 Task: Organize and update the GNIMT tasks on the Trello board by adding labels and editing descriptions.
Action: Mouse moved to (545, 347)
Screenshot: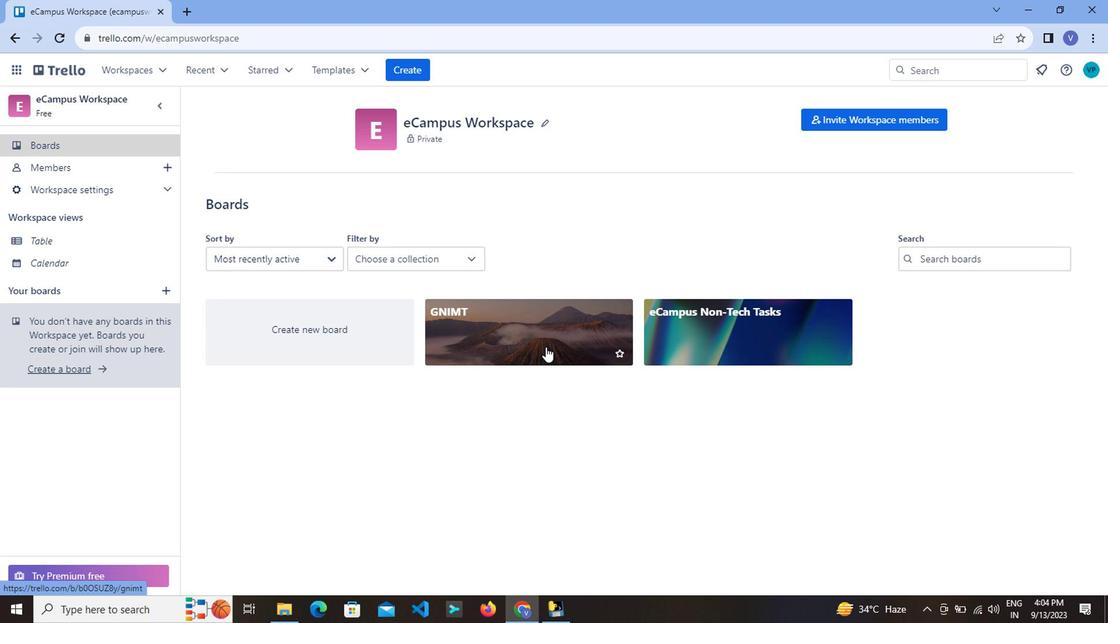 
Action: Mouse pressed left at (545, 347)
Screenshot: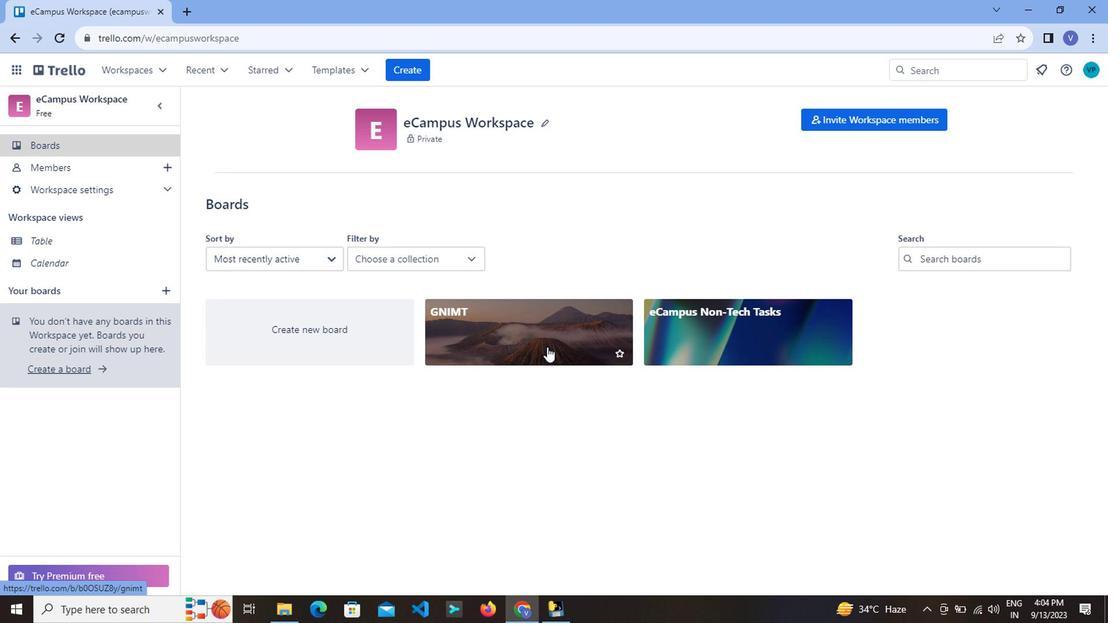 
Action: Mouse moved to (229, 180)
Screenshot: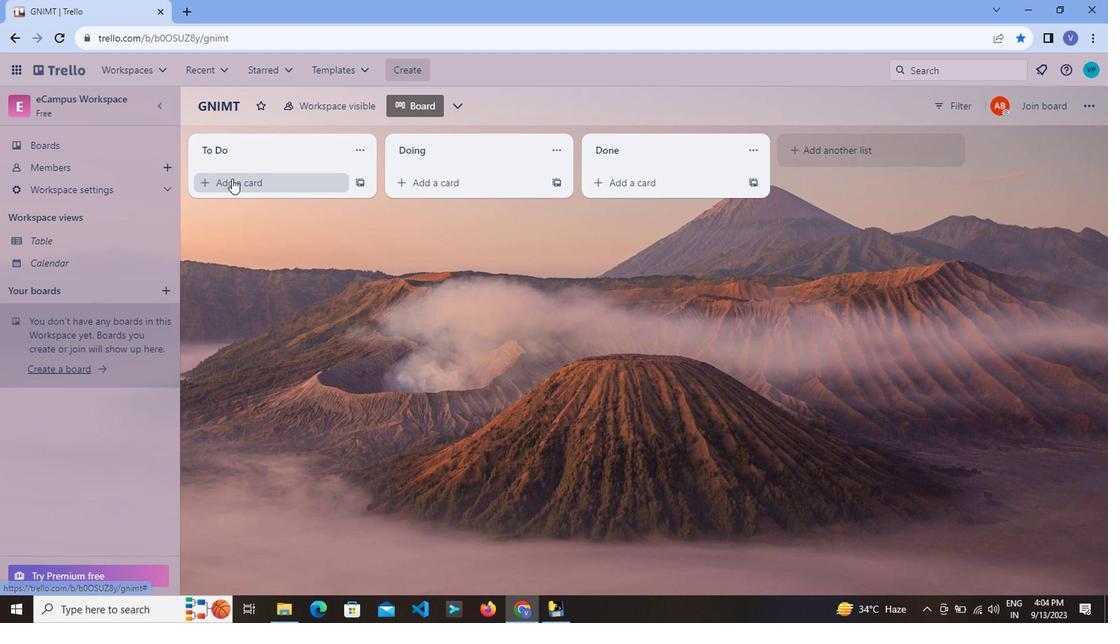 
Action: Mouse pressed left at (229, 180)
Screenshot: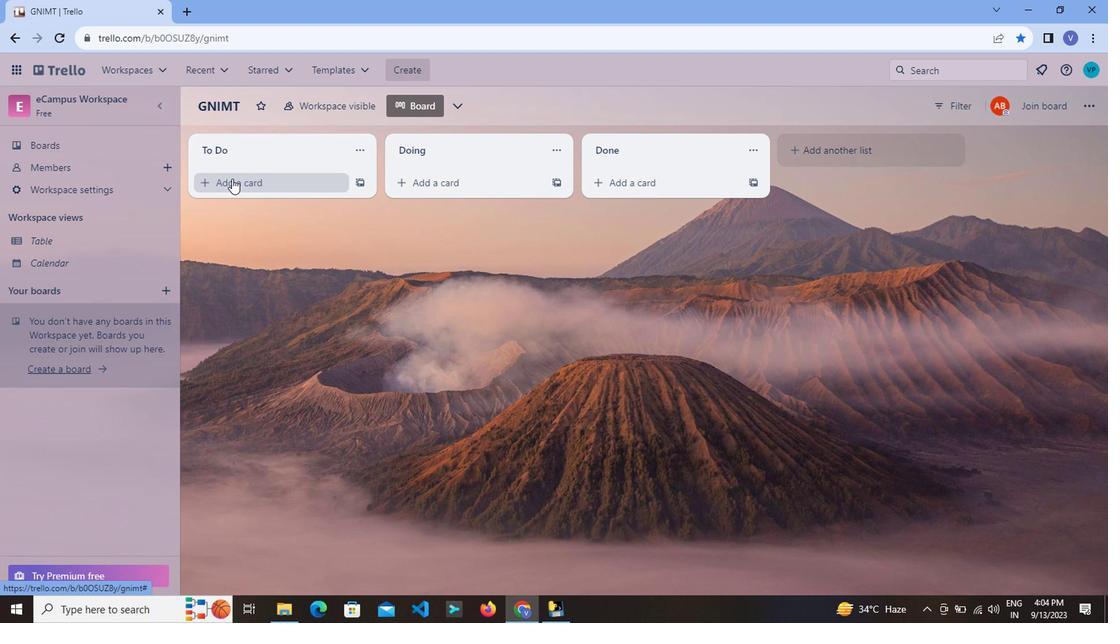 
Action: Mouse moved to (226, 207)
Screenshot: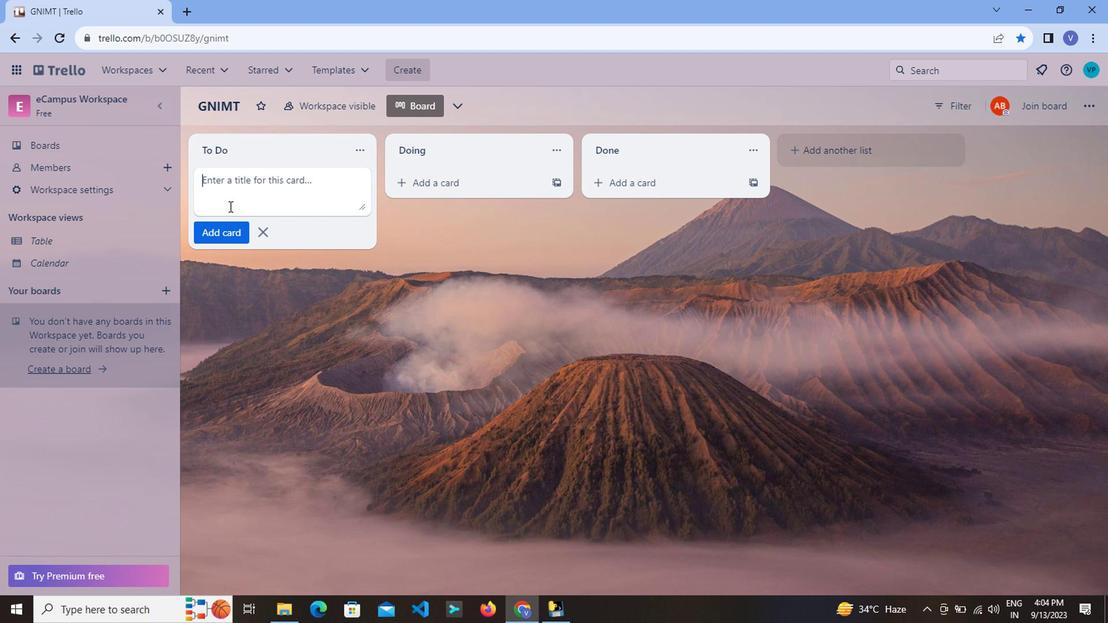 
Action: Key pressed <Key.caps_lock><Key.caps_lock>t<Key.caps_lock>AK<Key.backspace>SK<Key.space>-<Key.space><Key.backspace>1<Key.space><Key.space><Key.space><Key.space>.<Key.backspace><Key.caps_lock>gnimt<Key.space><Key.backspace><Key.shift><Key.shift><Key.shift><Key.shift><Key.shift><Key.shift><Key.shift><Key.shift><Key.shift><Key.shift><Key.shift><Key.shift><Key.shift><Key.shift><Key.shift><Key.shift><Key.shift><Key.shift><Key.shift><Key.shift><Key.shift><Key.shift><Key.space><Key.shift>>><Key.space><Key.caps_lock>
Screenshot: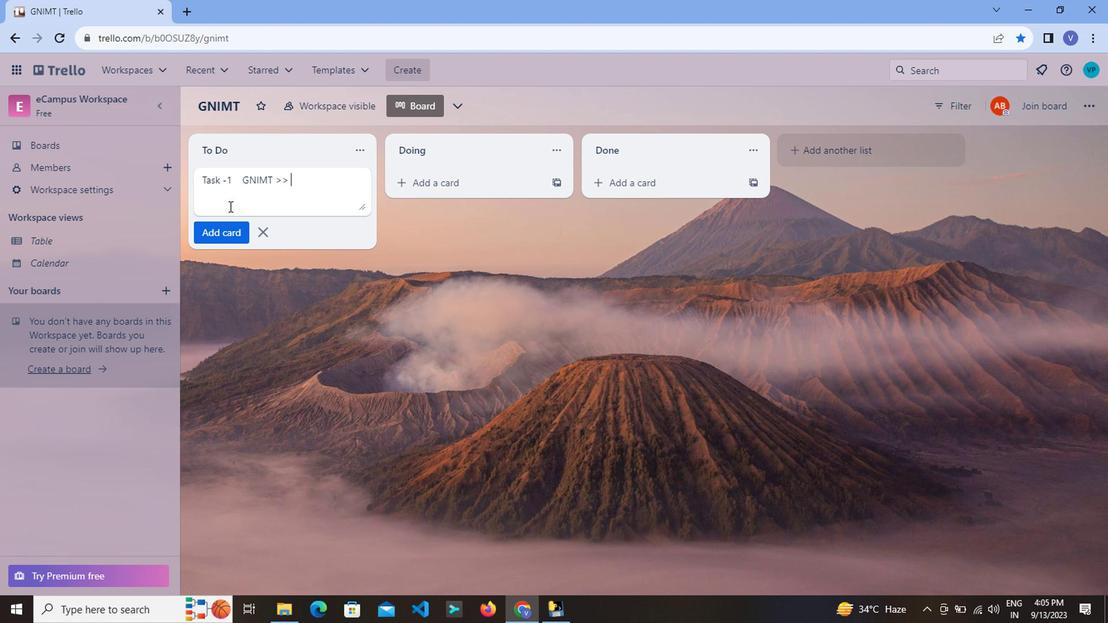 
Action: Mouse moved to (447, 327)
Screenshot: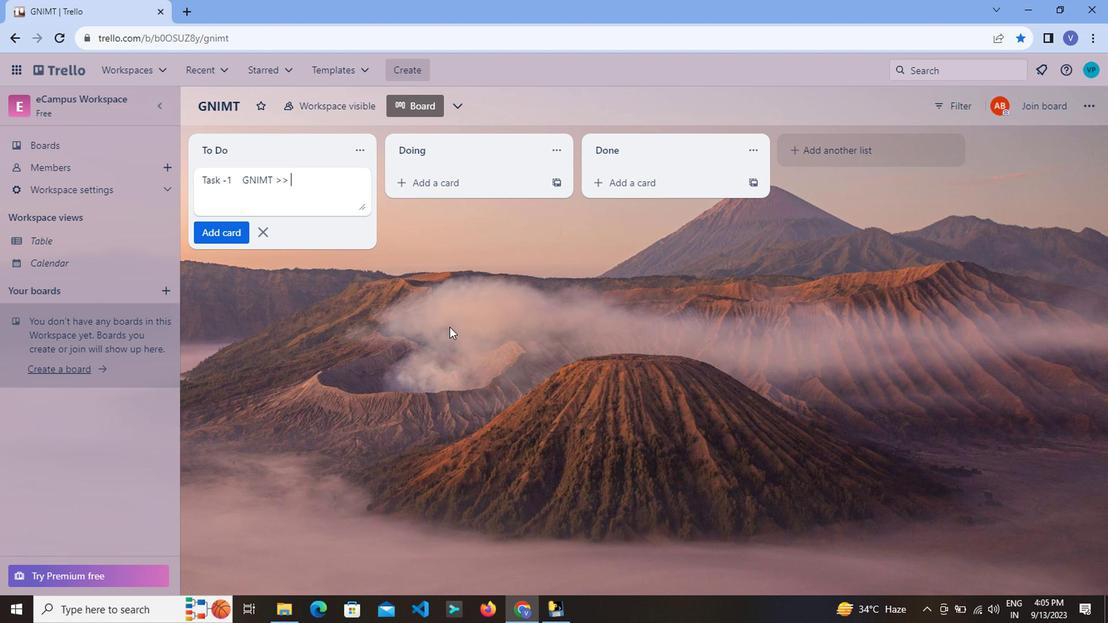 
Action: Key pressed <Key.caps_lock>m<Key.caps_lock>AKE<Key.space>STUDENT<Key.space><Key.caps_lock>lms<Key.space><Key.caps_lock>TAB<Key.space>DISABLE<Key.space><Key.enter>
Screenshot: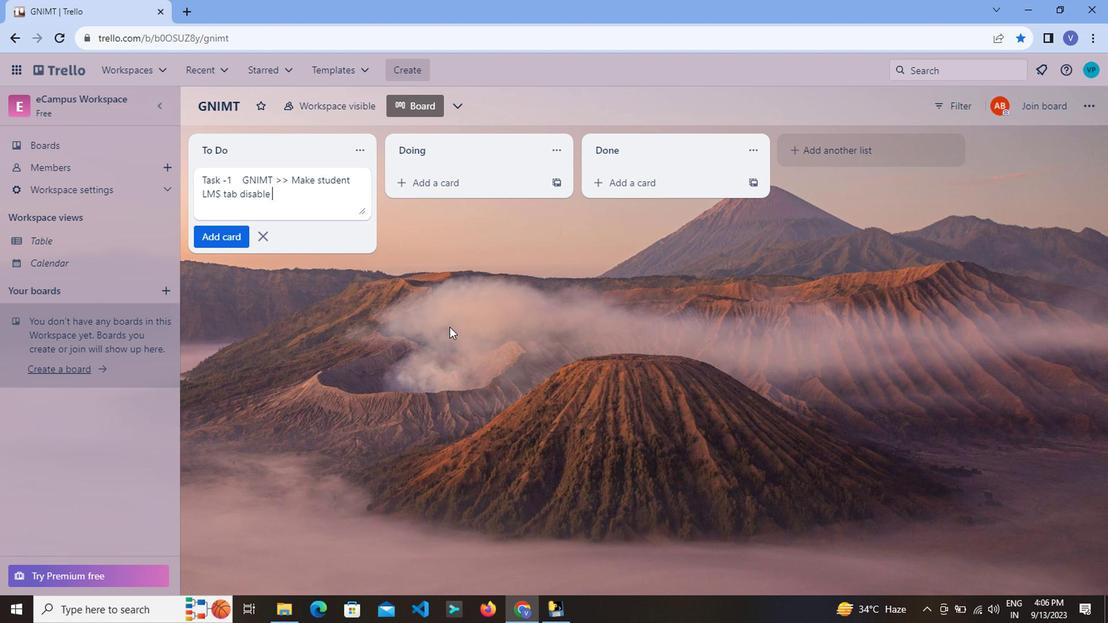 
Action: Mouse moved to (354, 180)
Screenshot: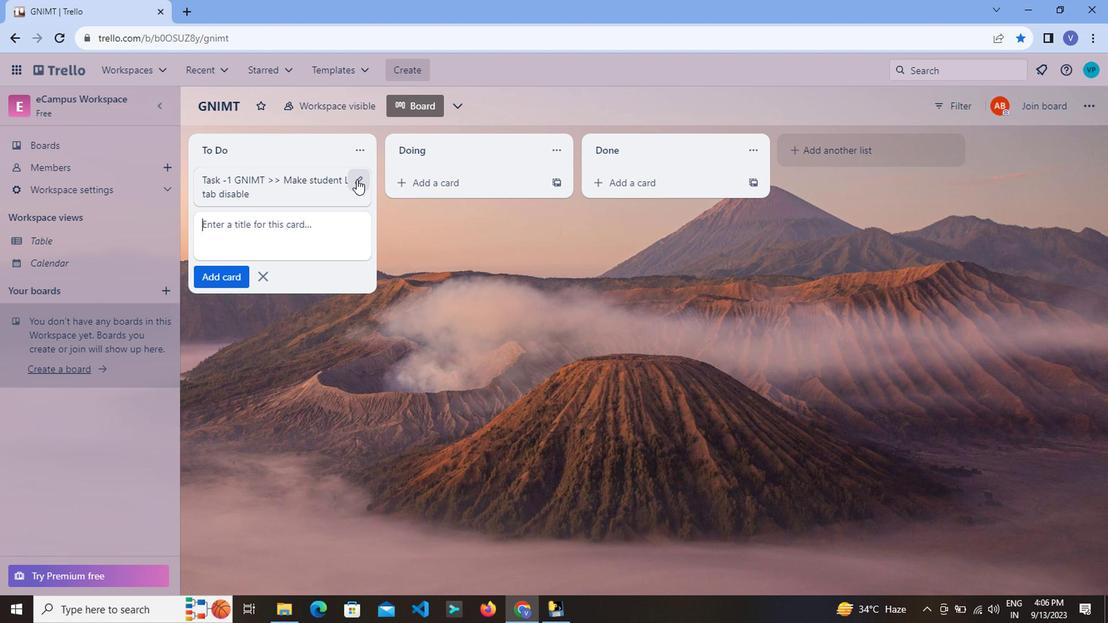 
Action: Mouse pressed left at (354, 180)
Screenshot: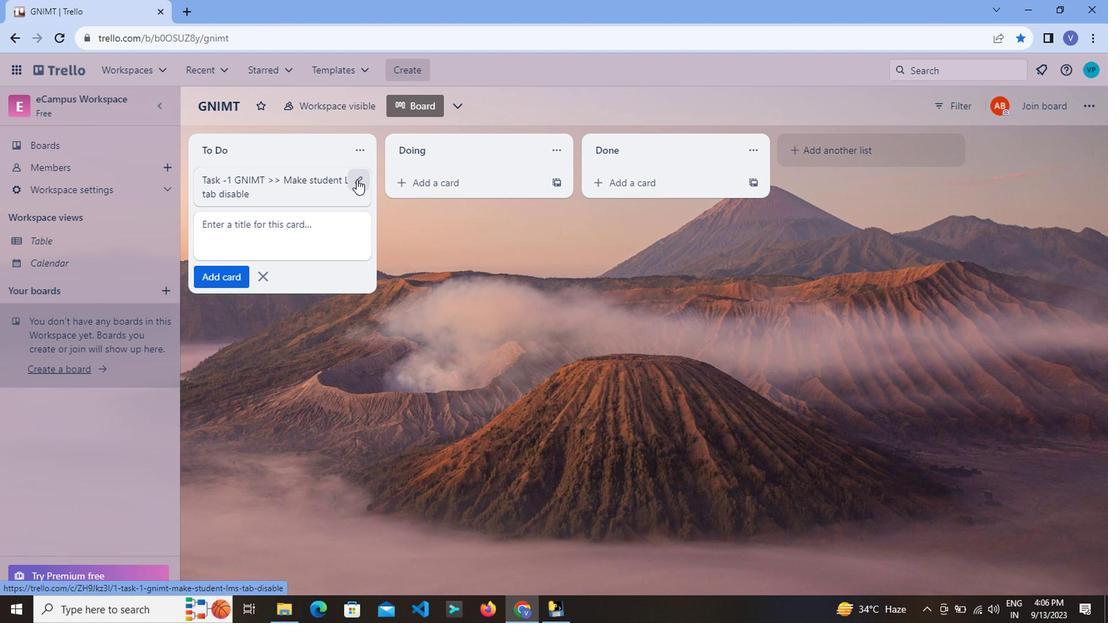 
Action: Mouse moved to (275, 209)
Screenshot: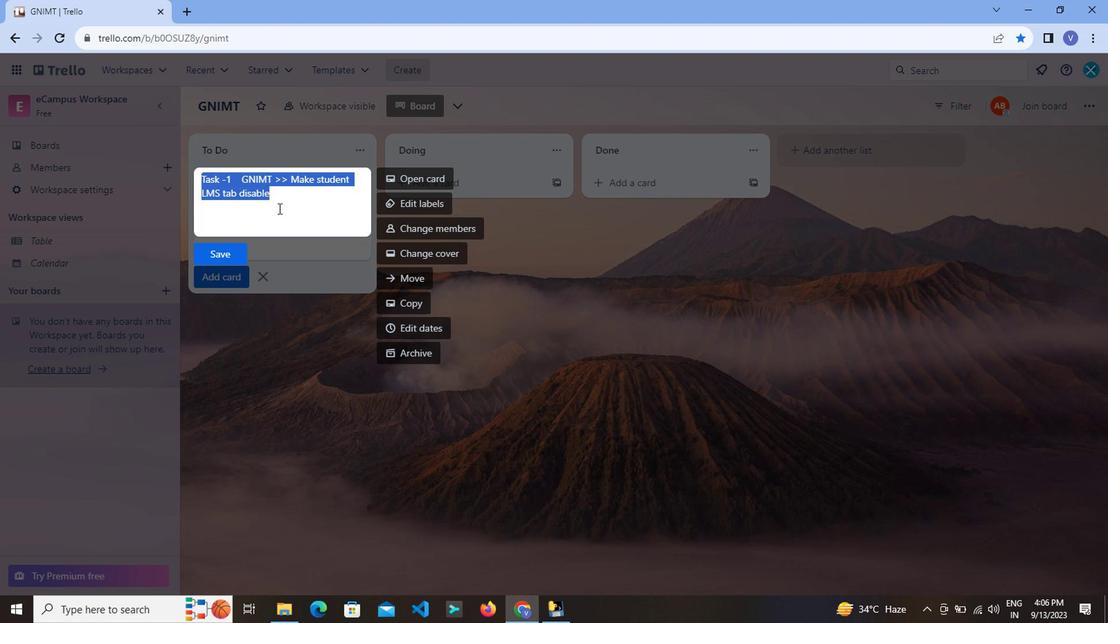 
Action: Mouse pressed left at (275, 209)
Screenshot: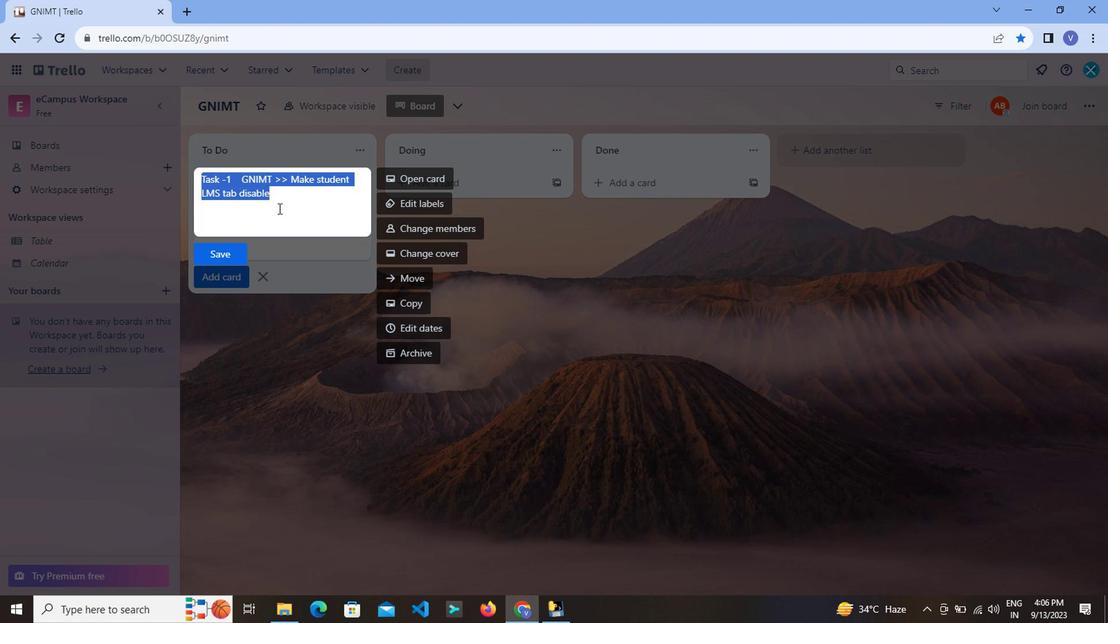 
Action: Mouse moved to (401, 206)
Screenshot: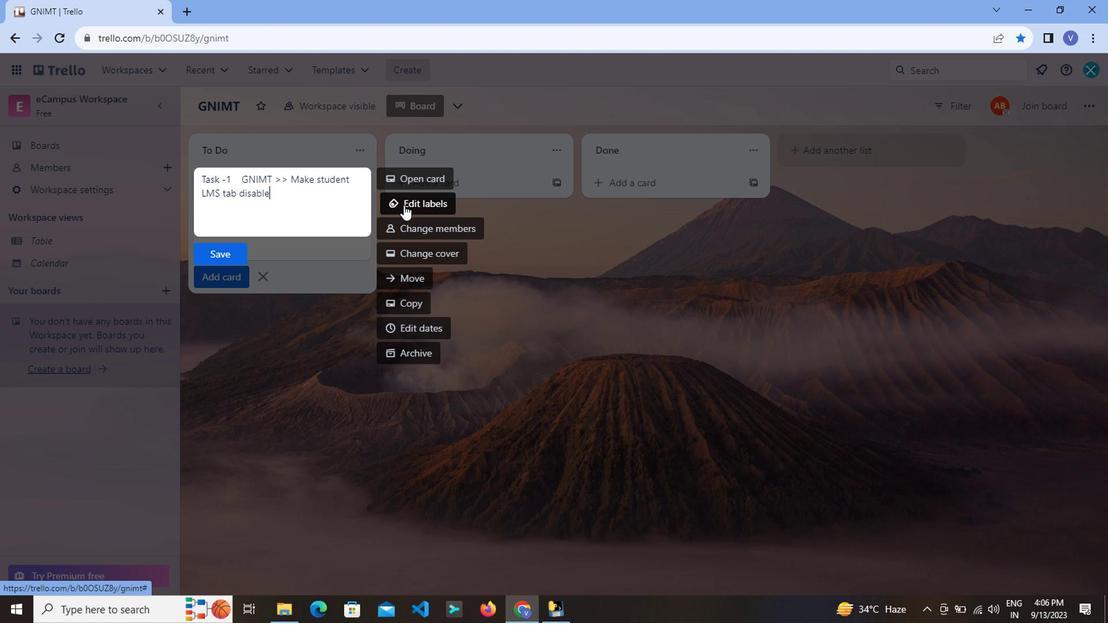 
Action: Mouse pressed left at (401, 206)
Screenshot: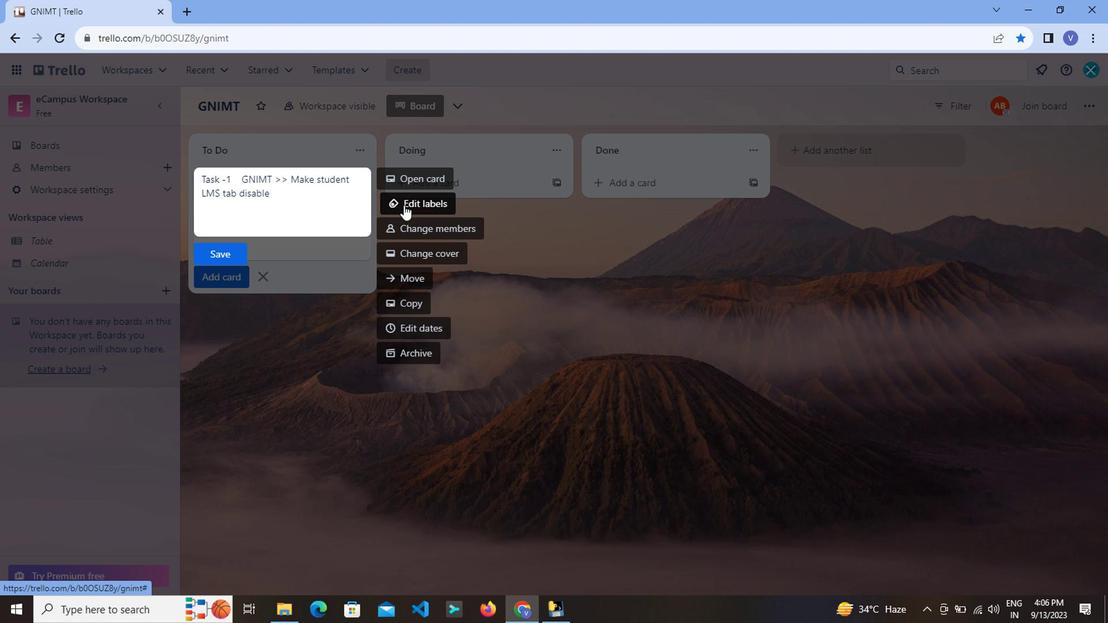 
Action: Mouse moved to (571, 240)
Screenshot: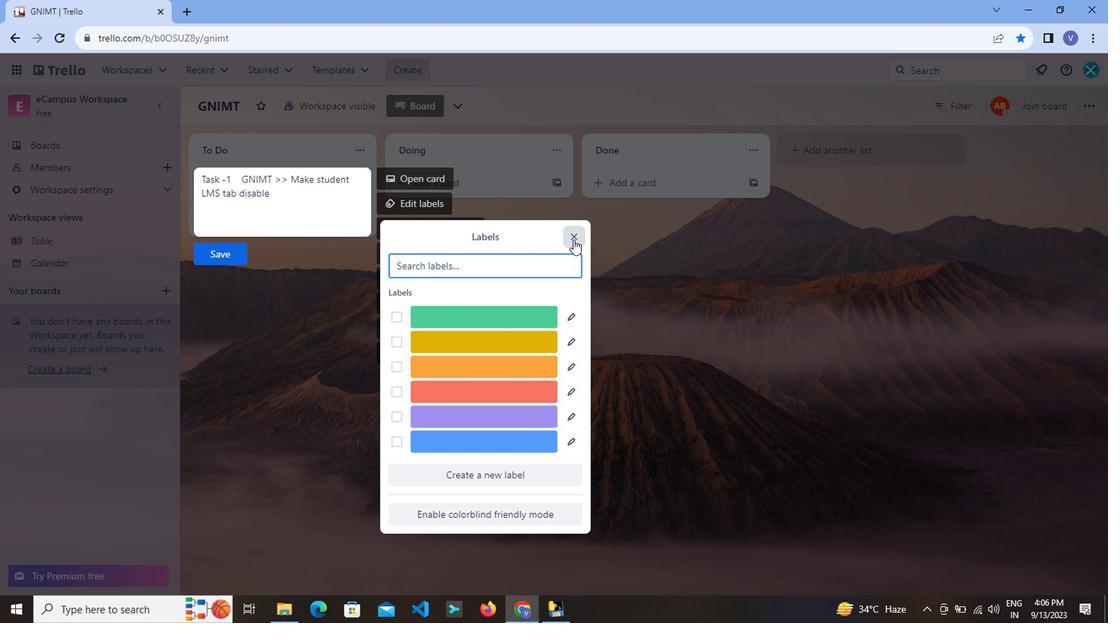 
Action: Mouse pressed left at (571, 240)
Screenshot: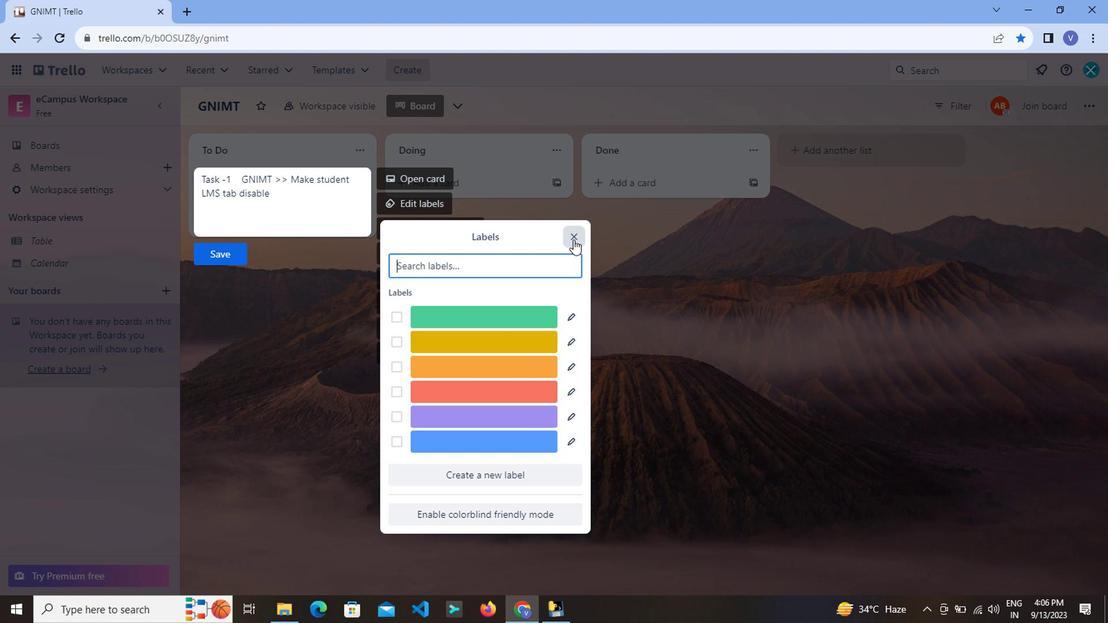 
Action: Mouse moved to (296, 200)
Screenshot: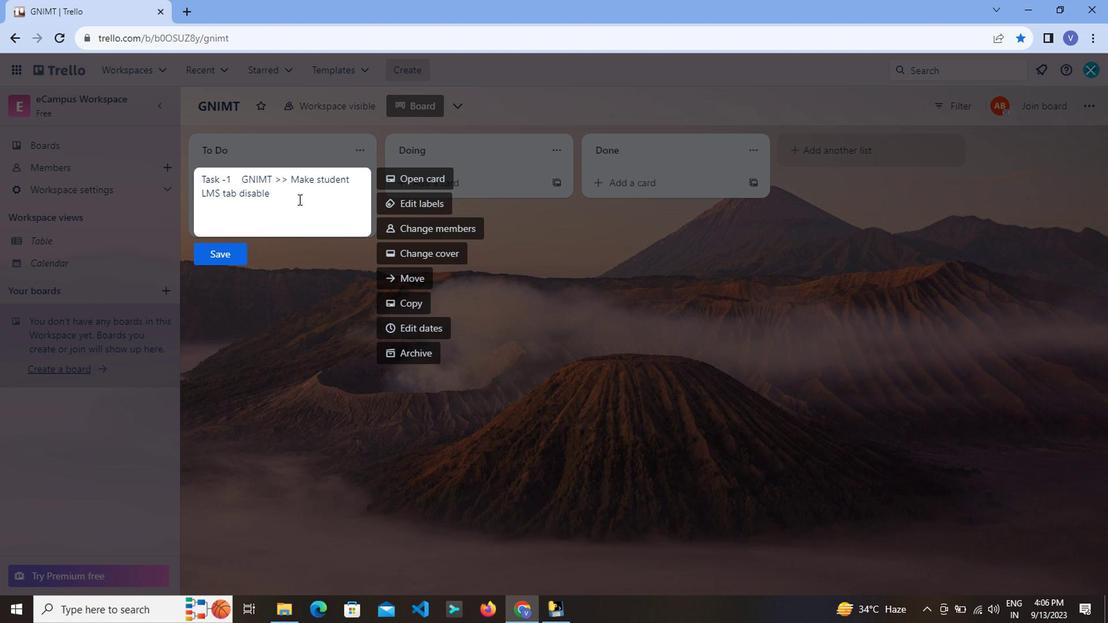 
Action: Mouse pressed left at (296, 200)
Screenshot: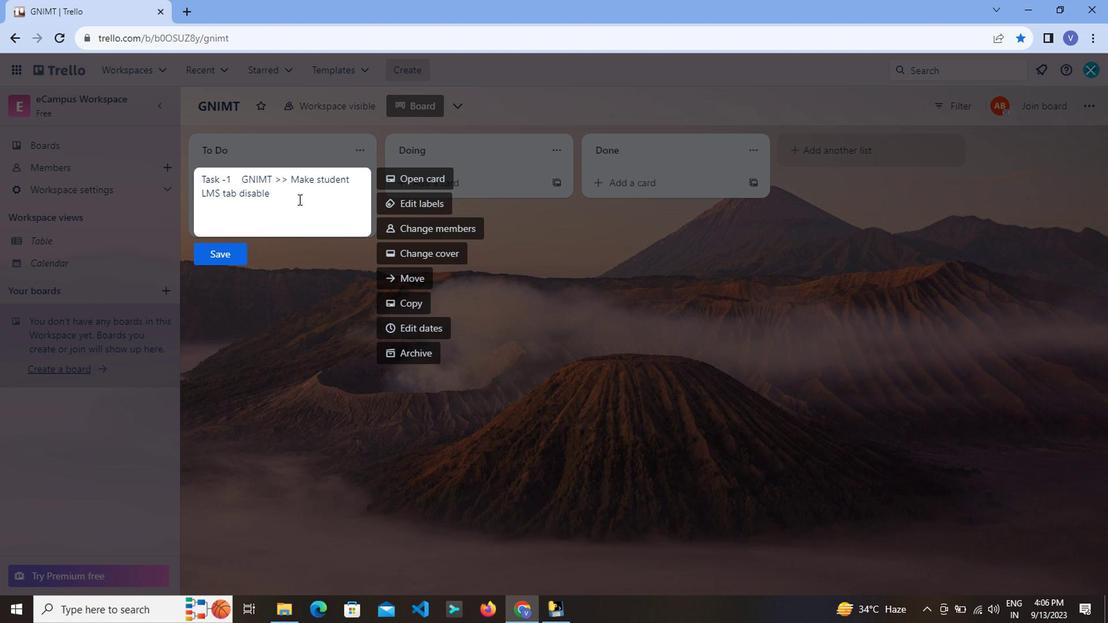 
Action: Mouse pressed left at (296, 200)
Screenshot: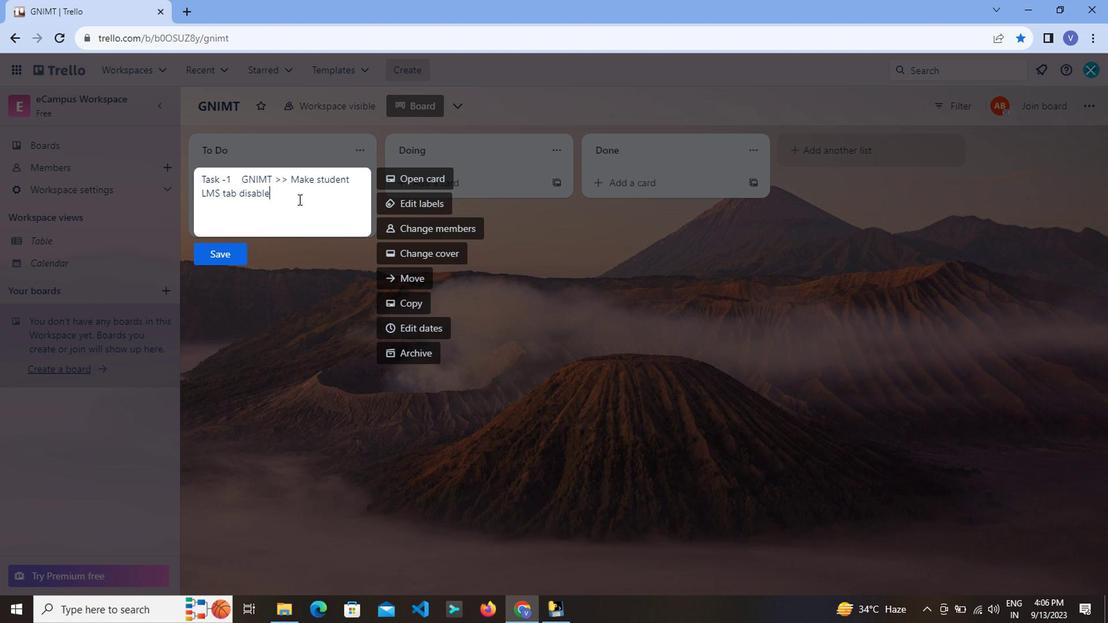 
Action: Mouse moved to (496, 357)
Screenshot: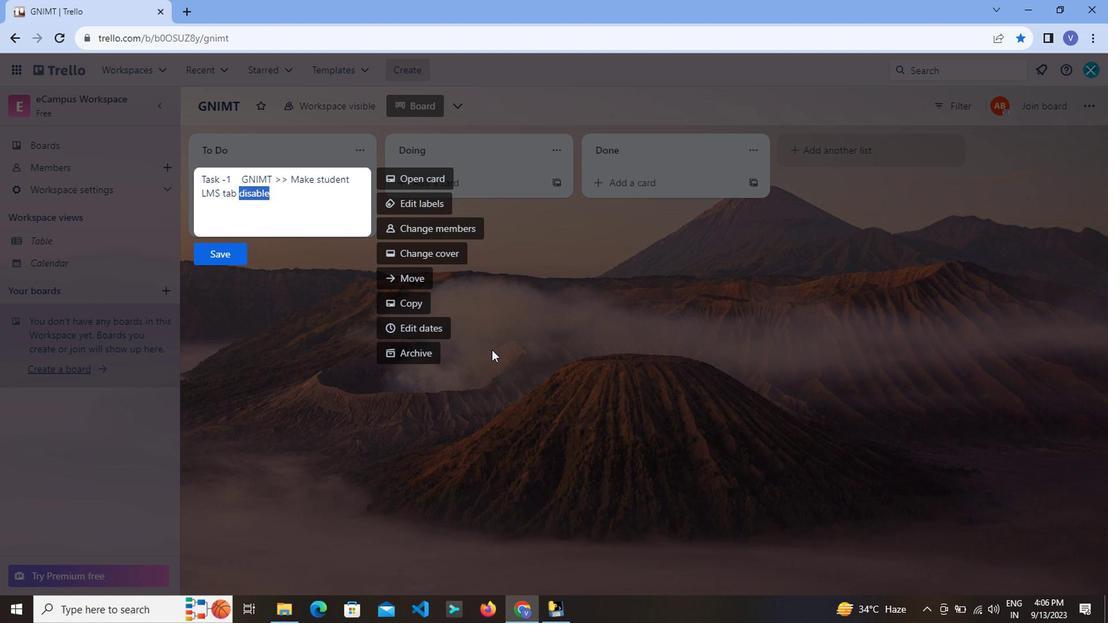 
Action: Mouse pressed left at (496, 357)
Screenshot: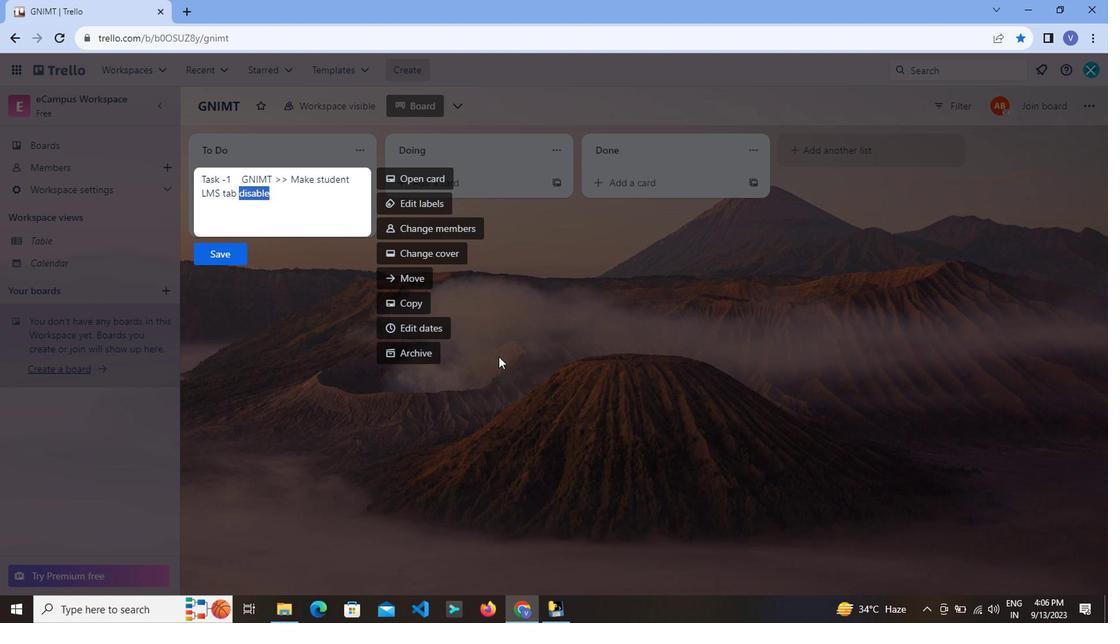 
Action: Mouse moved to (230, 255)
Screenshot: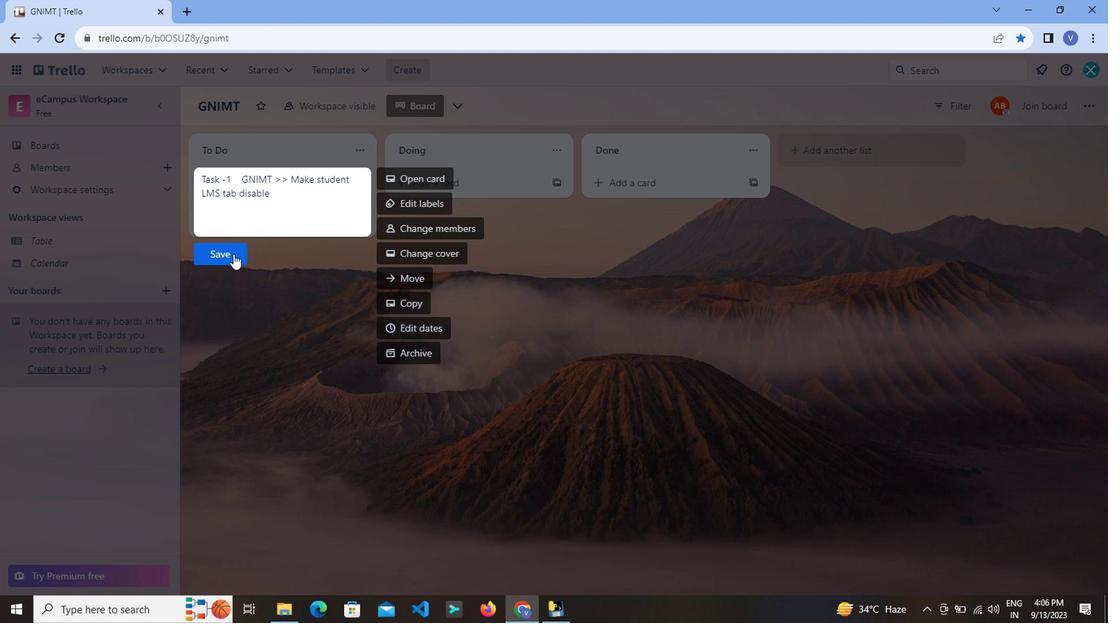 
Action: Mouse pressed left at (230, 255)
Screenshot: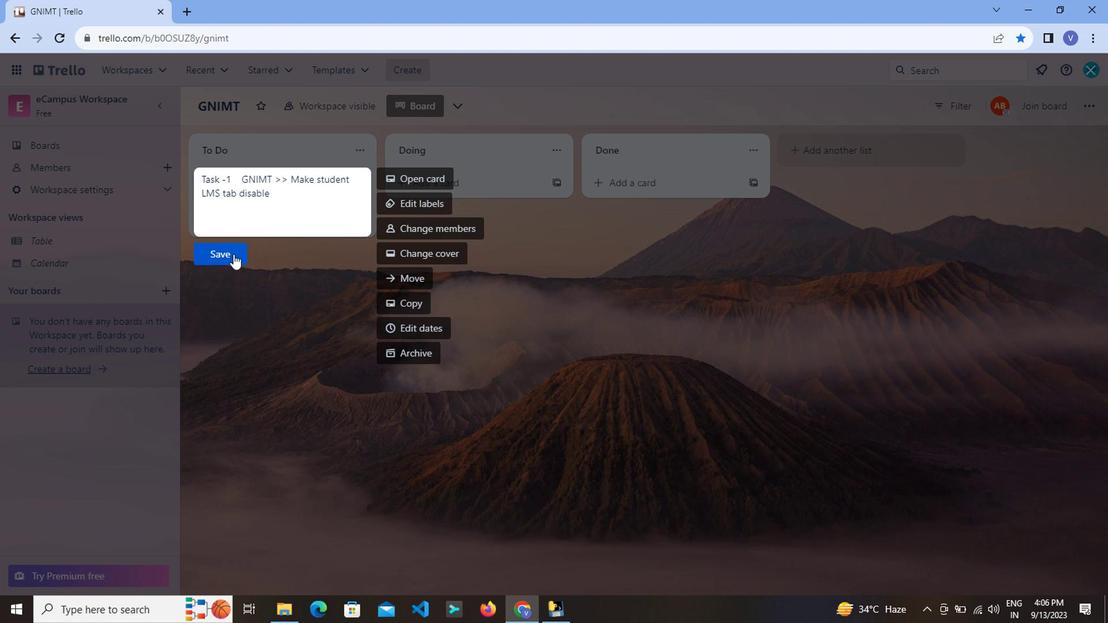 
Action: Mouse moved to (253, 195)
Screenshot: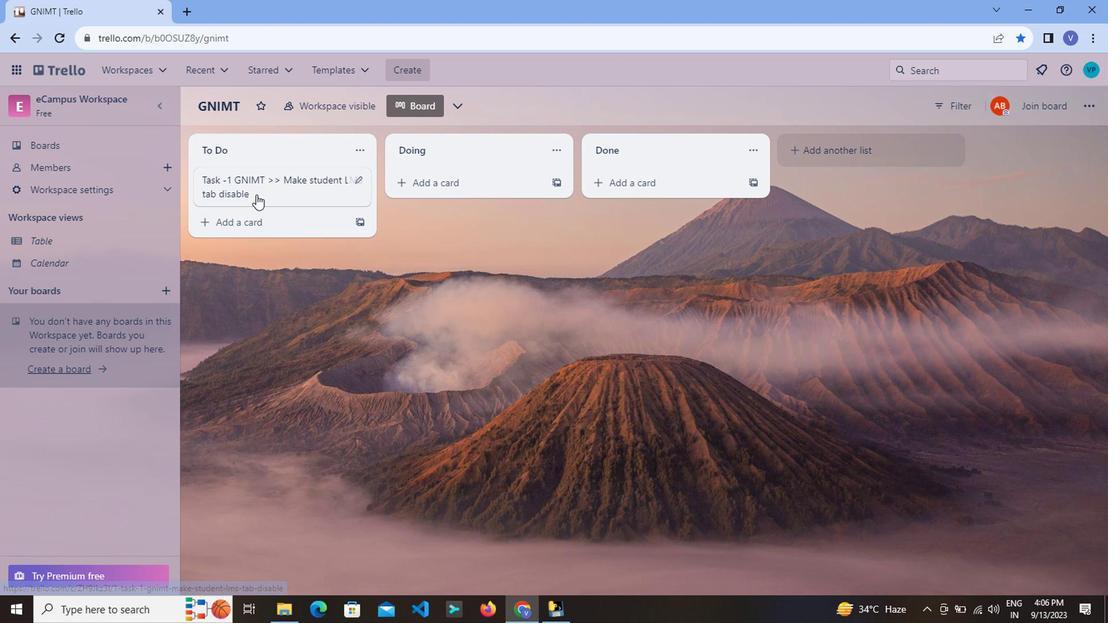
Action: Mouse pressed left at (253, 195)
Screenshot: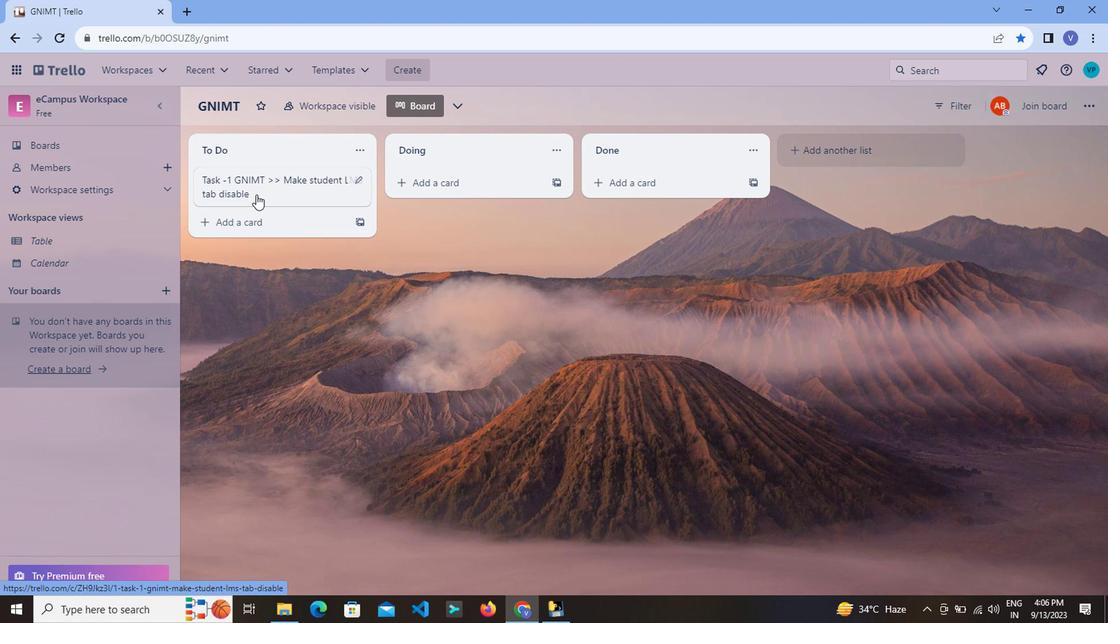 
Action: Mouse moved to (459, 200)
Screenshot: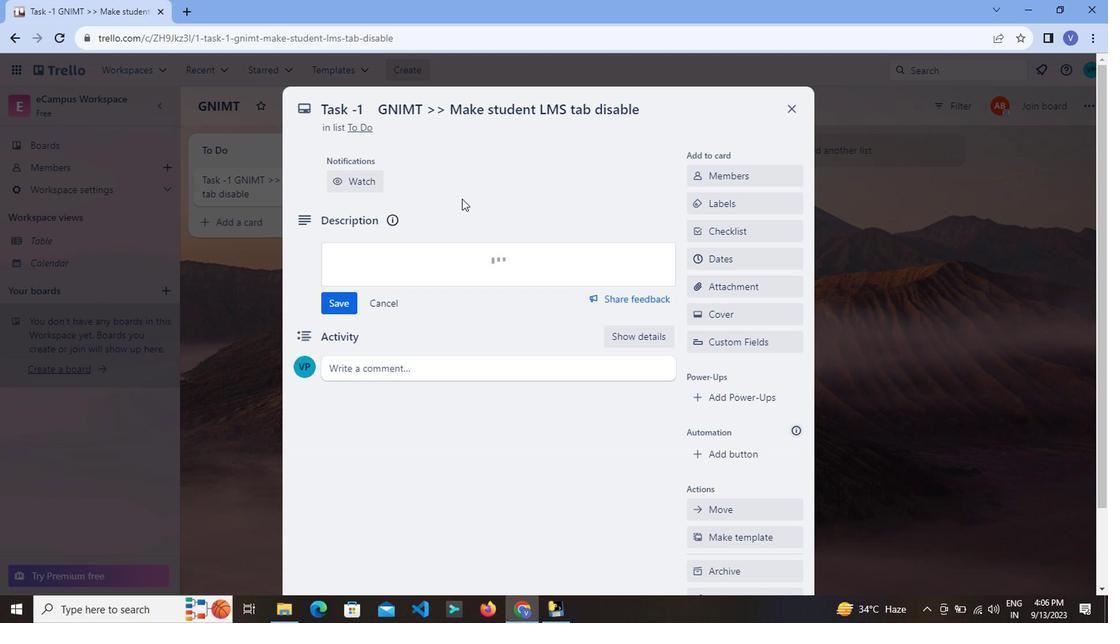 
Action: Mouse scrolled (459, 200) with delta (0, 0)
Screenshot: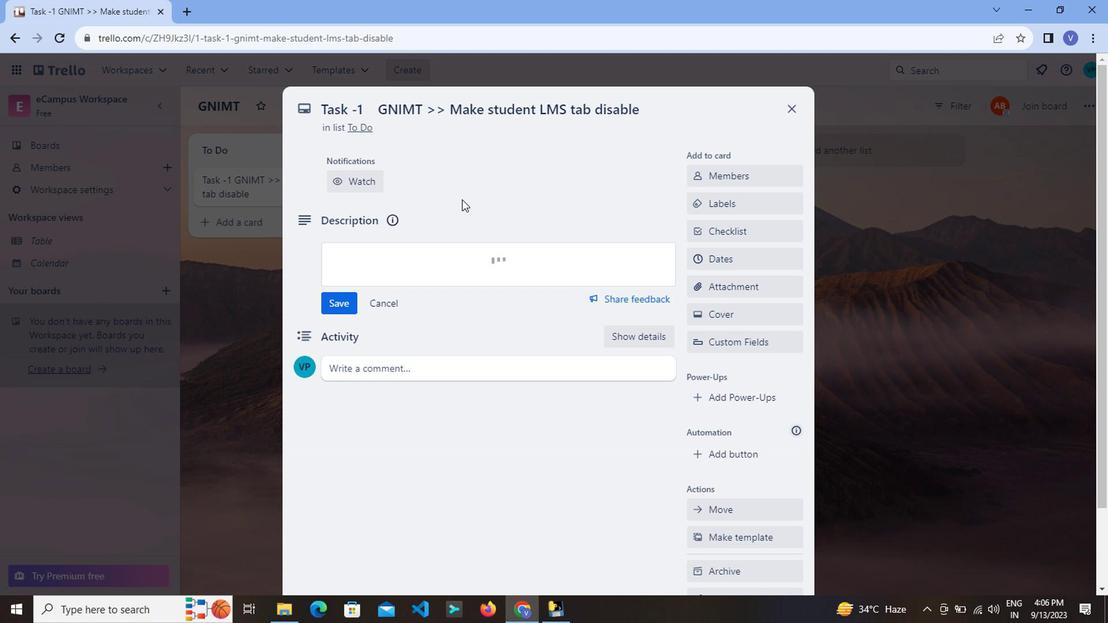 
Action: Mouse moved to (209, 434)
Screenshot: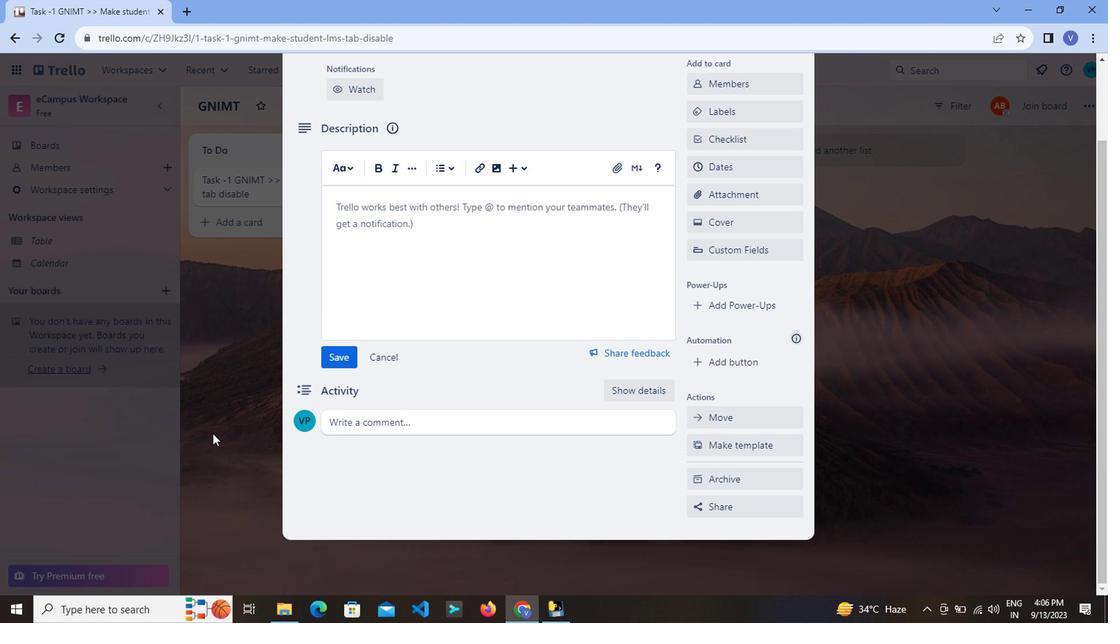 
Action: Mouse pressed left at (209, 434)
Screenshot: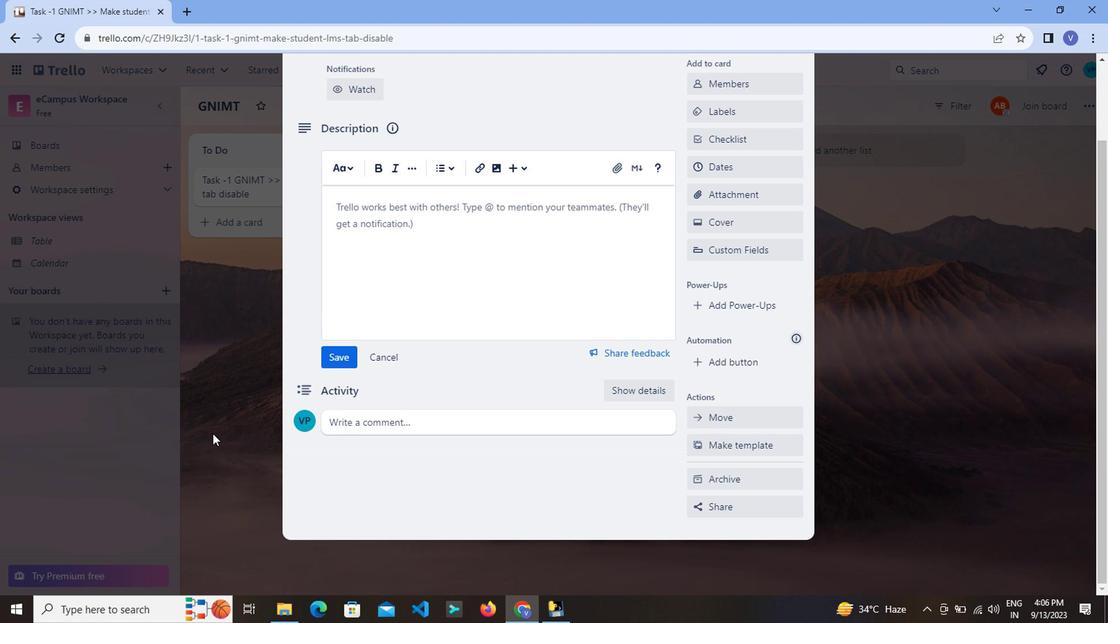 
Action: Mouse moved to (846, 283)
Screenshot: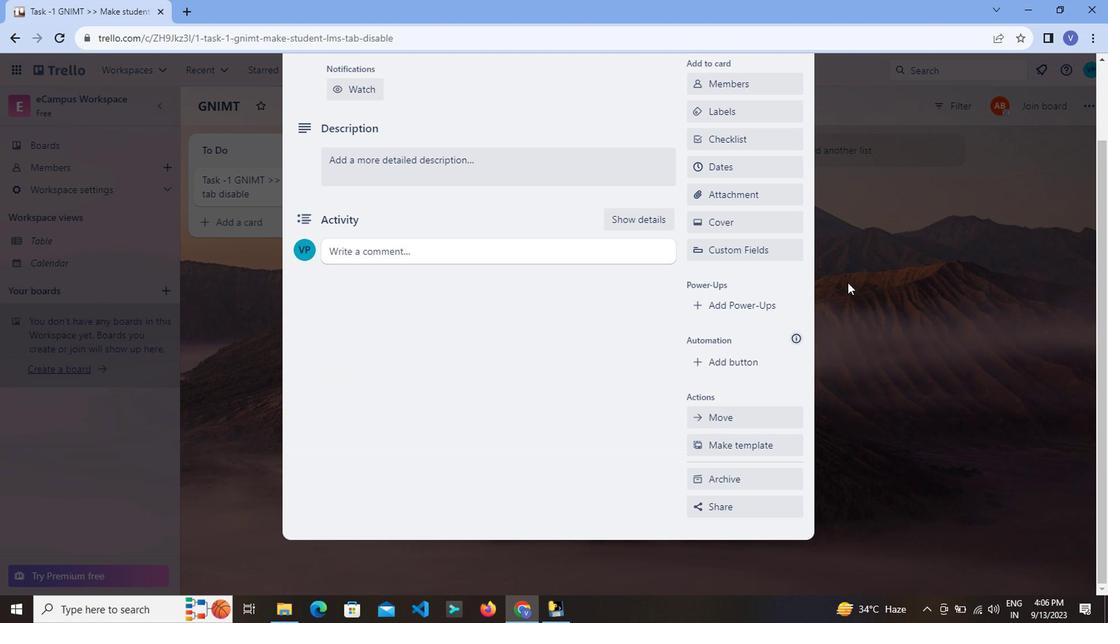 
Action: Mouse scrolled (846, 284) with delta (0, 0)
Screenshot: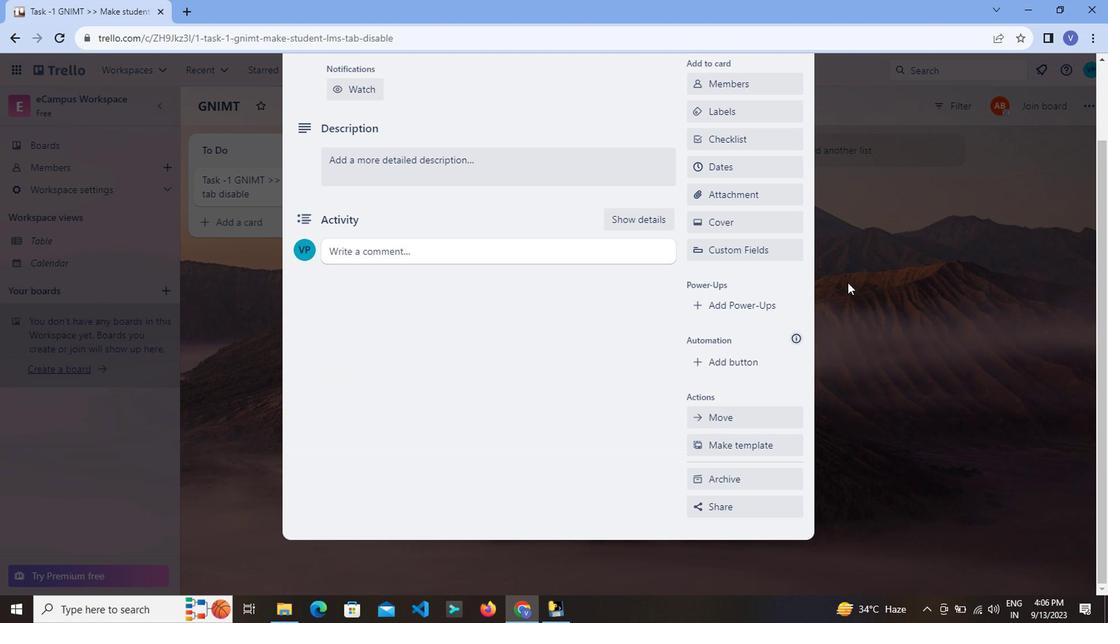 
Action: Mouse scrolled (846, 284) with delta (0, 0)
Screenshot: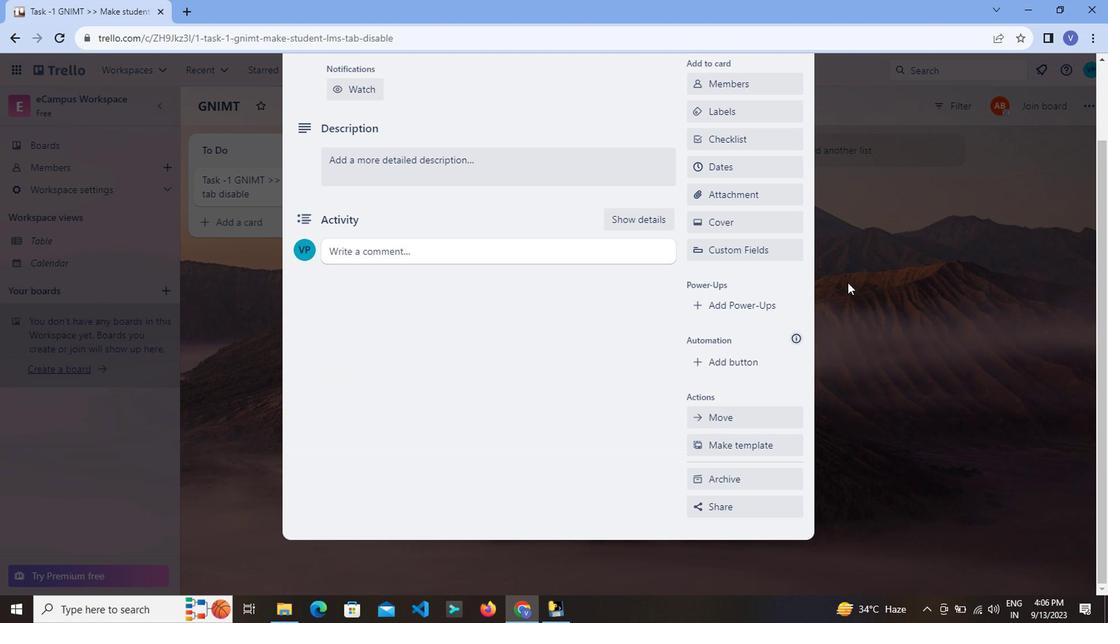 
Action: Mouse moved to (785, 113)
Screenshot: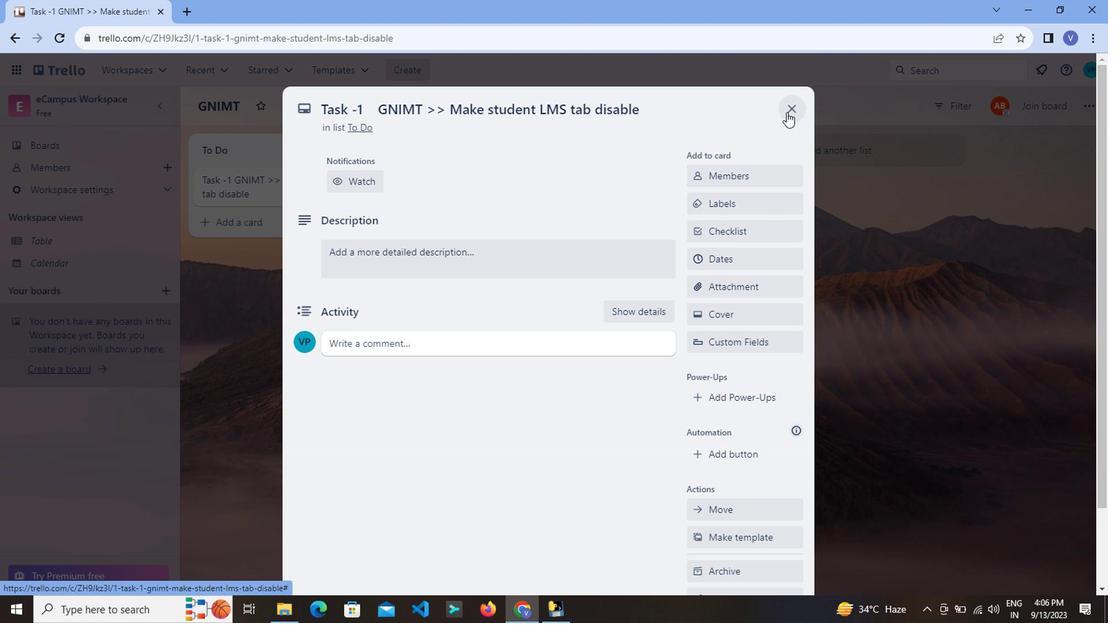 
Action: Mouse pressed left at (785, 113)
Screenshot: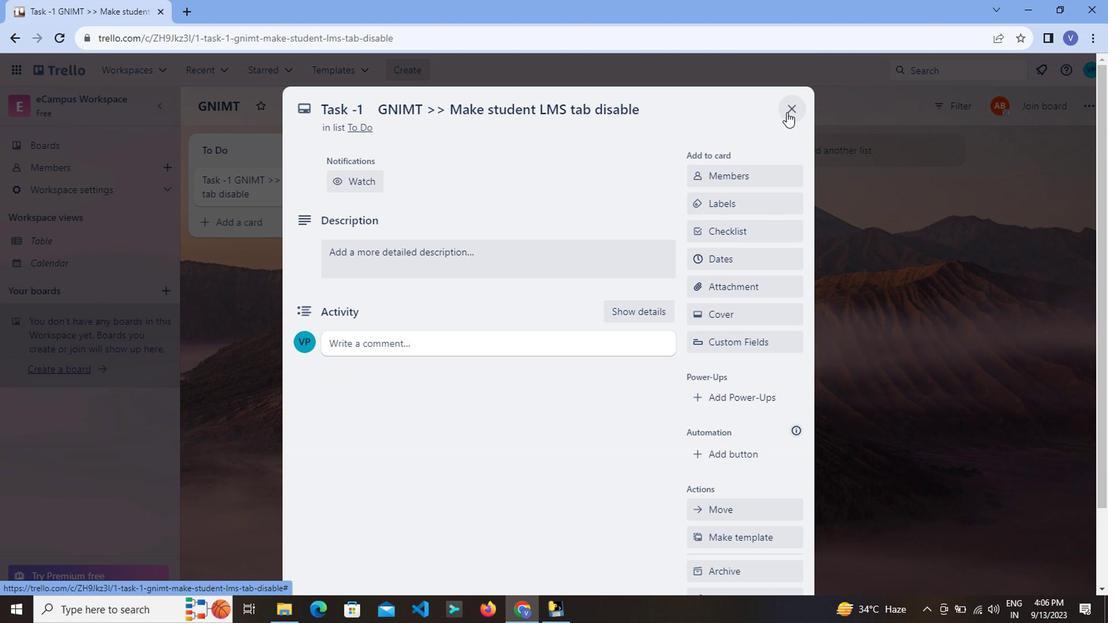 
Action: Mouse moved to (363, 150)
Screenshot: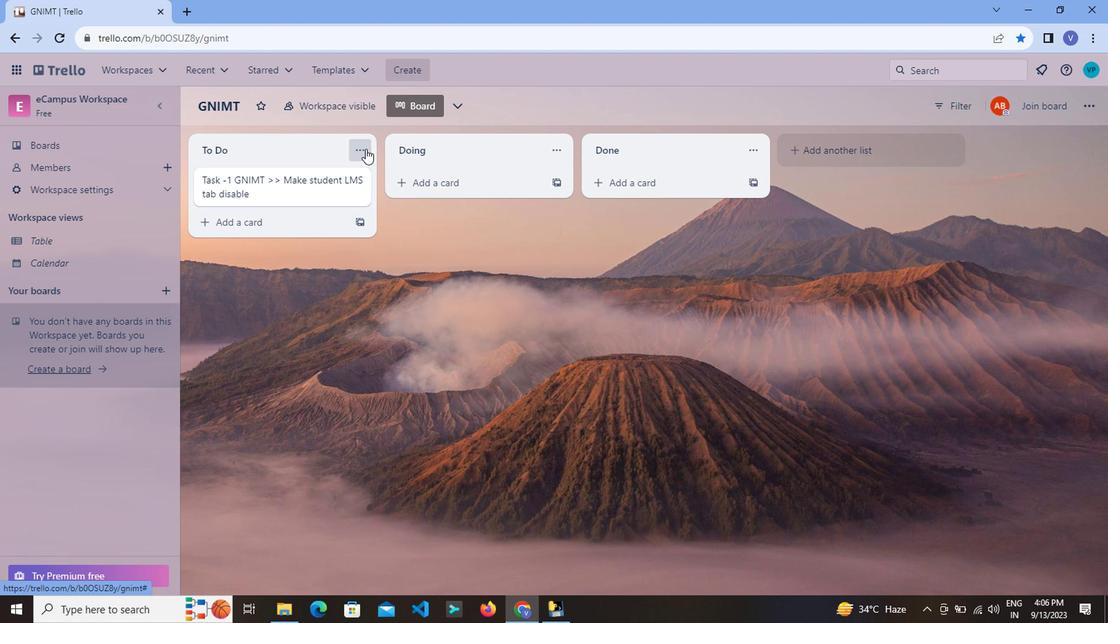 
Action: Mouse pressed left at (363, 150)
Screenshot: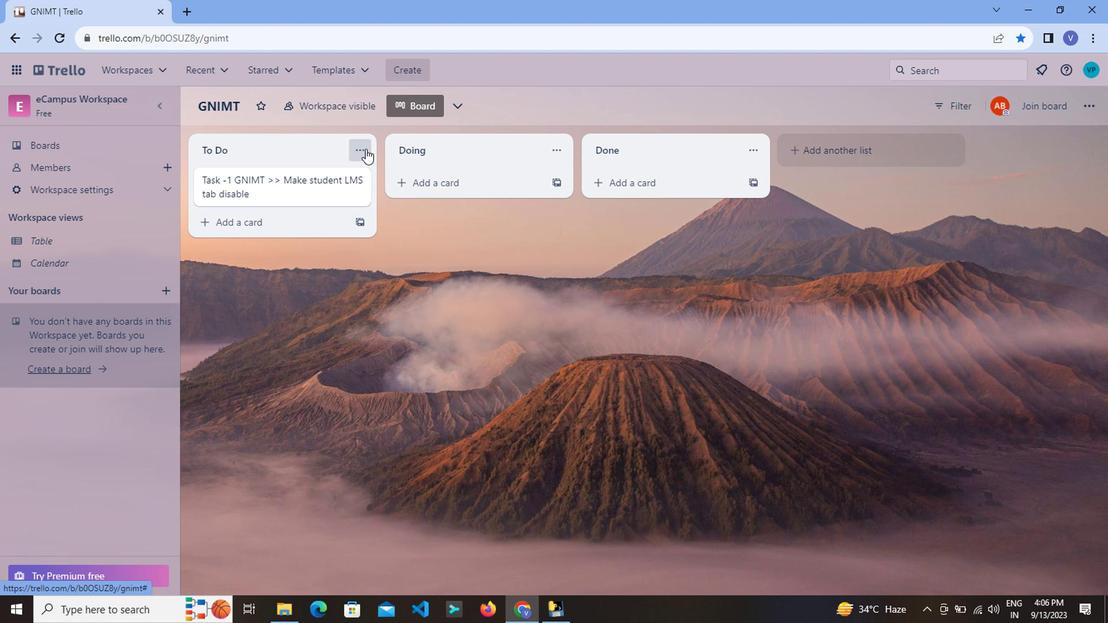 
Action: Mouse moved to (311, 300)
Screenshot: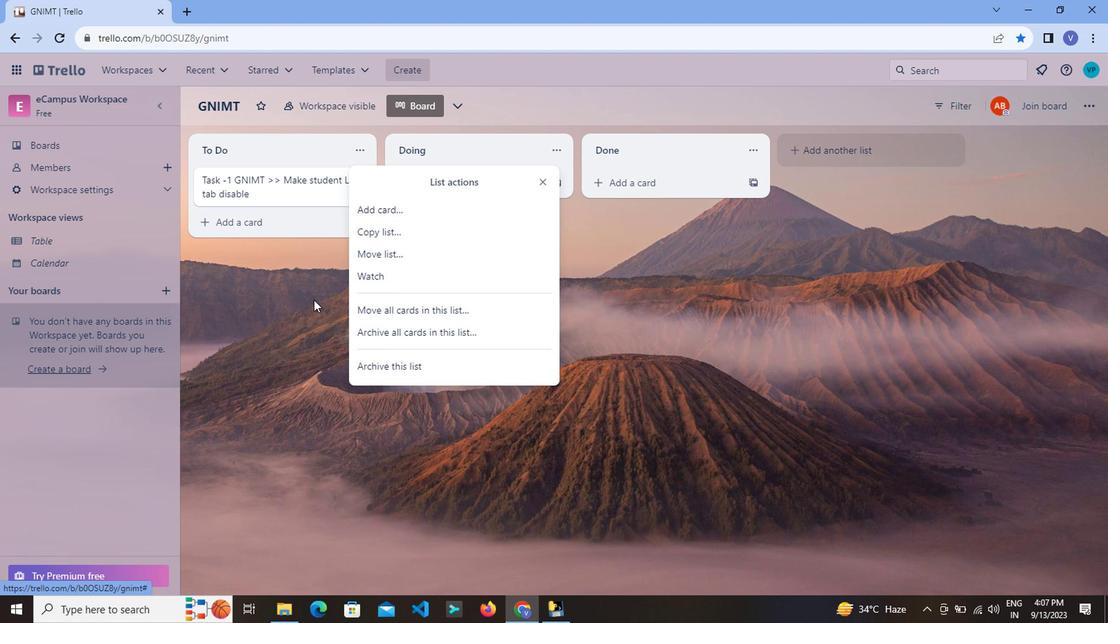 
Action: Mouse pressed left at (311, 300)
Screenshot: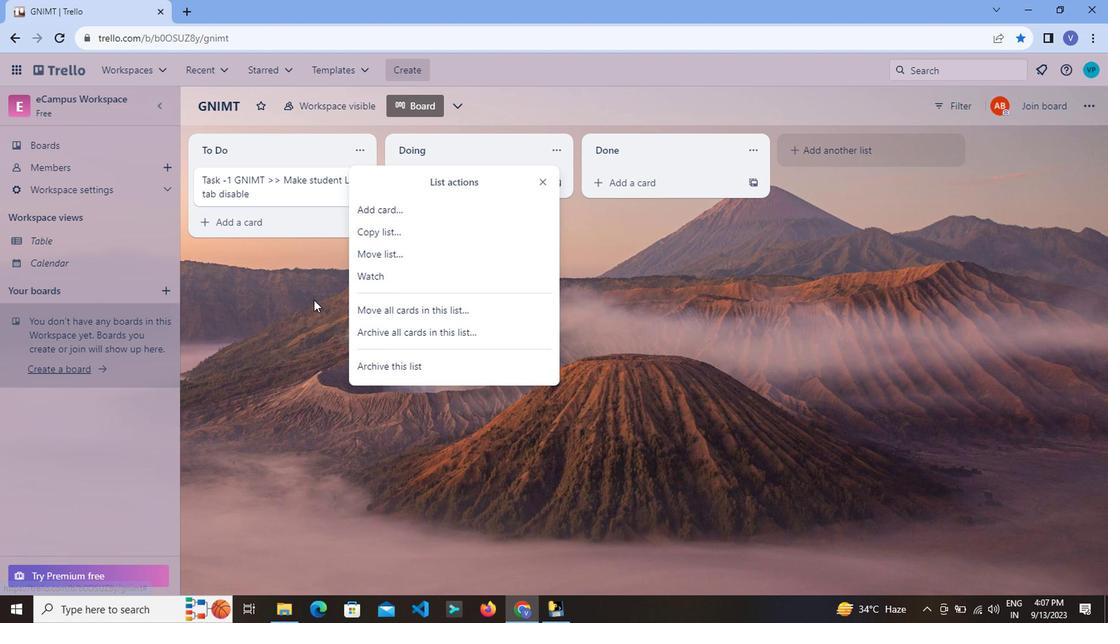 
Action: Mouse moved to (250, 196)
Screenshot: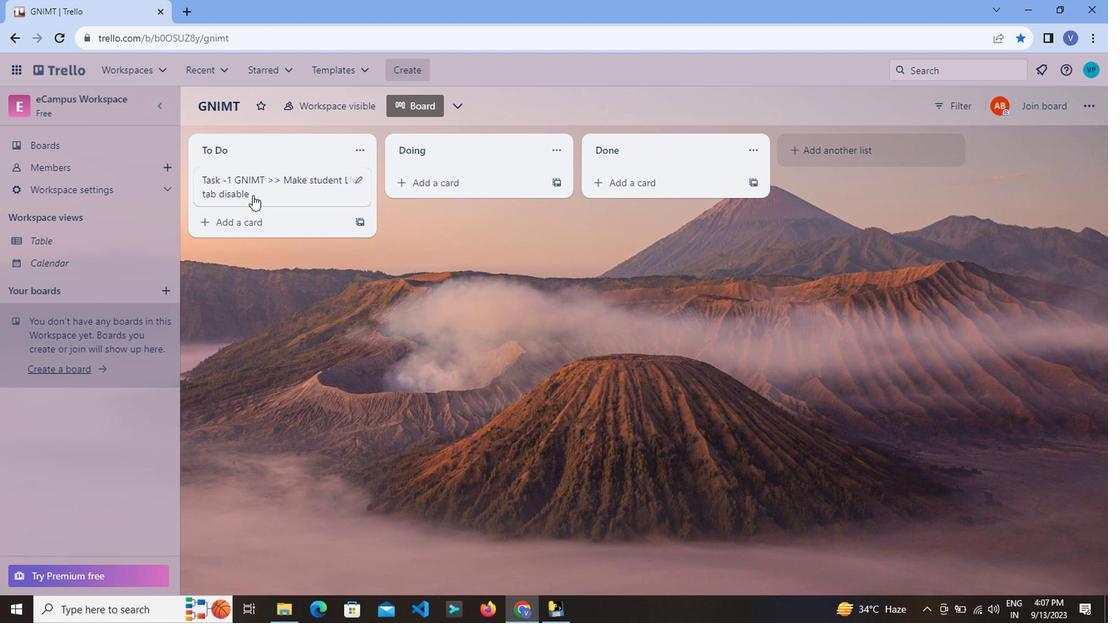 
Action: Mouse pressed left at (250, 196)
Screenshot: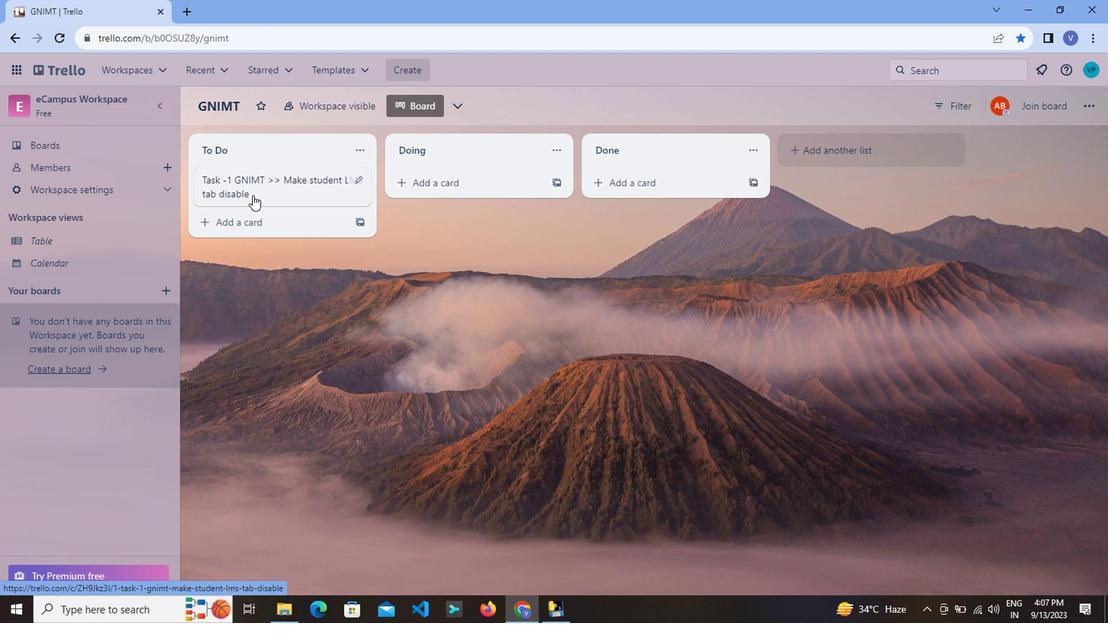 
Action: Mouse moved to (786, 110)
Screenshot: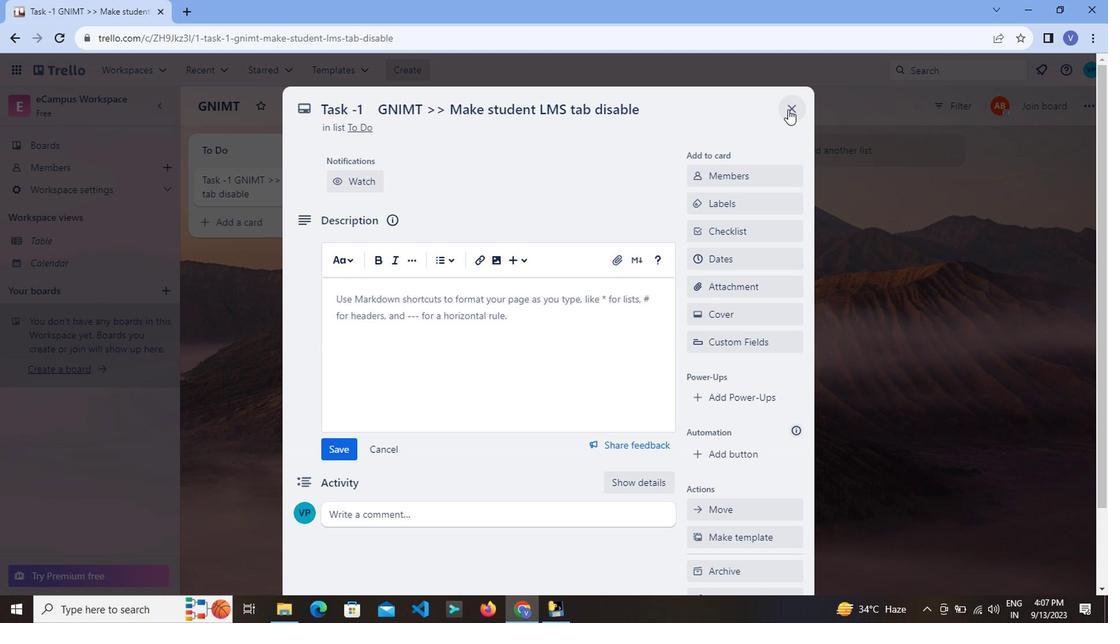 
Action: Mouse pressed left at (786, 110)
Screenshot: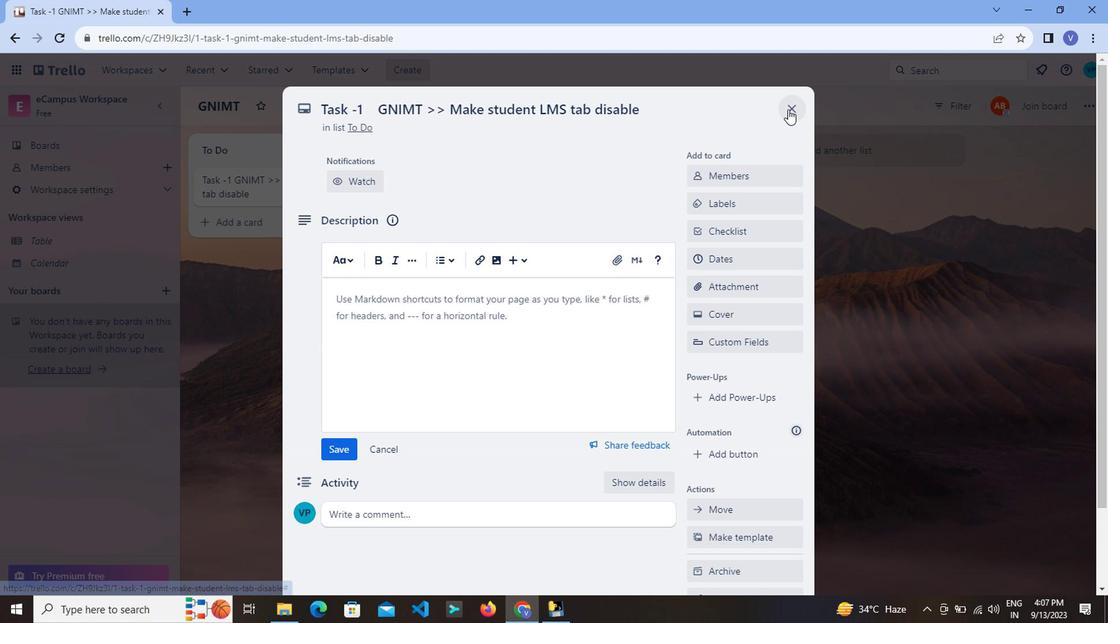 
Action: Mouse moved to (360, 181)
Screenshot: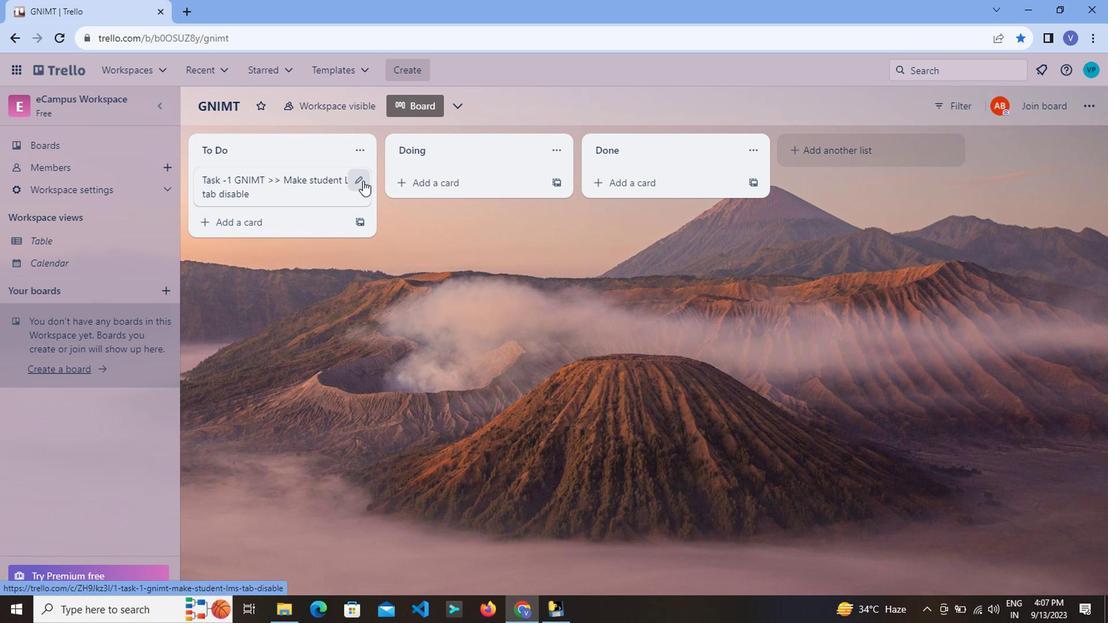 
Action: Mouse pressed left at (360, 181)
Screenshot: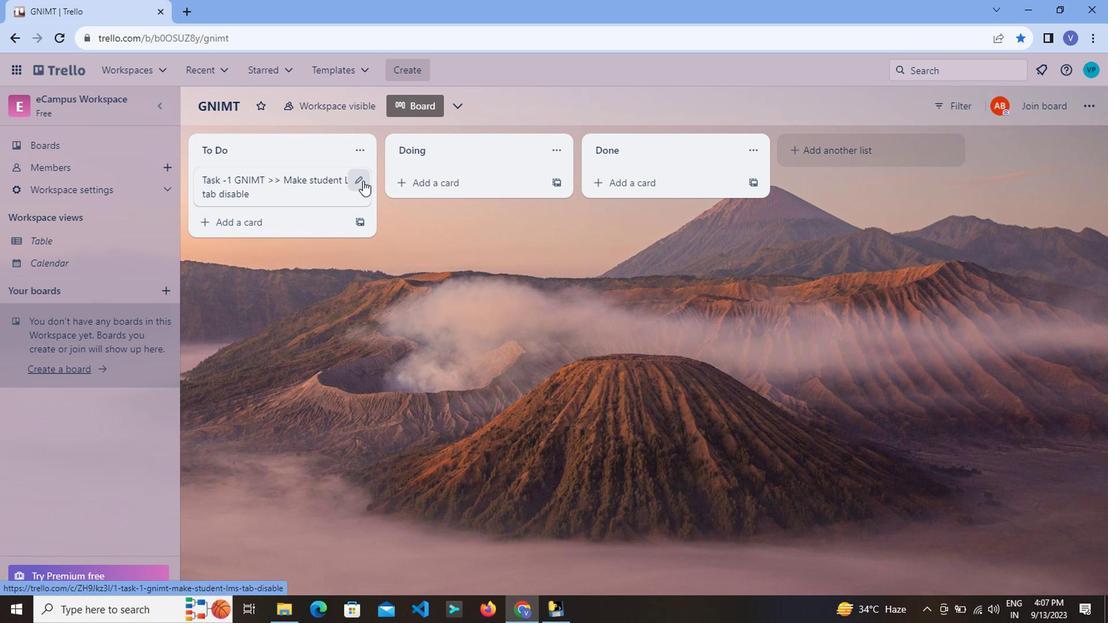 
Action: Mouse moved to (293, 200)
Screenshot: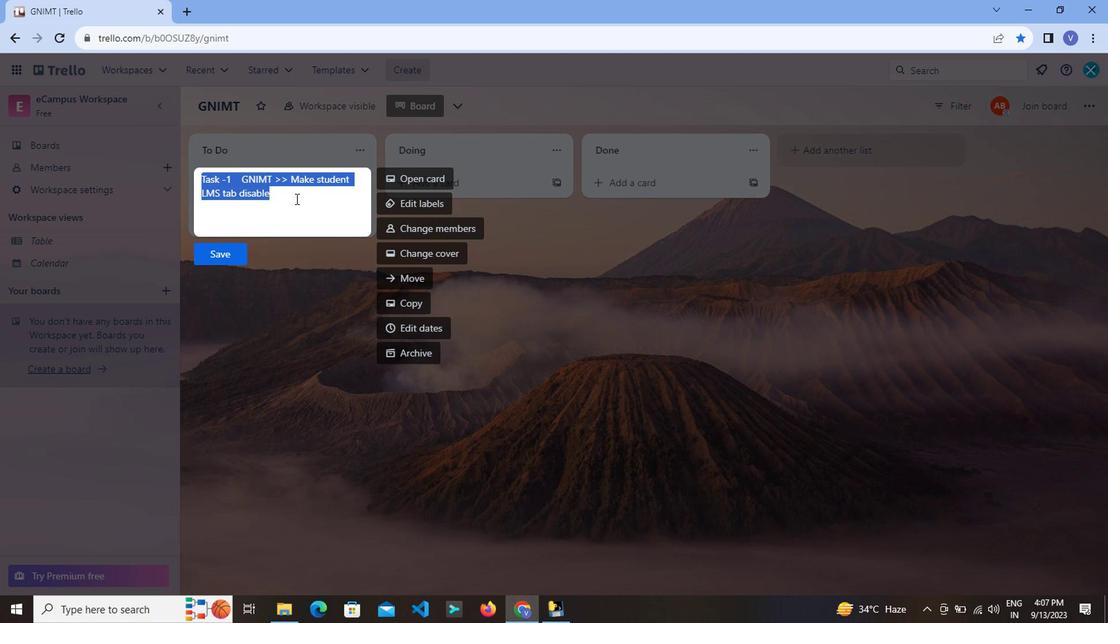
Action: Mouse pressed left at (293, 200)
Screenshot: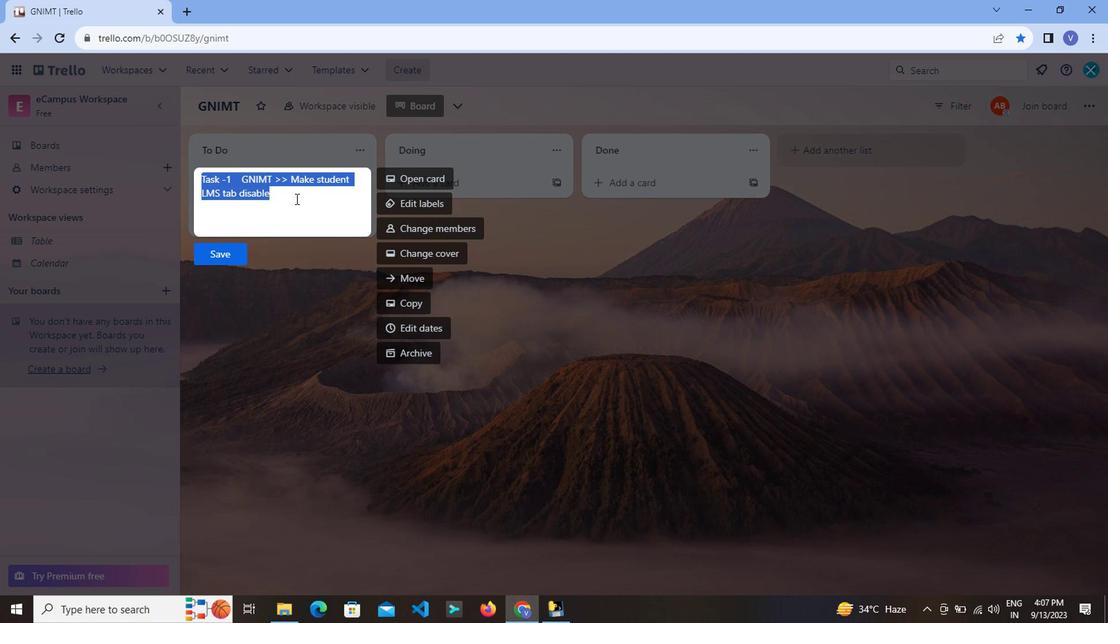 
Action: Key pressed <Key.space><Key.enter>
Screenshot: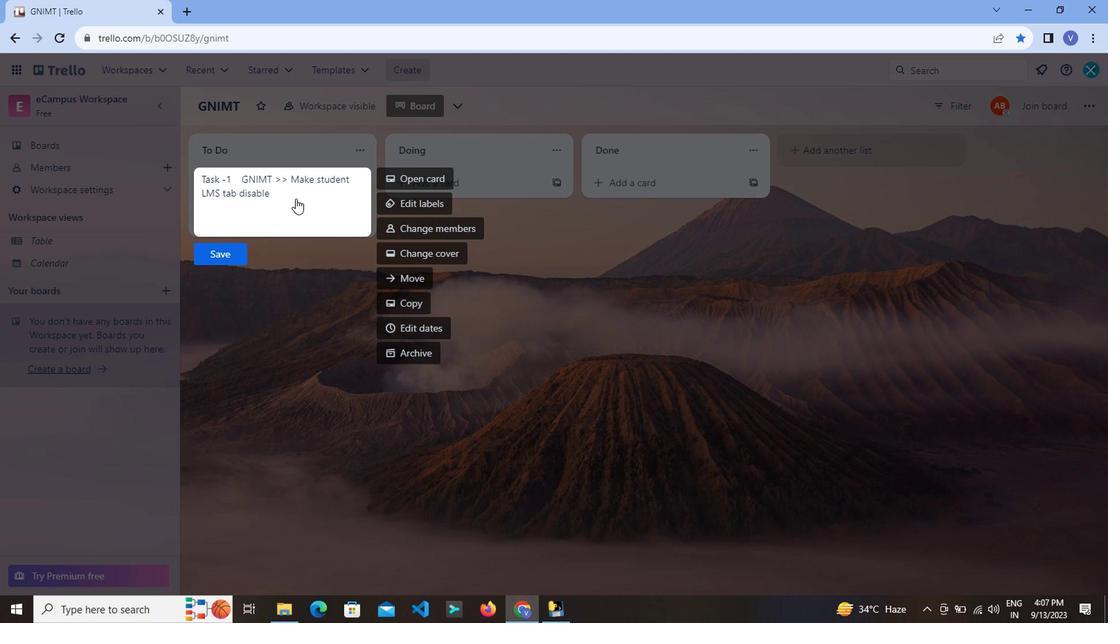 
Action: Mouse moved to (292, 200)
Screenshot: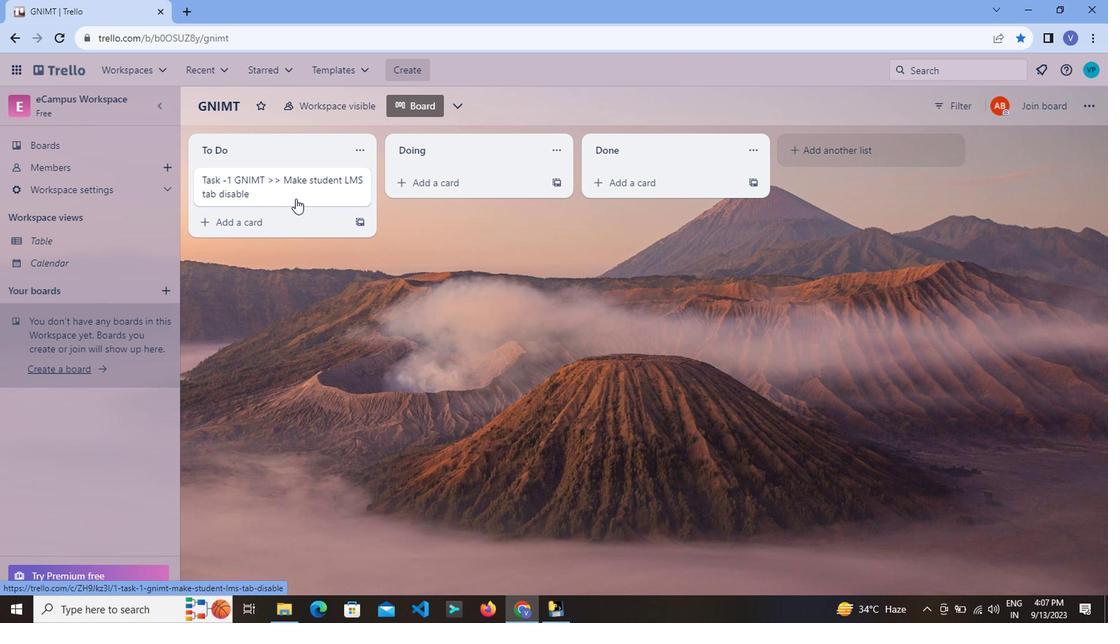 
Action: Mouse pressed left at (292, 200)
Screenshot: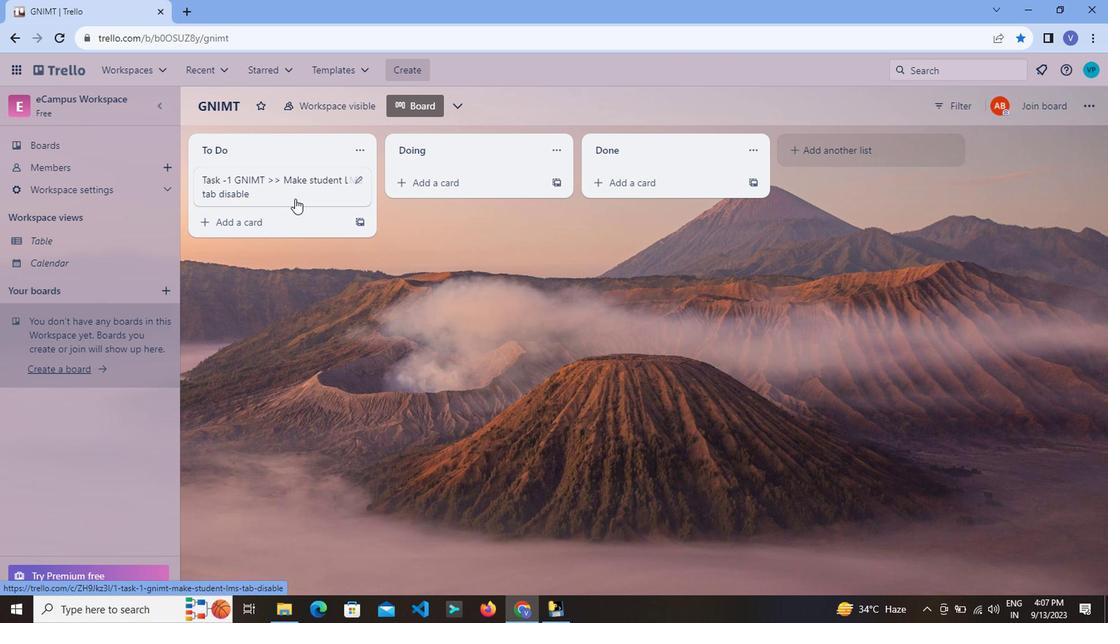 
Action: Mouse moved to (354, 181)
Screenshot: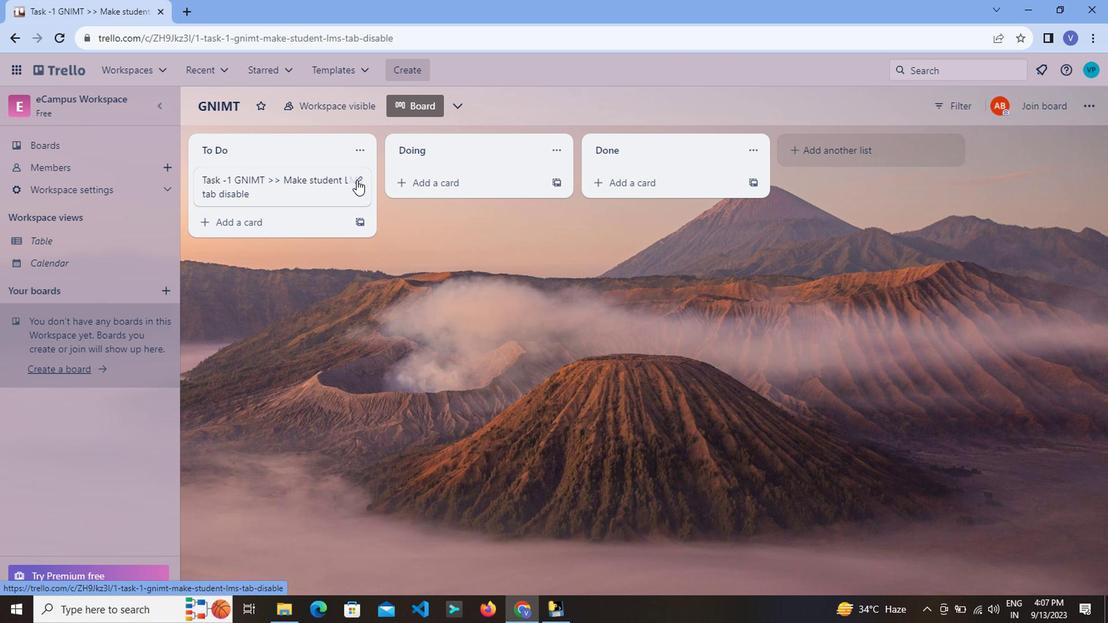 
Action: Mouse pressed left at (354, 181)
Screenshot: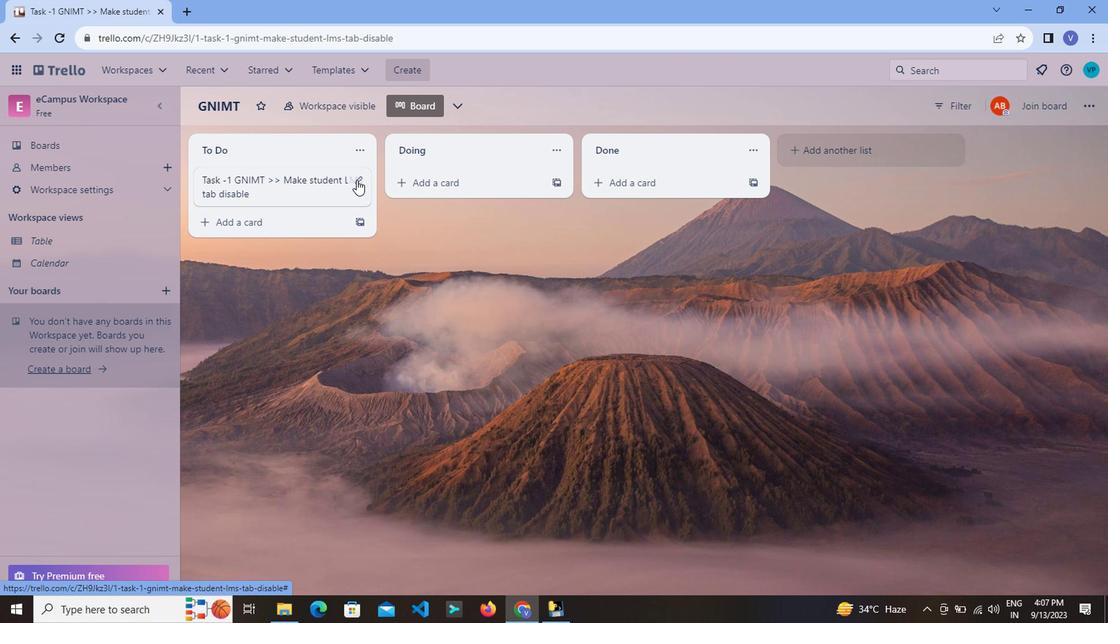 
Action: Mouse moved to (508, 187)
Screenshot: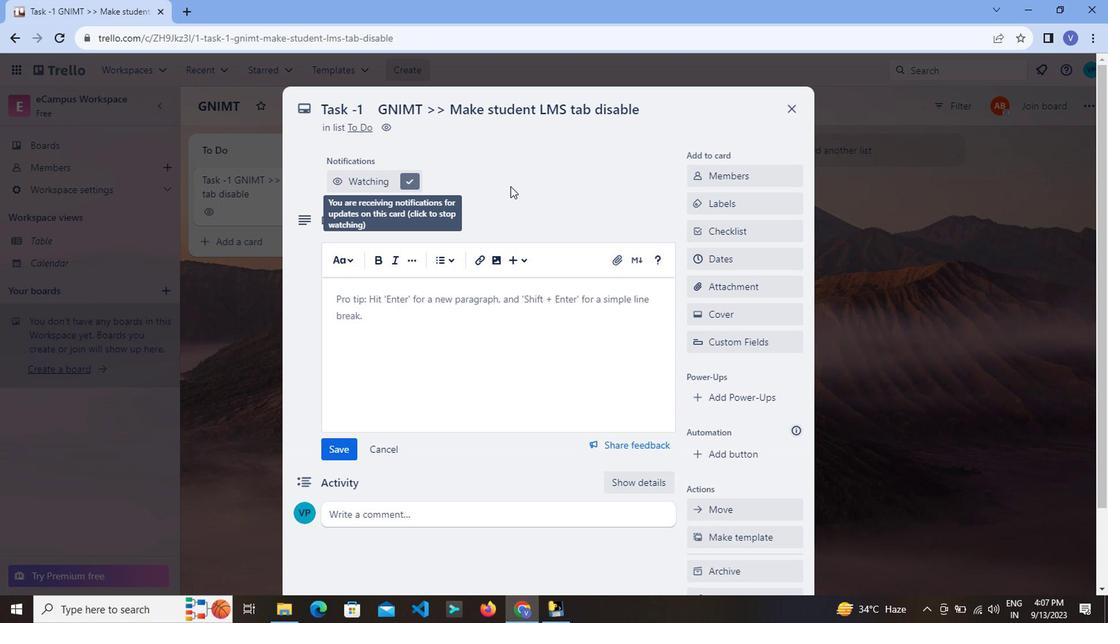 
Action: Mouse pressed left at (508, 187)
Screenshot: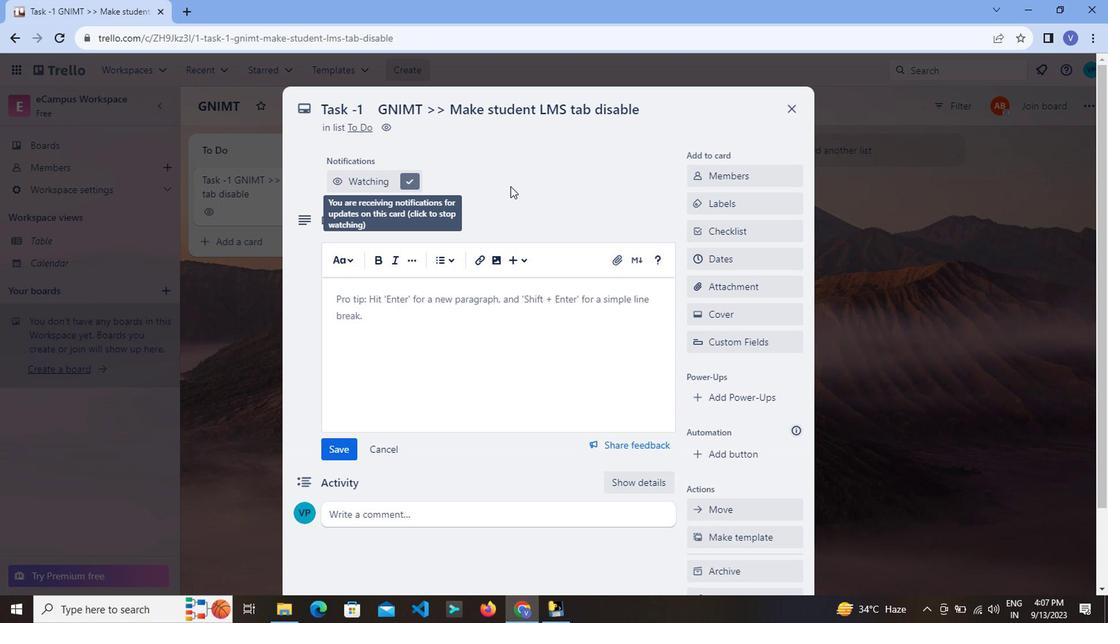 
Action: Mouse moved to (797, 112)
Screenshot: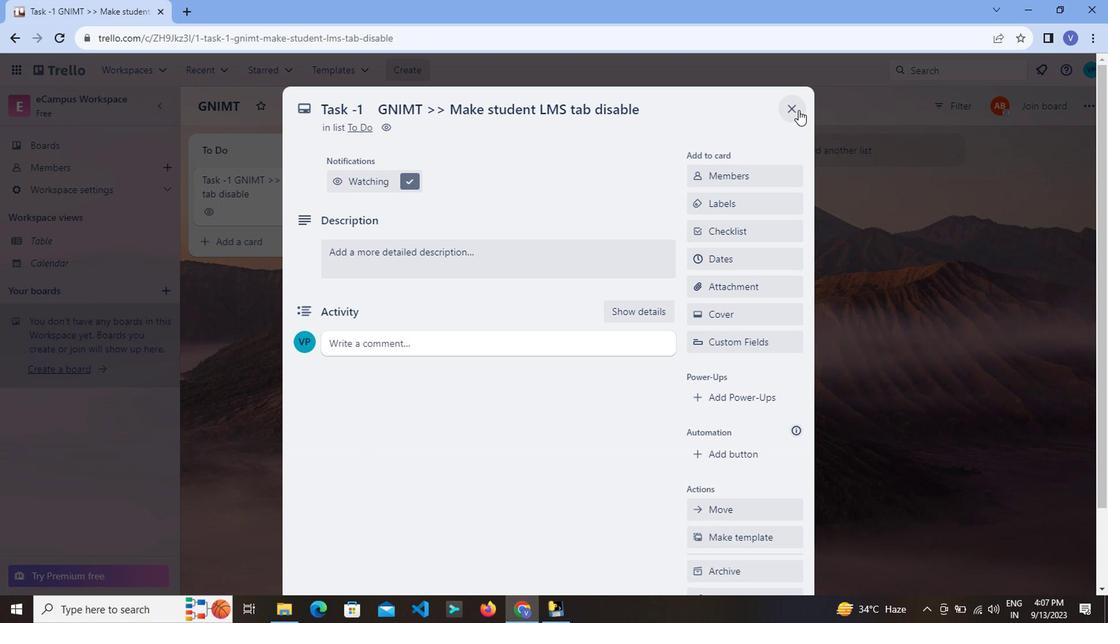 
Action: Mouse pressed left at (797, 112)
Screenshot: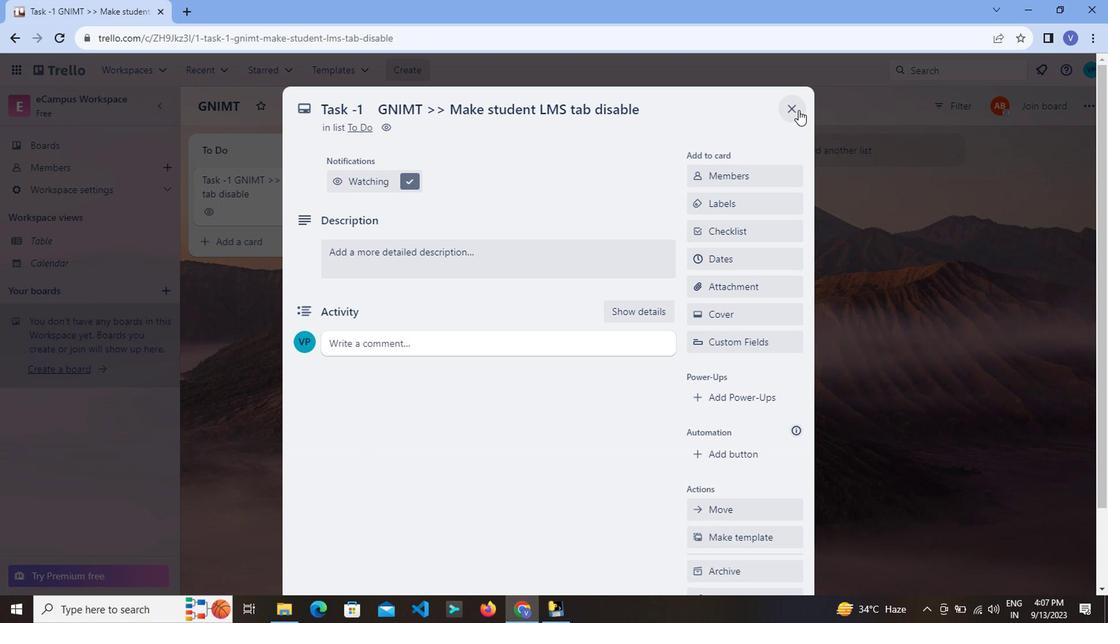 
Action: Mouse moved to (202, 213)
Screenshot: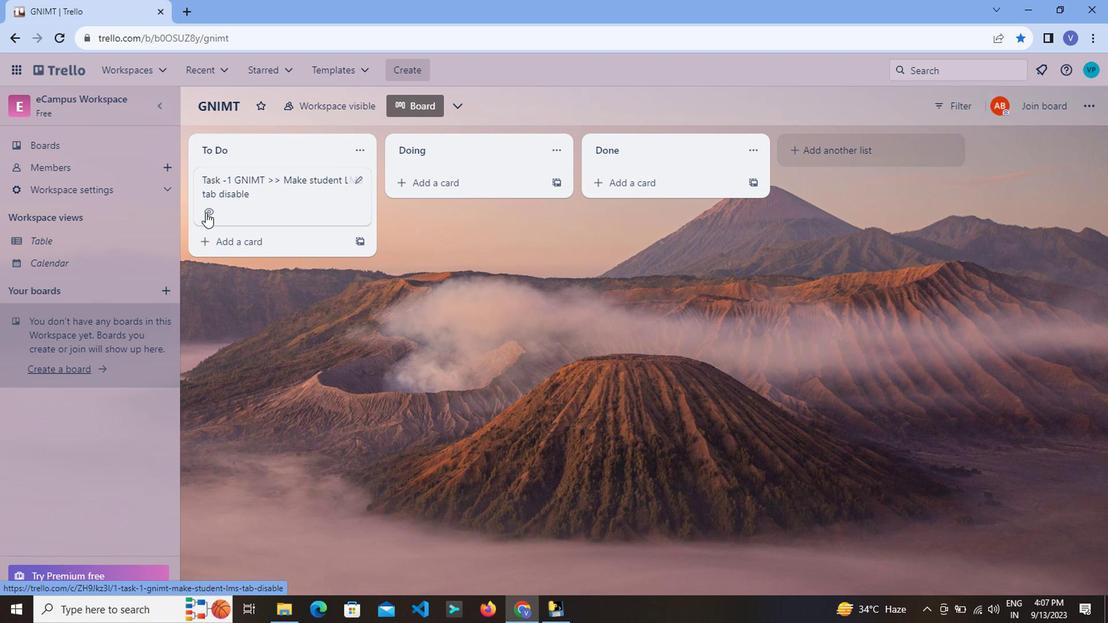 
Action: Mouse pressed left at (202, 213)
Screenshot: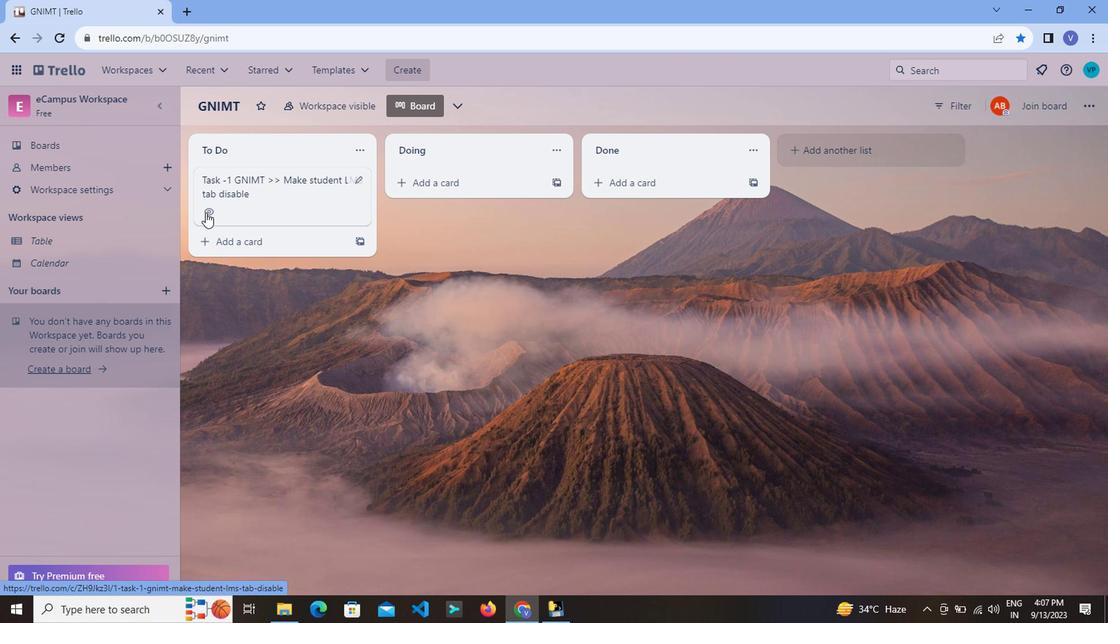 
Action: Mouse moved to (791, 114)
Screenshot: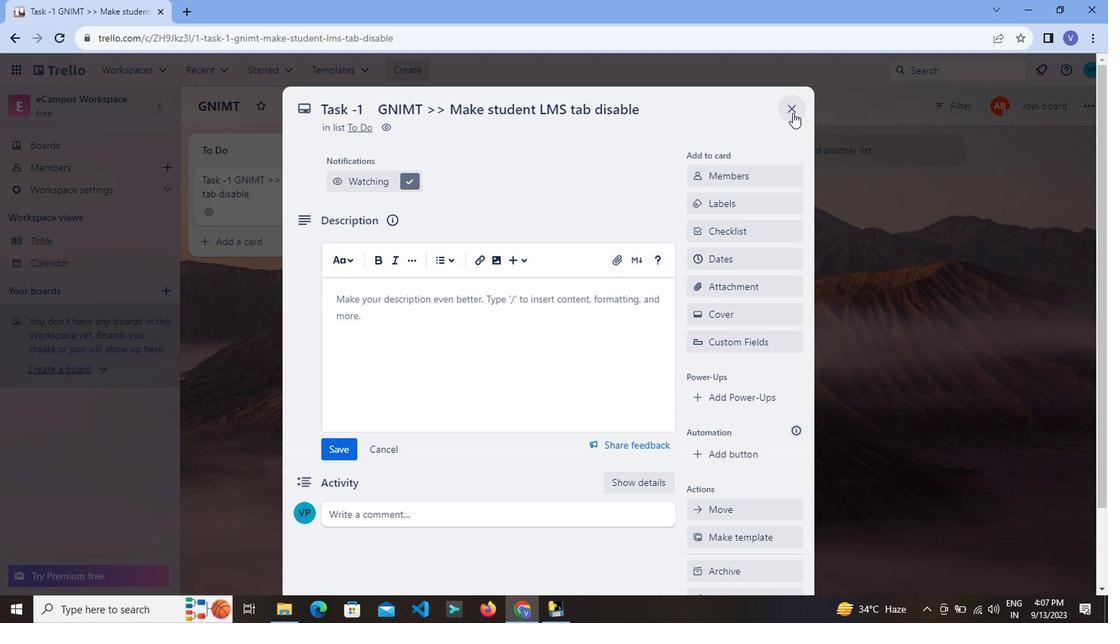 
Action: Mouse pressed left at (791, 114)
Screenshot: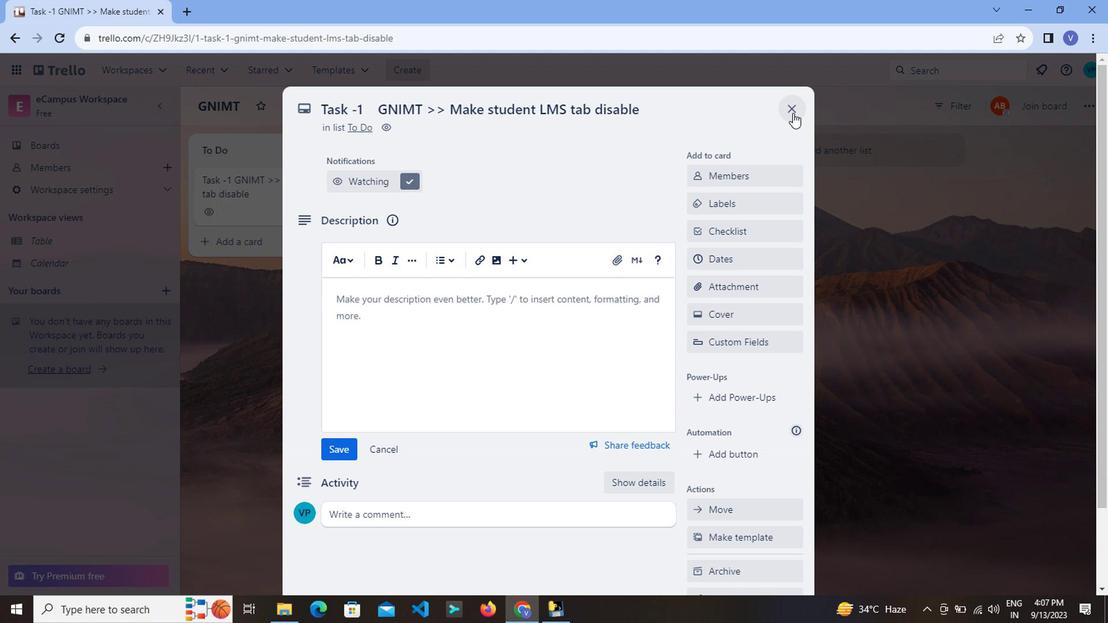 
Action: Mouse moved to (358, 173)
Screenshot: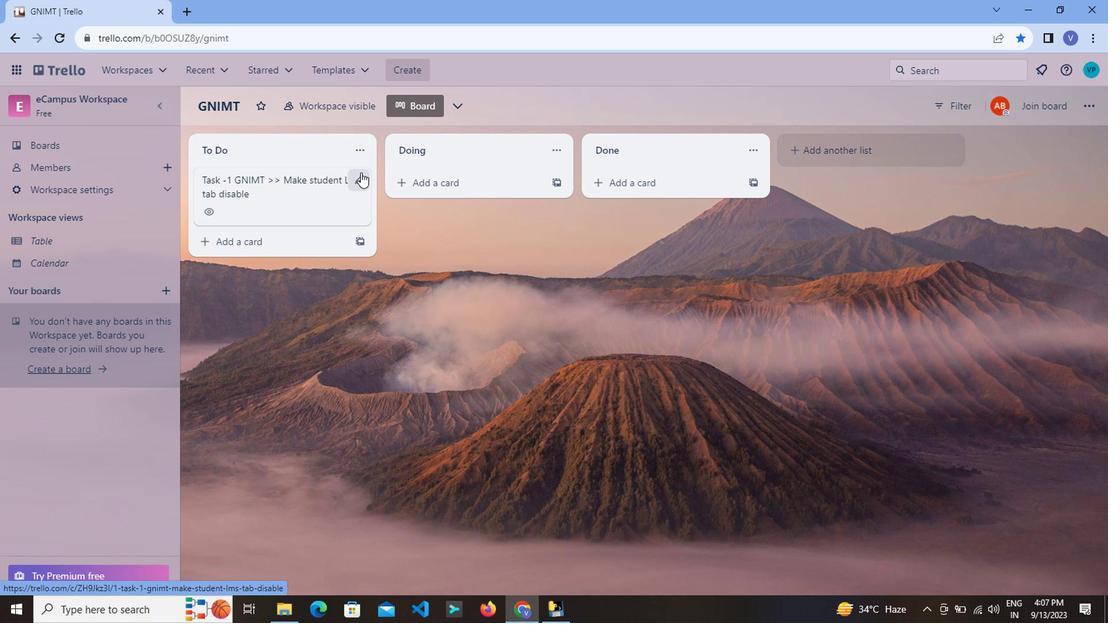 
Action: Mouse pressed left at (358, 173)
Screenshot: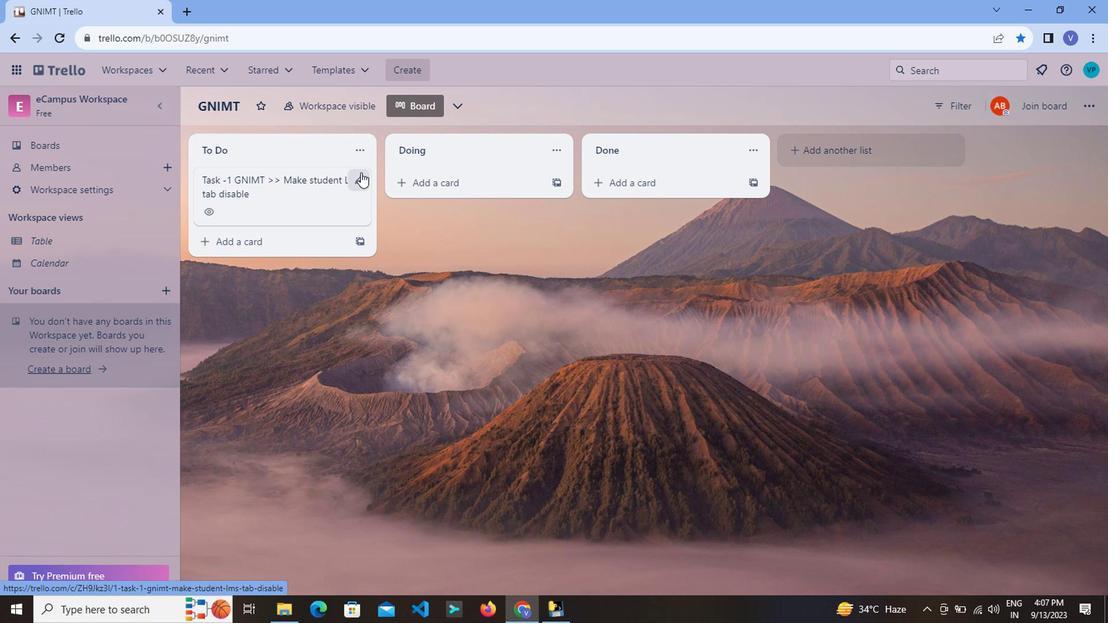 
Action: Mouse moved to (303, 195)
Screenshot: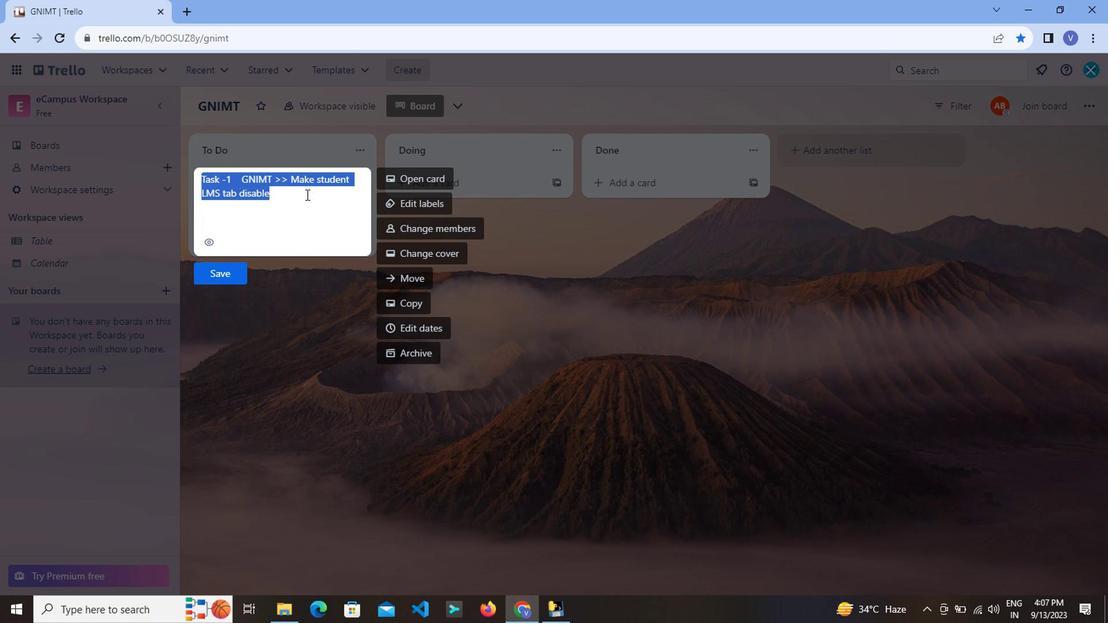 
Action: Mouse pressed left at (303, 195)
Screenshot: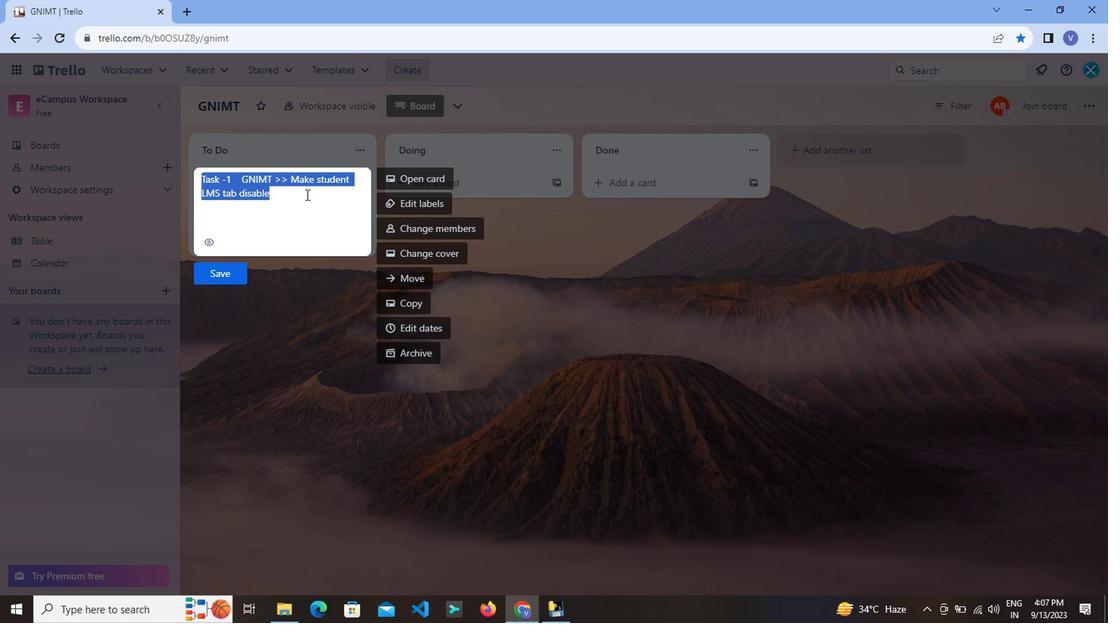
Action: Mouse moved to (293, 202)
Screenshot: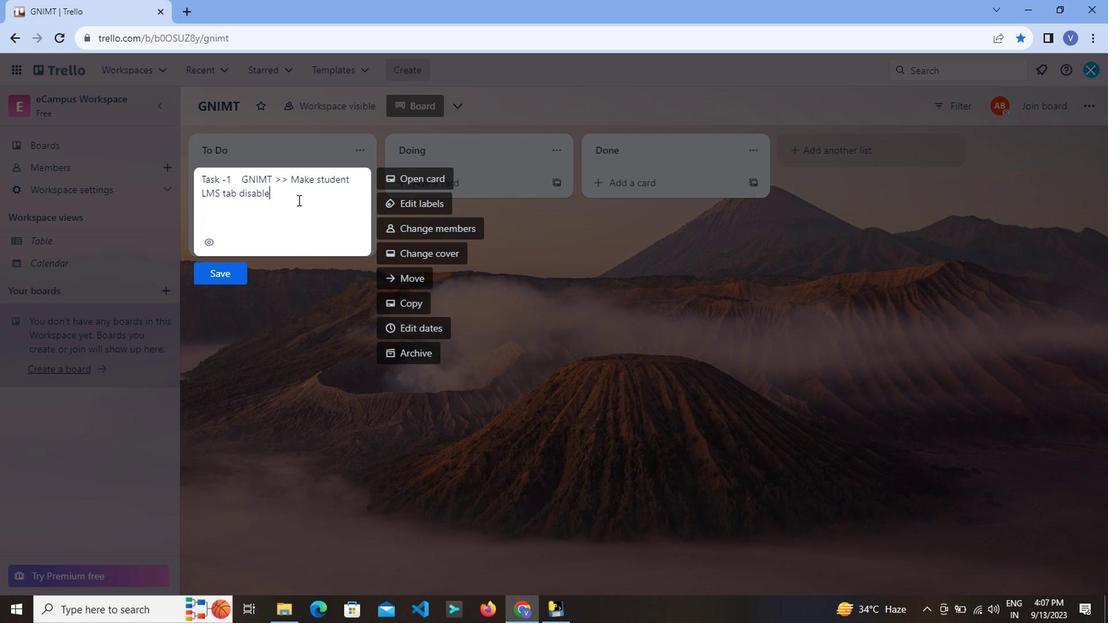 
Action: Mouse pressed left at (293, 202)
Screenshot: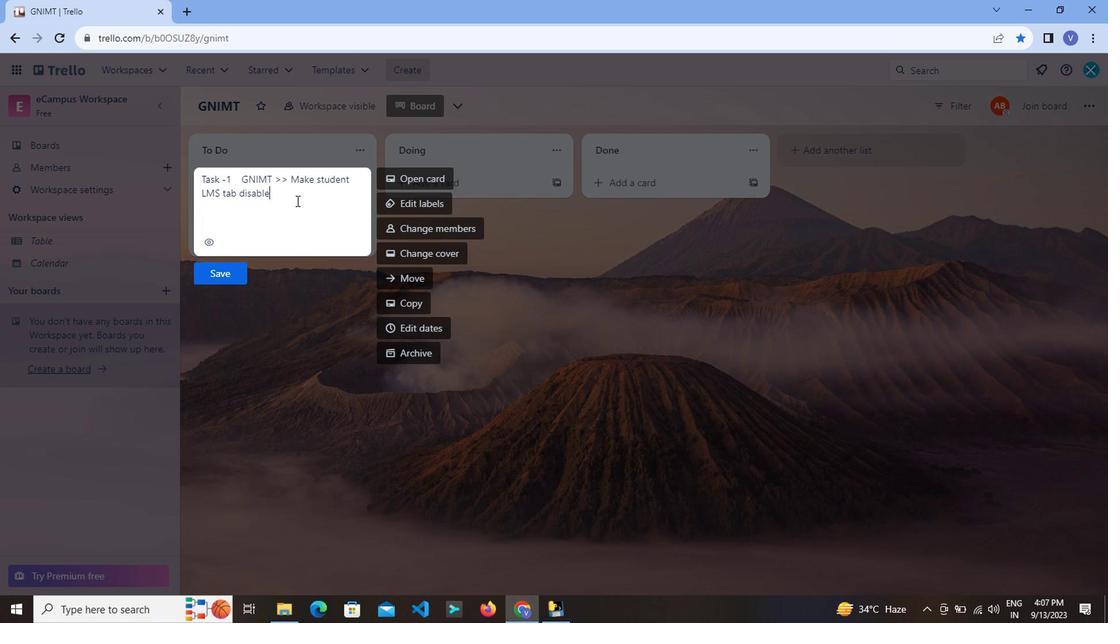 
Action: Key pressed <Key.space><Key.space><Key.shift><Key.enter>
Screenshot: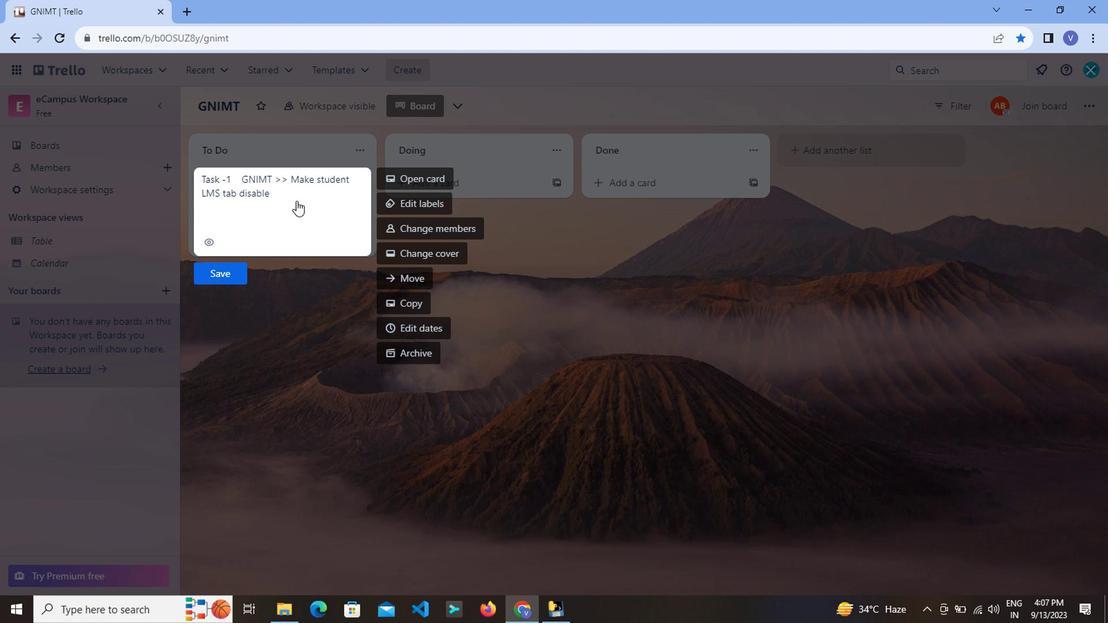 
Action: Mouse moved to (204, 240)
Screenshot: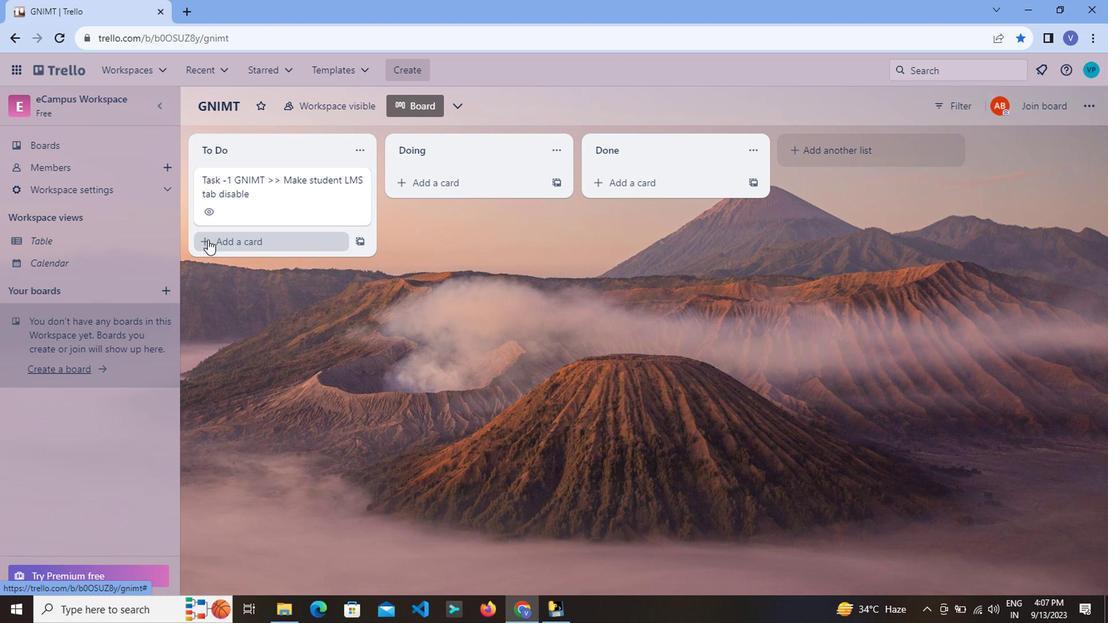 
Action: Mouse pressed left at (204, 240)
Screenshot: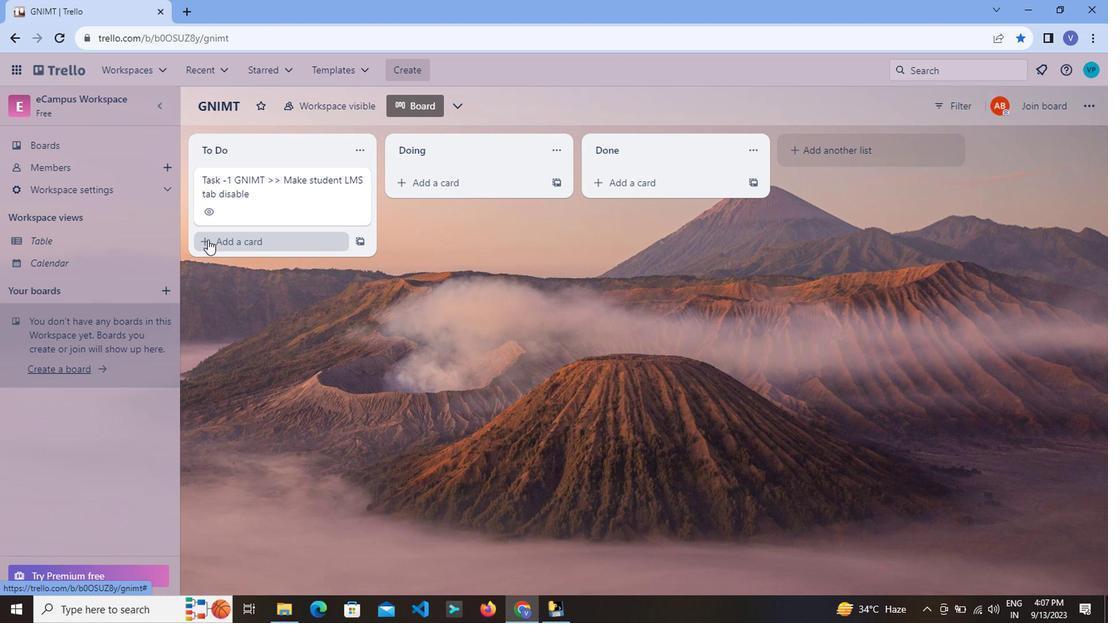
Action: Mouse moved to (250, 198)
Screenshot: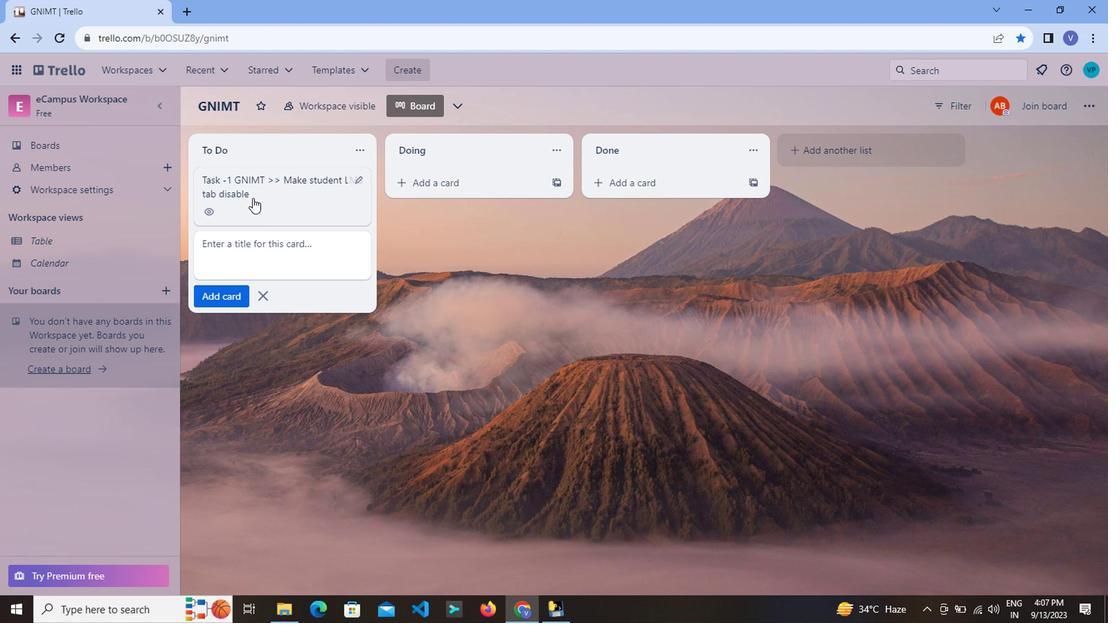 
Action: Mouse pressed left at (250, 198)
Screenshot: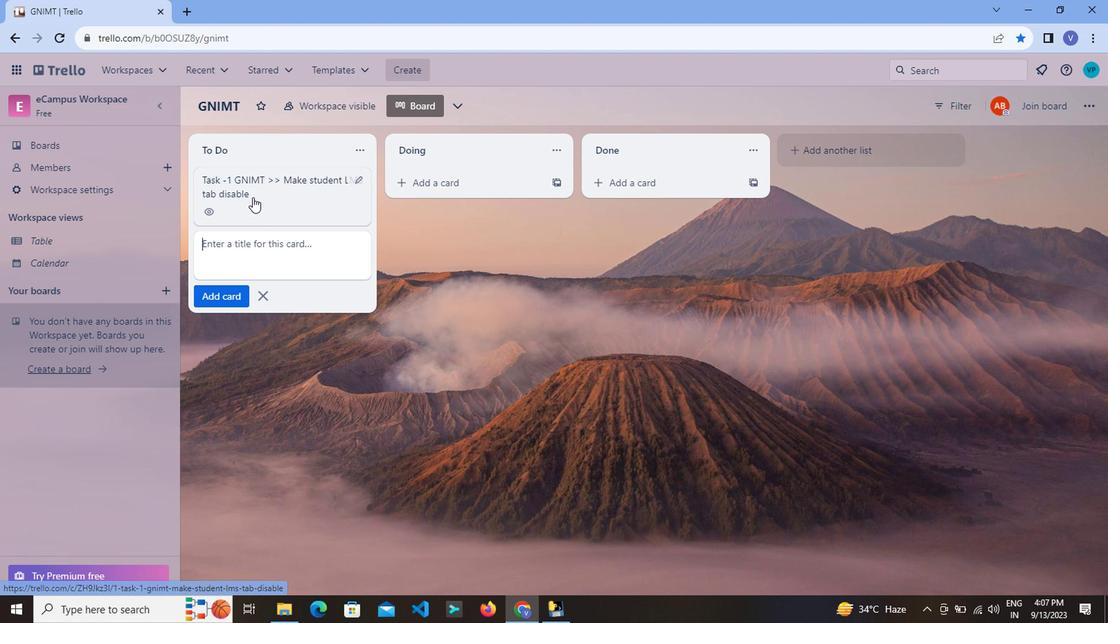
Action: Mouse pressed left at (250, 198)
Screenshot: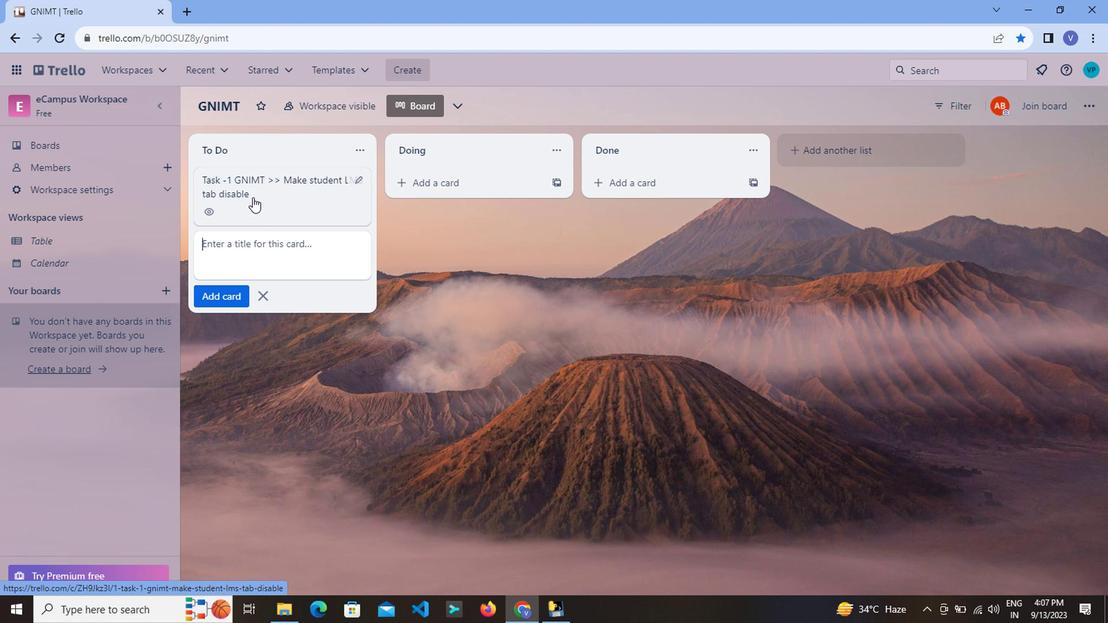 
Action: Mouse moved to (788, 107)
Screenshot: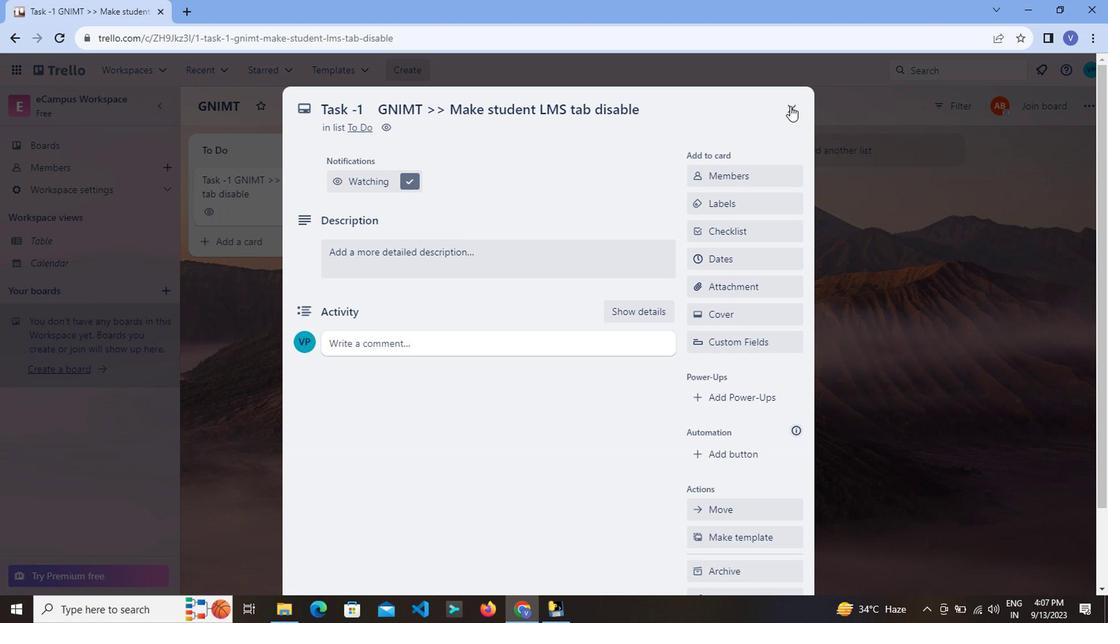 
Action: Mouse pressed left at (788, 107)
Screenshot: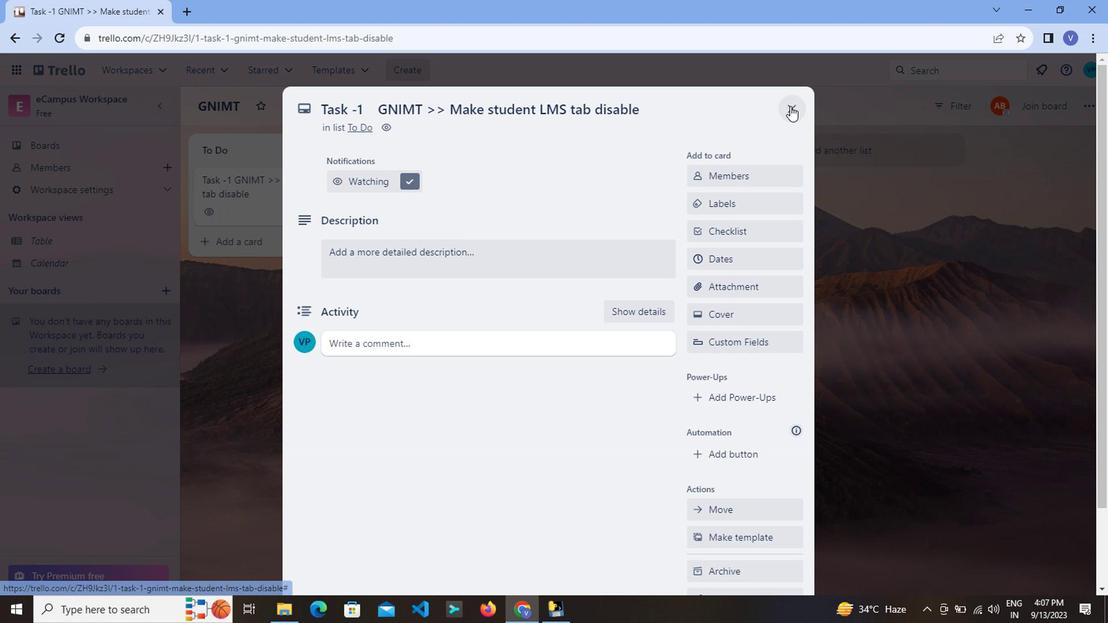 
Action: Mouse moved to (357, 179)
Screenshot: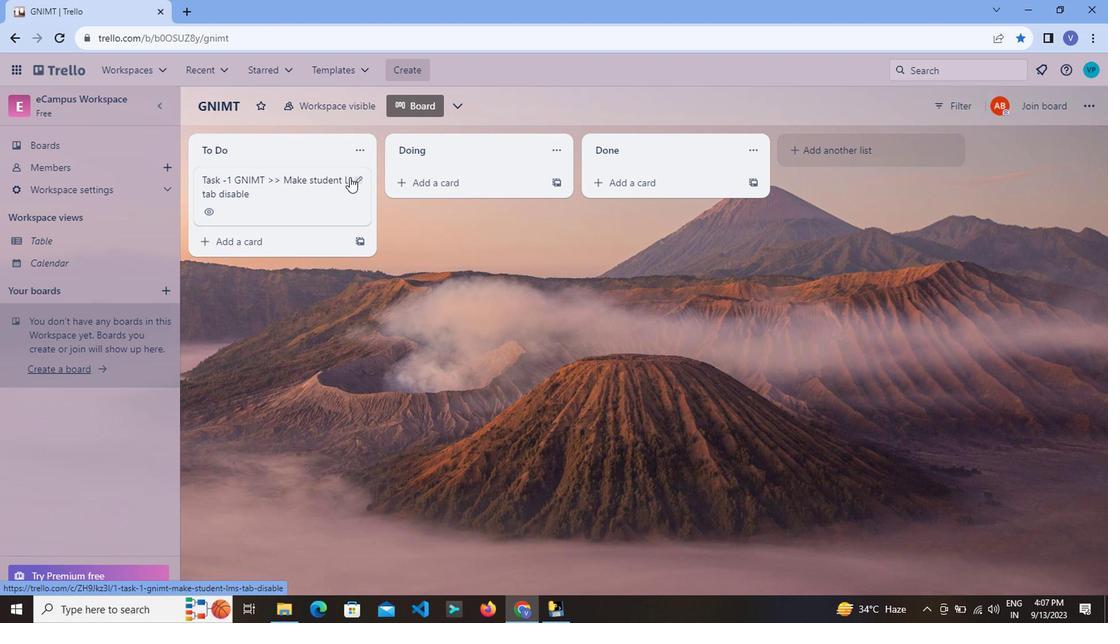 
Action: Mouse pressed left at (357, 179)
Screenshot: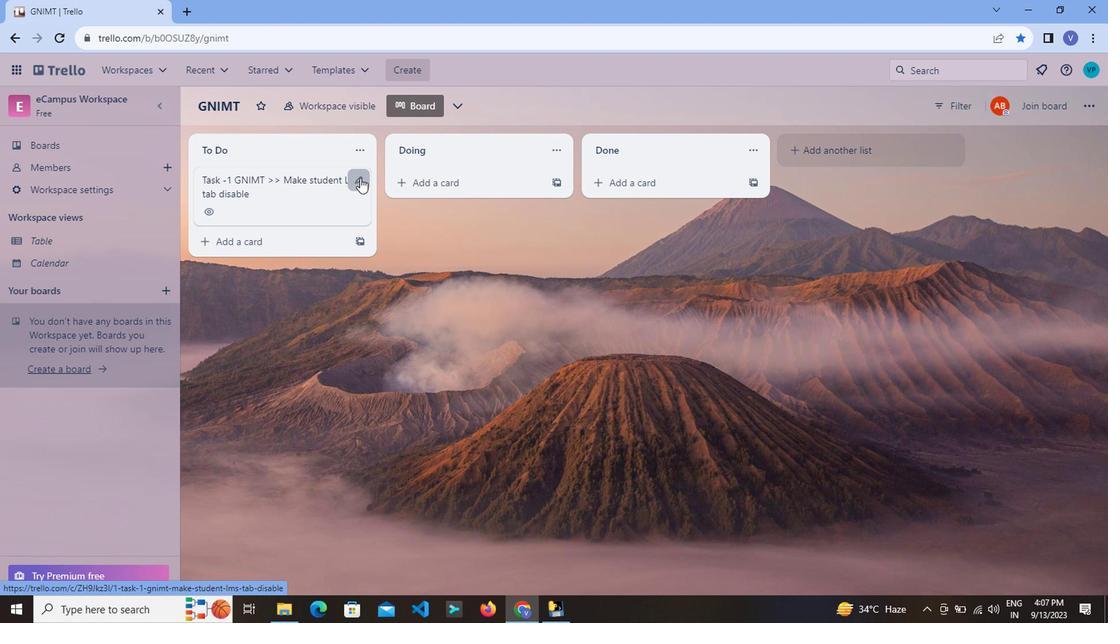 
Action: Mouse moved to (299, 202)
Screenshot: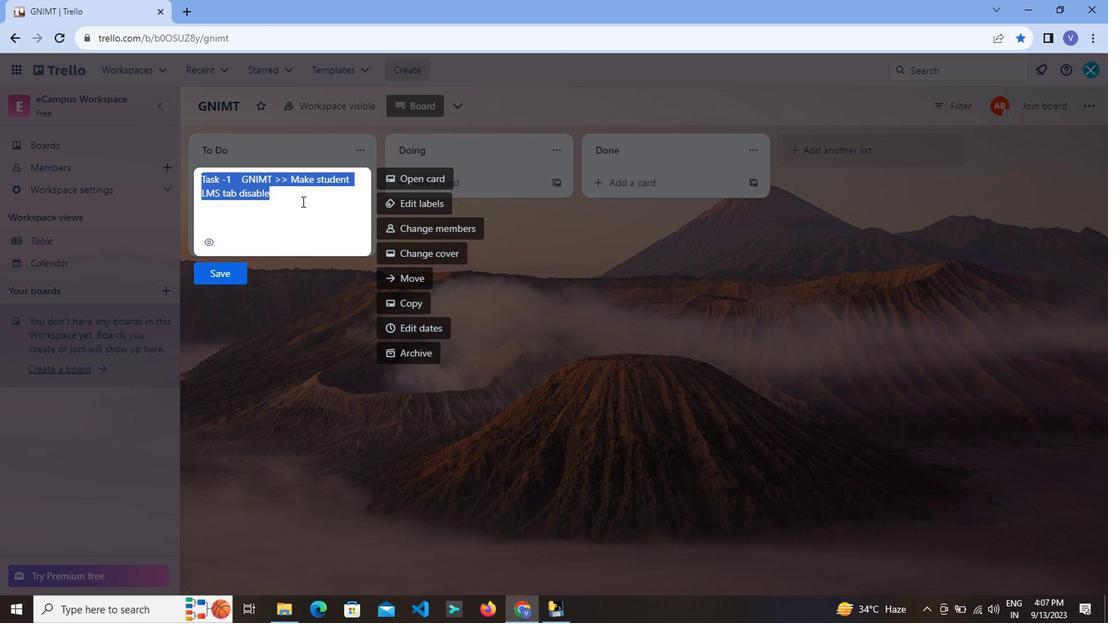 
Action: Mouse pressed left at (299, 202)
Screenshot: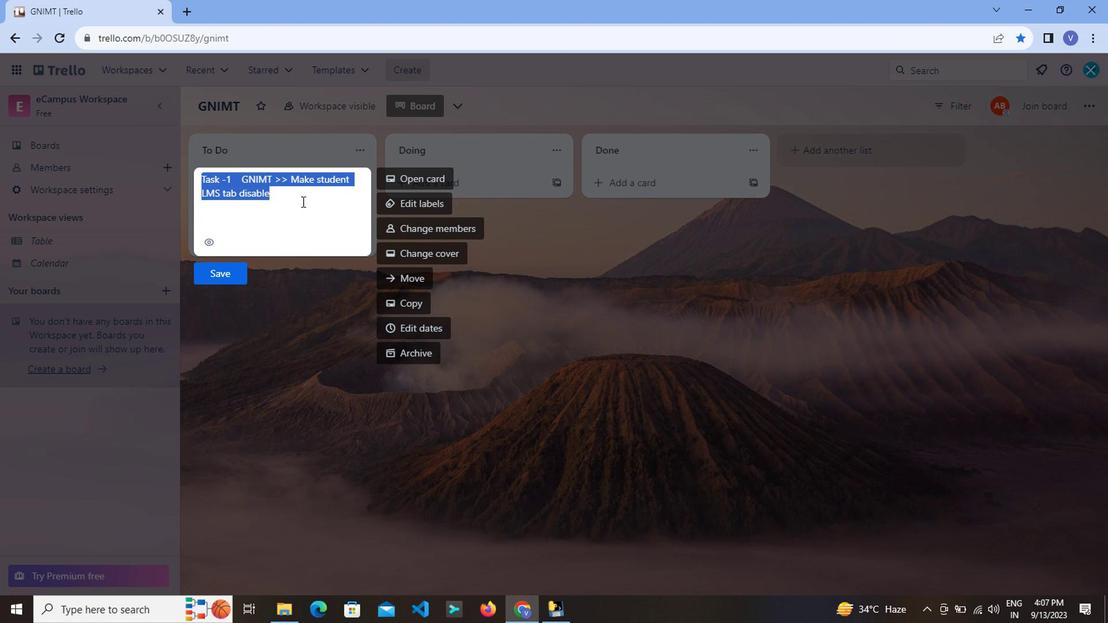 
Action: Mouse moved to (296, 201)
Screenshot: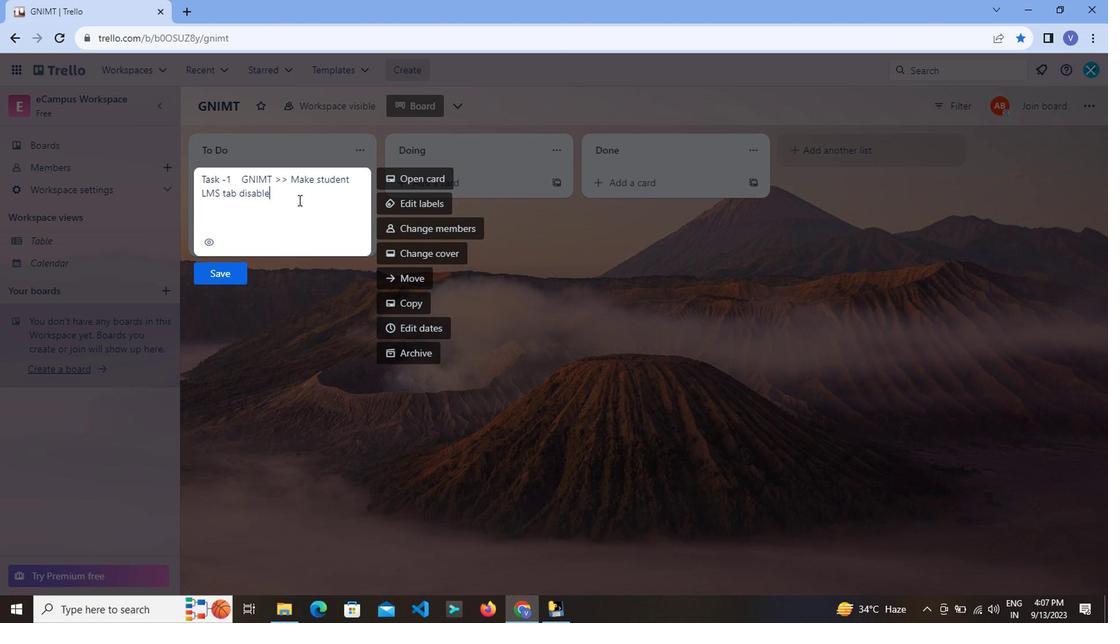 
Action: Key pressed <Key.space>,<Key.space><Key.caps_lock>s<Key.caps_lock>ESSION<Key.space>VISE<Key.space><Key.backspace><Key.backspace><Key.backspace><Key.backspace><Key.backspace><Key.backspace><Key.backspace><Key.backspace><Key.backspace><Key.backspace><Key.backspace><Key.backspace><Key.backspace><Key.caps_lock>a<Key.caps_lock>DD<Key.space>FILTER<Key.space>,<Key.space>SELCT<Key.left><Key.left><Key.left><Key.left><Key.backspace><Key.caps_lock>s<Key.caps_lock><Key.right><Key.right><Key.right><Key.left>E<Key.right><Key.right><Key.space>SESSIONS<Key.space>EXCEPT<Key.space><Key.caps_lock>s<Key.caps_lock>EP<Key.space>2022<Key.backspace>3.<Key.enter>
Screenshot: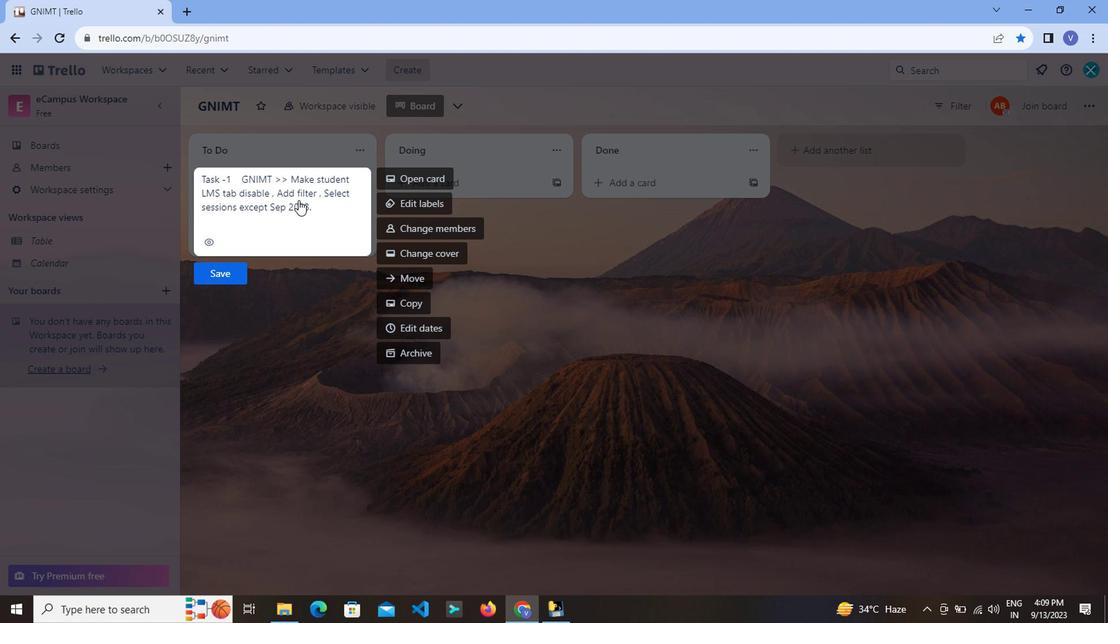 
Action: Mouse moved to (243, 258)
Screenshot: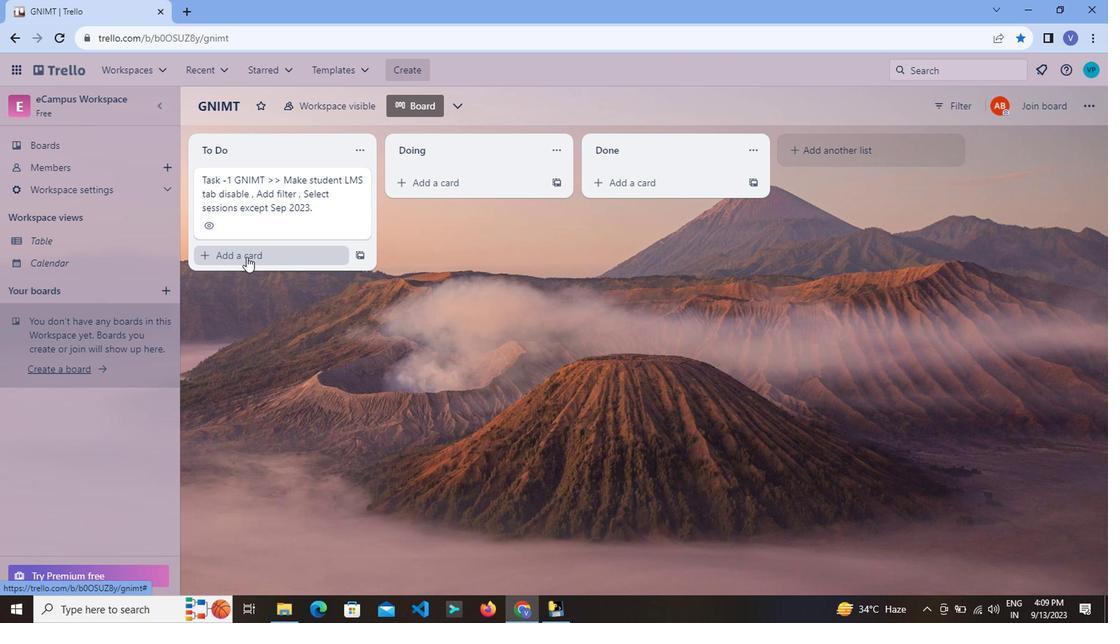 
Action: Mouse pressed left at (243, 258)
Screenshot: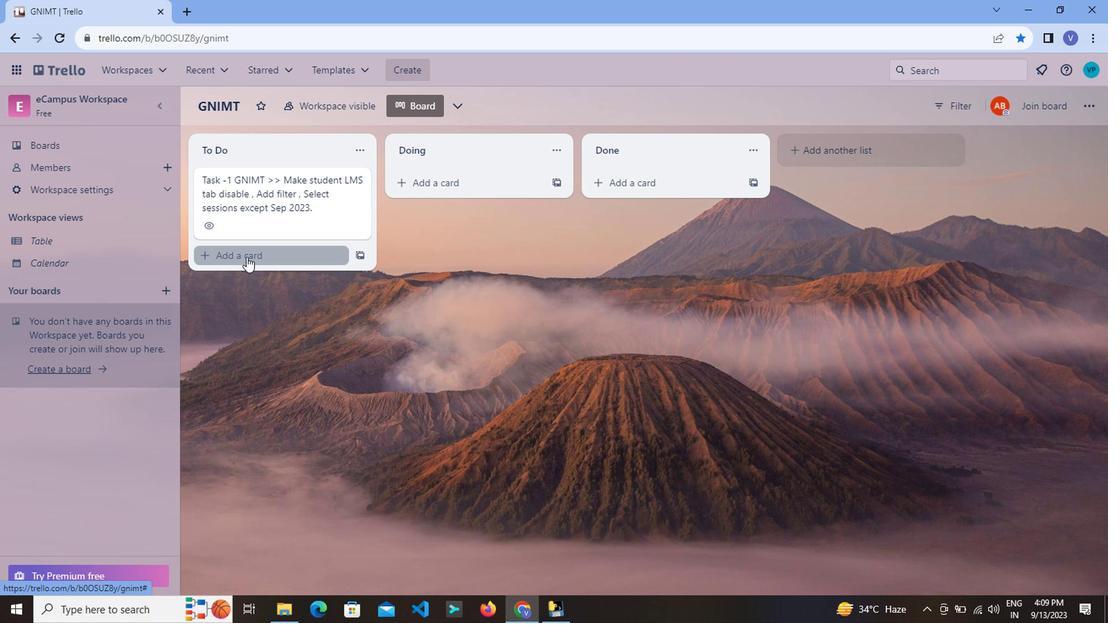 
Action: Mouse moved to (243, 270)
Screenshot: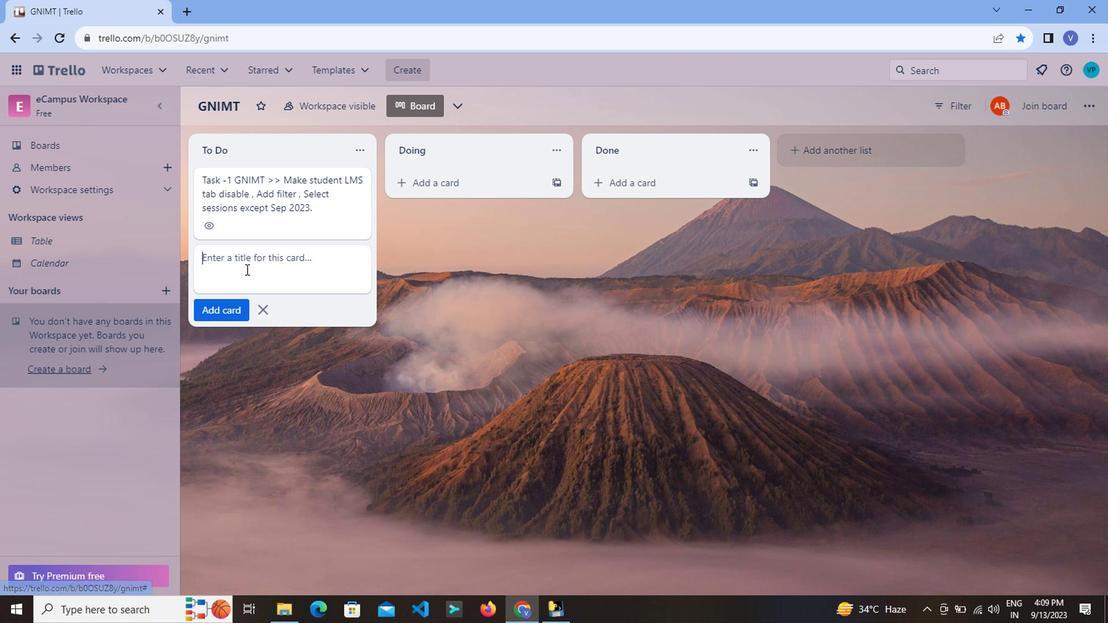 
Action: Key pressed <Key.caps_lock>t<Key.caps_lock>ASK<Key.space>-2<Key.space><Key.caps_lock>gnit<Key.left>m<Key.right><Key.right><Key.space><Key.caps_lock><Key.caps_lock>er<Key.backspace><Key.backspace>i<Key.caps_lock>N<Key.space><Key.caps_lock><Key.left><Key.left><Key.left><Key.left>.<Key.backspace><Key.shift>>><Key.left><Key.left><Key.space><Key.right><Key.right><Key.right><Key.right><Key.right><Key.space>erp<Key.space><Key.caps_lock><Key.caps_lock>i<Key.backspace><Key.caps_lock>IN<Key.space><Key.caps_lock>p<Key.caps_lock>AYMENT<Key.space>SECTION<Key.space>SELECT<Key.space>OFFLINE<Key.space>PAYMENT<Key.space>AND<Key.space>FIND<Key.space>NULL<Key.space>STUDENT<Key.space><Key.left><Key.left><Key.left><Key.left><Key.left><Key.left><Key.left><Key.left>IN<Key.space><Key.right><Key.right><Key.right><Key.right><Key.right><Key.right><Key.right><Key.space>NAME<Key.space><Key.space><Key.shift_r><Key.shift_r><Key.shift_r><Key.shift_r><Key.shift_r><Key.shift_r><Key.shift_r><Key.shift_r><Key.enter>
Screenshot: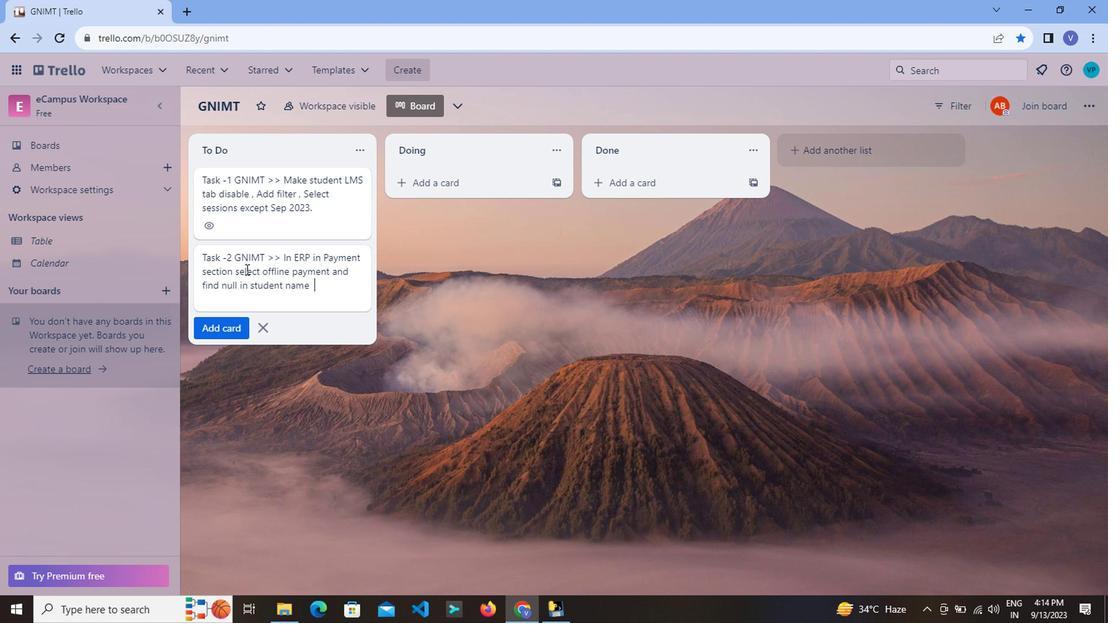 
Action: Mouse moved to (788, 108)
Screenshot: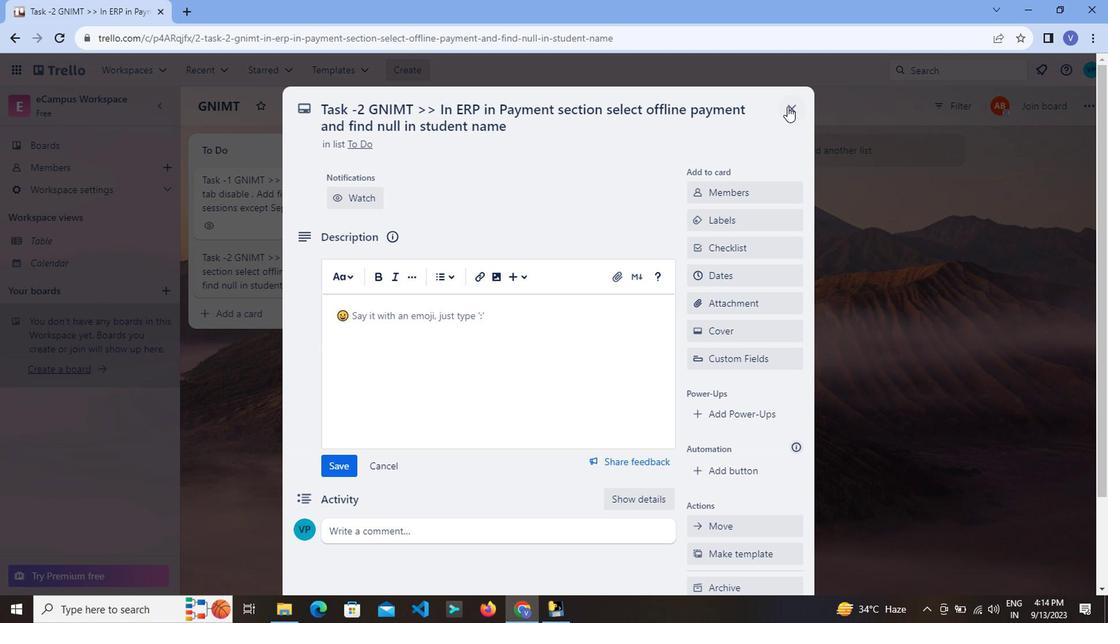 
Action: Mouse pressed left at (788, 108)
Screenshot: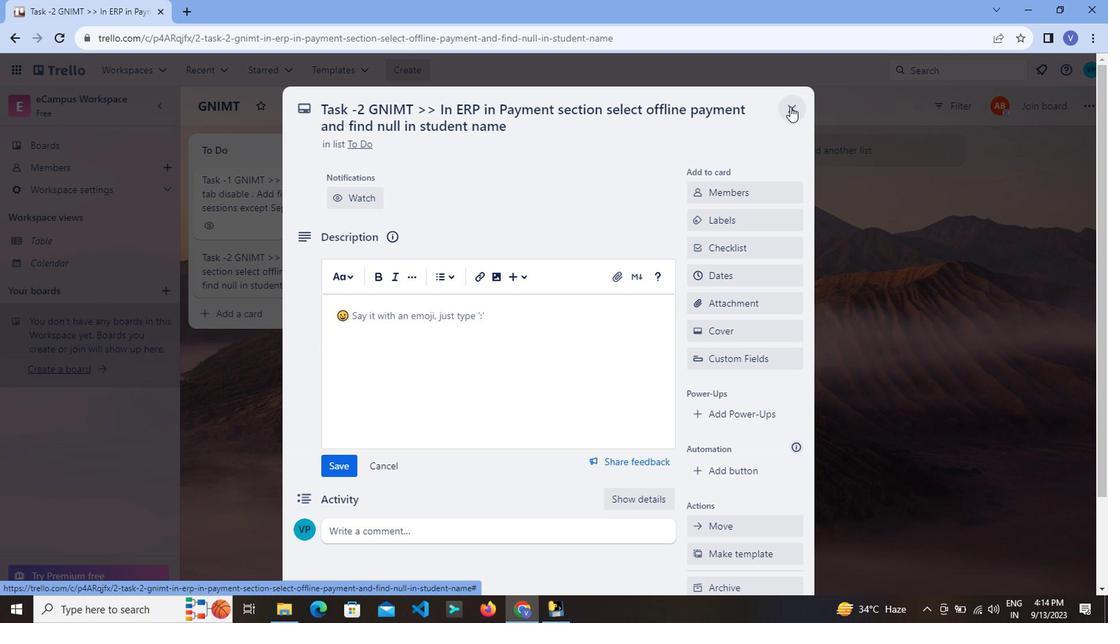 
Action: Mouse moved to (351, 181)
Screenshot: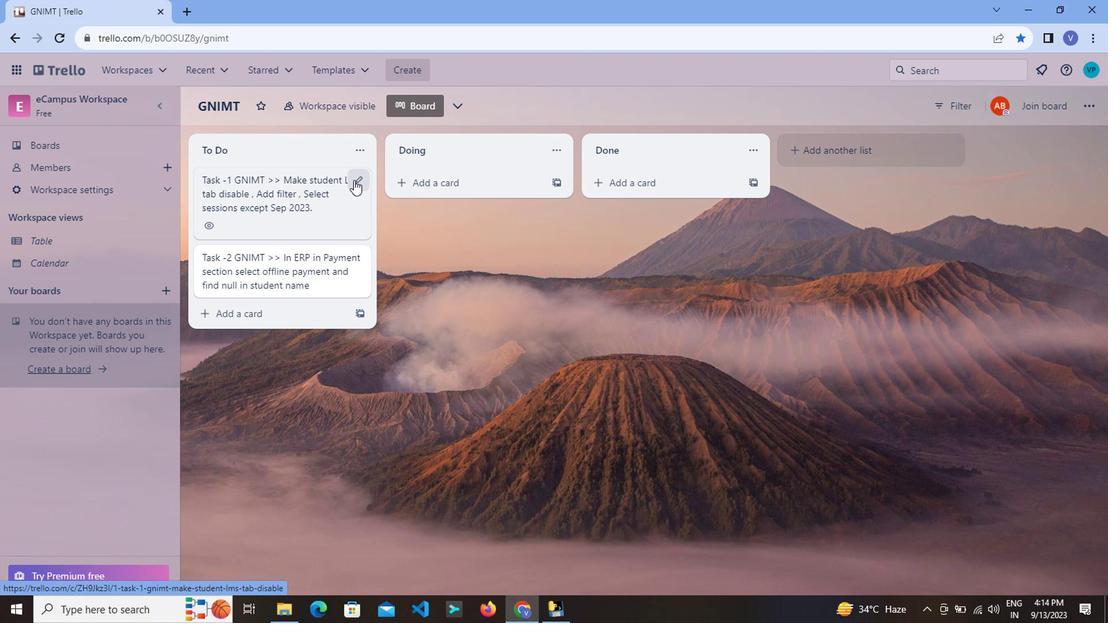 
Action: Mouse pressed left at (351, 181)
Screenshot: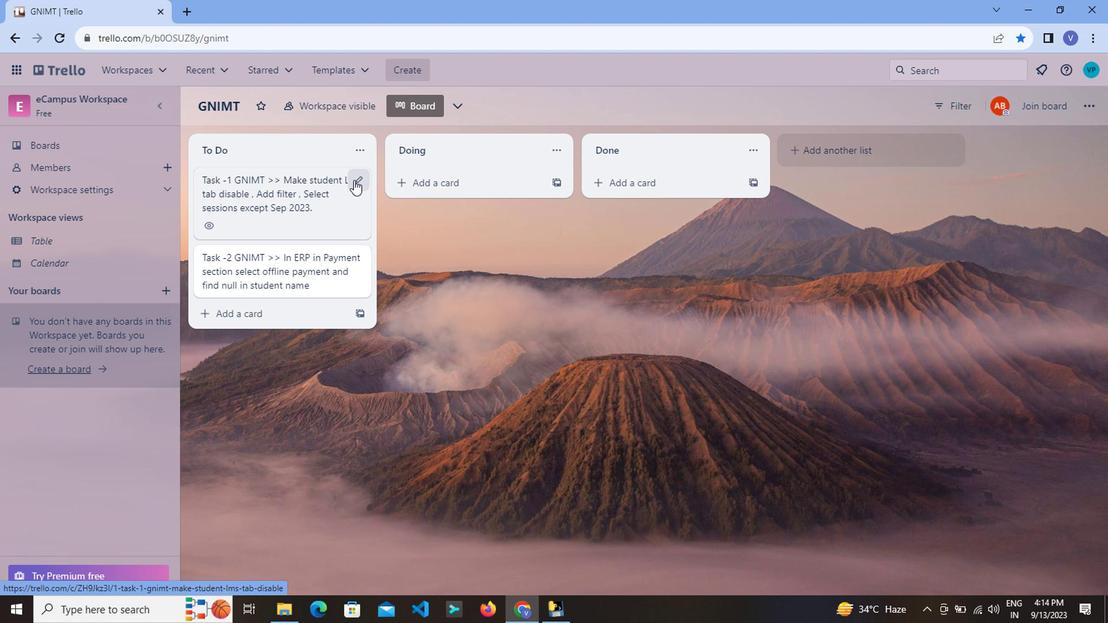 
Action: Mouse moved to (554, 277)
Screenshot: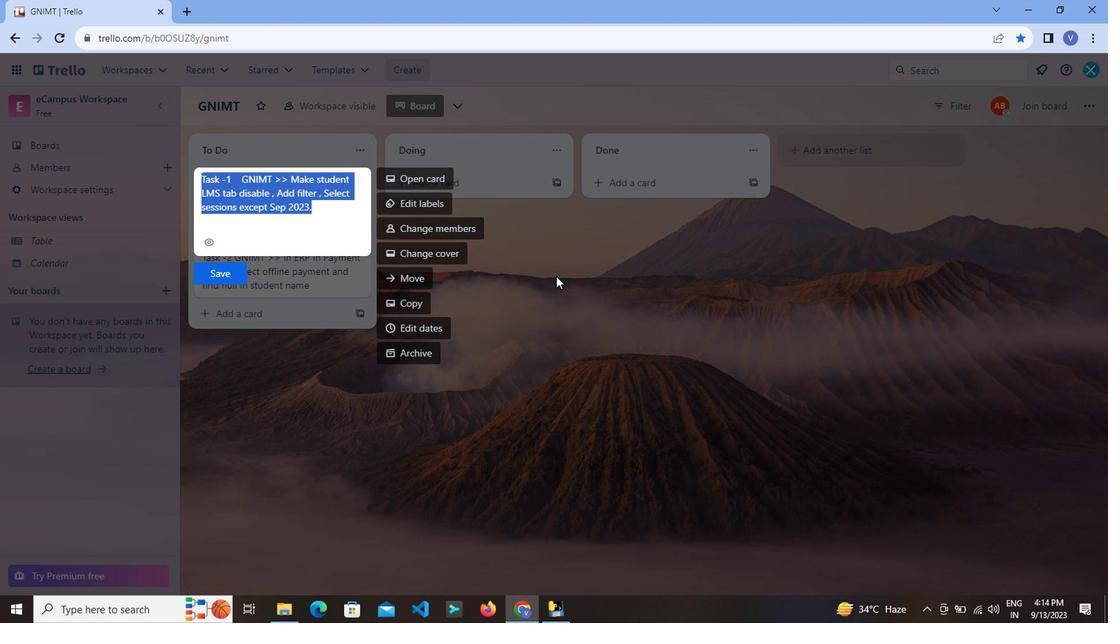 
Action: Mouse pressed left at (554, 277)
Screenshot: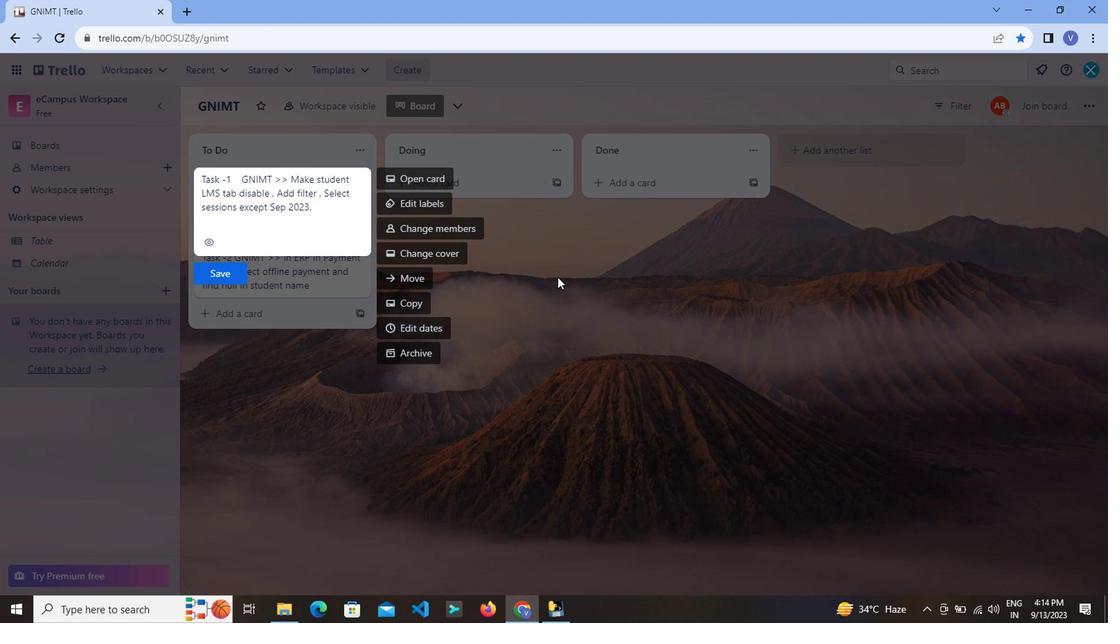 
Action: Mouse moved to (311, 285)
Screenshot: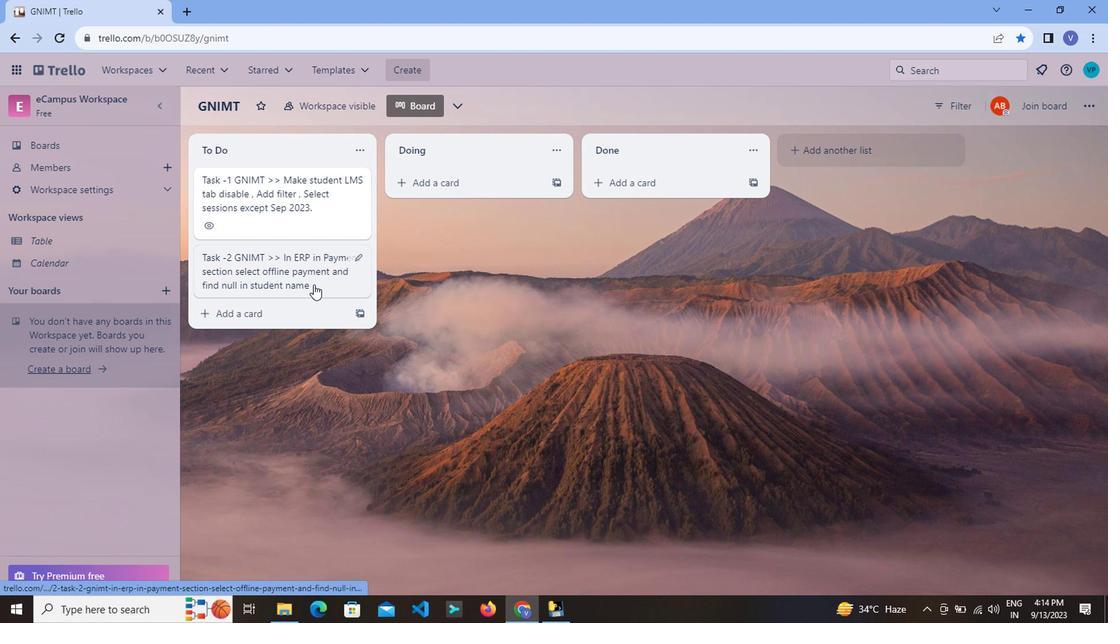 
Action: Mouse pressed left at (311, 285)
Screenshot: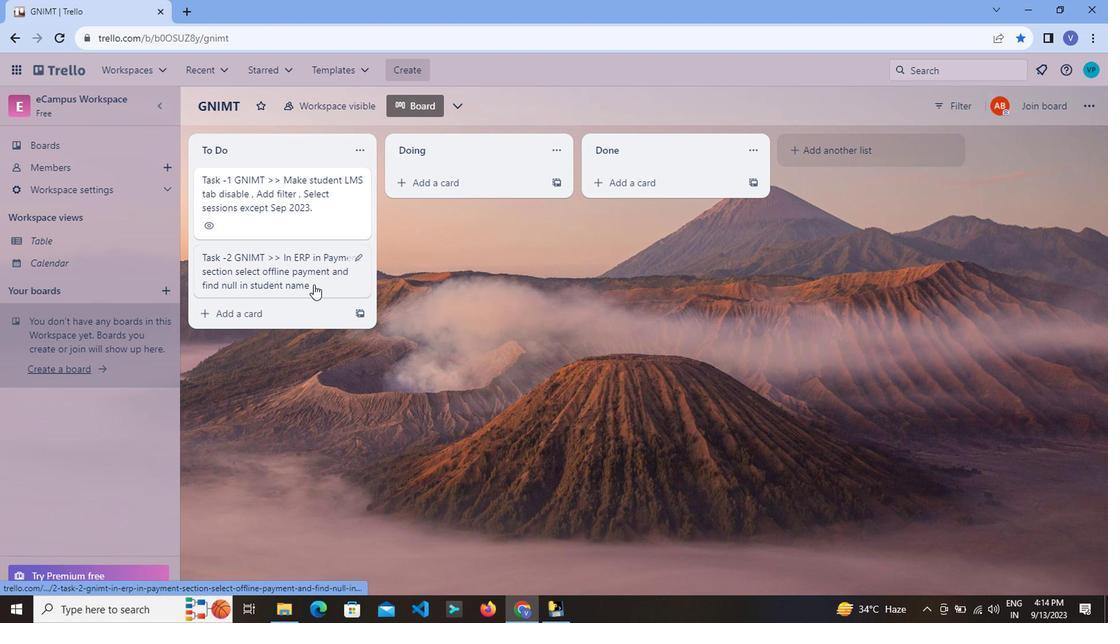 
Action: Mouse moved to (513, 135)
Screenshot: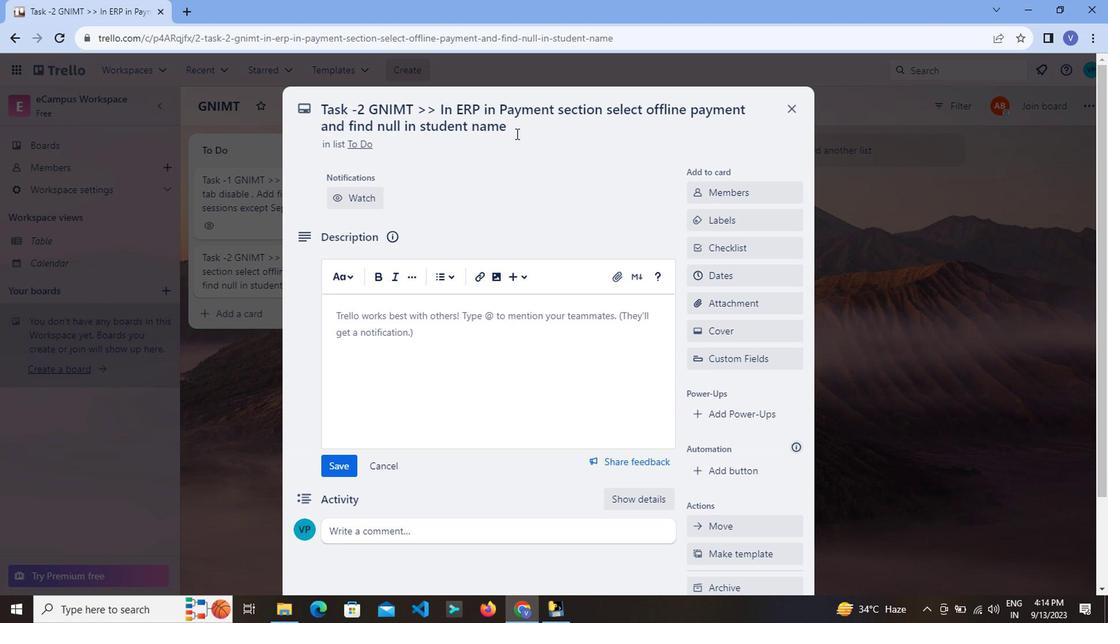 
Action: Mouse pressed left at (513, 135)
Screenshot: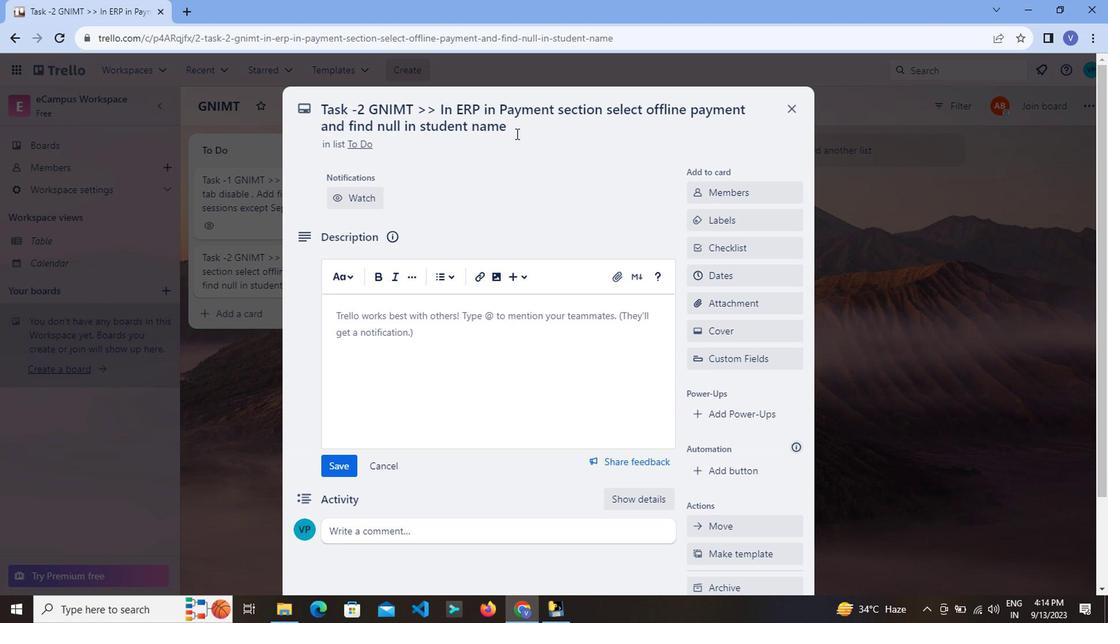 
Action: Mouse moved to (509, 137)
Screenshot: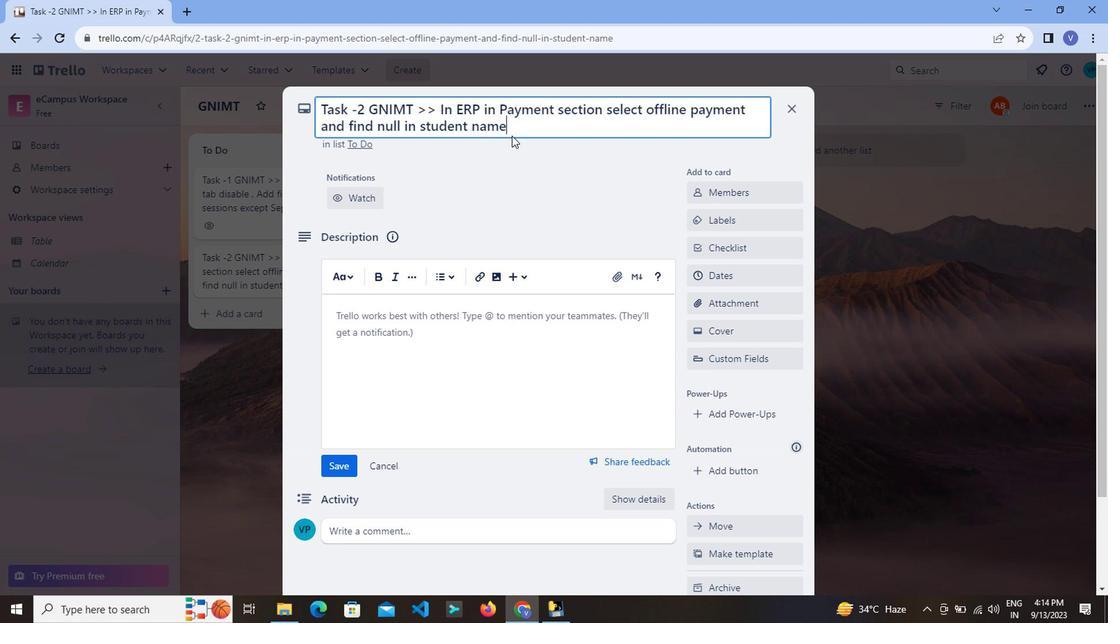 
Action: Key pressed <Key.backspace><Key.backspace><Key.backspace><Key.backspace><Key.backspace><Key.backspace><Key.backspace><Key.backspace><Key.backspace><Key.backspace><Key.backspace><Key.backspace><Key.backspace><Key.backspace><Key.backspace><Key.backspace><Key.backspace><Key.backspace><Key.backspace><Key.backspace><Key.backspace><Key.backspace><Key.backspace><Key.backspace><Key.backspace><Key.backspace><Key.backspace><Key.backspace><Key.backspace><Key.backspace><Key.backspace><Key.backspace><Key.backspace><Key.backspace><Key.backspace><Key.backspace><Key.backspace><Key.backspace><Key.backspace><Key.backspace><Key.backspace><Key.backspace><Key.backspace><Key.backspace><Key.backspace><Key.backspace><Key.backspace><Key.backspace><Key.backspace><Key.backspace><Key.backspace><Key.backspace><Key.backspace><Key.backspace><Key.backspace><Key.backspace><Key.backspace><Key.backspace><Key.backspace><Key.backspace><Key.backspace><Key.backspace><Key.backspace><Key.backspace><Key.backspace><Key.backspace><Key.backspace><Key.backspace><Key.backspace><Key.backspace><Key.backspace><Key.backspace><Key.backspace><Key.backspace><Key.backspace><Key.backspace><Key.backspace><Key.backspace>
Screenshot: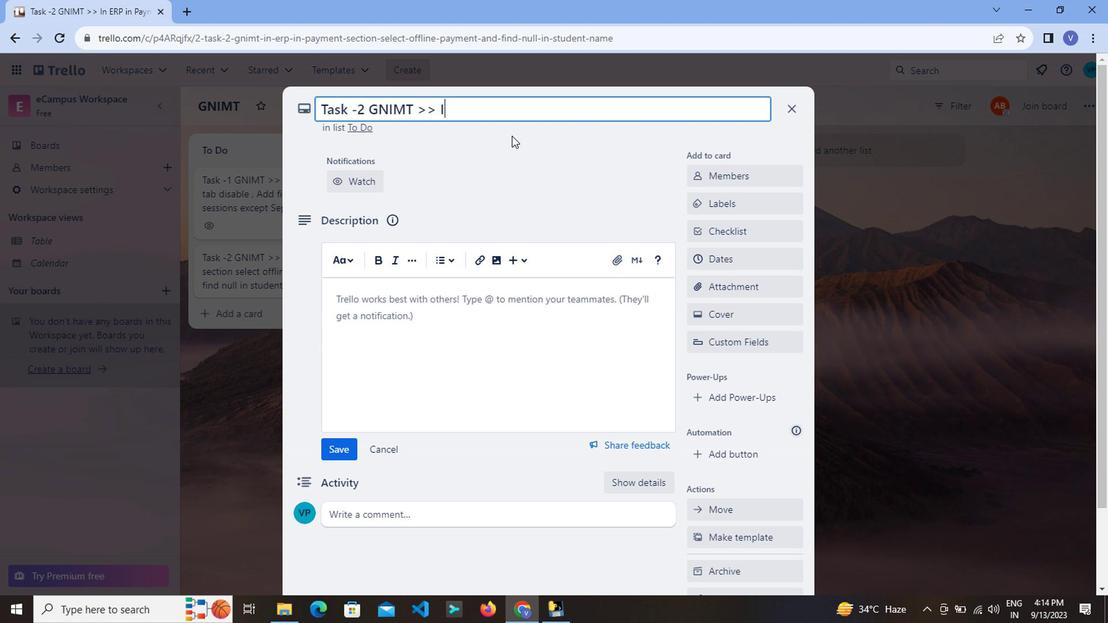 
Action: Mouse moved to (474, 300)
Screenshot: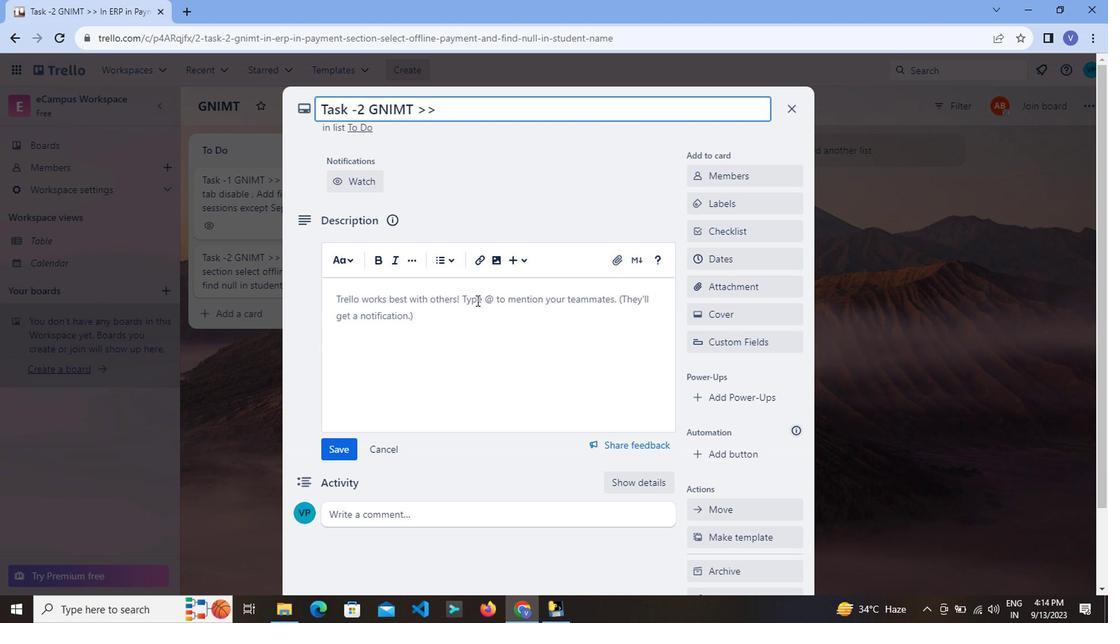 
Action: Mouse pressed left at (474, 300)
Screenshot: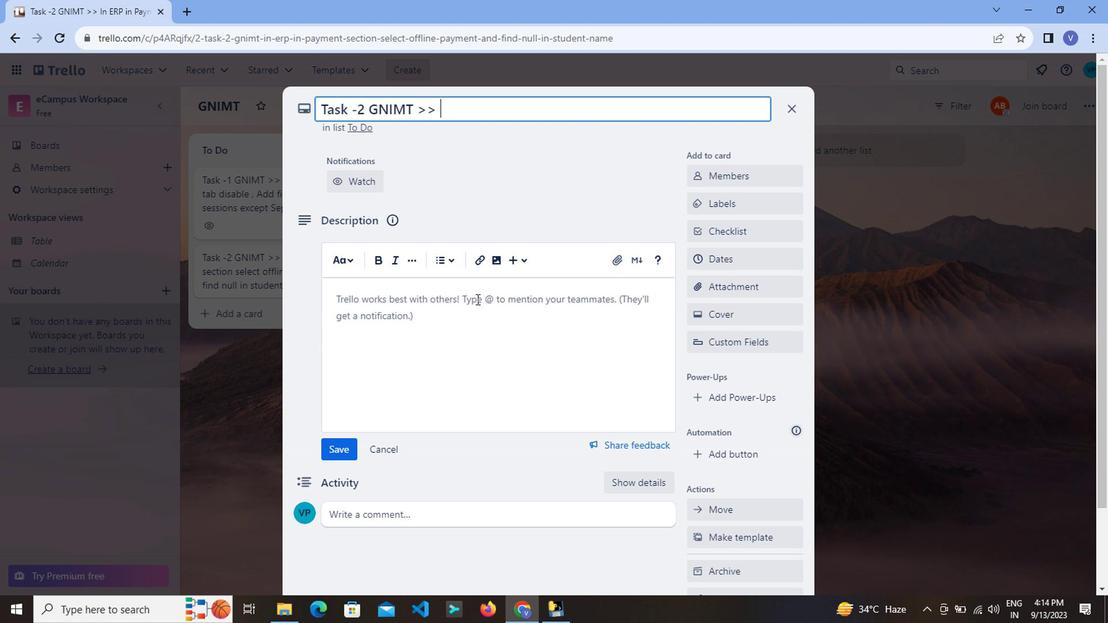 
Action: Mouse moved to (786, 117)
Screenshot: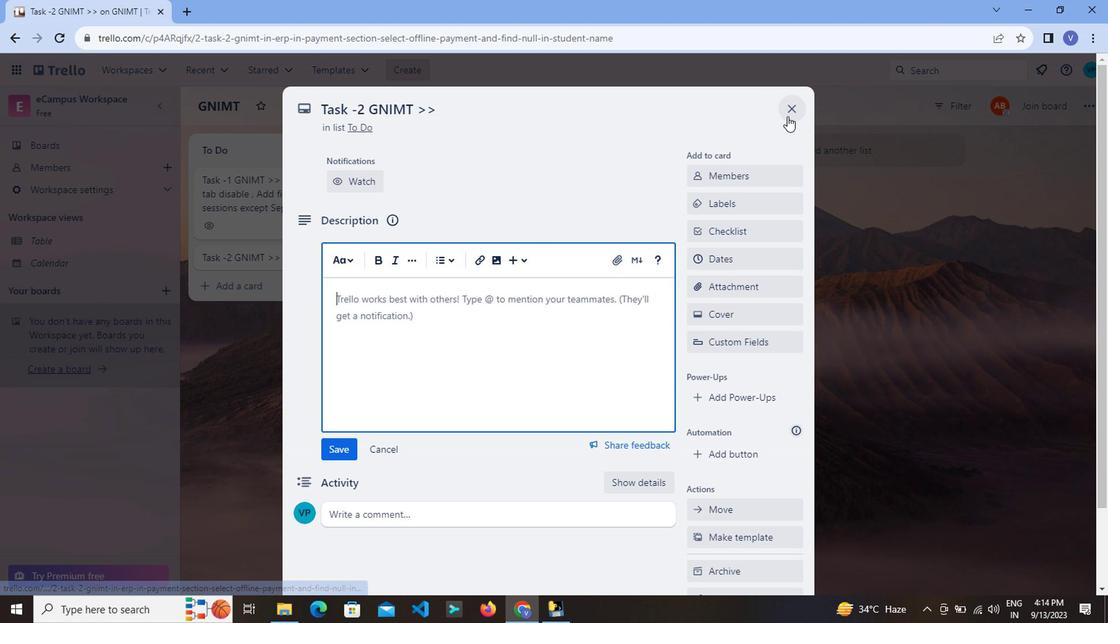 
Action: Mouse pressed left at (786, 117)
Screenshot: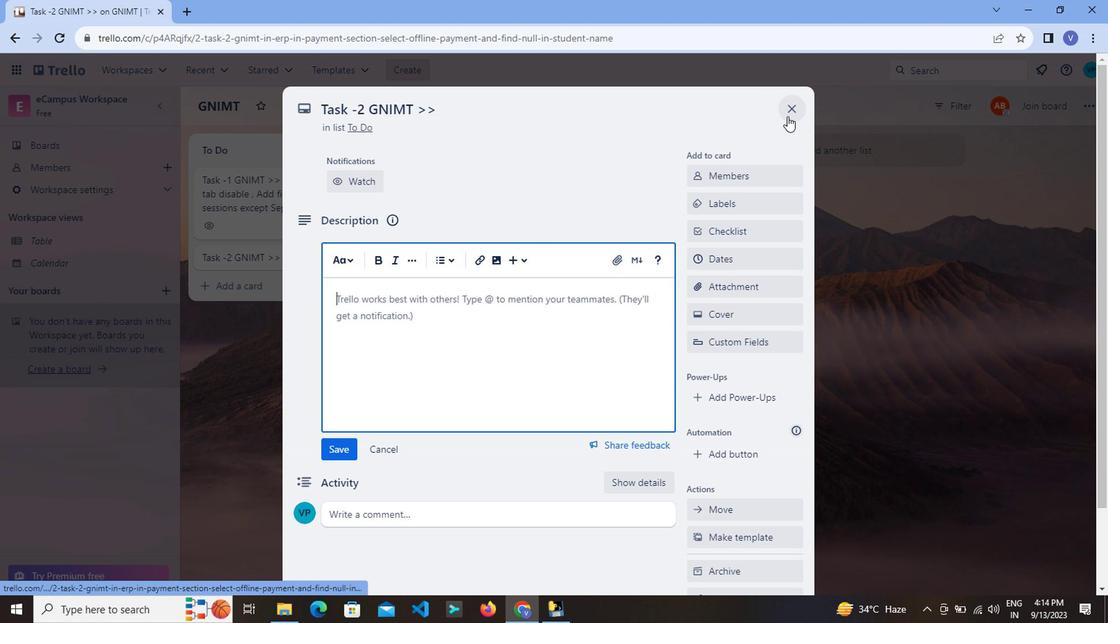 
Action: Mouse moved to (337, 204)
Screenshot: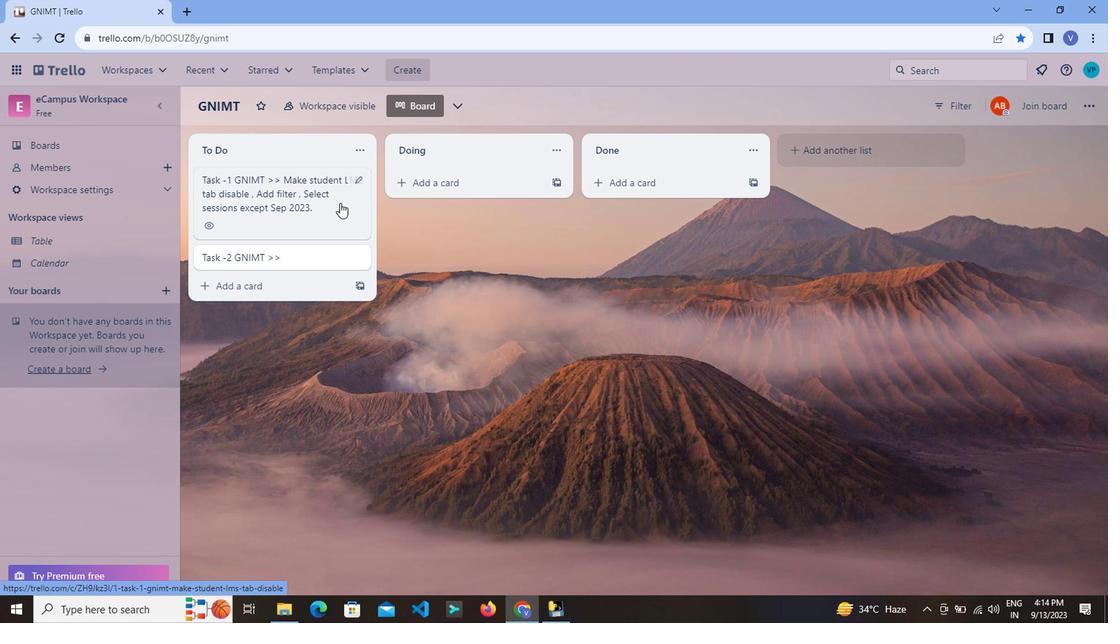
Action: Mouse pressed left at (337, 204)
Screenshot: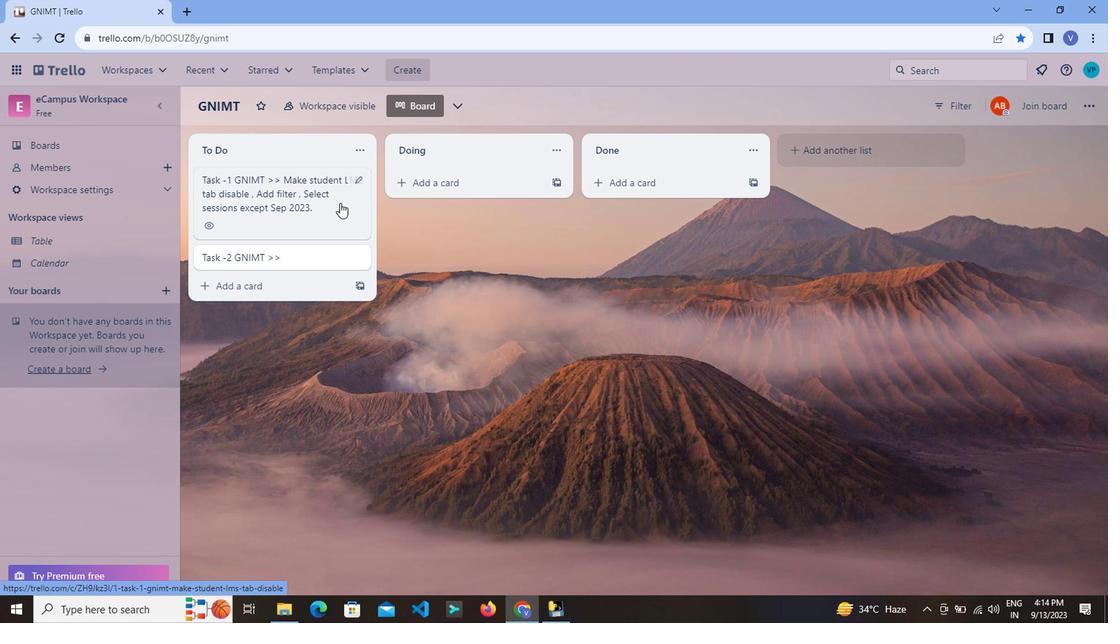 
Action: Mouse moved to (340, 229)
Screenshot: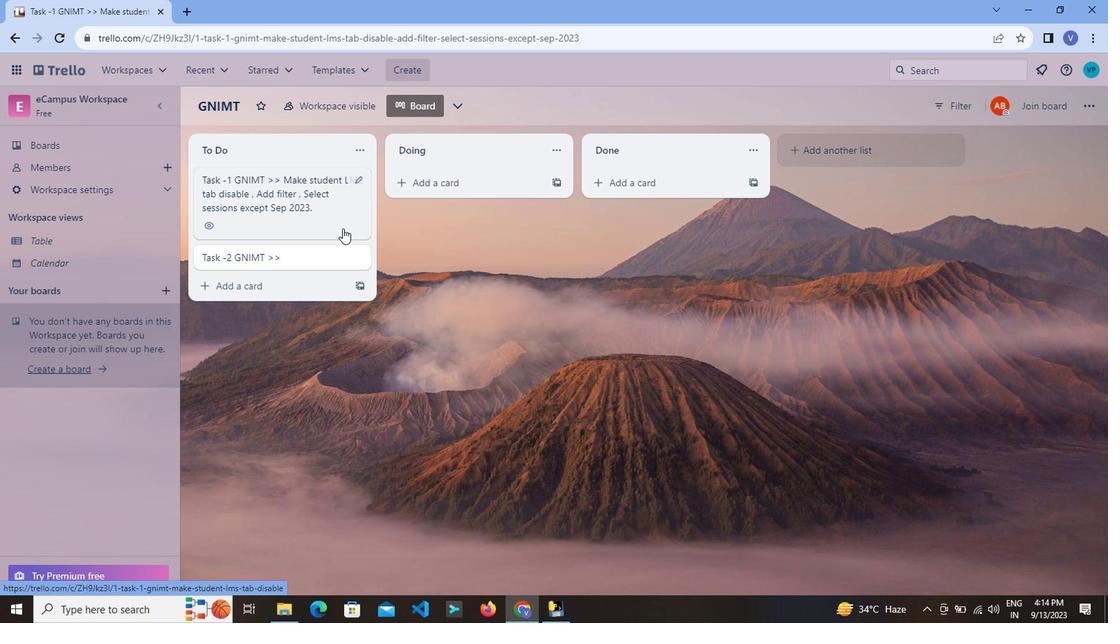 
Action: Mouse pressed left at (340, 229)
Screenshot: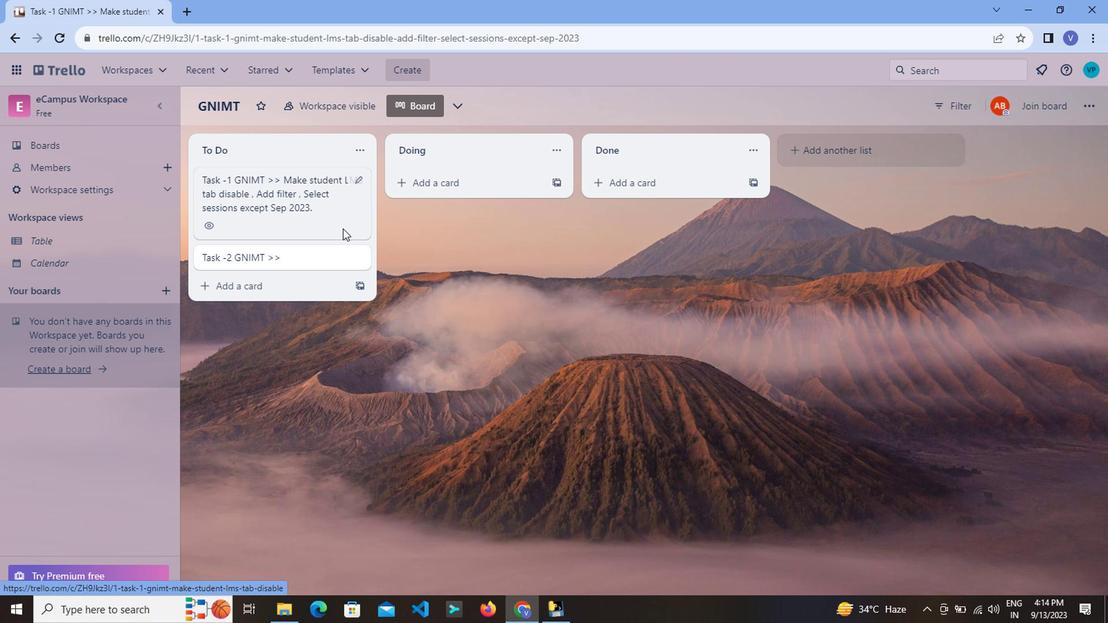 
Action: Mouse moved to (382, 276)
Screenshot: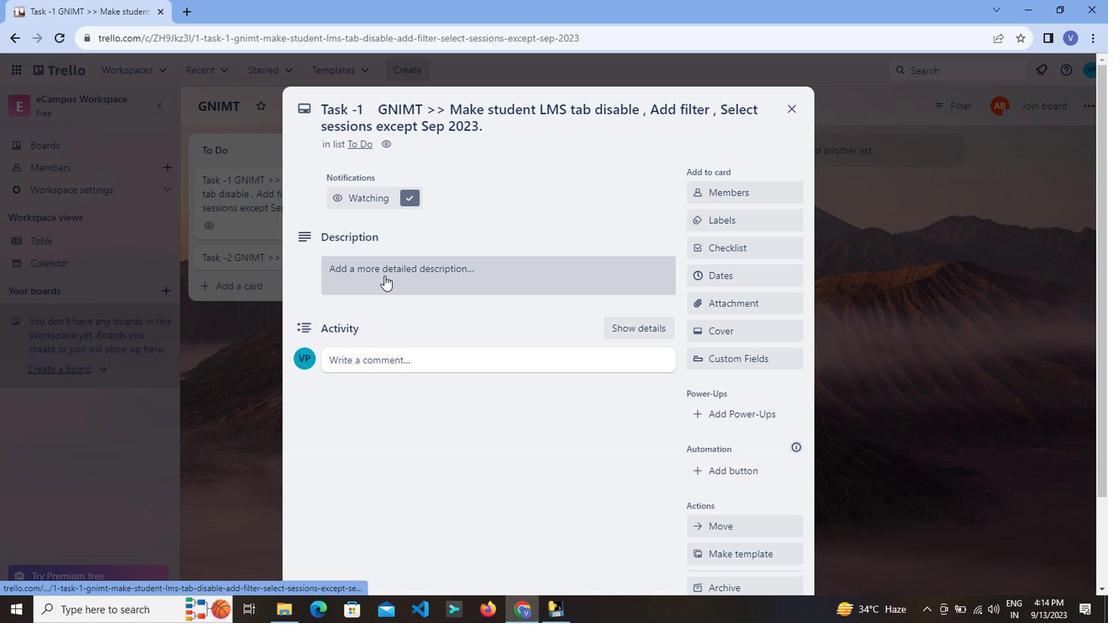 
Action: Mouse pressed left at (382, 276)
Screenshot: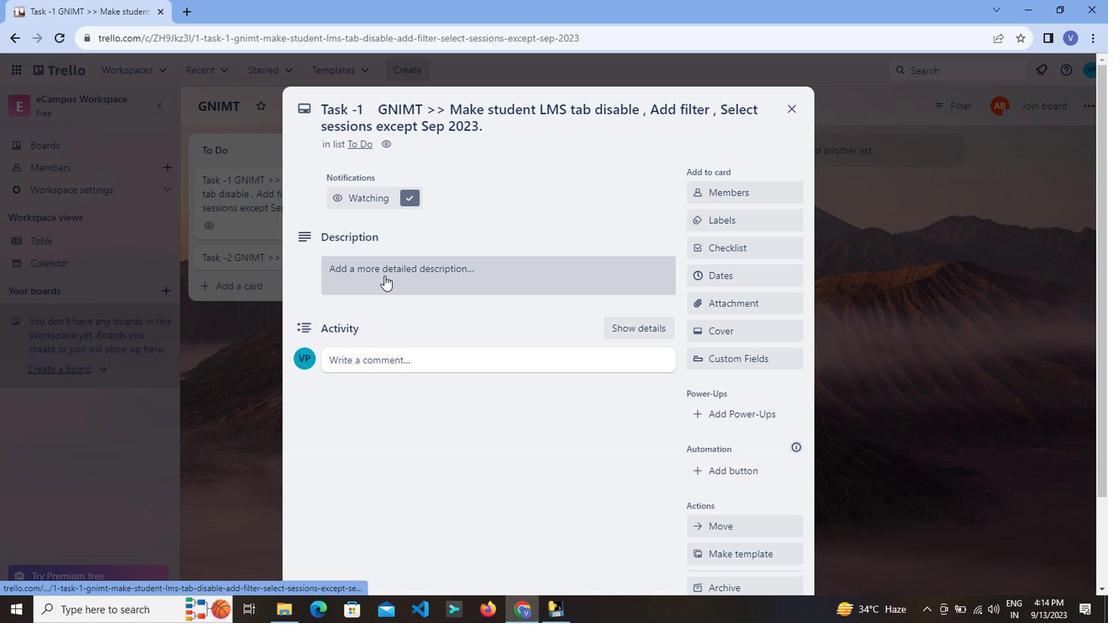 
Action: Mouse moved to (497, 129)
Screenshot: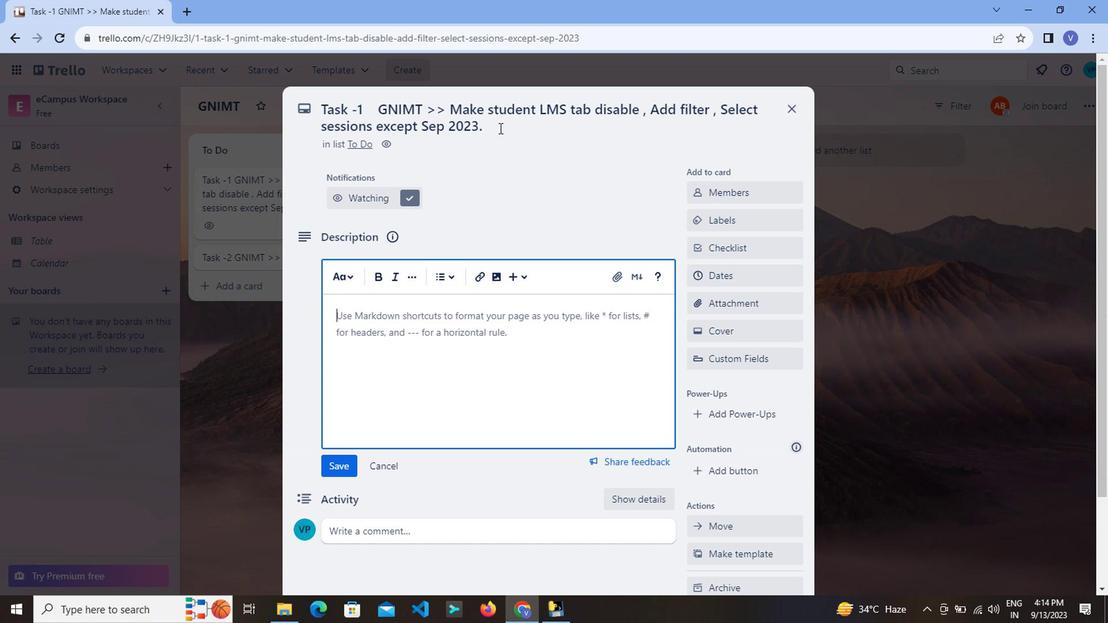 
Action: Mouse pressed left at (497, 129)
Screenshot: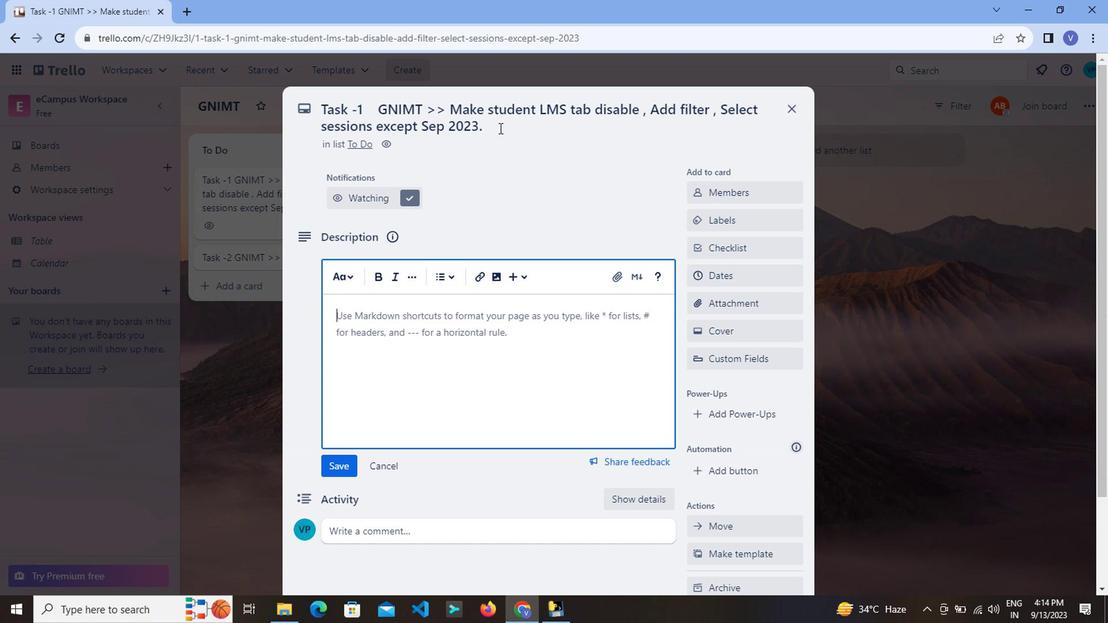 
Action: Mouse moved to (493, 130)
Screenshot: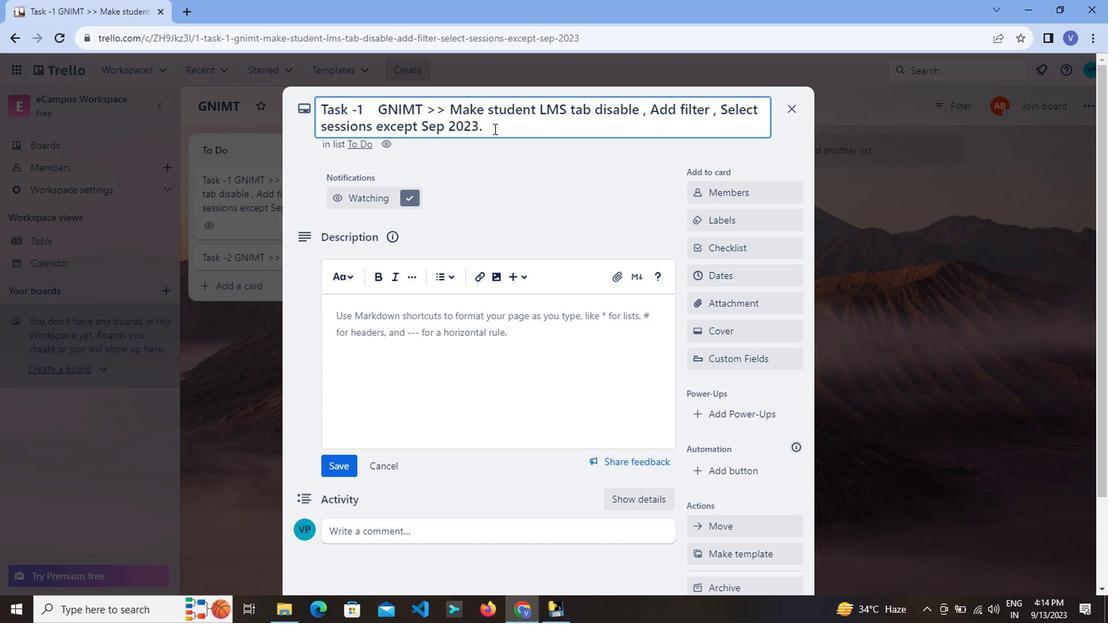 
Action: Key pressed <Key.backspace><Key.backspace><Key.backspace><Key.backspace><Key.backspace><Key.backspace><Key.backspace><Key.backspace><Key.backspace><Key.backspace><Key.backspace><Key.backspace><Key.backspace><Key.backspace><Key.backspace><Key.backspace><Key.backspace><Key.backspace><Key.backspace><Key.backspace><Key.backspace><Key.backspace><Key.backspace><Key.backspace><Key.backspace><Key.backspace><Key.backspace><Key.backspace><Key.backspace><Key.backspace><Key.backspace><Key.backspace><Key.backspace><Key.backspace><Key.backspace><Key.backspace><Key.backspace><Key.backspace><Key.backspace><Key.backspace><Key.backspace><Key.backspace><Key.backspace><Key.backspace><Key.backspace><Key.backspace><Key.backspace><Key.backspace><Key.backspace><Key.backspace><Key.backspace><Key.backspace><Key.backspace><Key.backspace><Key.backspace><Key.backspace><Key.backspace><Key.backspace><Key.backspace><Key.backspace><Key.backspace><Key.backspace><Key.backspace><Key.backspace><Key.backspace><Key.backspace><Key.backspace><Key.backspace><Key.backspace><Key.backspace><Key.backspace><Key.backspace><Key.backspace><Key.backspace><Key.backspace><Key.backspace><Key.backspace>
Screenshot: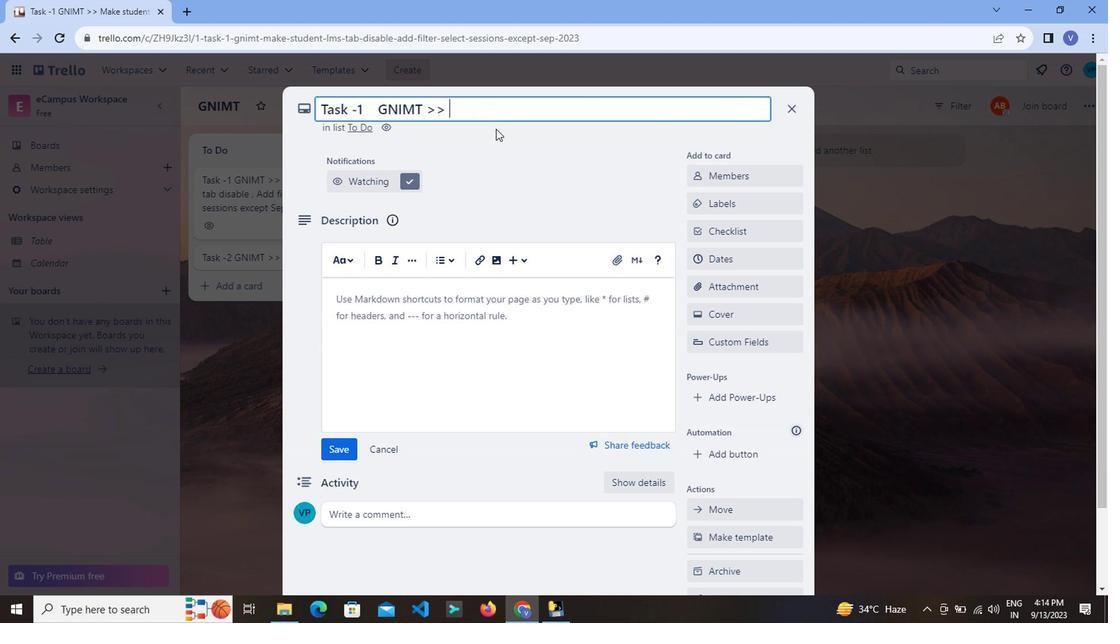 
Action: Mouse moved to (397, 317)
Screenshot: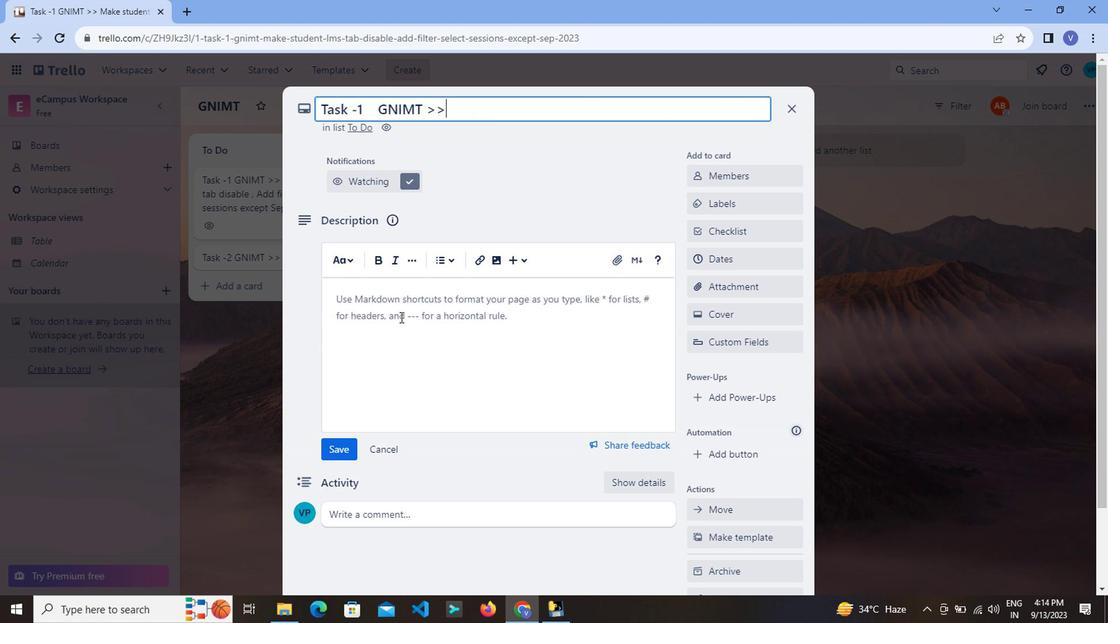 
Action: Mouse pressed left at (397, 317)
Screenshot: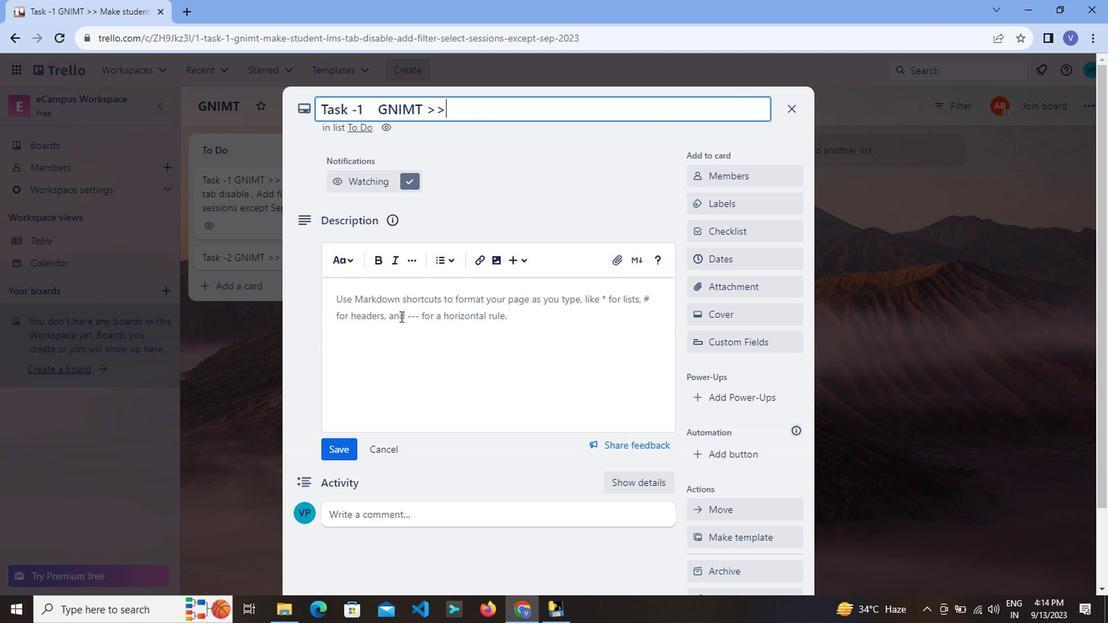 
Action: Mouse moved to (397, 316)
Screenshot: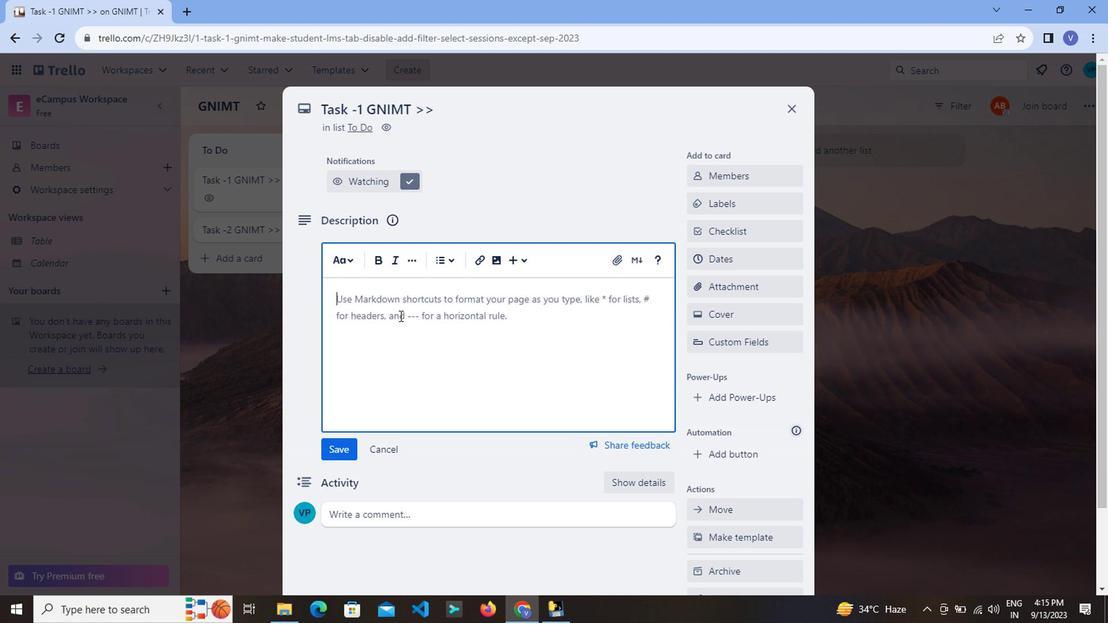 
Action: Key pressed 1.<Key.space><Key.caps_lock>m<Key.caps_lock>AKE<Key.space><Key.caps_lock>student<Key.backspace><Key.backspace><Key.backspace><Key.backspace><Key.backspace><Key.backspace><Key.caps_lock>TUDENT<Key.space><Key.caps_lock>lms<Key.space><Key.caps_lock>TAB<Key.space>DISABLE<Key.space><Key.backspace>.<Key.enter><Key.caps_lock>b<Key.caps_lock>Y<Key.space>APPLYNG<Key.space><Key.left><Key.left><Key.left>I<Key.right><Key.right><Key.right><Key.right><Key.left><Key.space>FILTER<Key.space><Key.enter><Key.caps_lock>s<Key.caps_lock>ELECT<Key.space>SESSIONS<Key.space><Key.enter>EXCEPT<Key.left><Key.left><Key.left><Key.left><Key.left><Key.backspace><Key.caps_lock>e<Key.caps_lock><Key.down>
Screenshot: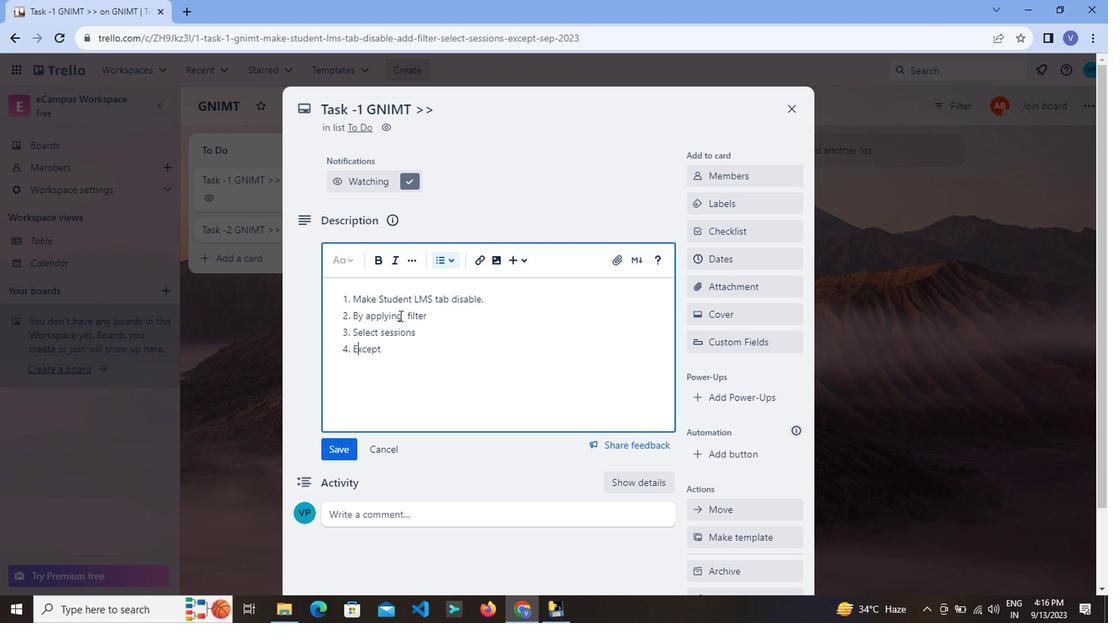 
Action: Mouse moved to (382, 340)
Screenshot: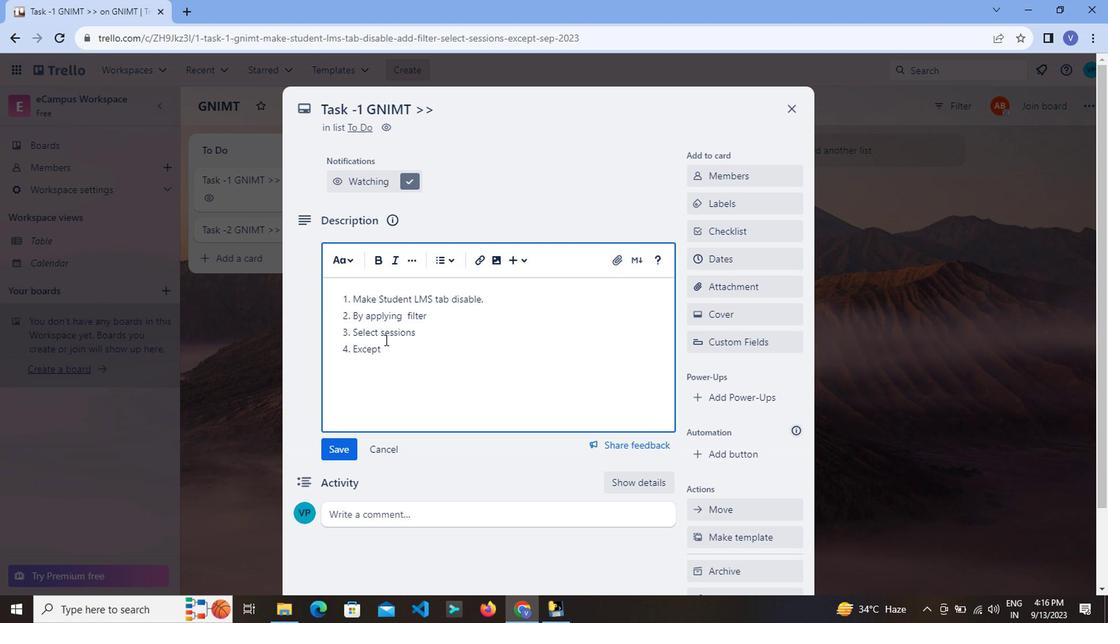 
Action: Mouse pressed left at (382, 340)
Screenshot: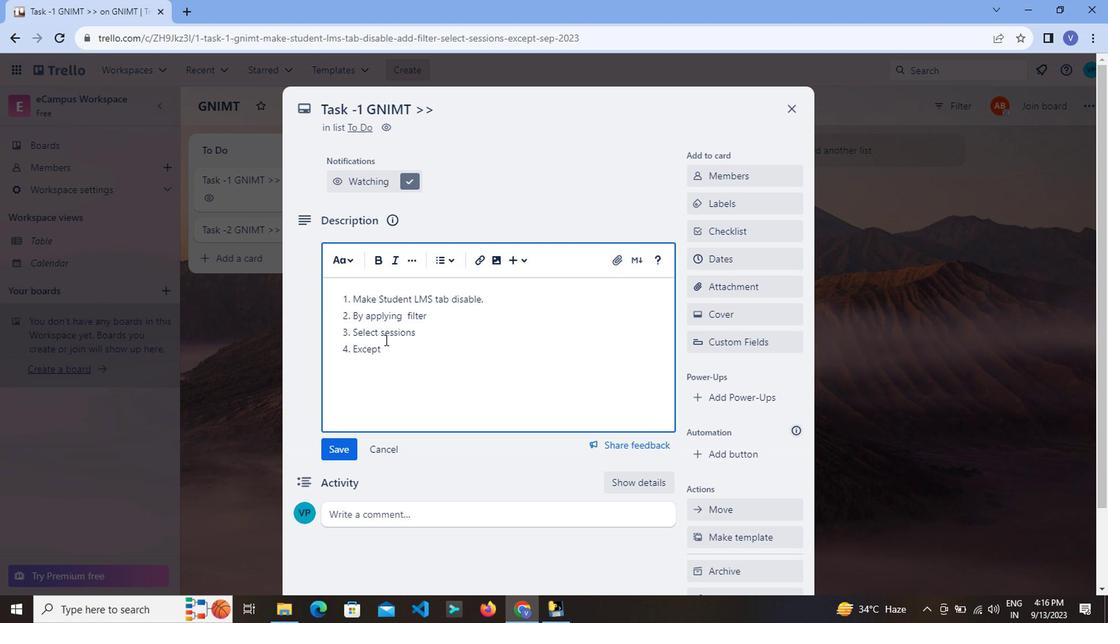 
Action: Key pressed <Key.space><Key.caps_lock>s<Key.caps_lock>EPTEMBER<Key.space>2023
Screenshot: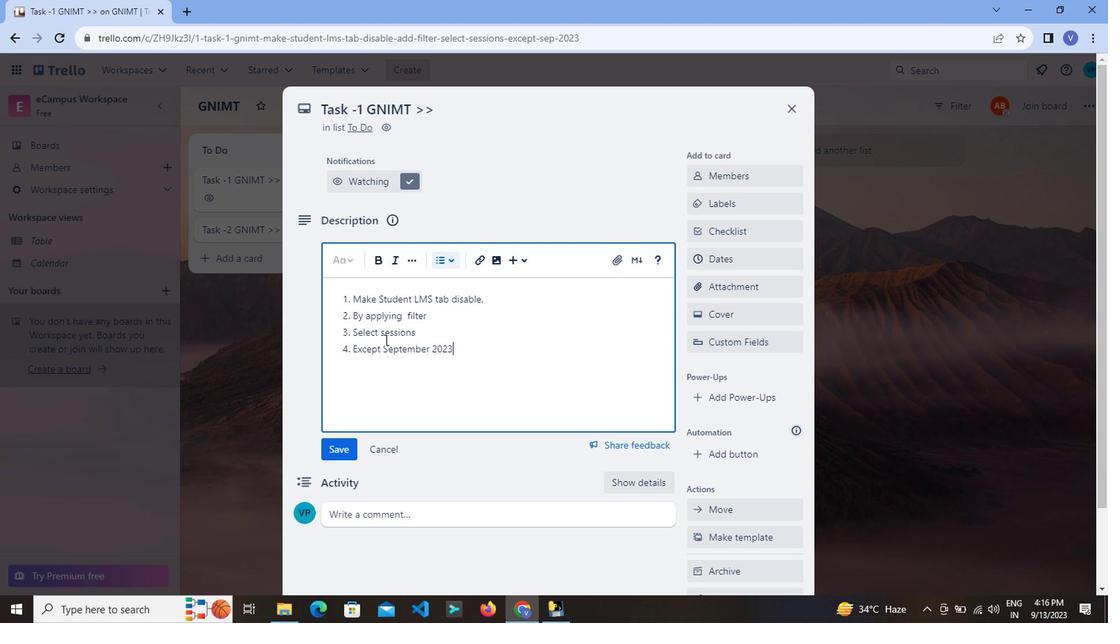 
Action: Mouse moved to (334, 448)
Screenshot: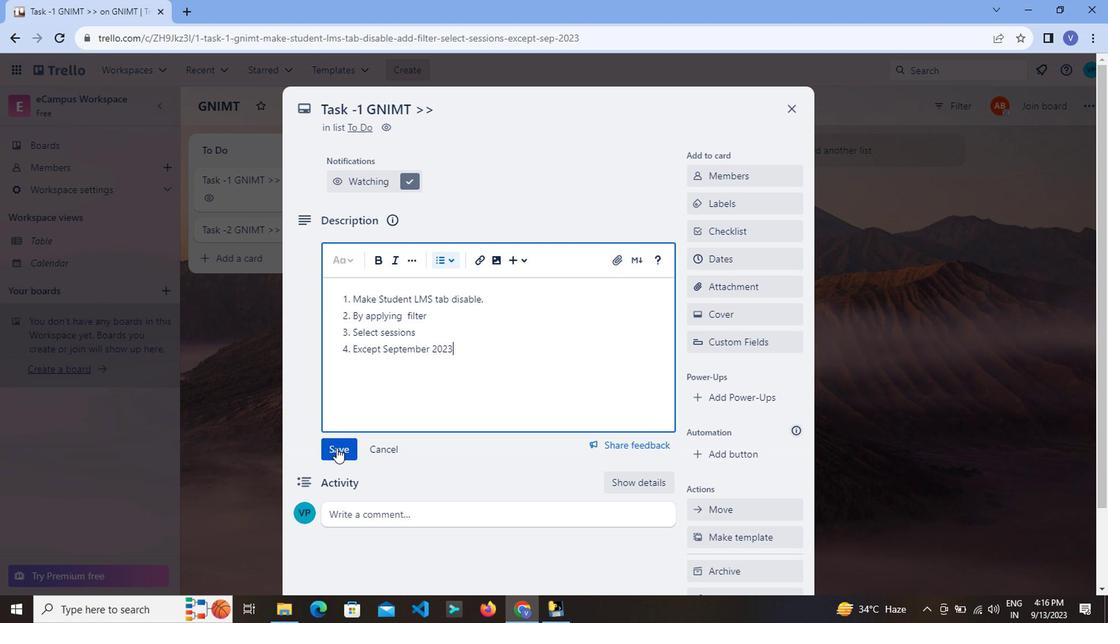
Action: Mouse pressed left at (334, 448)
Screenshot: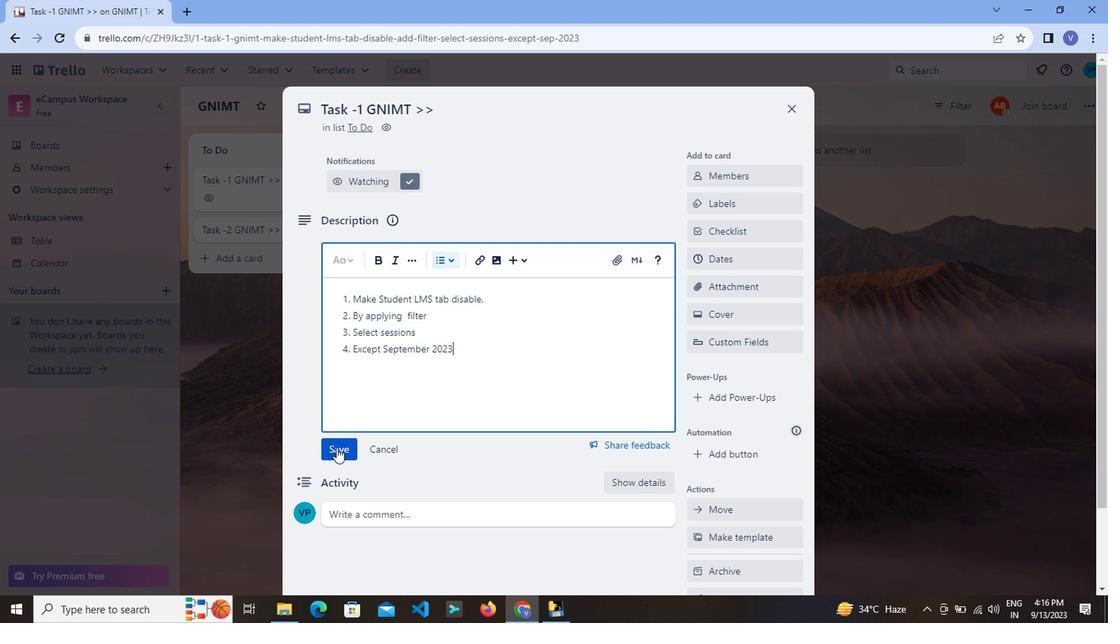 
Action: Mouse moved to (549, 98)
Screenshot: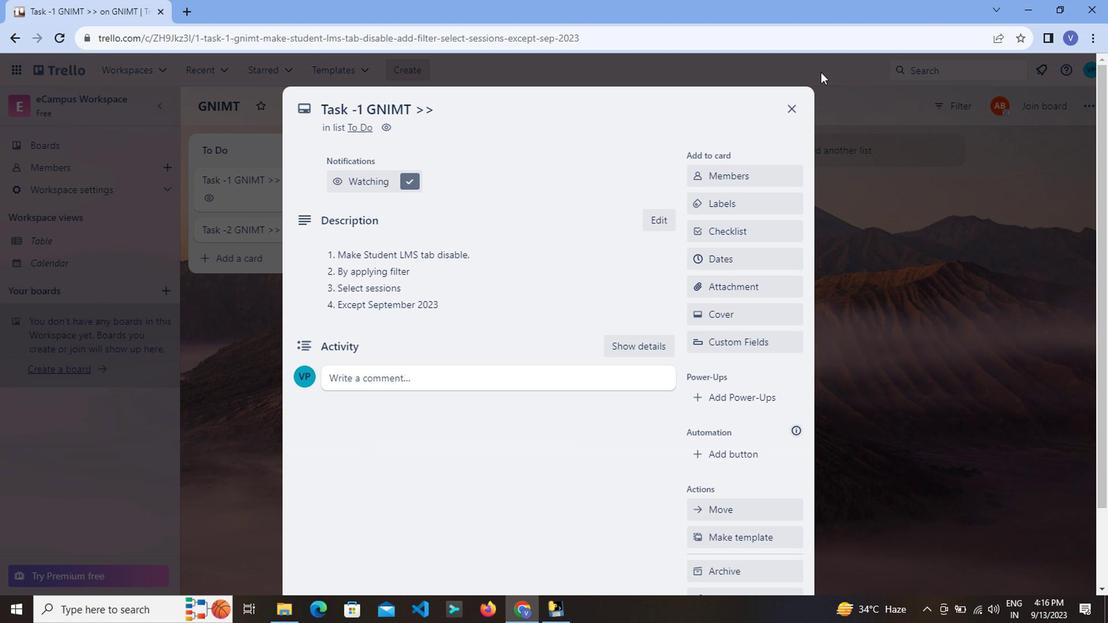 
Action: Mouse scrolled (549, 98) with delta (0, 0)
Screenshot: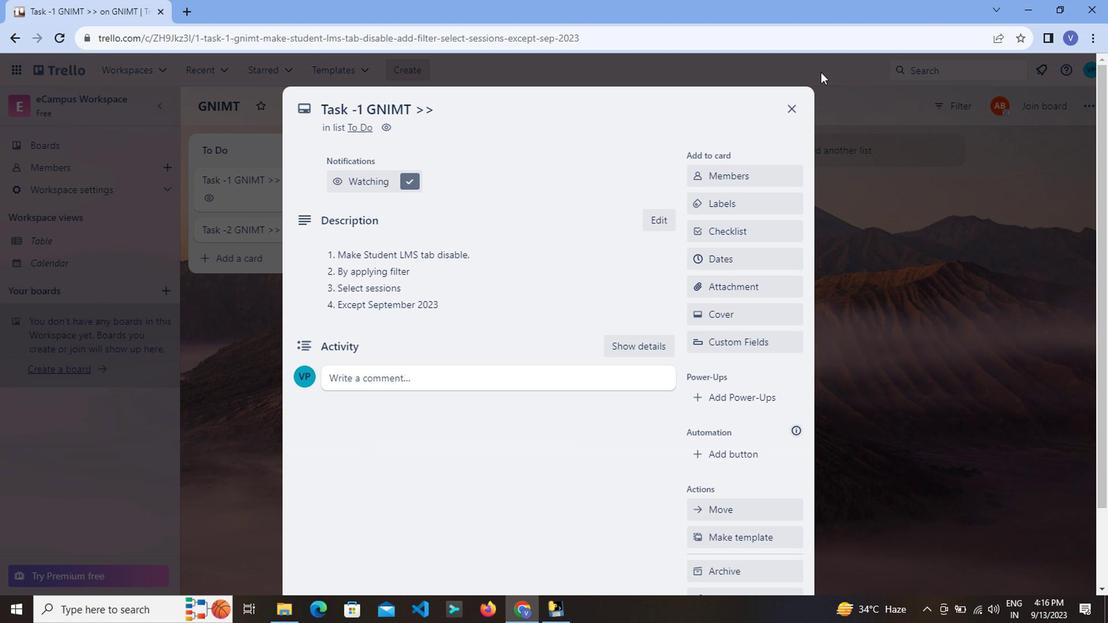 
Action: Mouse moved to (486, 190)
Screenshot: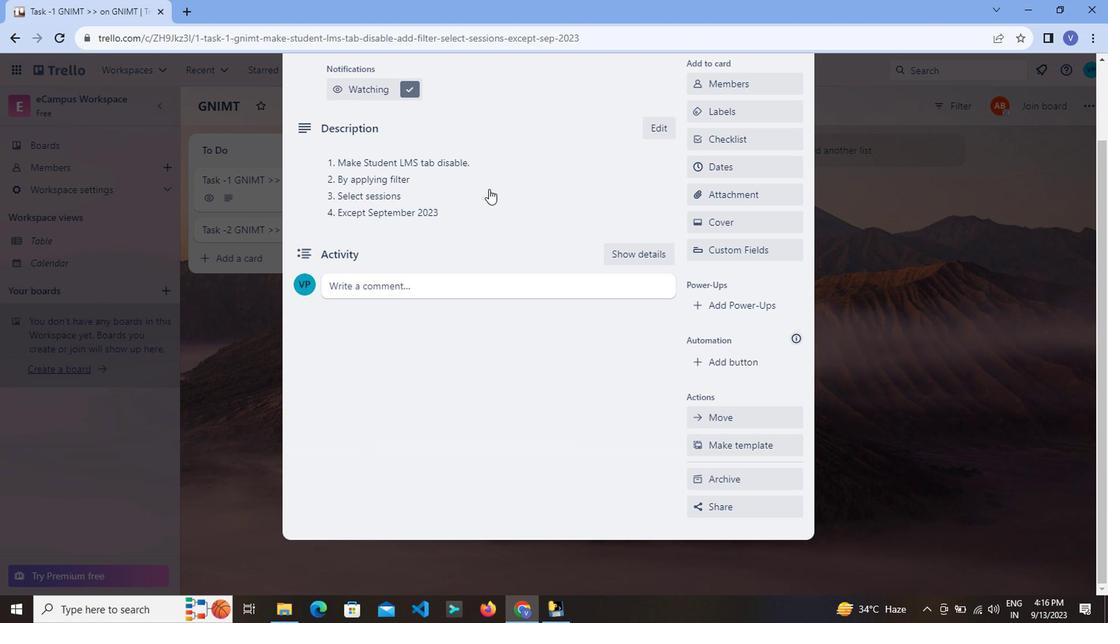 
Action: Mouse scrolled (486, 191) with delta (0, 0)
Screenshot: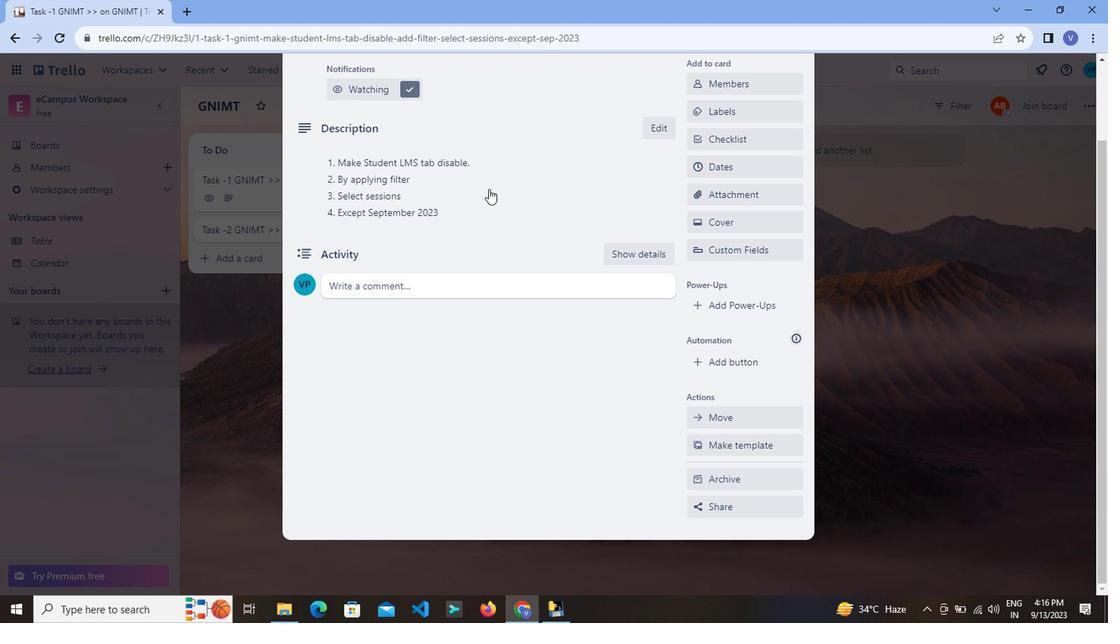 
Action: Mouse scrolled (486, 191) with delta (0, 0)
Screenshot: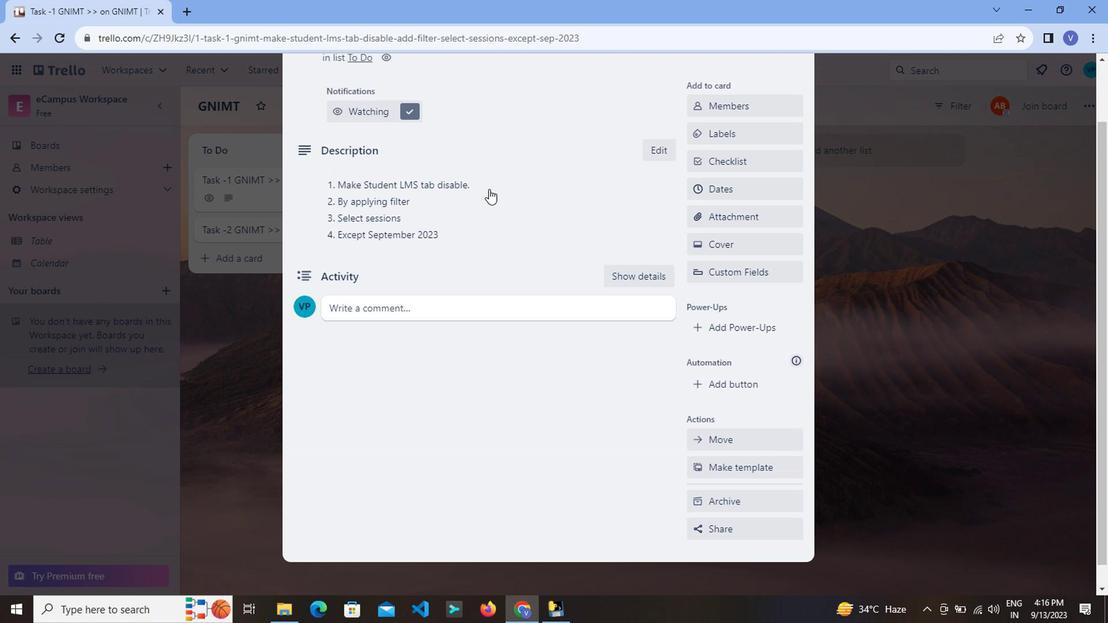 
Action: Mouse scrolled (486, 191) with delta (0, 0)
Screenshot: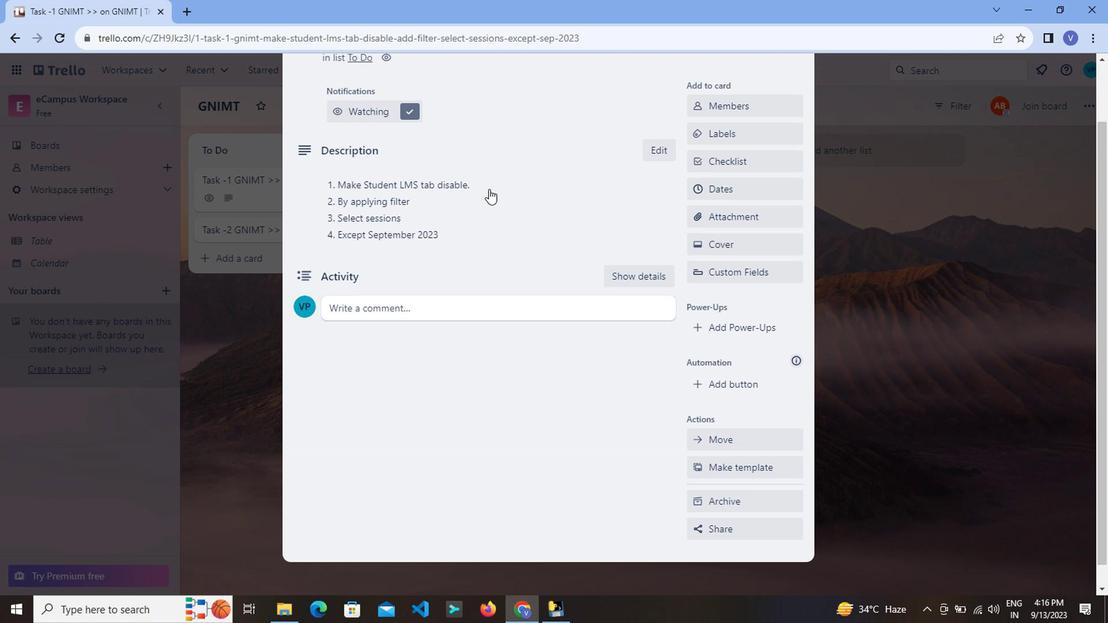 
Action: Mouse moved to (800, 124)
Screenshot: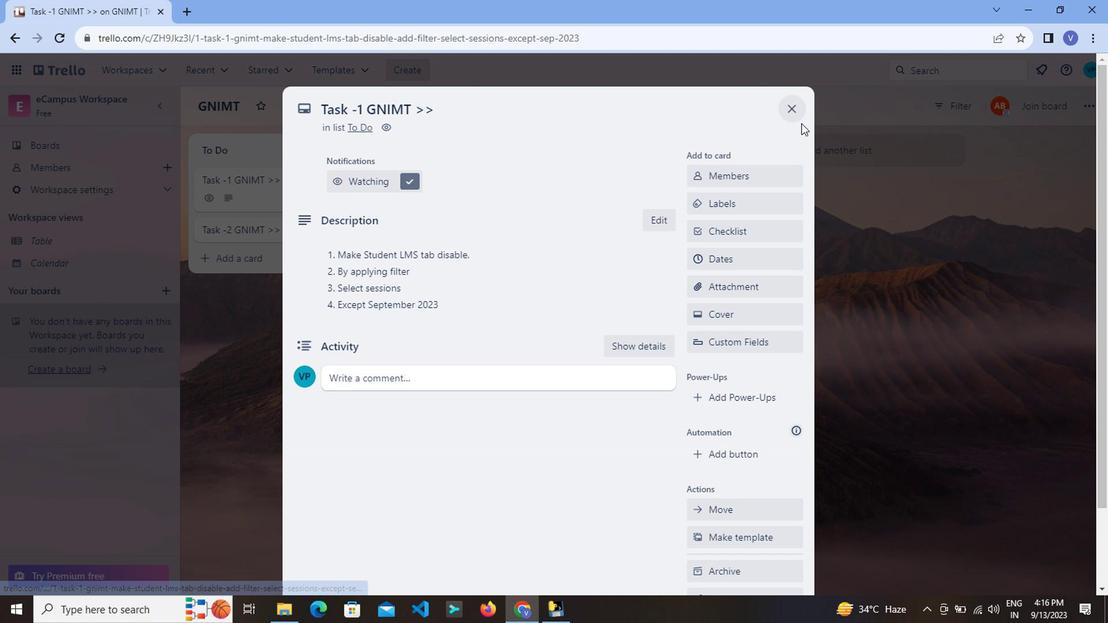 
Action: Mouse scrolled (800, 124) with delta (0, 0)
Screenshot: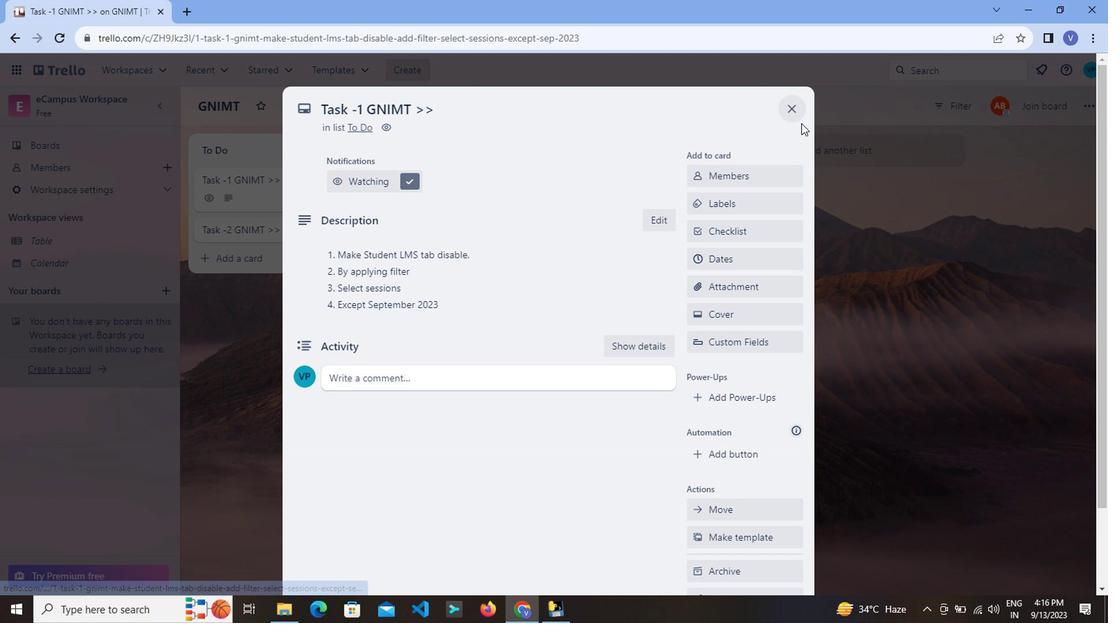 
Action: Mouse moved to (800, 127)
Screenshot: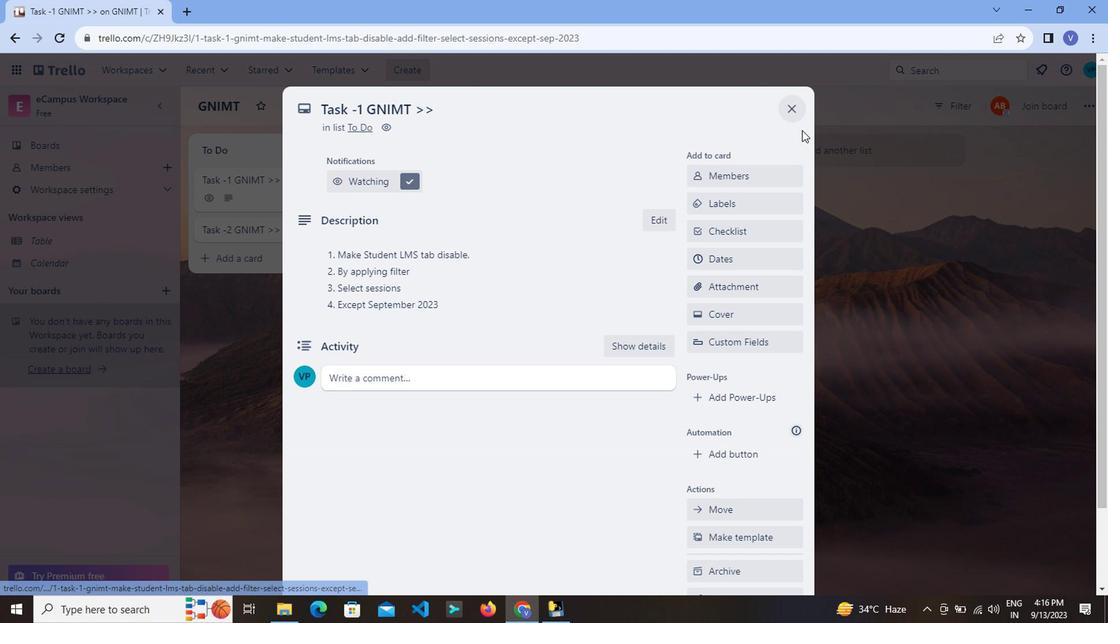 
Action: Mouse scrolled (800, 127) with delta (0, 0)
Screenshot: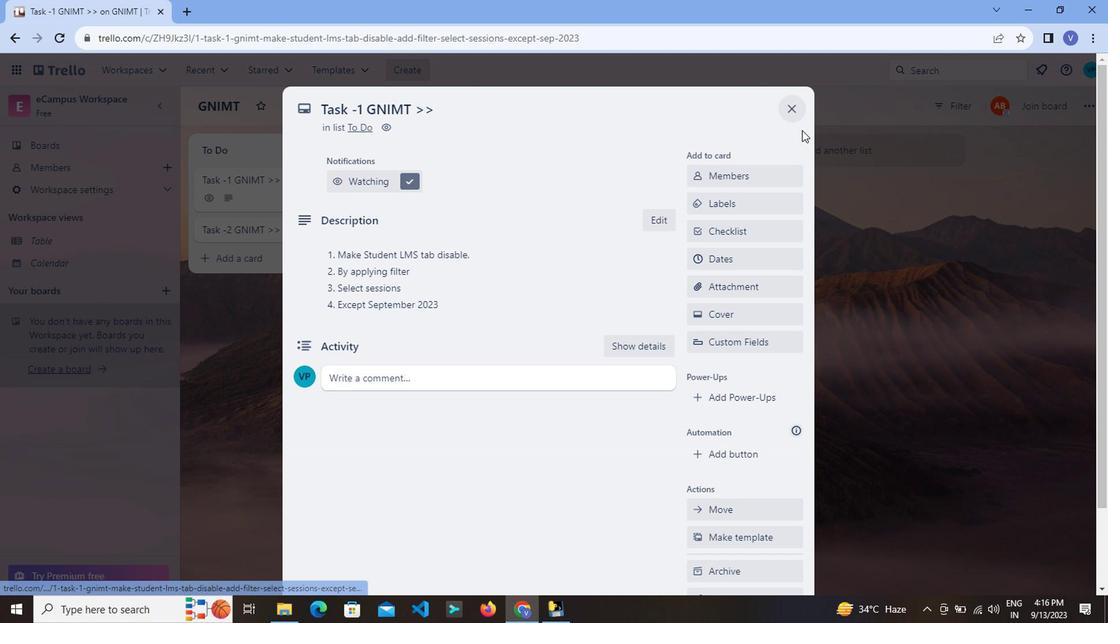 
Action: Mouse moved to (800, 131)
Screenshot: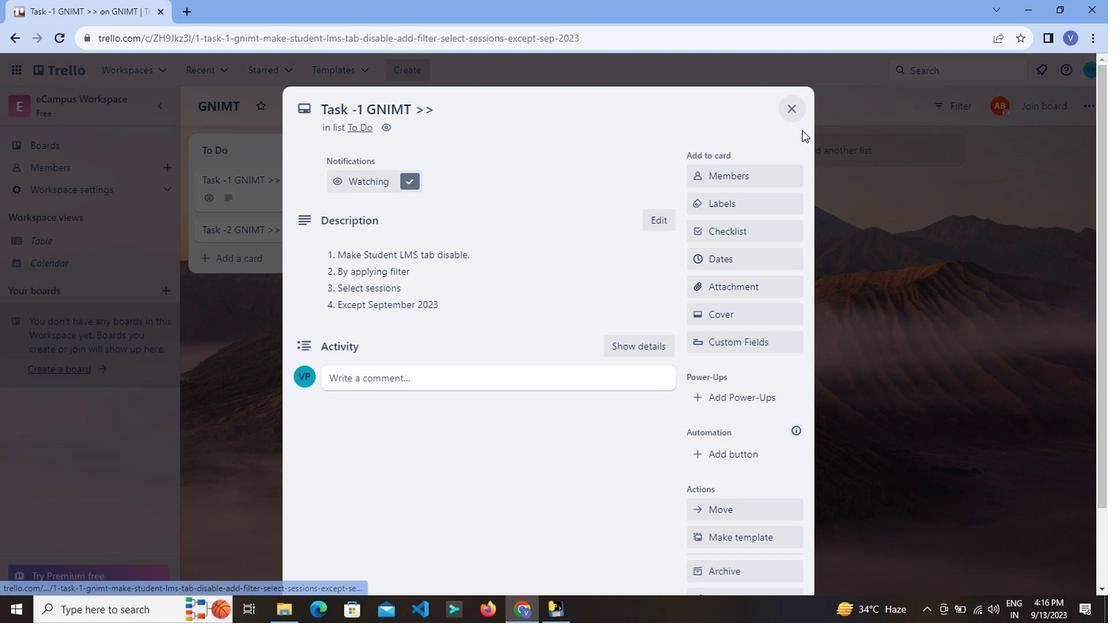 
Action: Mouse scrolled (800, 131) with delta (0, 0)
Screenshot: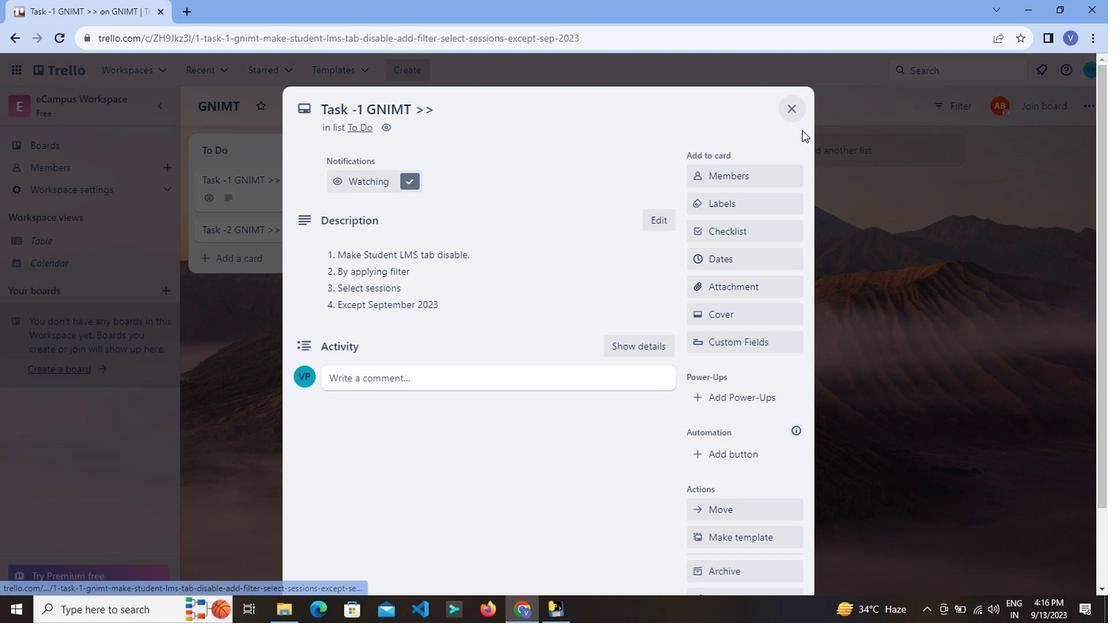 
Action: Mouse moved to (799, 140)
Screenshot: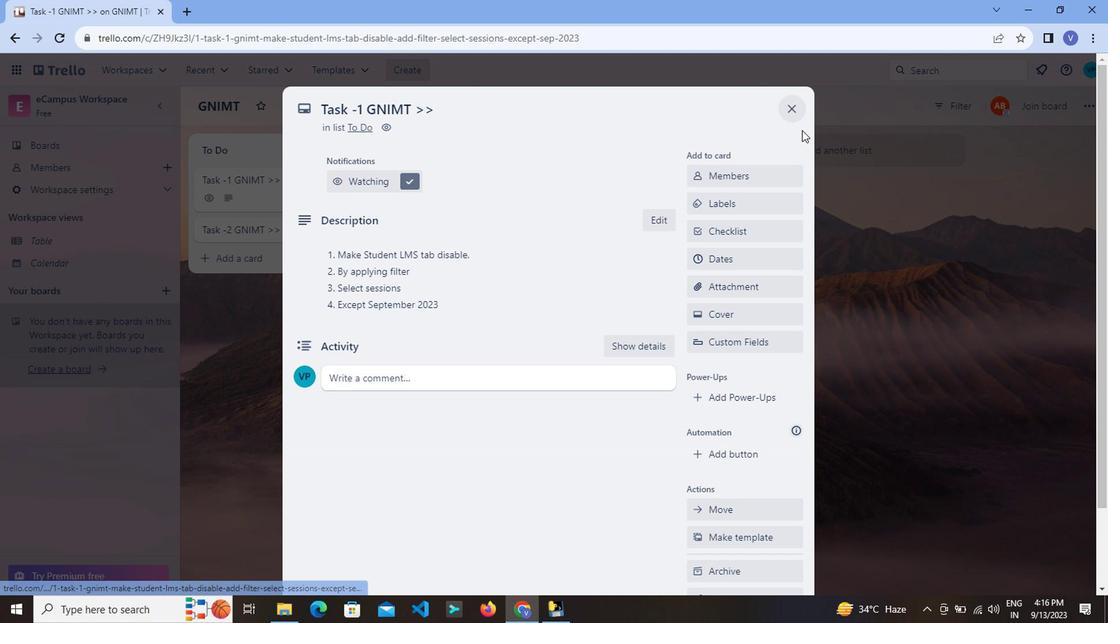 
Action: Mouse scrolled (799, 139) with delta (0, -1)
Screenshot: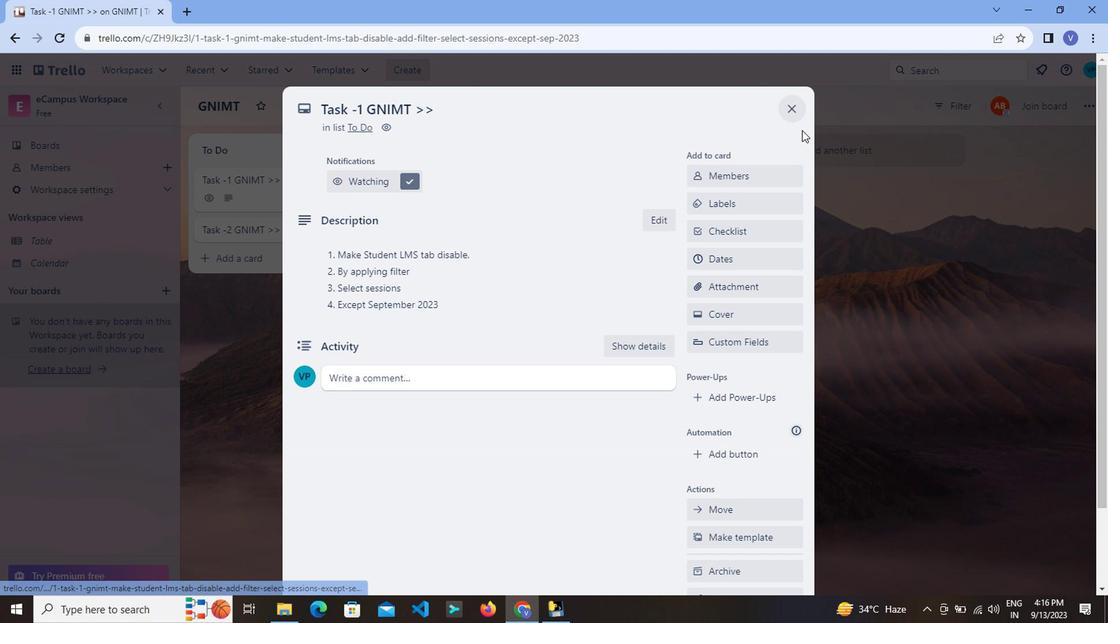 
Action: Mouse moved to (777, 113)
Screenshot: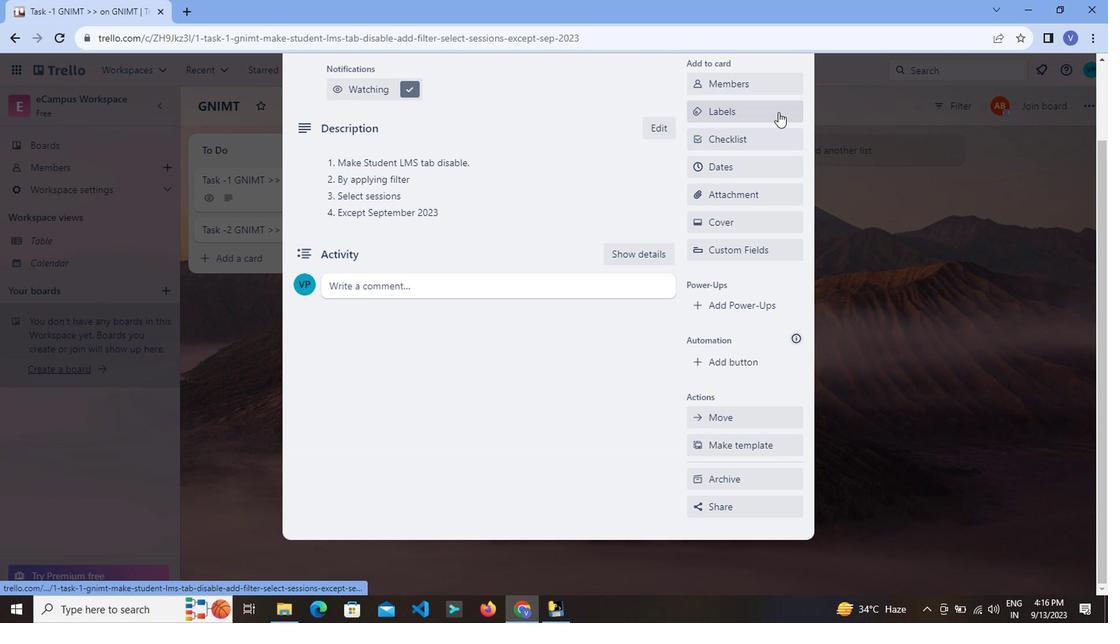 
Action: Mouse scrolled (777, 114) with delta (0, 0)
Screenshot: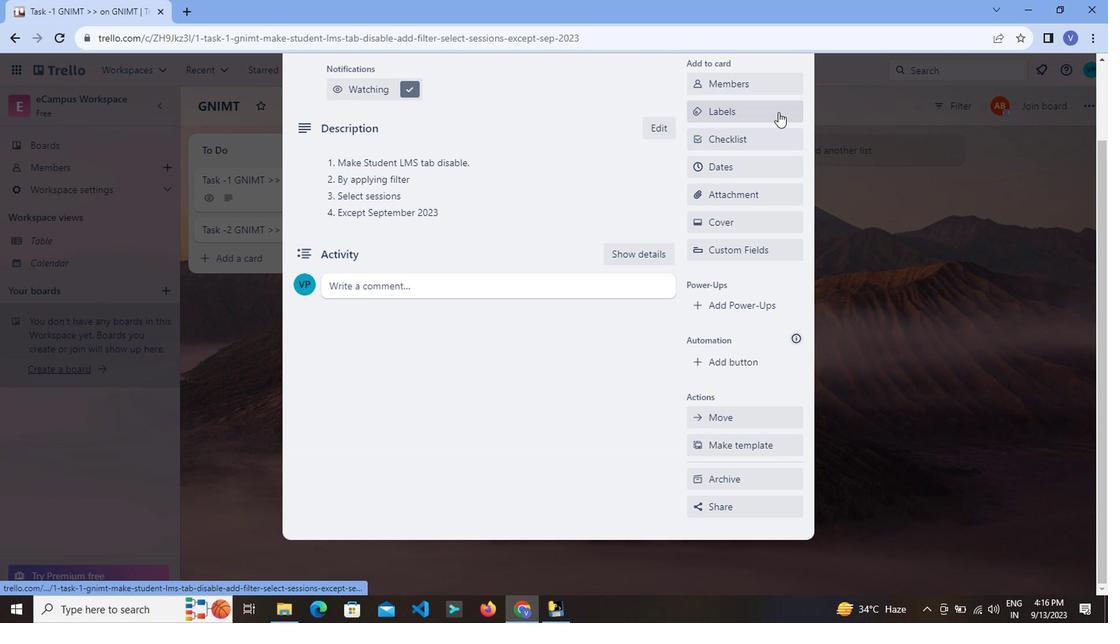 
Action: Mouse scrolled (777, 114) with delta (0, 0)
Screenshot: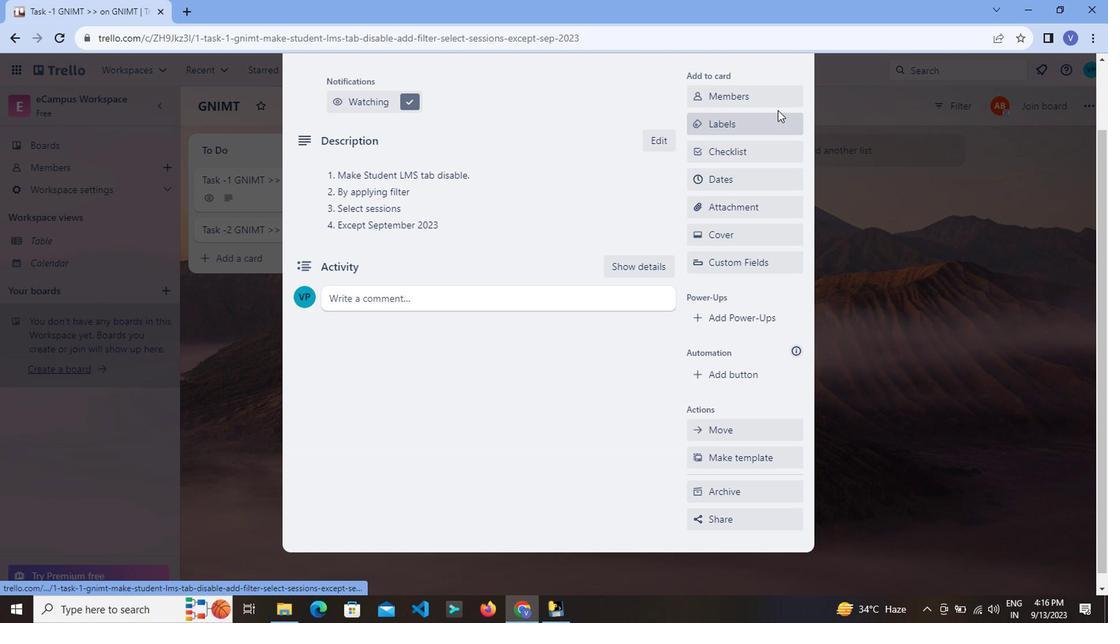 
Action: Mouse moved to (777, 112)
Screenshot: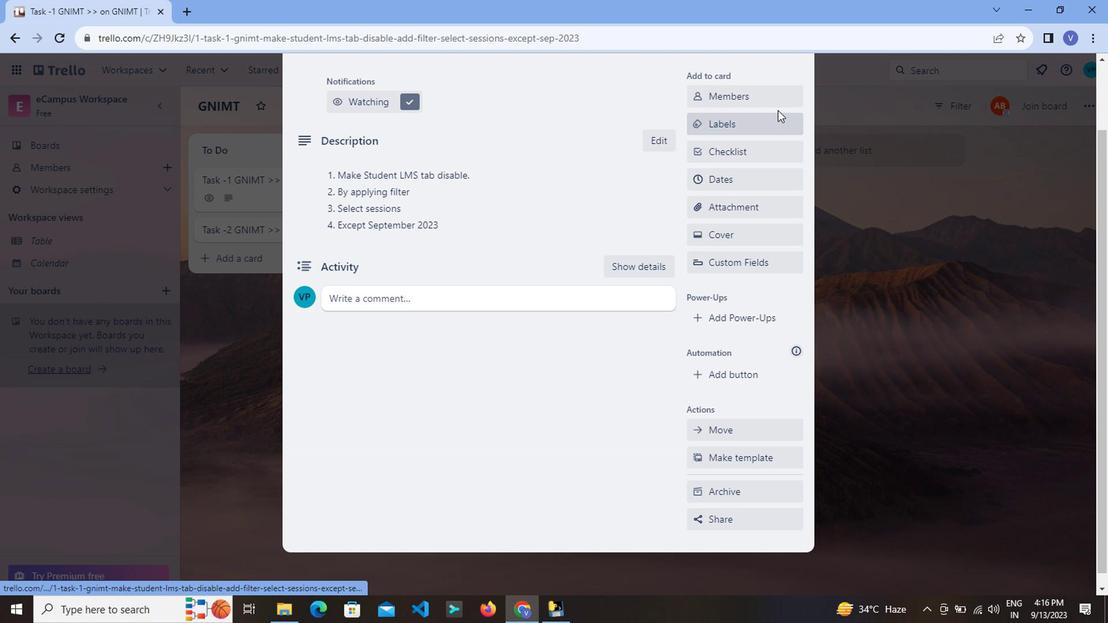 
Action: Mouse scrolled (777, 113) with delta (0, 0)
Screenshot: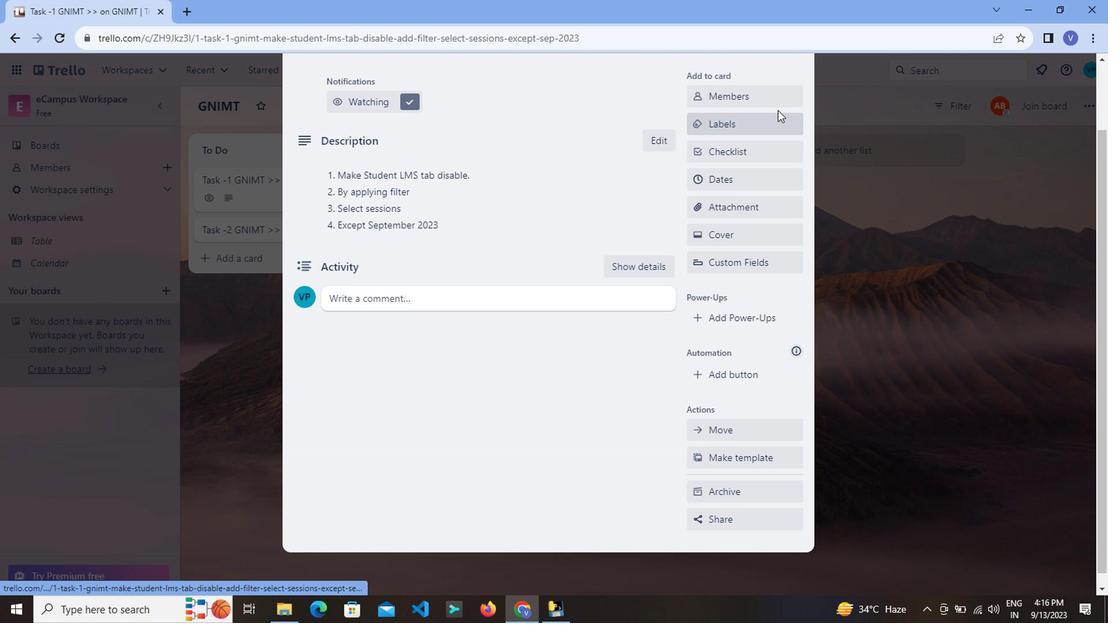 
Action: Mouse moved to (791, 110)
Screenshot: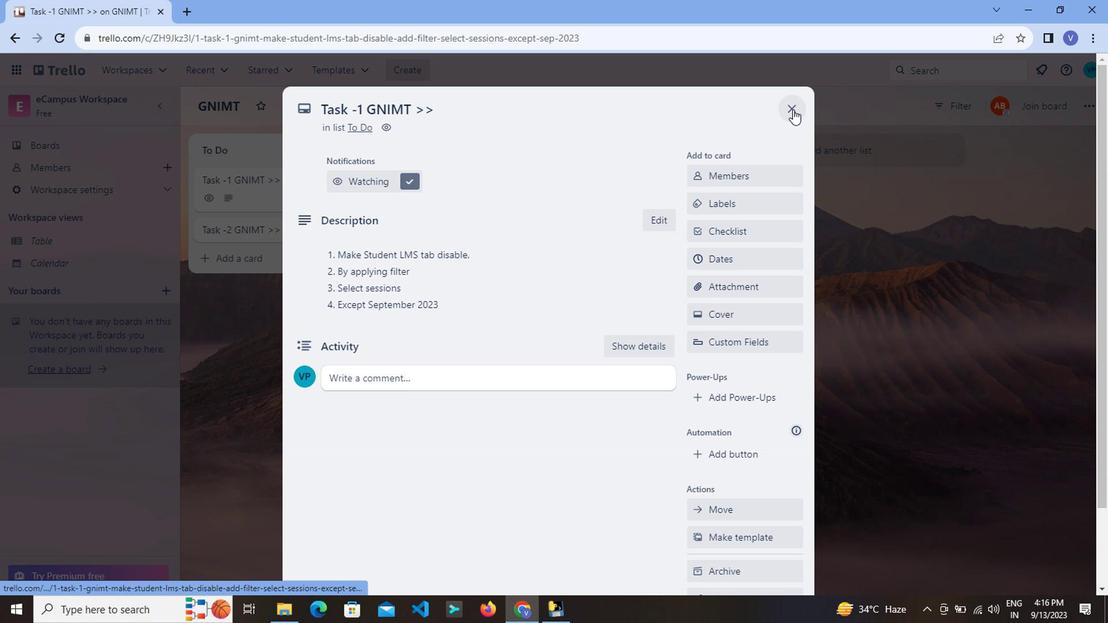 
Action: Mouse pressed left at (791, 110)
Screenshot: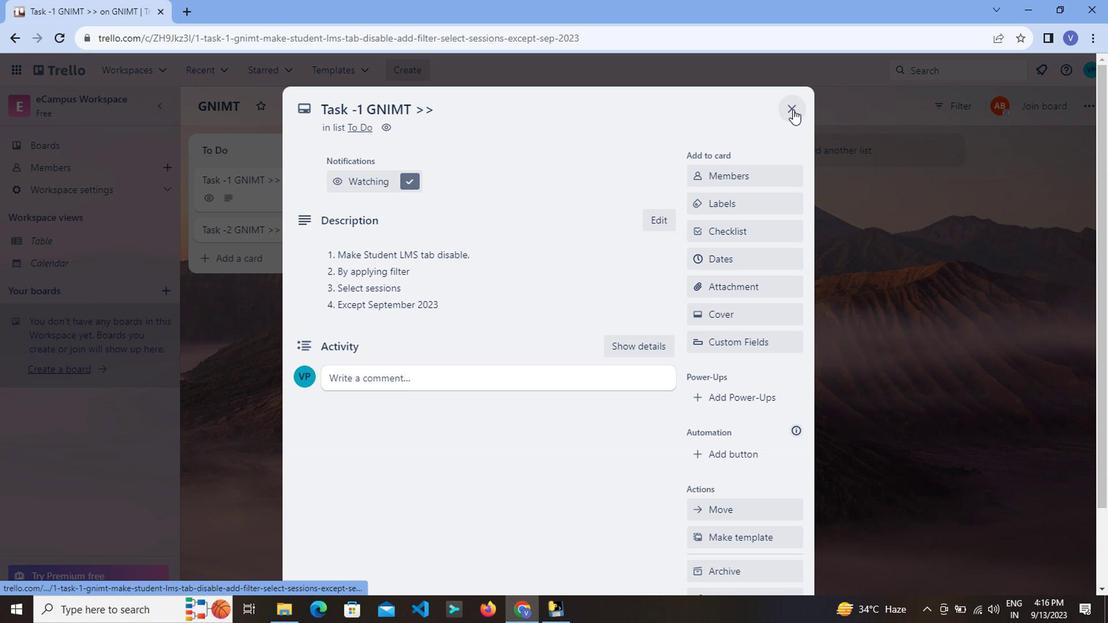 
Action: Mouse moved to (316, 180)
Screenshot: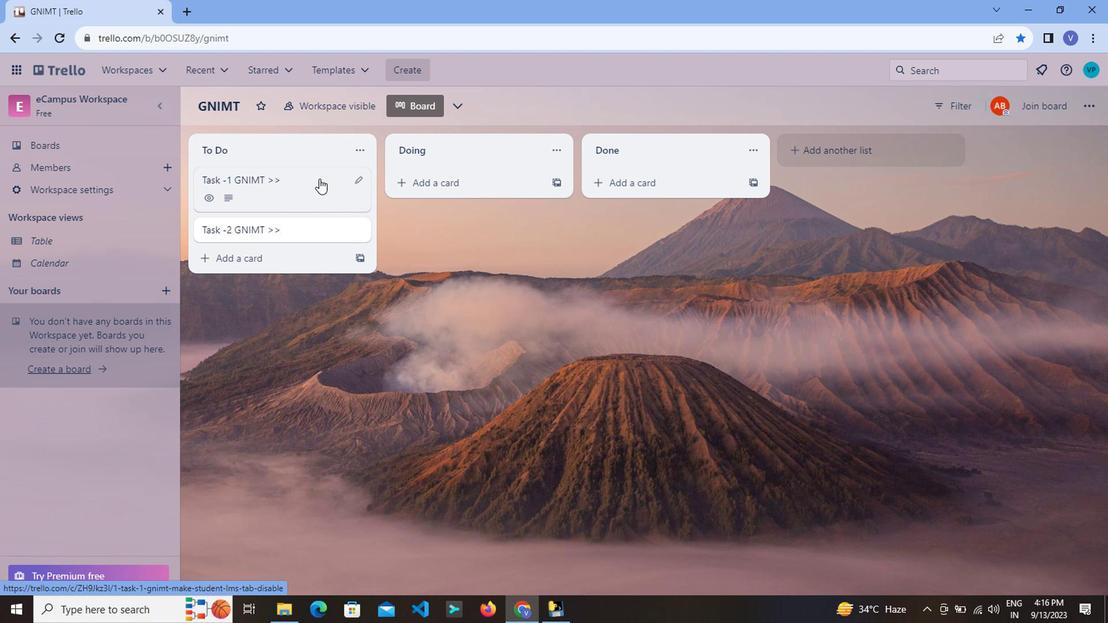 
Action: Mouse pressed left at (316, 180)
Screenshot: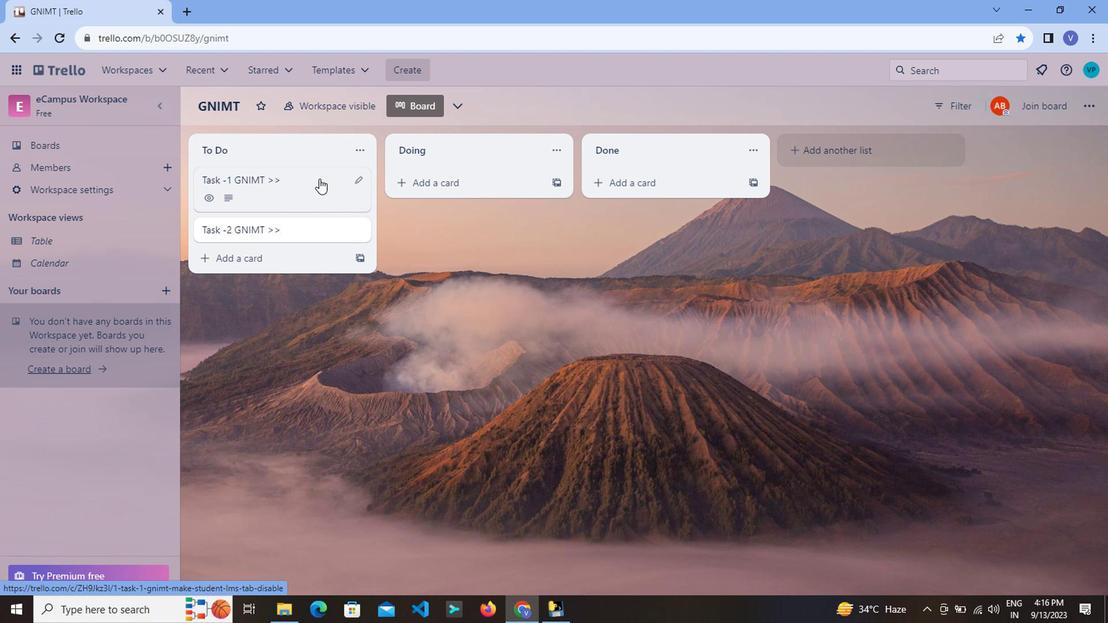 
Action: Mouse moved to (387, 257)
Screenshot: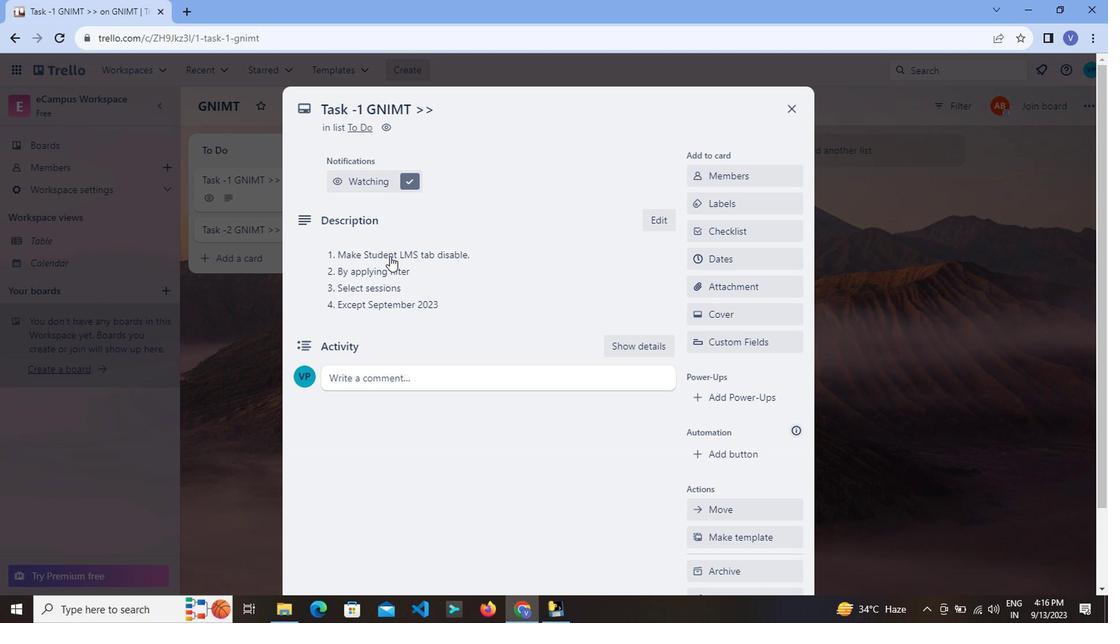 
Action: Mouse scrolled (387, 256) with delta (0, 0)
Screenshot: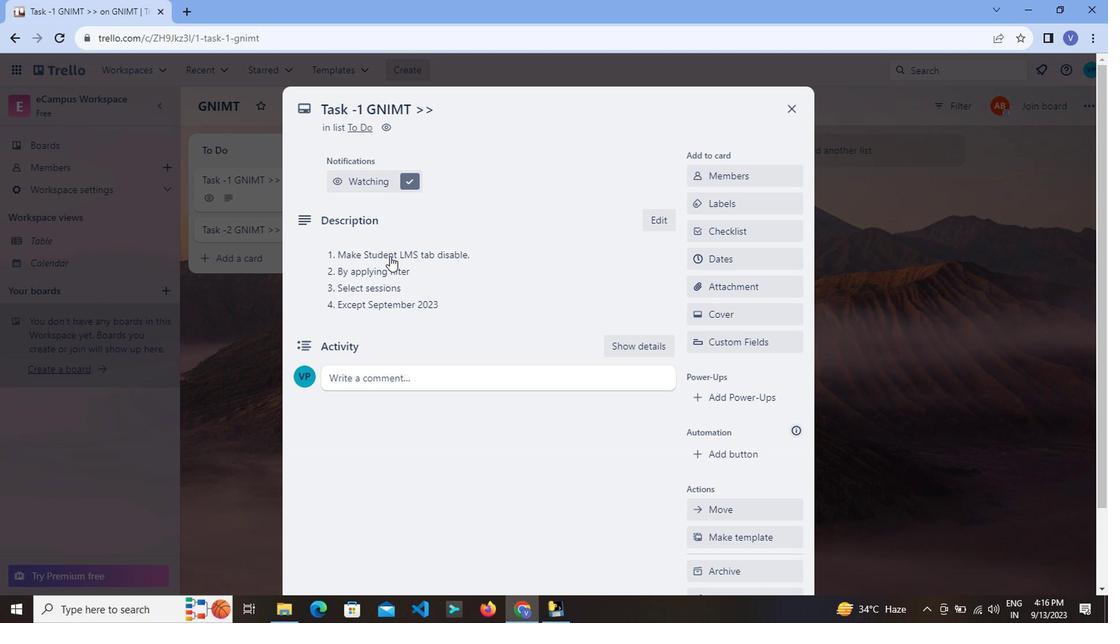 
Action: Mouse moved to (389, 266)
Screenshot: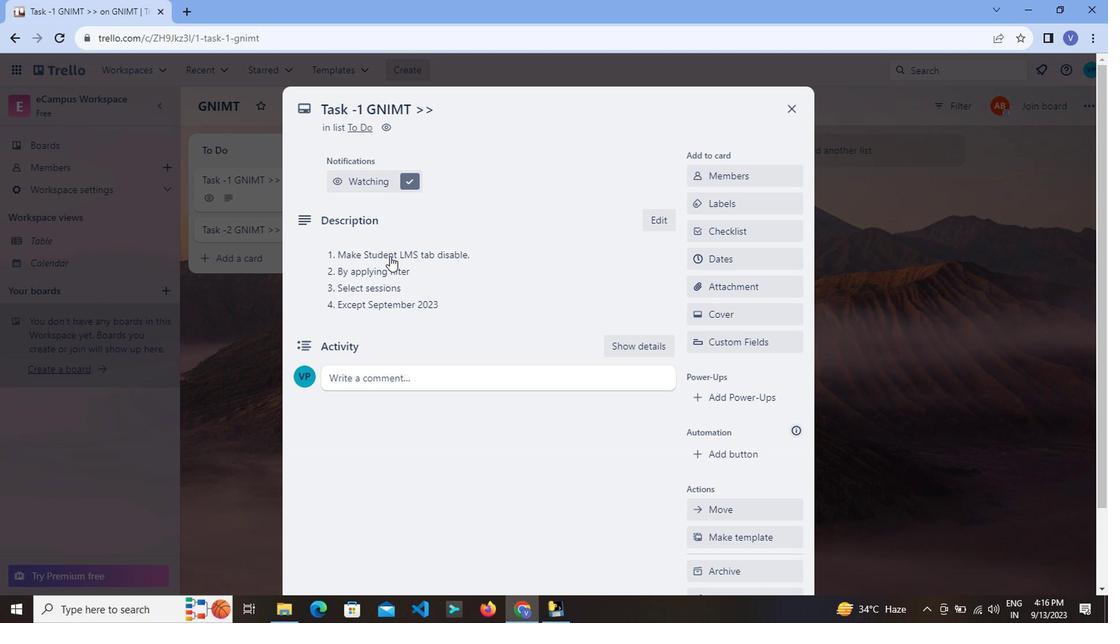 
Action: Mouse scrolled (389, 265) with delta (0, 0)
Screenshot: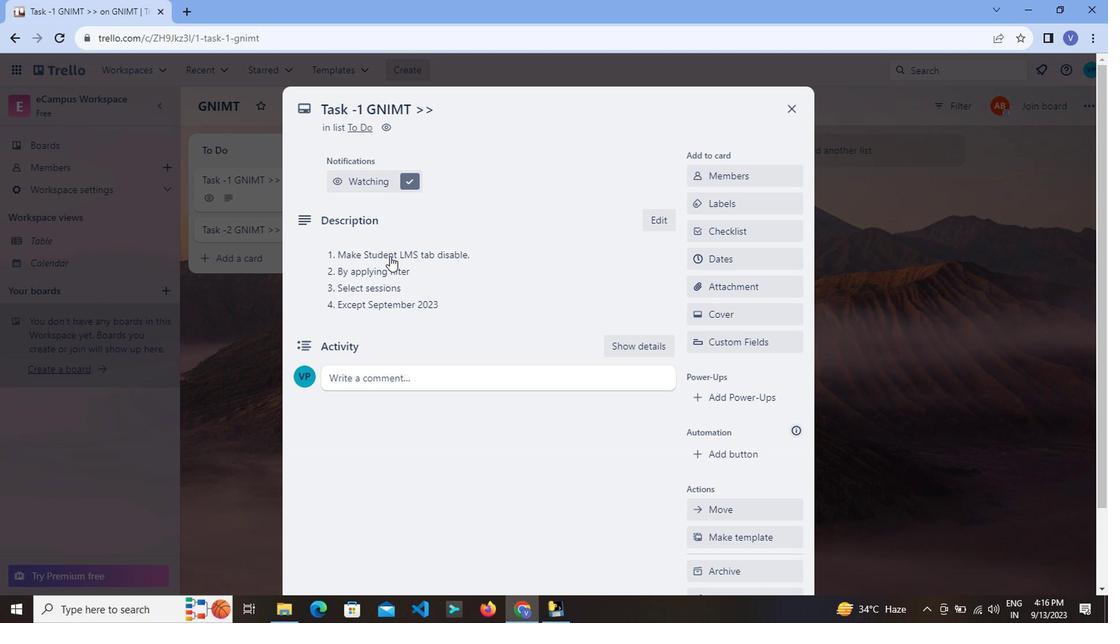 
Action: Mouse moved to (695, 127)
Screenshot: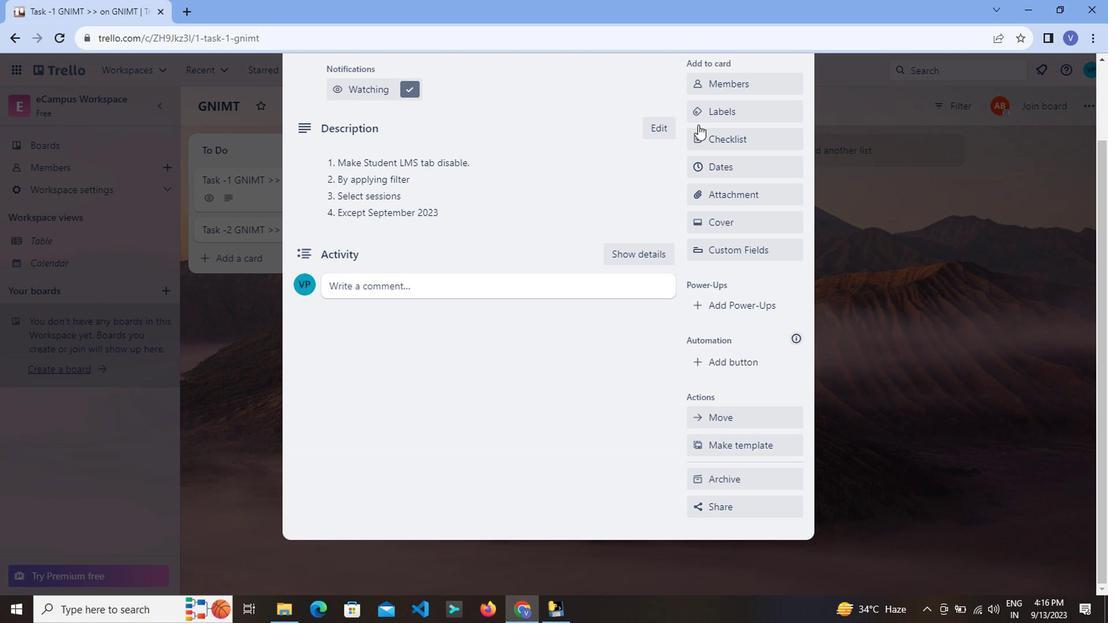 
Action: Mouse scrolled (695, 127) with delta (0, 0)
Screenshot: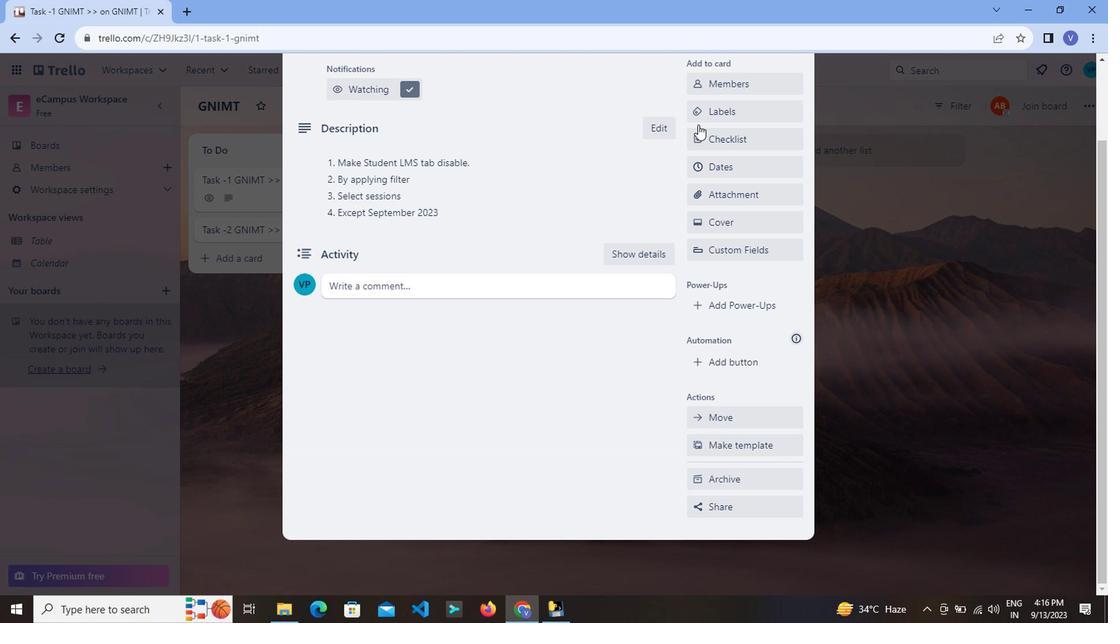 
Action: Mouse moved to (696, 126)
Screenshot: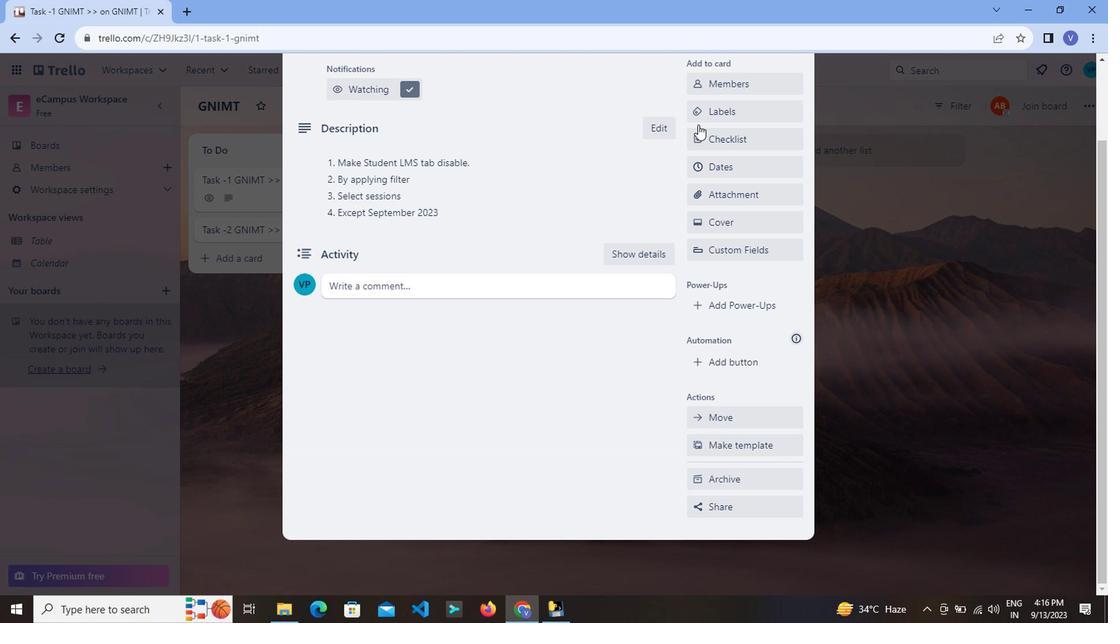 
Action: Mouse scrolled (696, 127) with delta (0, 0)
Screenshot: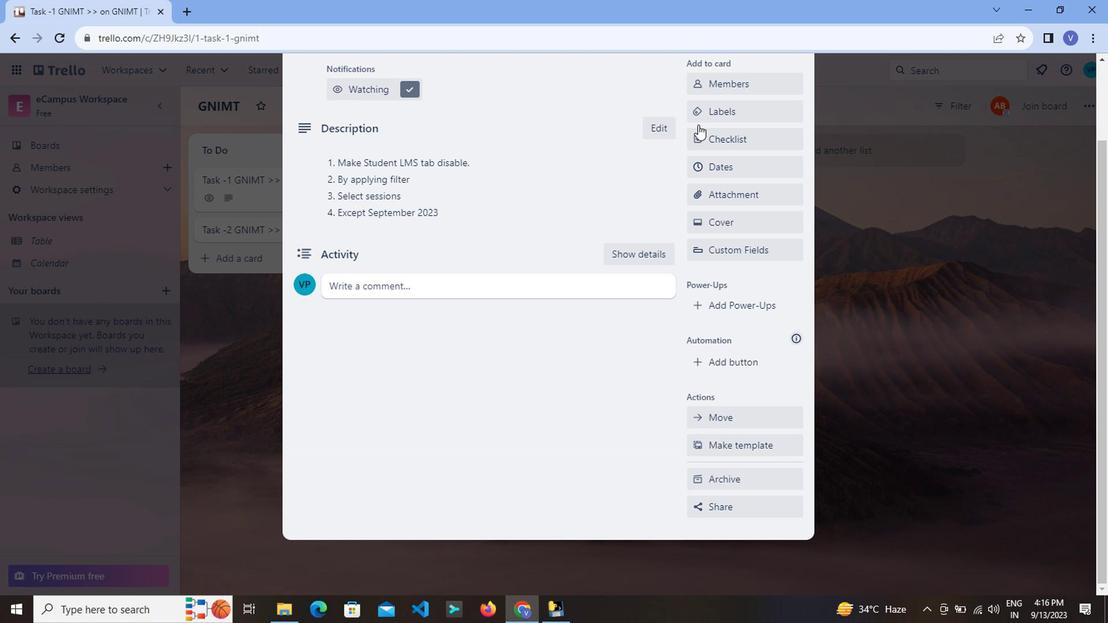 
Action: Mouse moved to (782, 98)
Screenshot: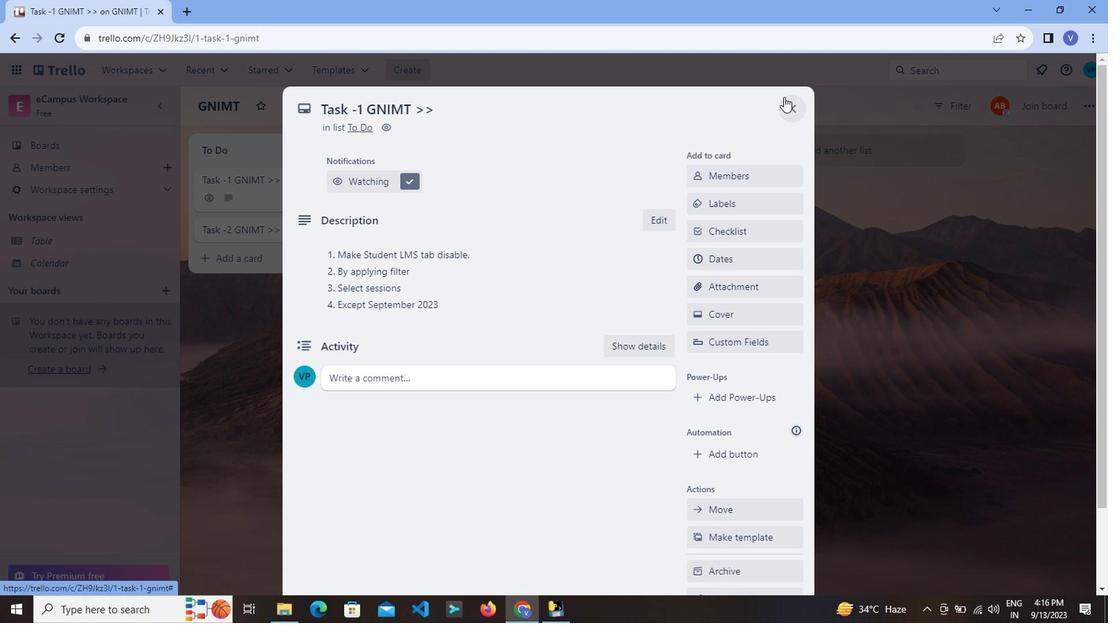 
Action: Mouse pressed left at (782, 98)
Screenshot: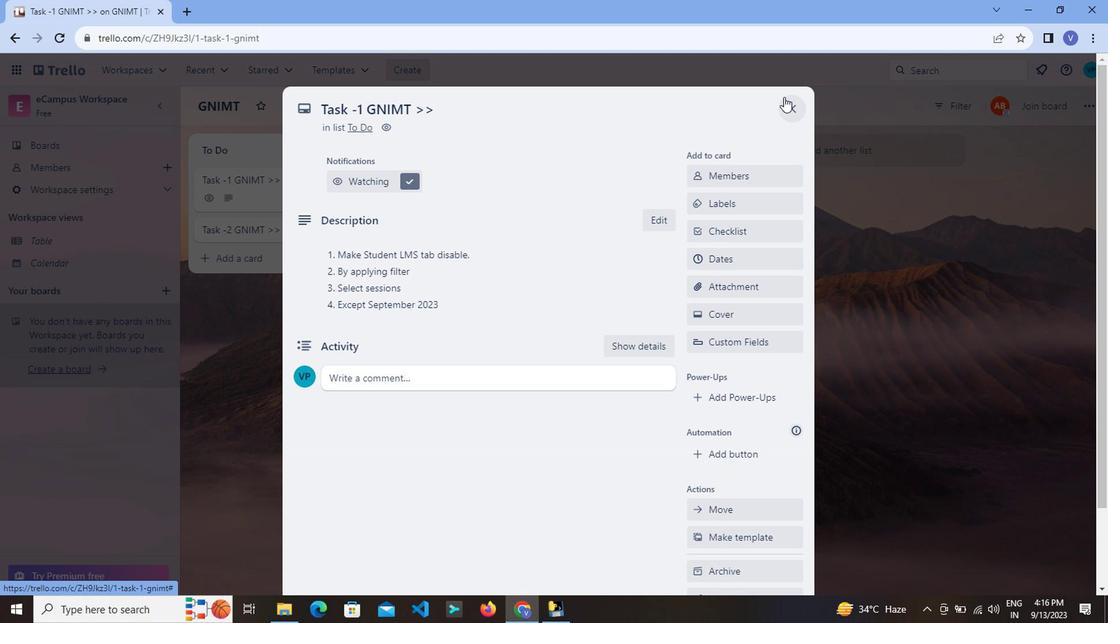 
Action: Mouse moved to (358, 230)
Screenshot: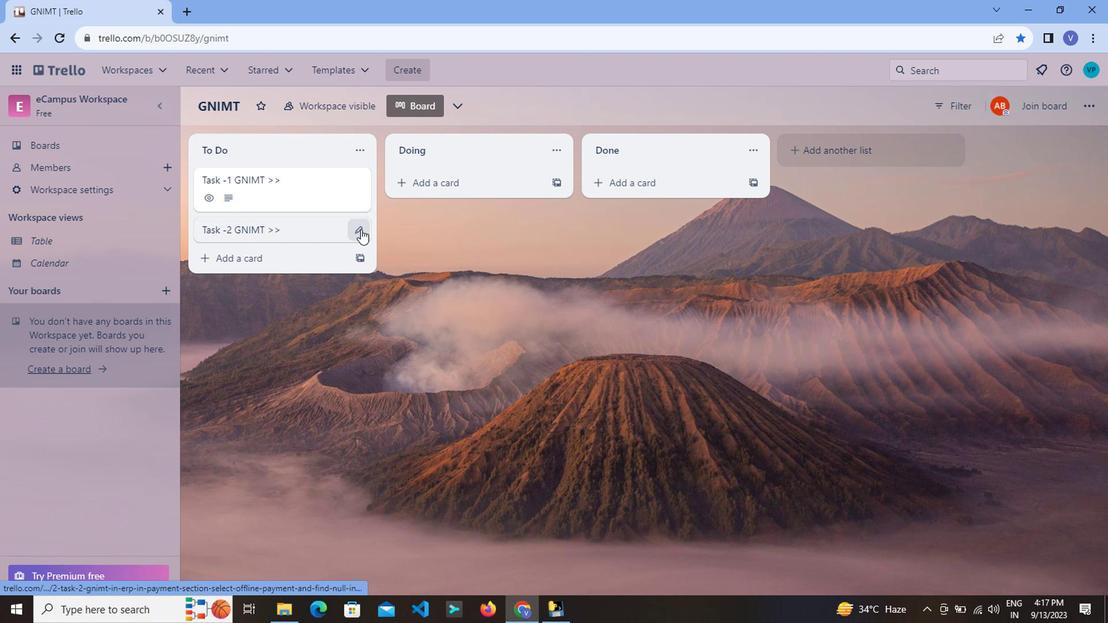
Action: Mouse pressed left at (358, 230)
Screenshot: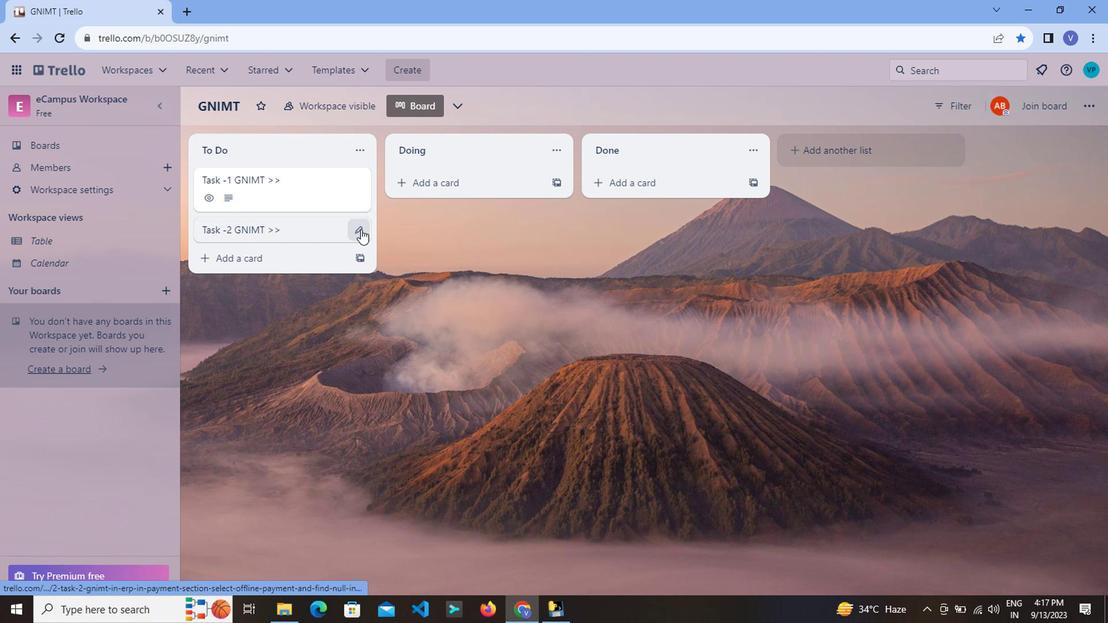 
Action: Mouse moved to (284, 238)
Screenshot: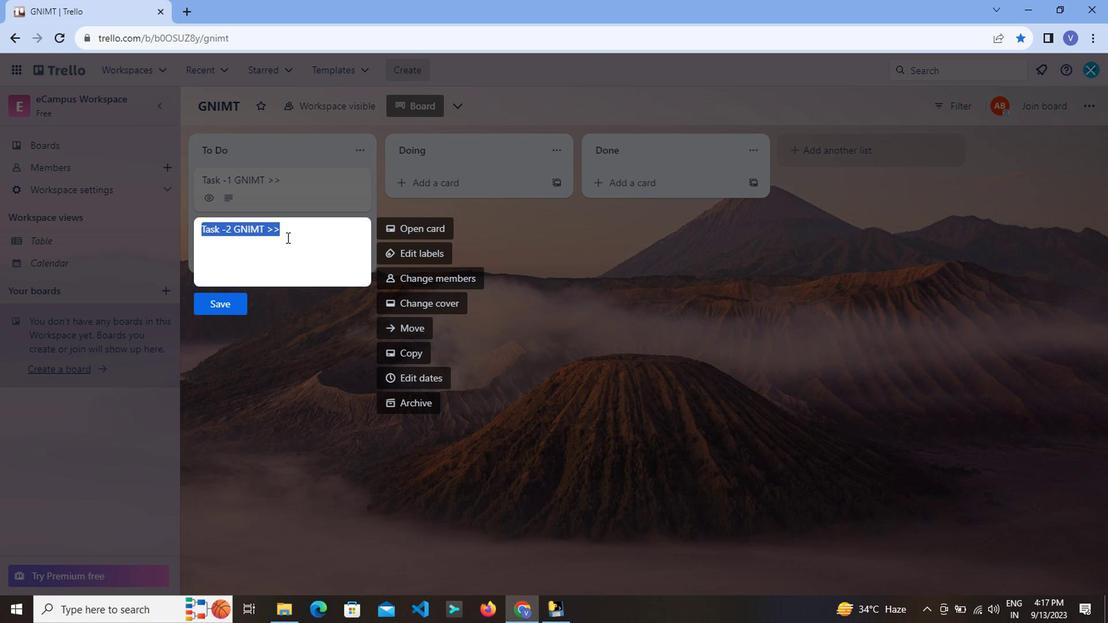
Action: Mouse pressed left at (284, 238)
Screenshot: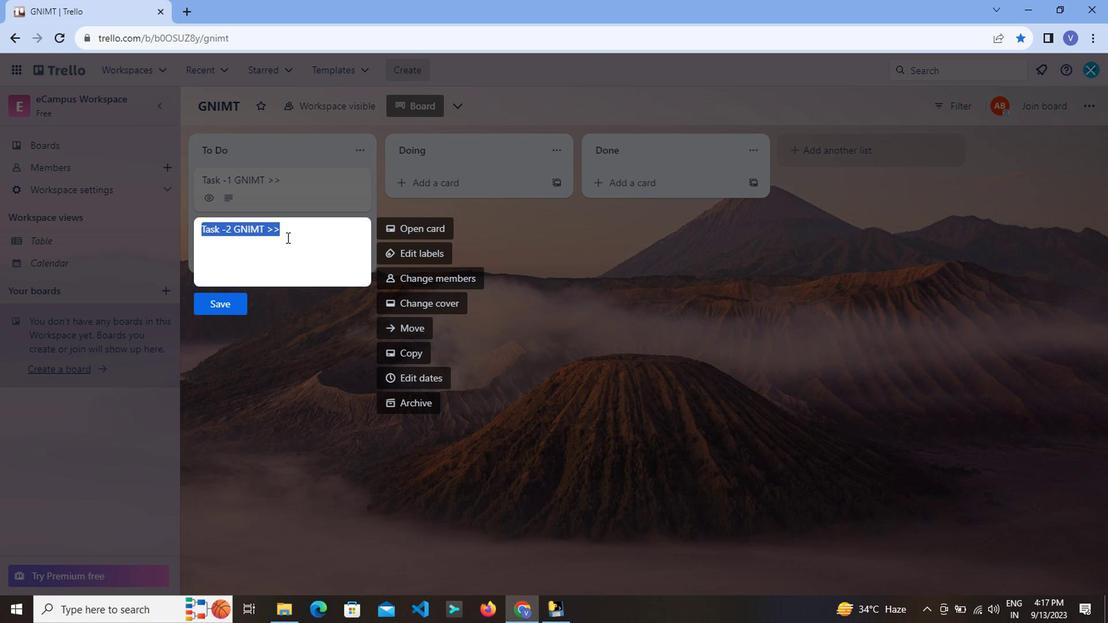 
Action: Mouse moved to (281, 260)
Screenshot: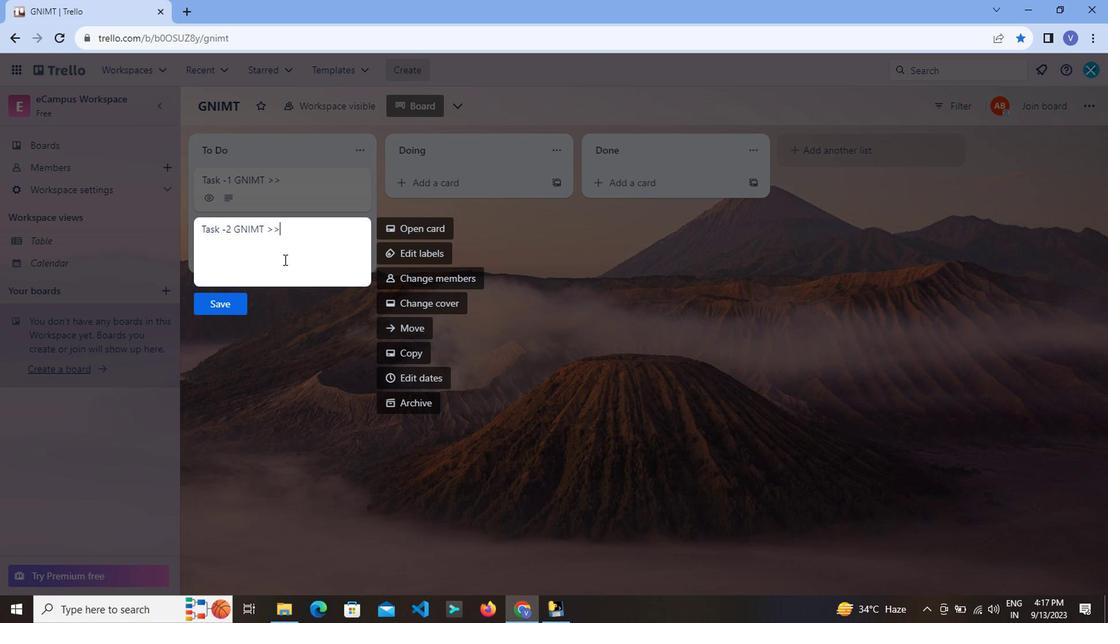 
Action: Mouse pressed left at (281, 260)
Screenshot: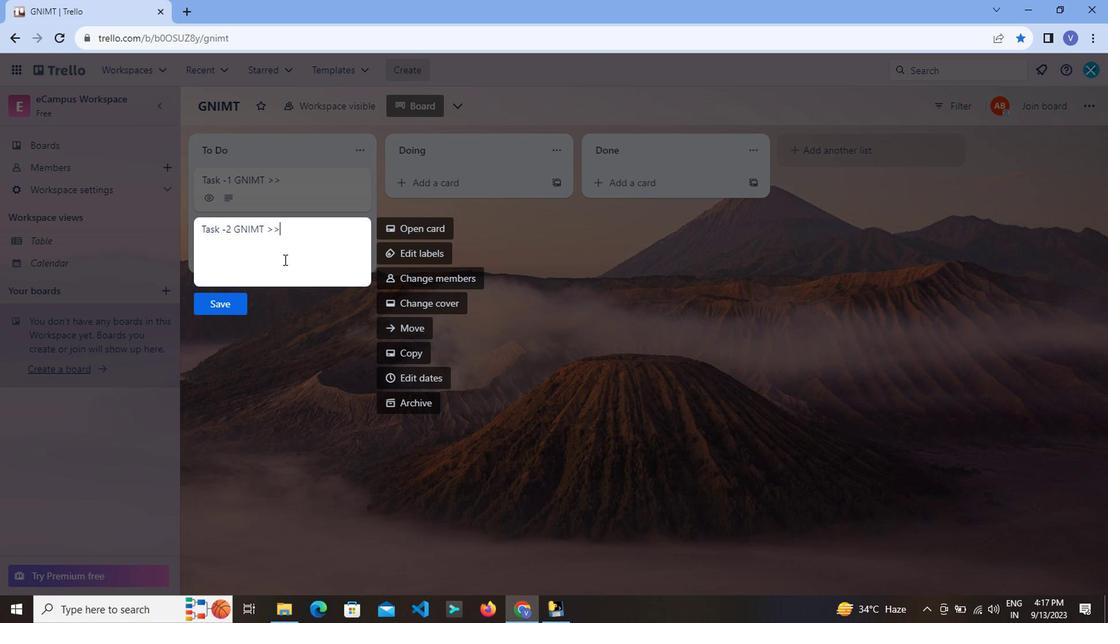 
Action: Mouse moved to (284, 338)
Screenshot: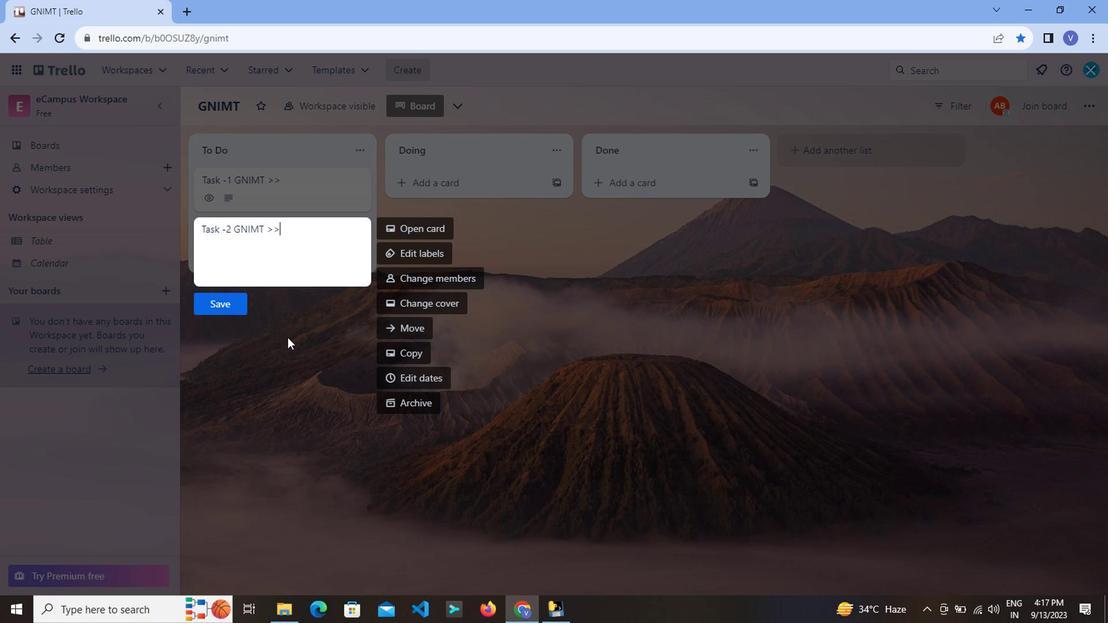 
Action: Mouse pressed left at (284, 338)
Screenshot: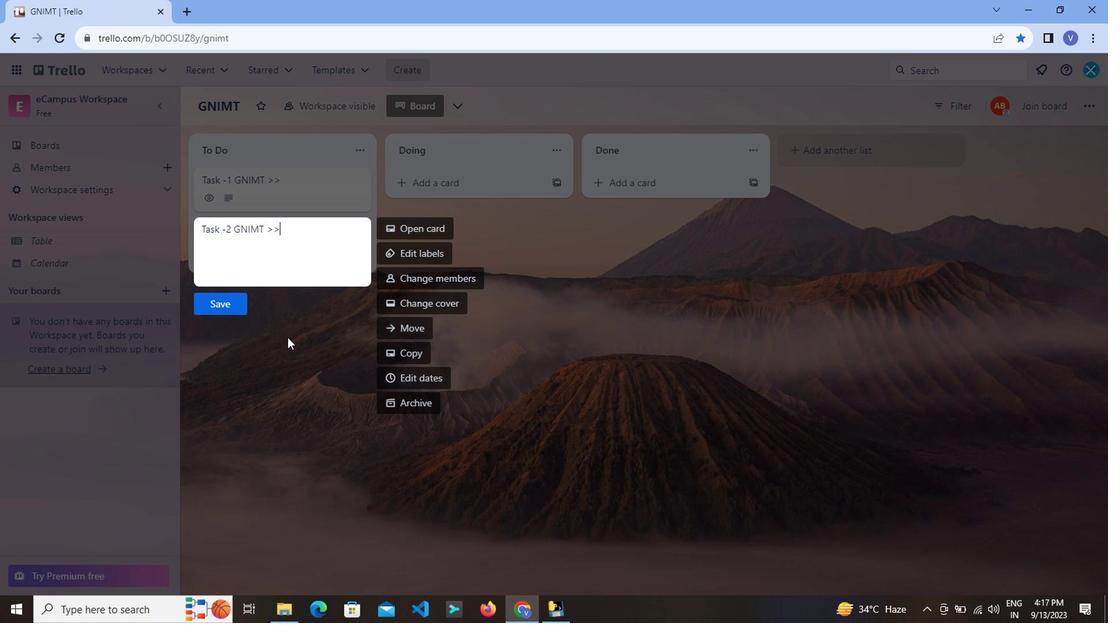 
Action: Mouse moved to (339, 233)
Screenshot: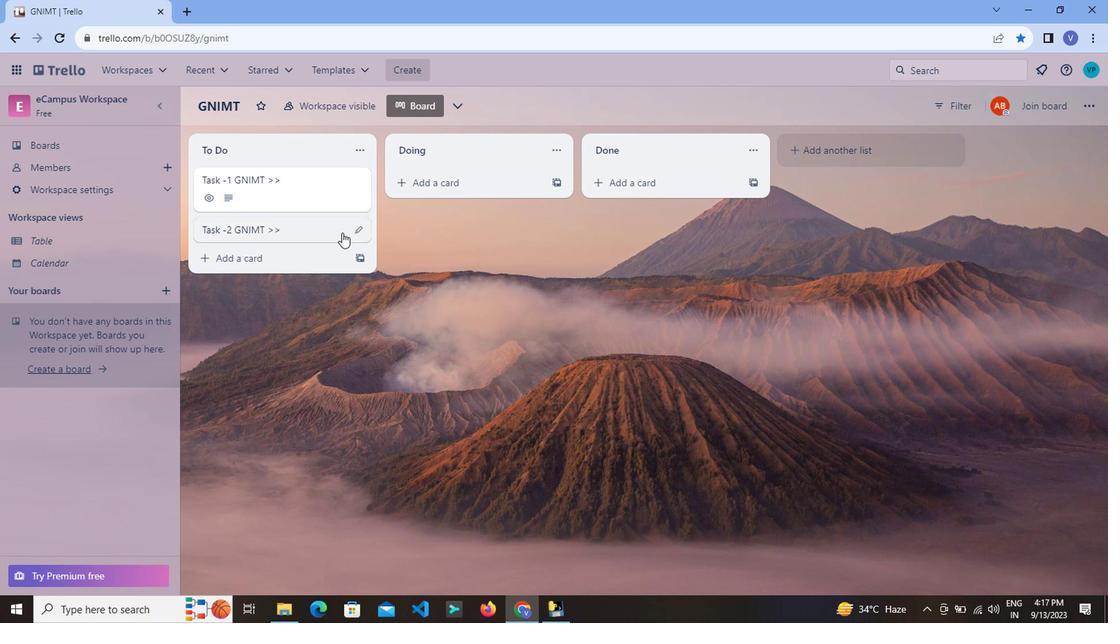
Action: Mouse pressed left at (339, 233)
Screenshot: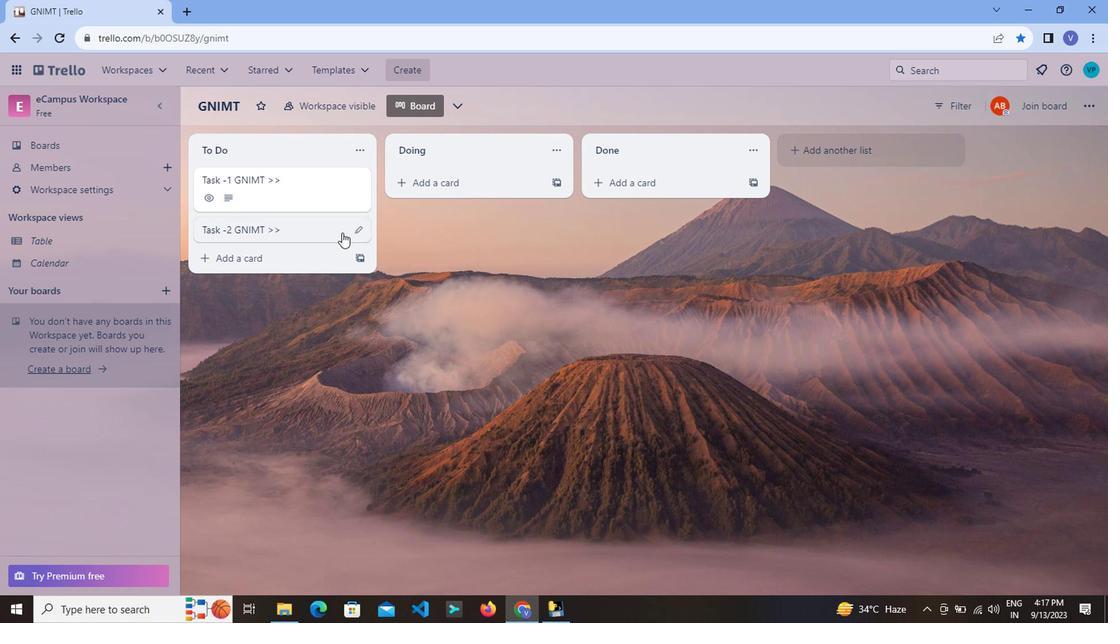 
Action: Mouse moved to (377, 297)
Screenshot: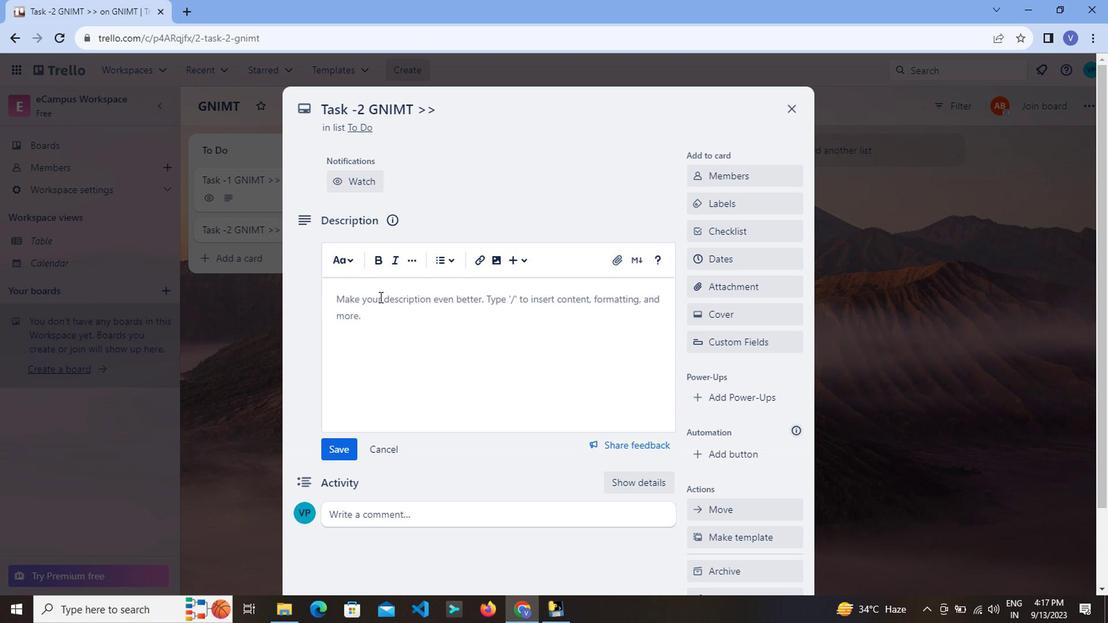 
Action: Mouse pressed left at (377, 297)
Screenshot: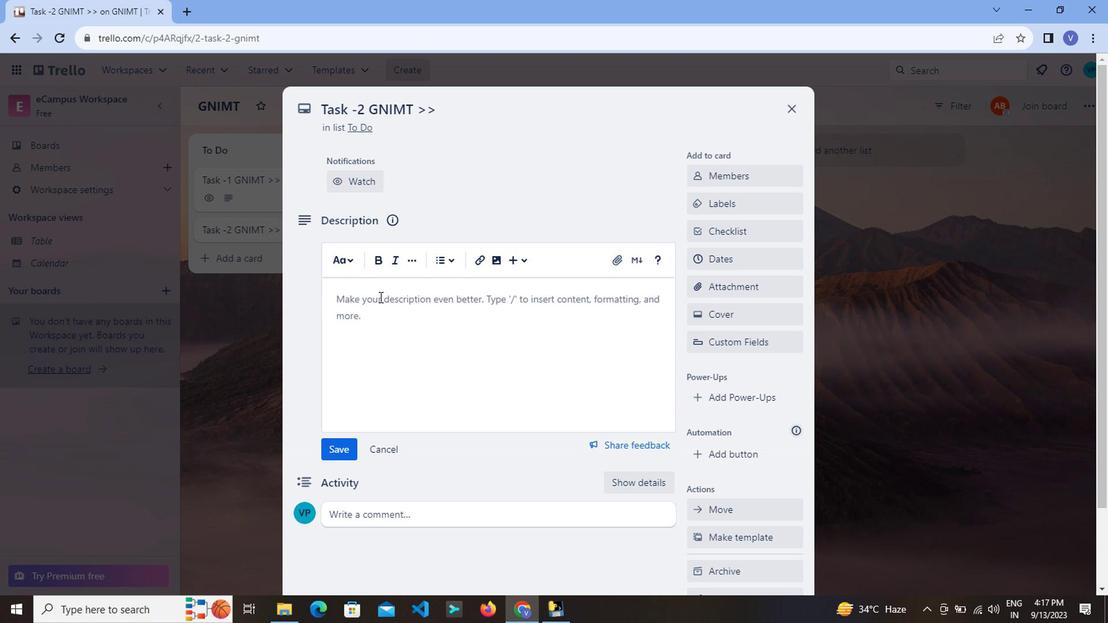 
Action: Key pressed <Key.caps_lock>i<Key.caps_lock><Key.backspace>1-<Key.space><Key.caps_lock>erp<Key.space><Key.caps_lock>IN<Key.space><Key.caps_lock>pa<Key.backspace><Key.caps_lock>AYMENT<Key.space>SECTION<Key.space><Key.space>SELECT<Key.space>OFLINE<Key.space>PAYMENT<Key.space><Key.left><Key.left><Key.left><Key.left><Key.left><Key.left><Key.left><Key.left><Key.left><Key.left><Key.left><Key.left>F<Key.right><Key.right><Key.right><Key.left><Key.left><Key.left><Key.left><Key.backspace><Key.right><Key.right>L<Key.right><Key.right><Key.backspace><Key.backspace><Key.backspace><Key.backspace>LINE<Key.right><Key.right><Key.right><Key.right><Key.right><Key.right><Key.right>
Screenshot: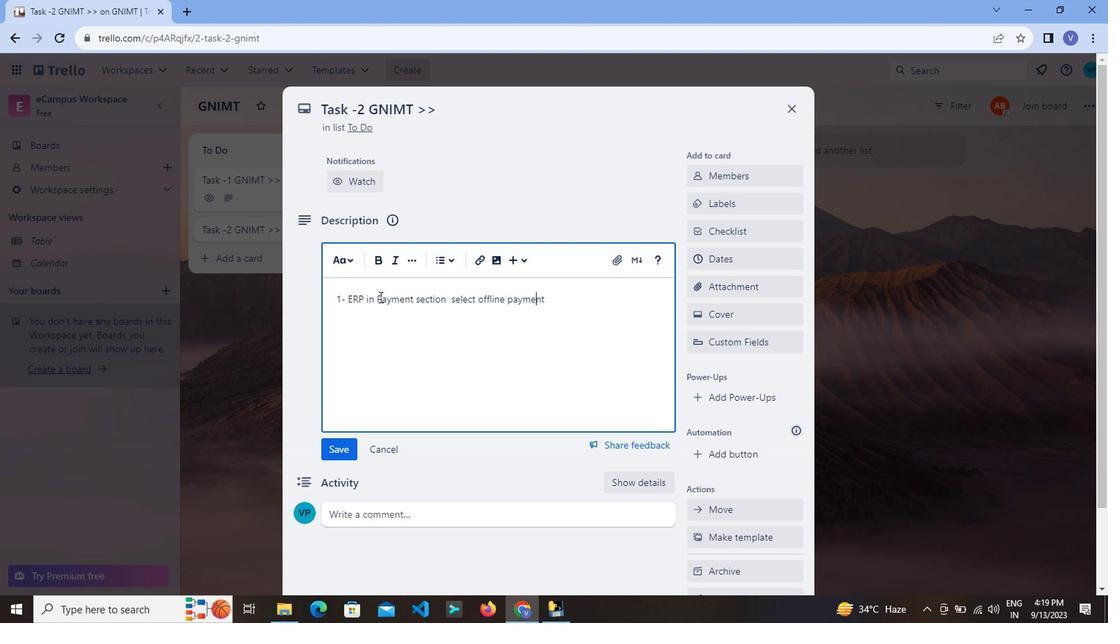 
Action: Mouse moved to (751, 623)
Screenshot: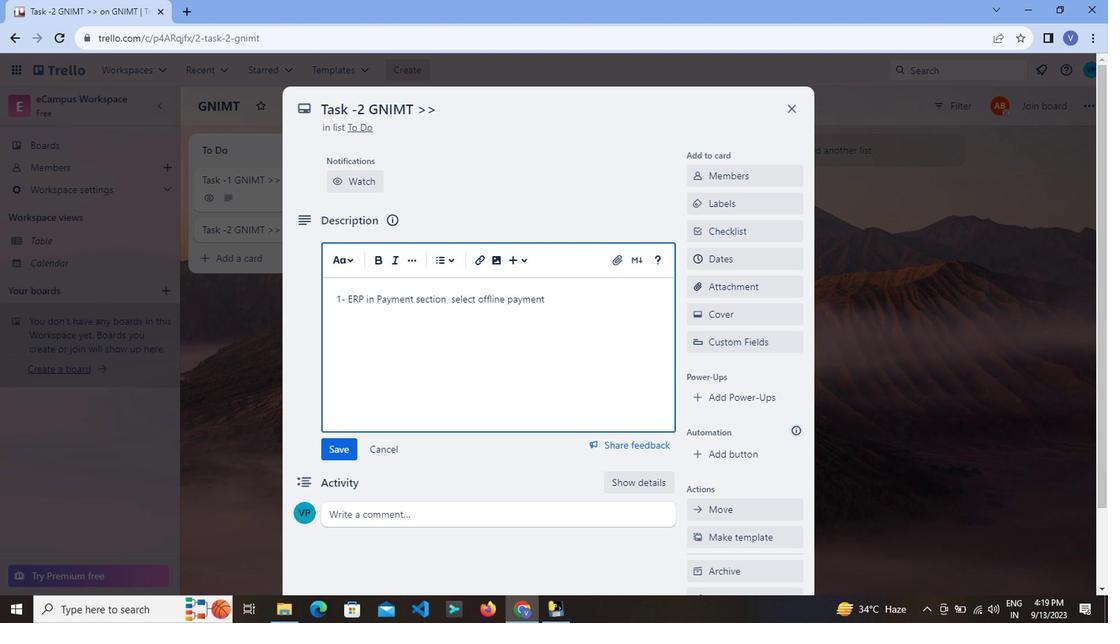
Action: Key pressed <Key.right><Key.right><Key.enter>
Screenshot: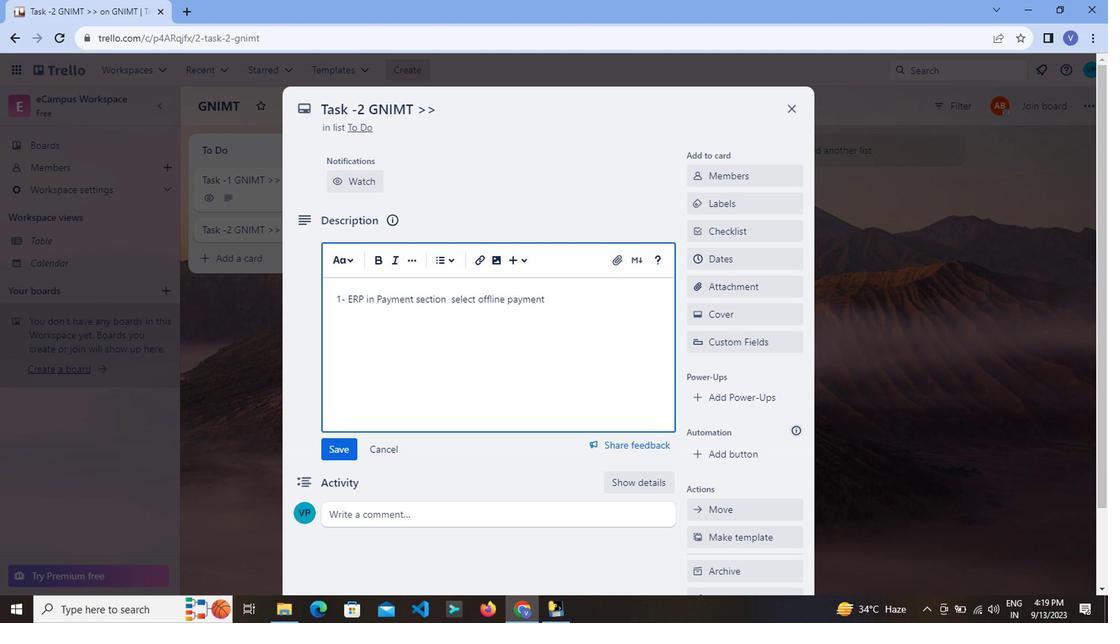 
Action: Mouse moved to (557, 303)
Screenshot: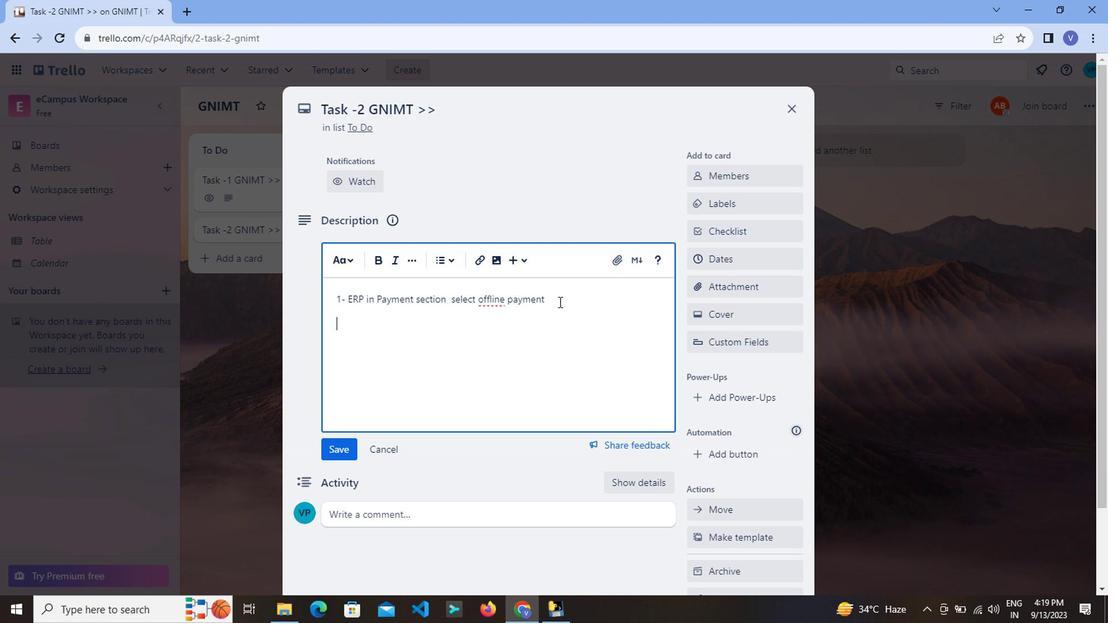 
Action: Mouse pressed left at (557, 303)
Screenshot: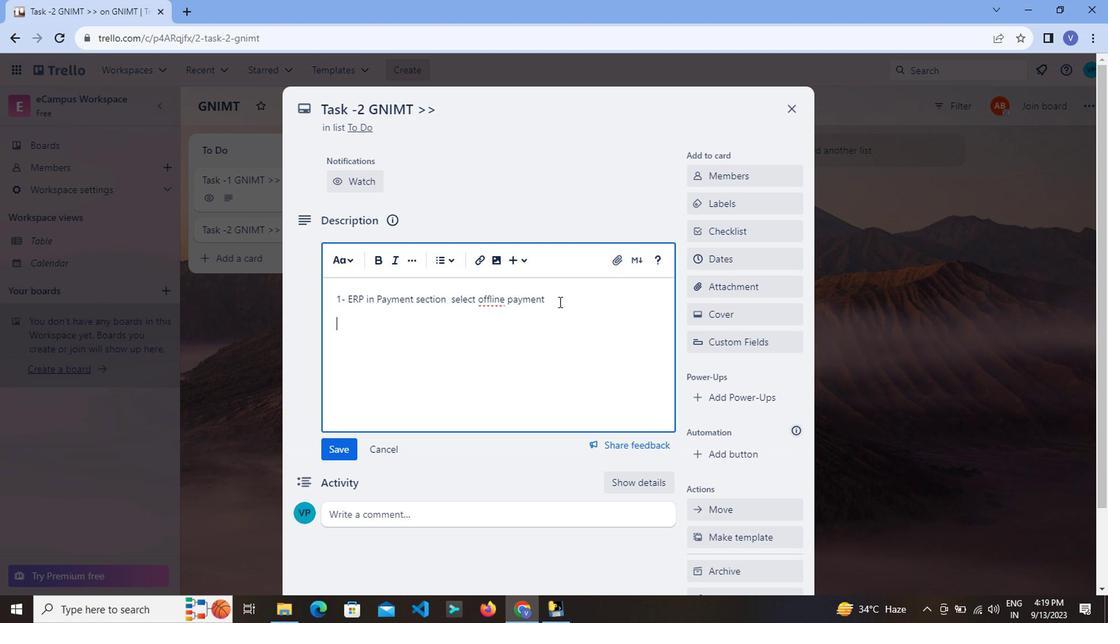 
Action: Mouse moved to (486, 304)
Screenshot: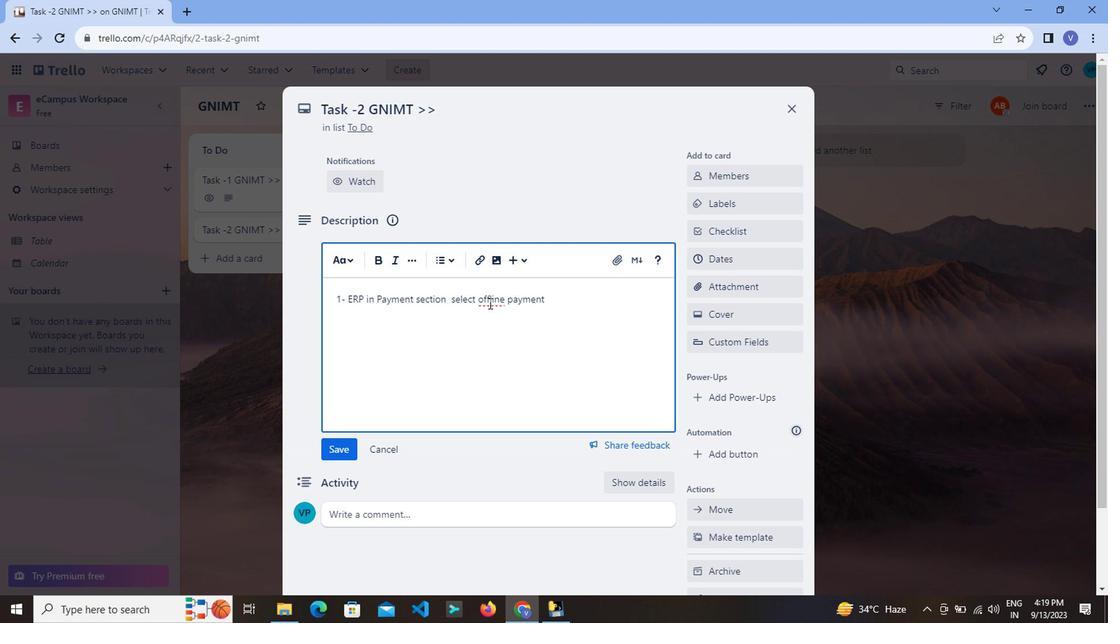 
Action: Mouse pressed left at (486, 304)
Screenshot: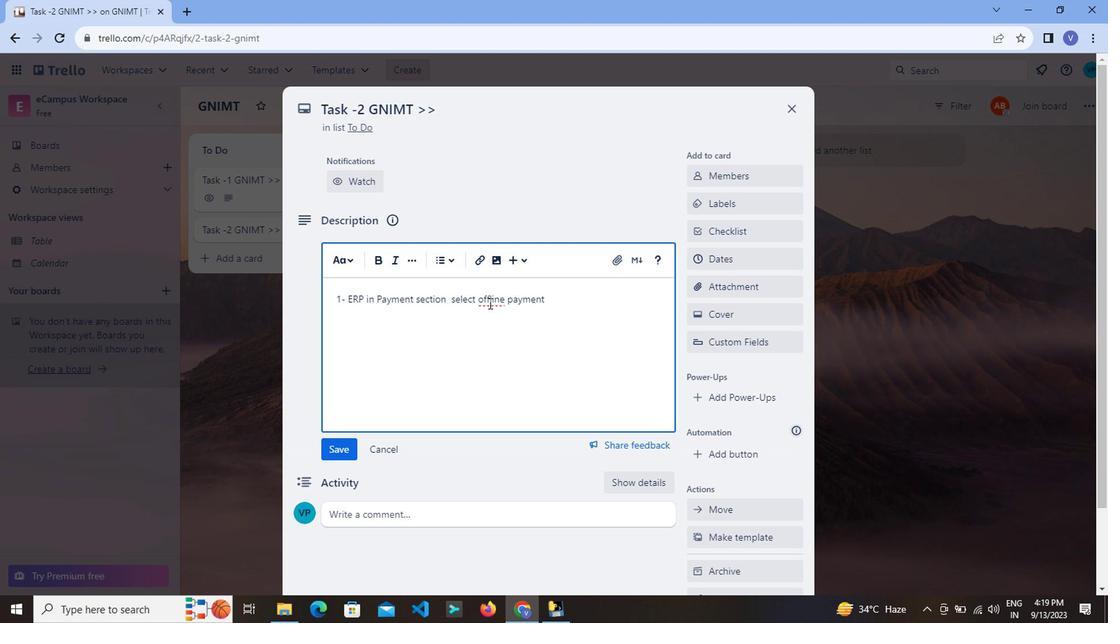 
Action: Mouse moved to (526, 300)
Screenshot: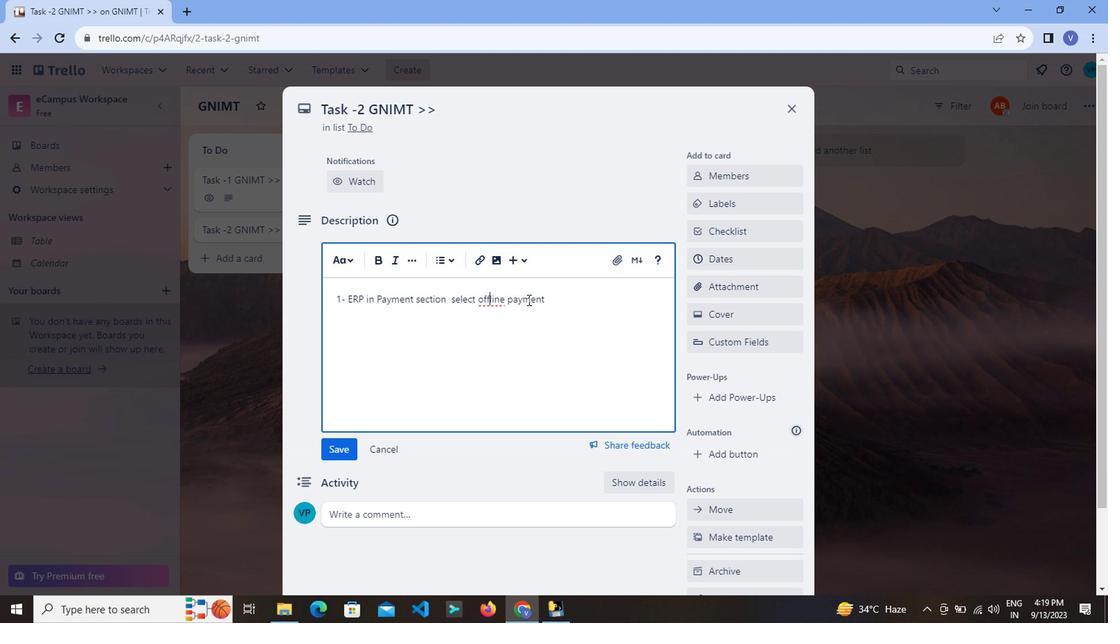 
Action: Key pressed -
Screenshot: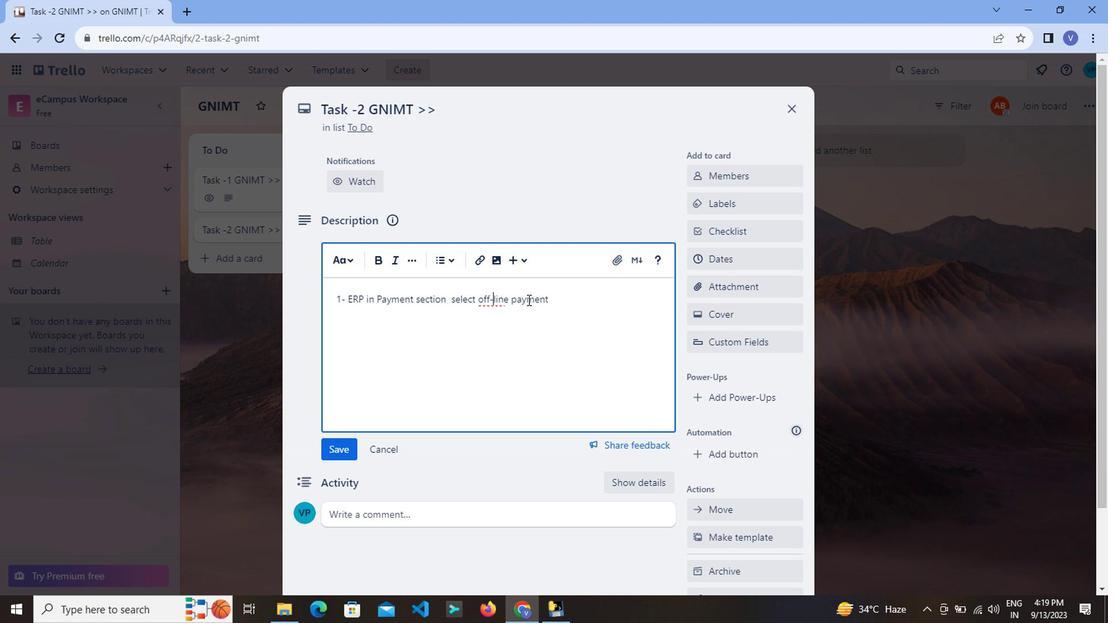 
Action: Mouse moved to (571, 305)
Screenshot: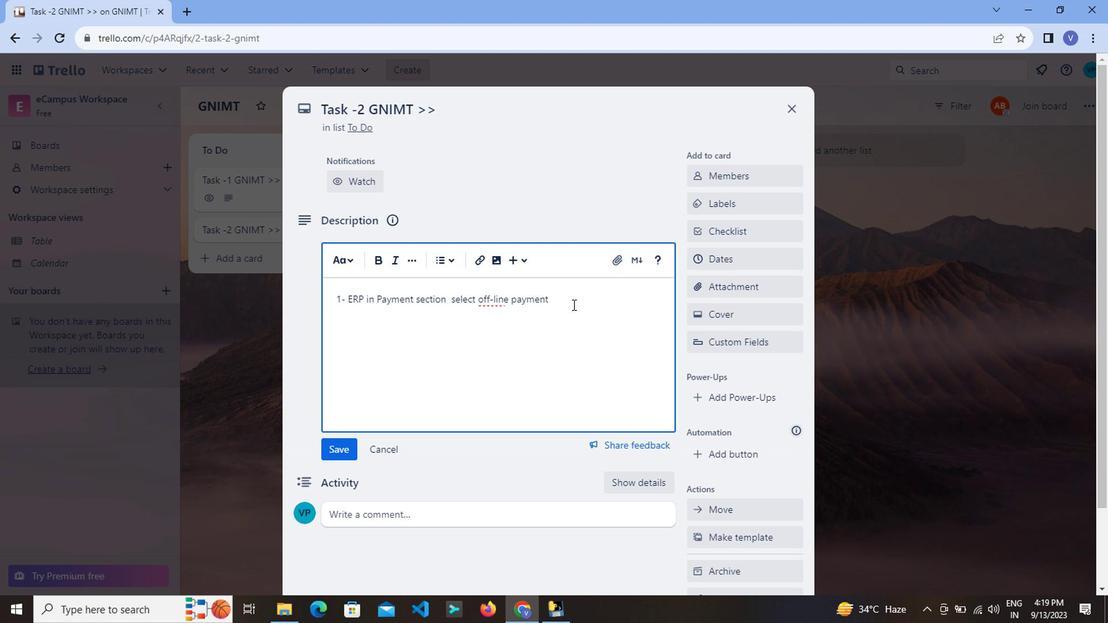 
Action: Mouse pressed left at (571, 305)
Screenshot: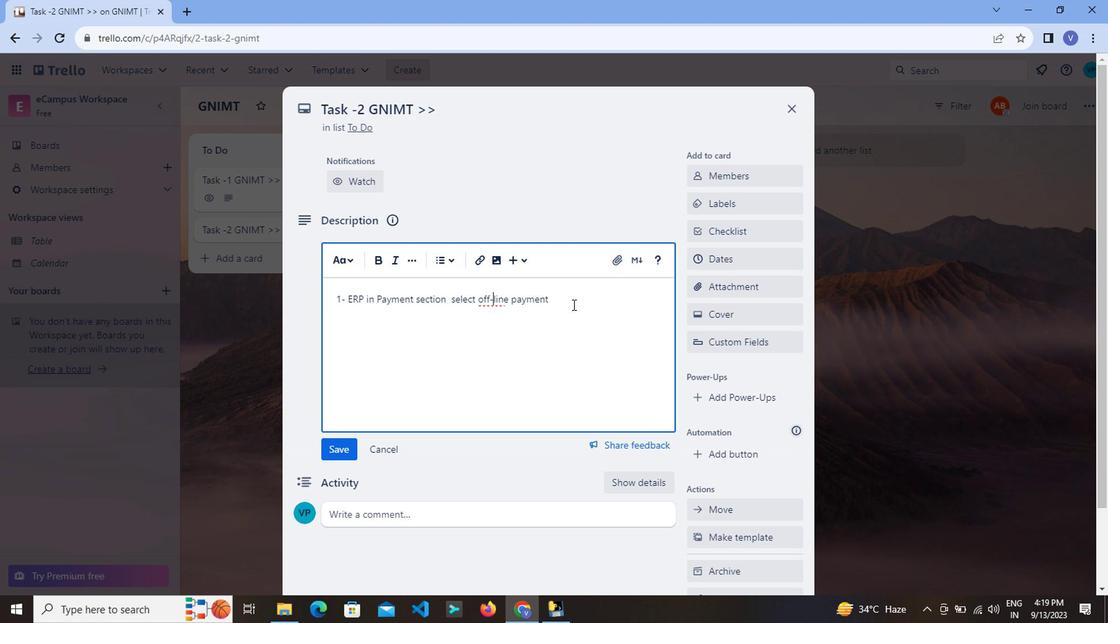 
Action: Mouse moved to (490, 297)
Screenshot: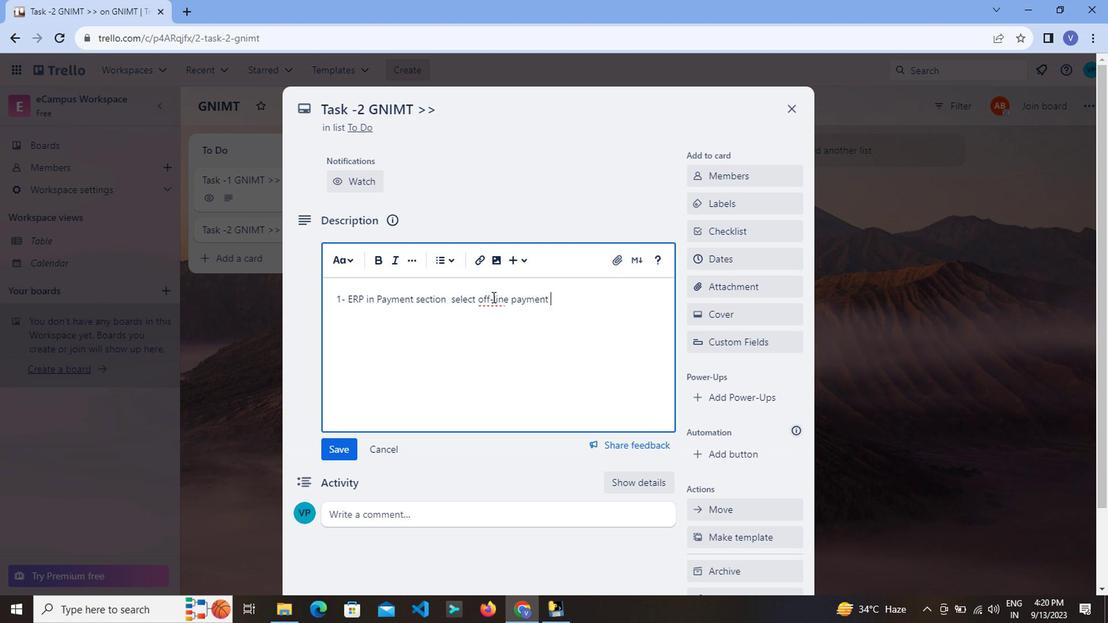 
Action: Mouse pressed left at (490, 297)
Screenshot: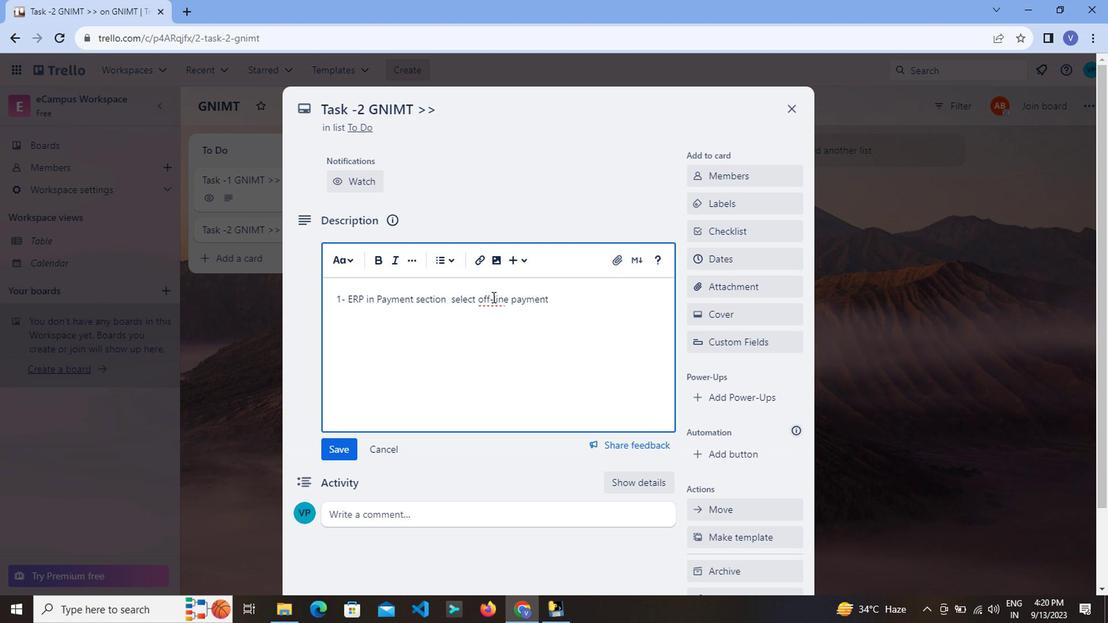 
Action: Mouse moved to (551, 297)
Screenshot: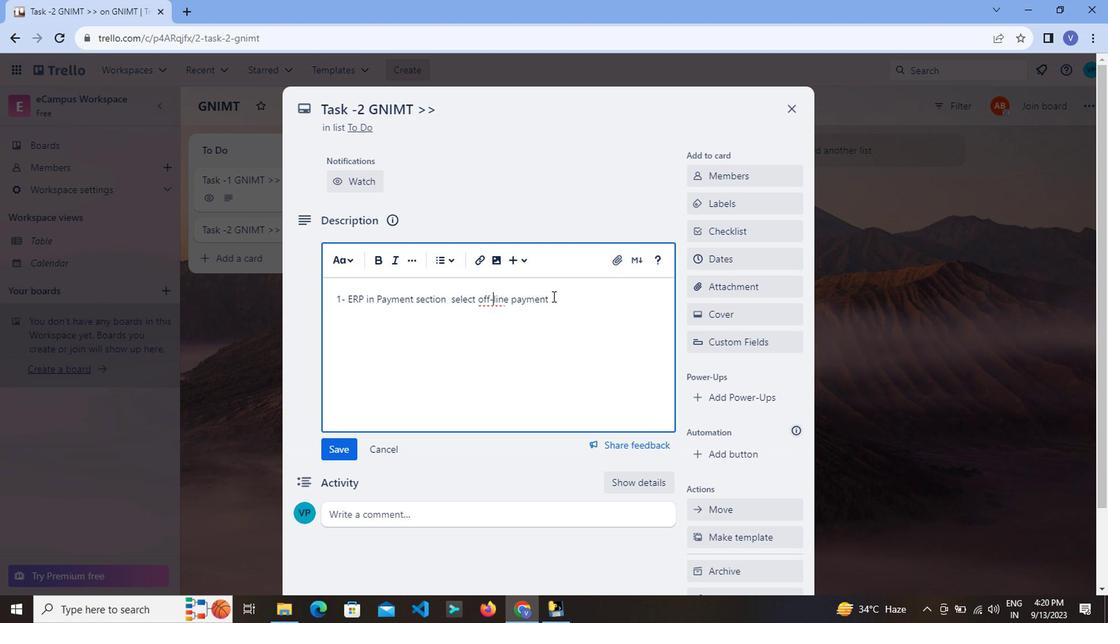 
Action: Key pressed <Key.backspace>
Screenshot: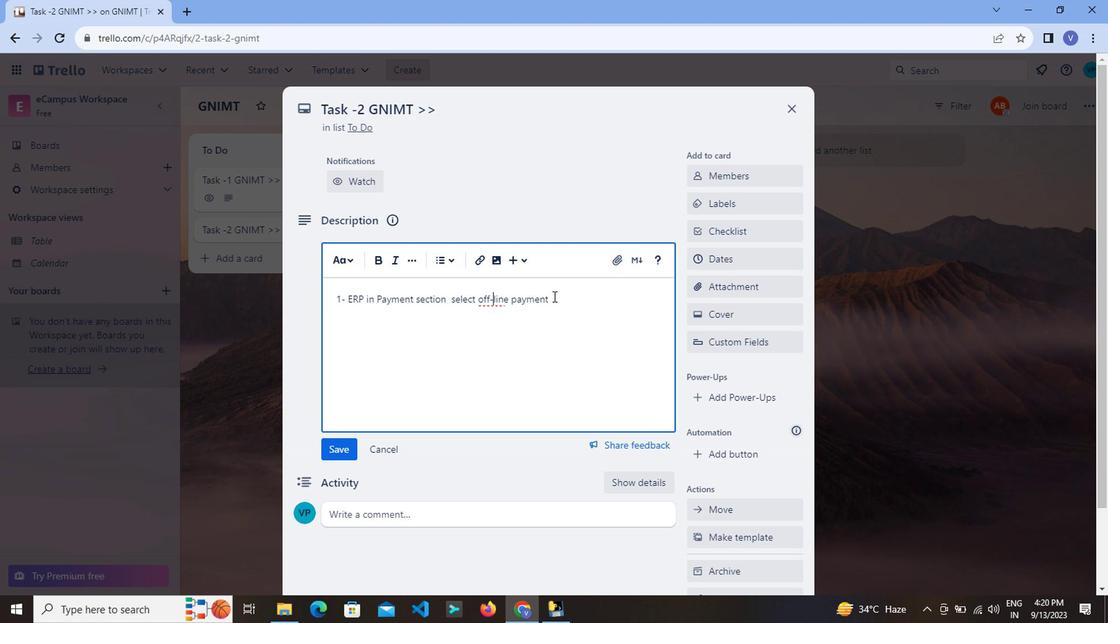 
Action: Mouse pressed left at (551, 297)
Screenshot: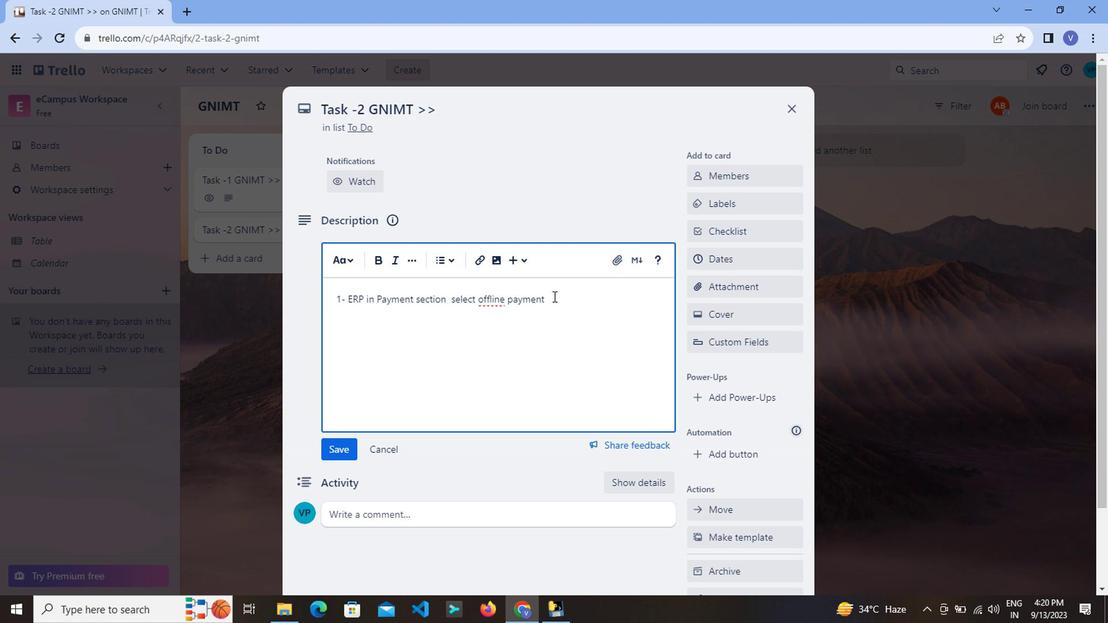
Action: Mouse moved to (500, 304)
Screenshot: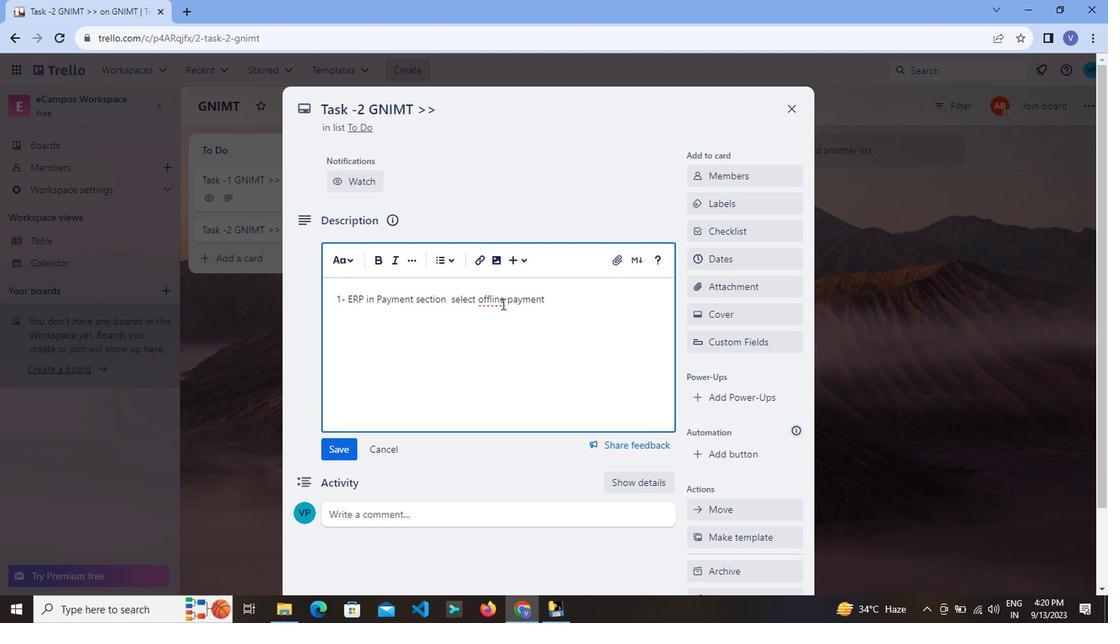 
Action: Mouse pressed left at (500, 304)
Screenshot: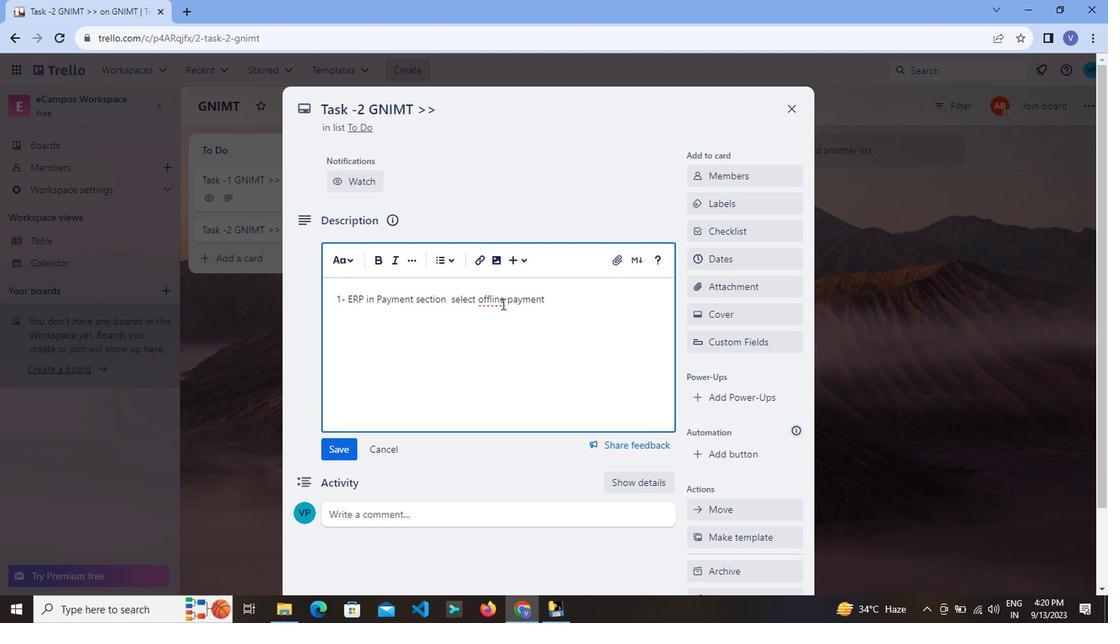 
Action: Mouse moved to (503, 304)
Screenshot: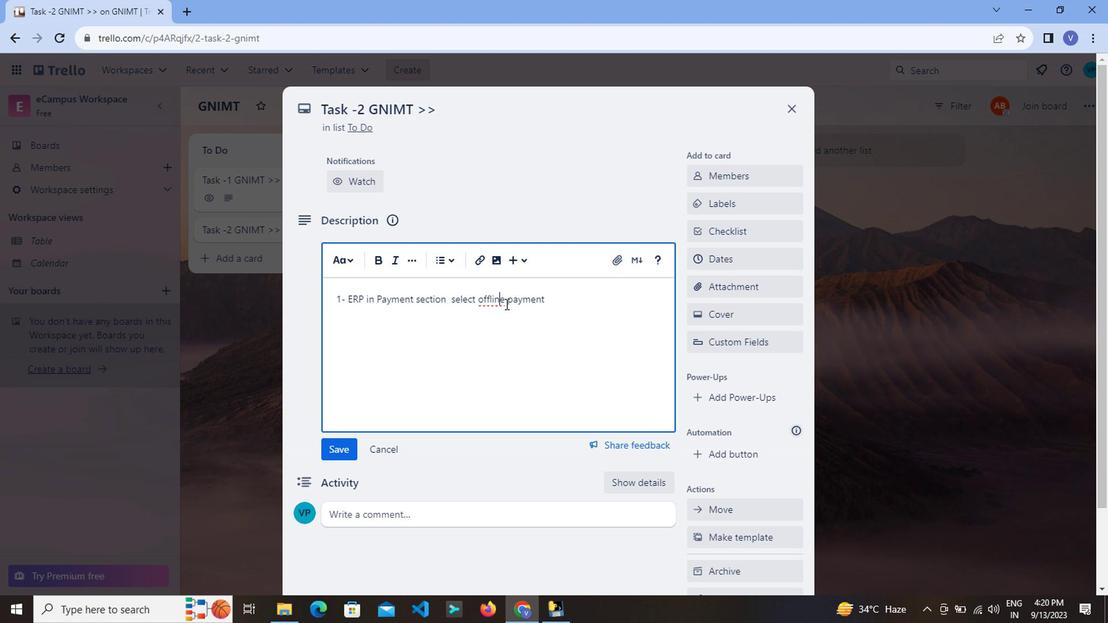 
Action: Mouse pressed left at (503, 304)
Screenshot: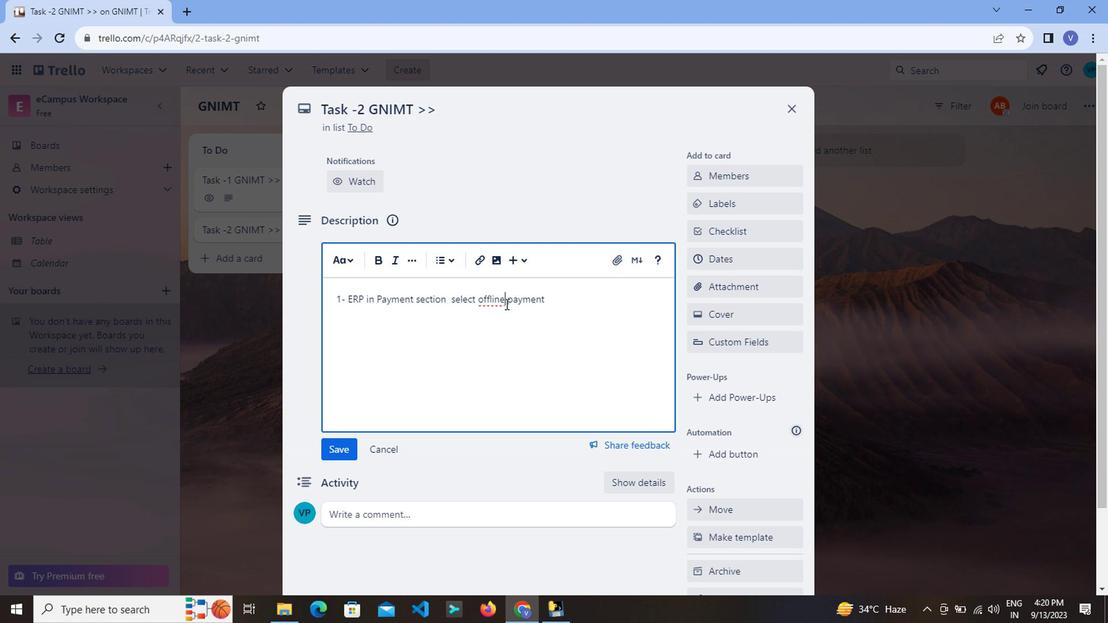 
Action: Mouse moved to (506, 304)
Screenshot: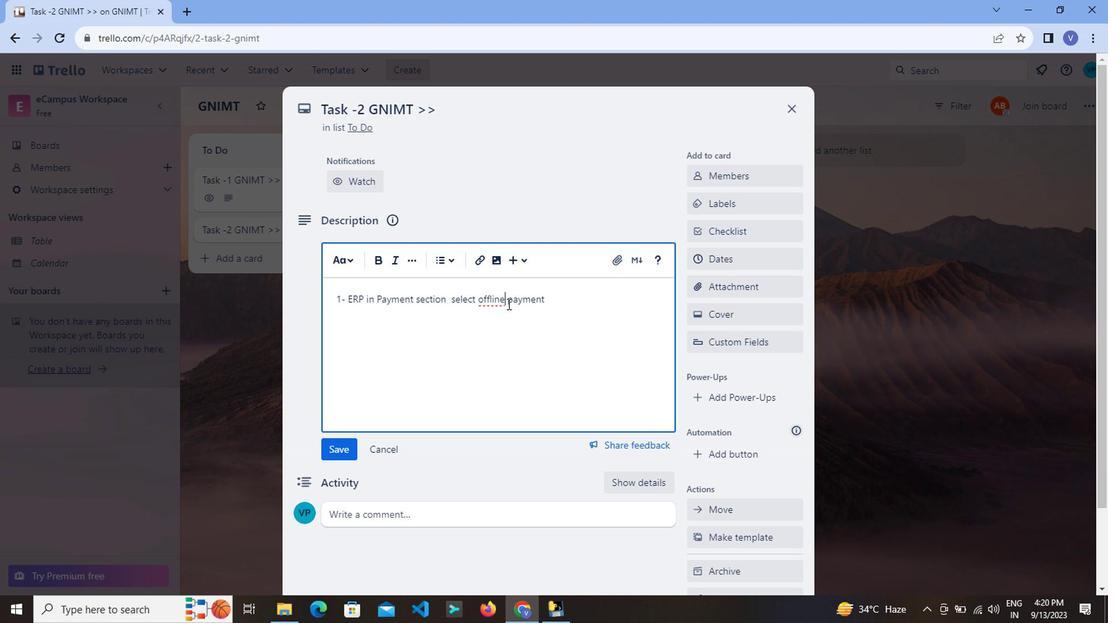 
Action: Key pressed <Key.backspace>E
Screenshot: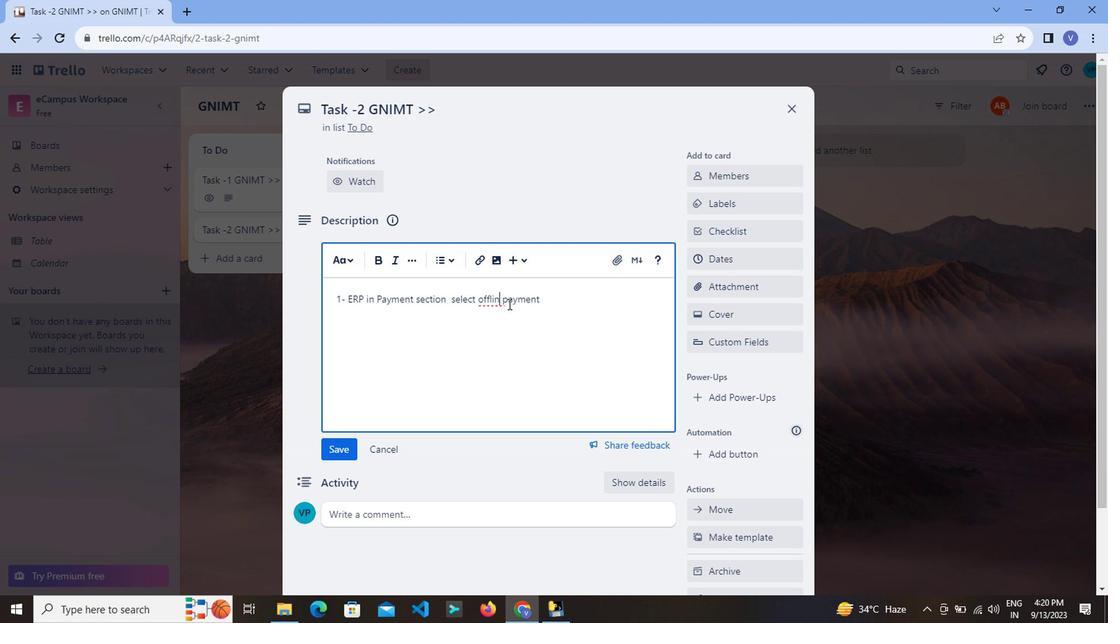 
Action: Mouse moved to (334, 317)
Screenshot: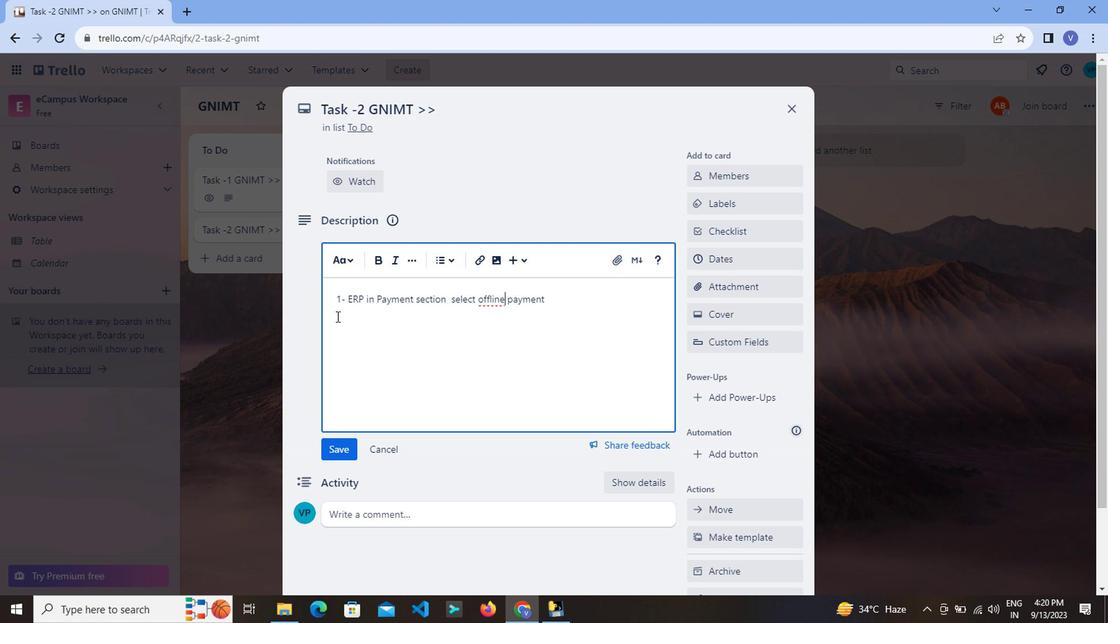 
Action: Mouse pressed left at (334, 317)
Screenshot: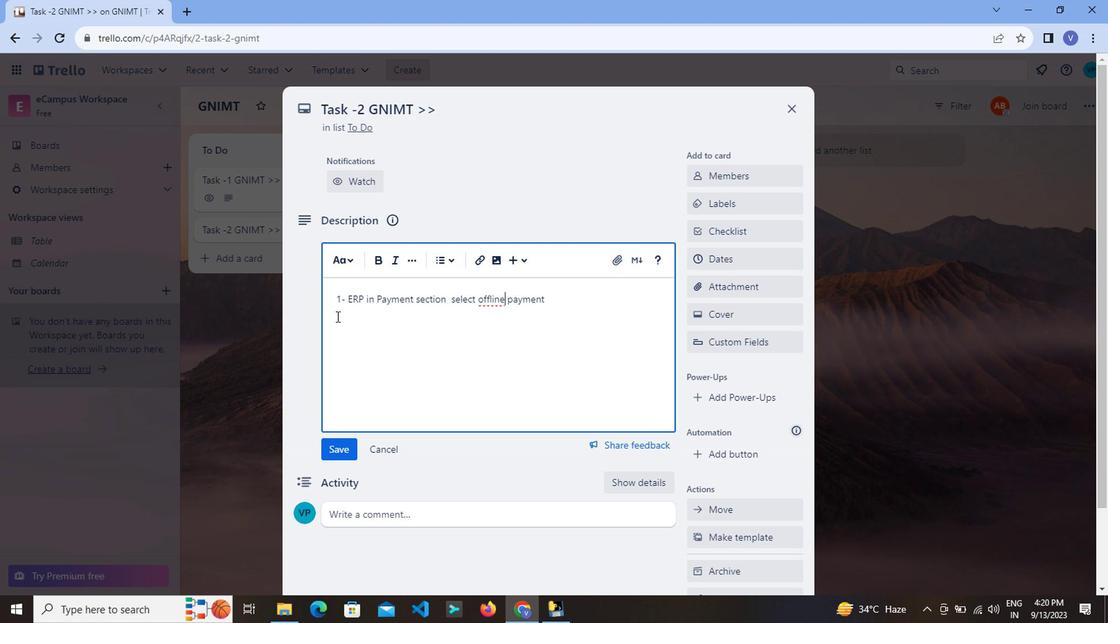 
Action: Mouse moved to (429, 338)
Screenshot: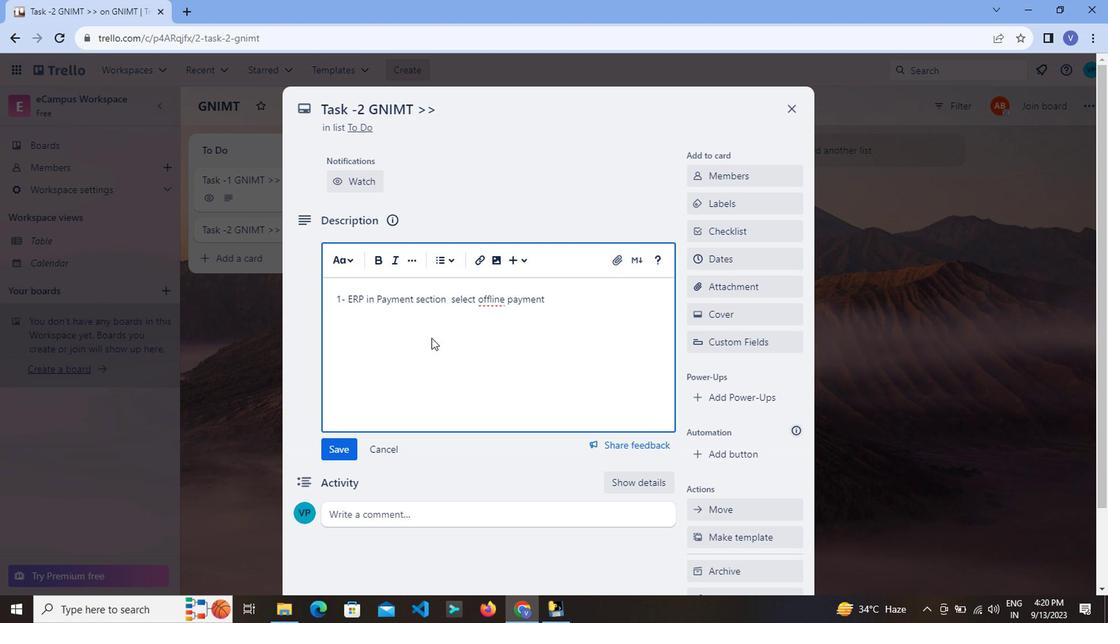 
Action: Key pressed 2<Key.backspace><Key.backspace><Key.enter><Key.backspace><Key.enter>2-<Key.space>
Screenshot: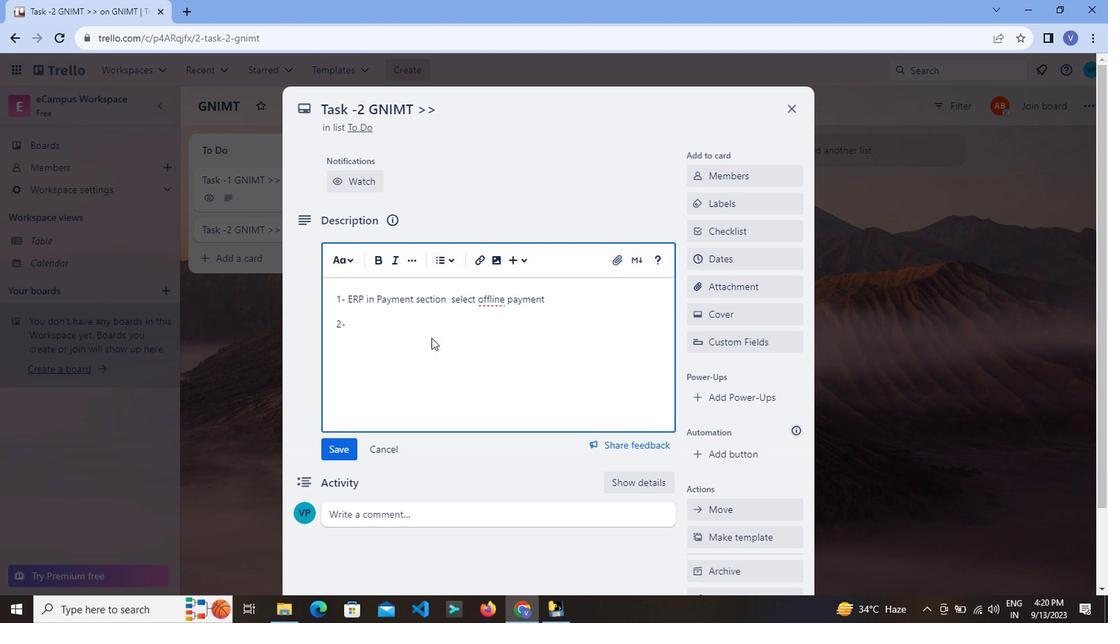 
Action: Mouse moved to (406, 338)
Screenshot: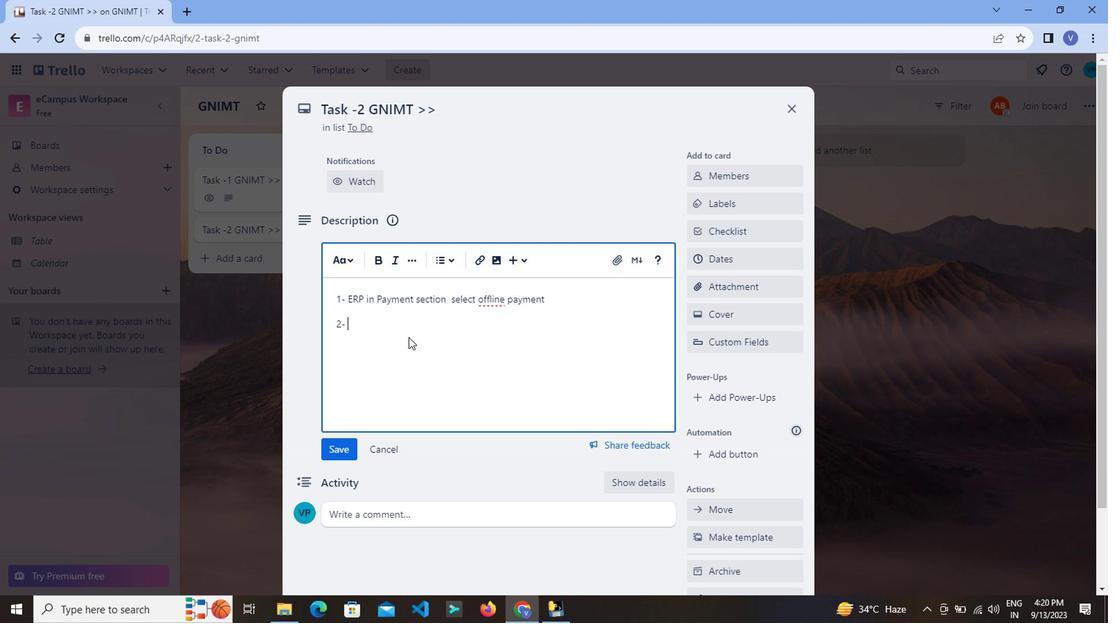 
Action: Mouse scrolled (406, 338) with delta (0, 0)
Screenshot: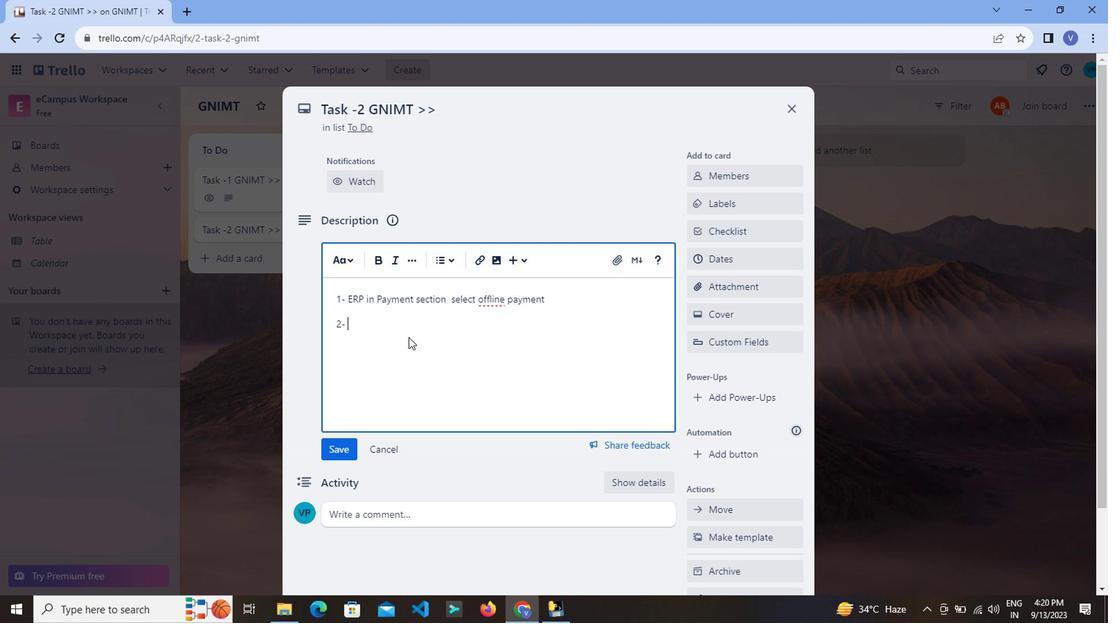 
Action: Mouse scrolled (406, 338) with delta (0, 0)
Screenshot: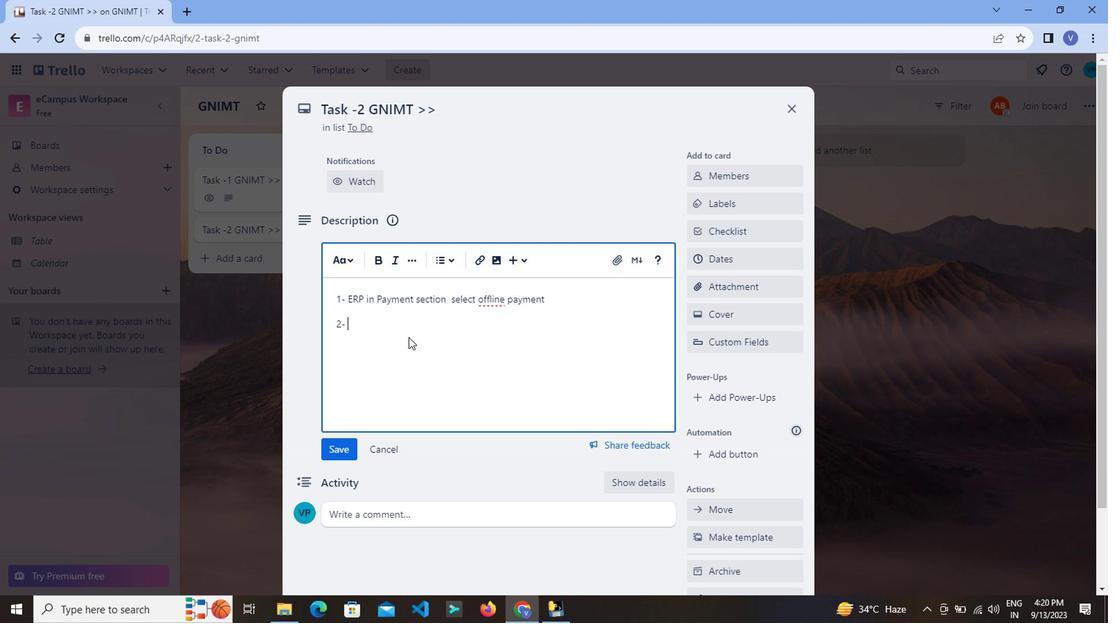 
Action: Mouse scrolled (406, 338) with delta (0, 0)
Screenshot: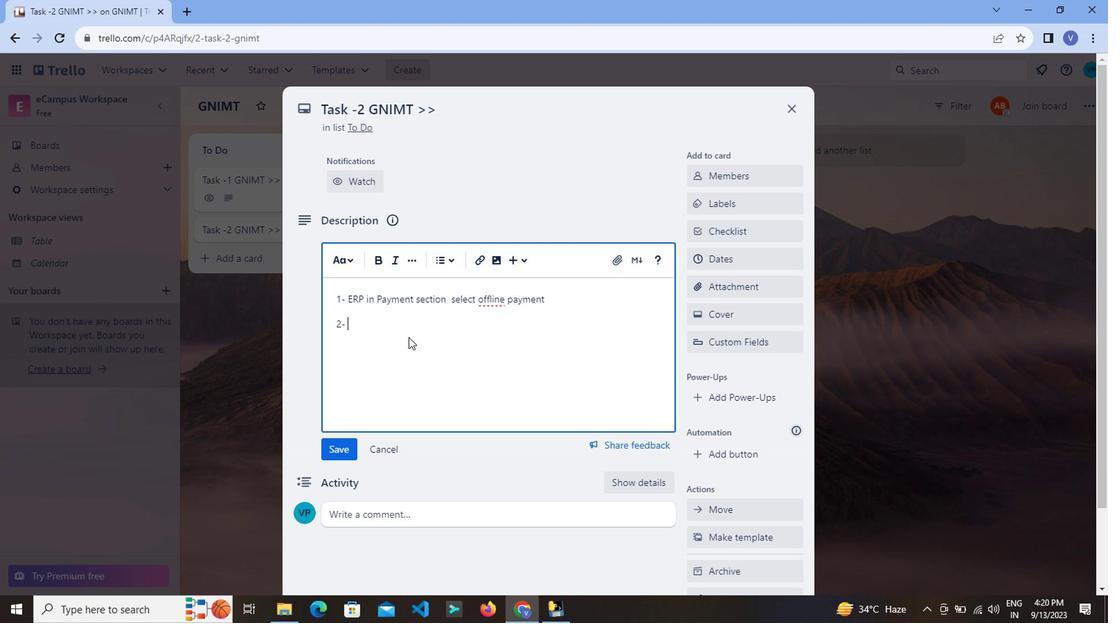
Action: Mouse moved to (452, 260)
Screenshot: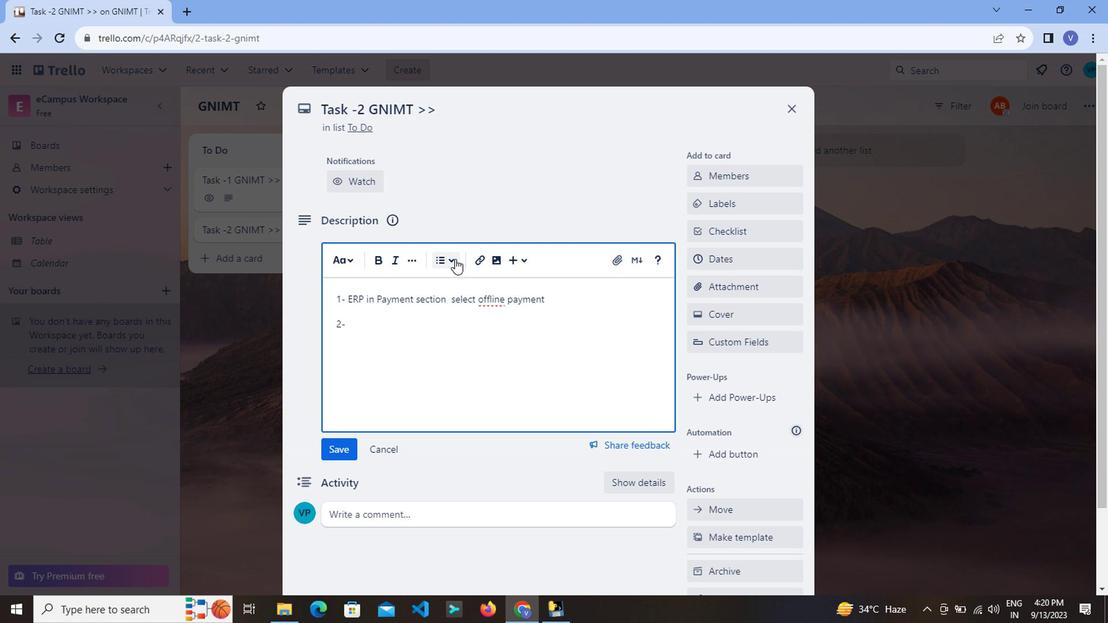 
Action: Mouse pressed left at (452, 260)
Screenshot: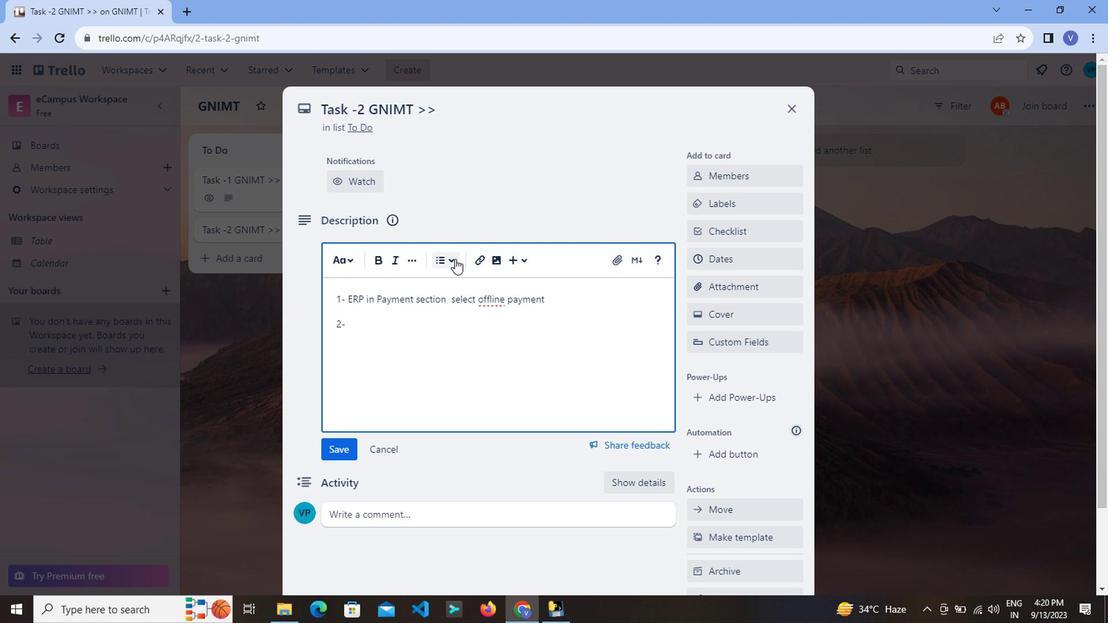 
Action: Mouse moved to (474, 317)
Screenshot: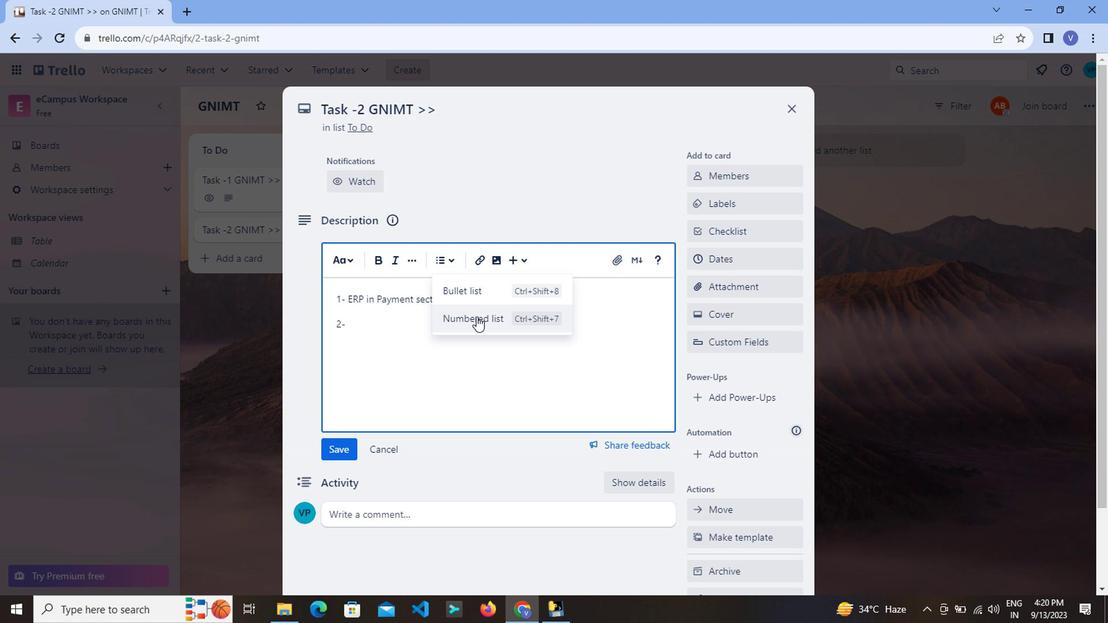 
Action: Mouse pressed left at (474, 317)
Screenshot: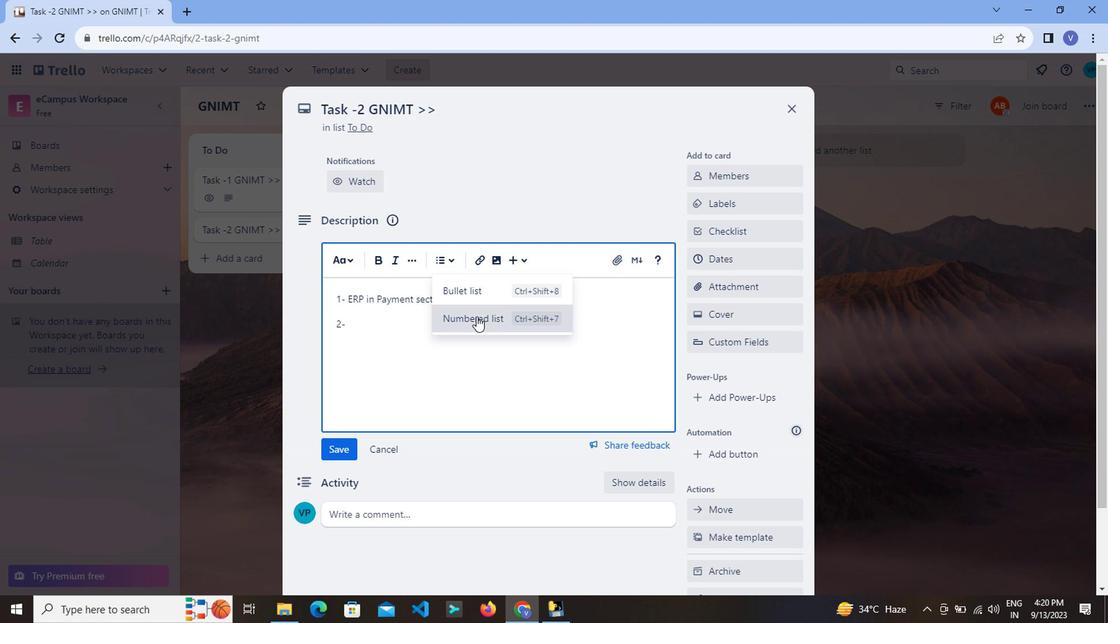 
Action: Mouse moved to (346, 310)
Screenshot: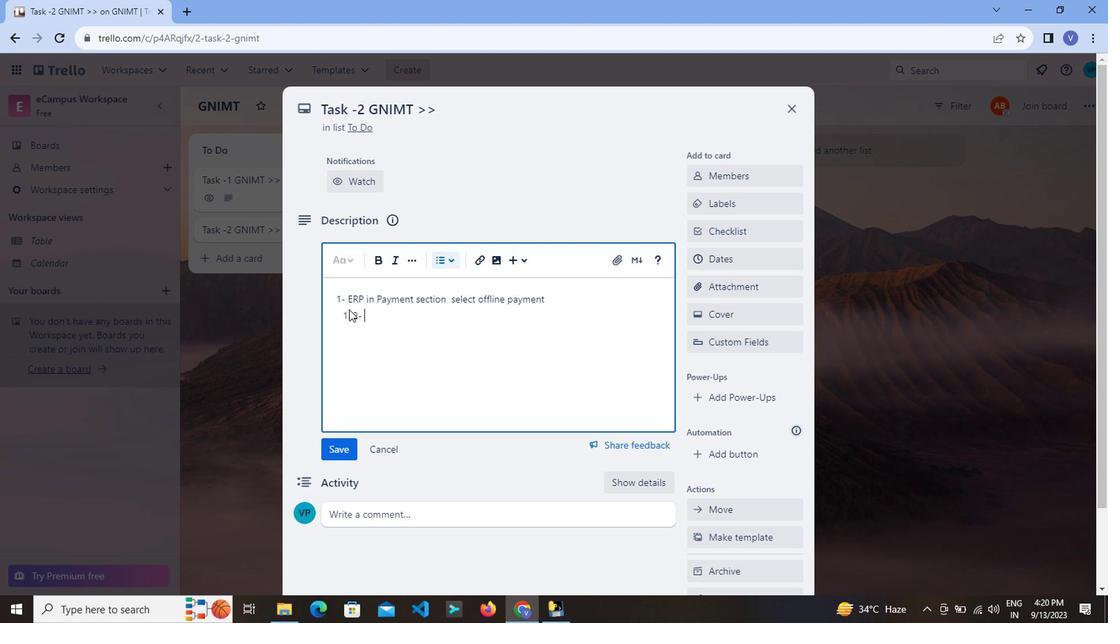 
Action: Mouse pressed left at (346, 310)
Screenshot: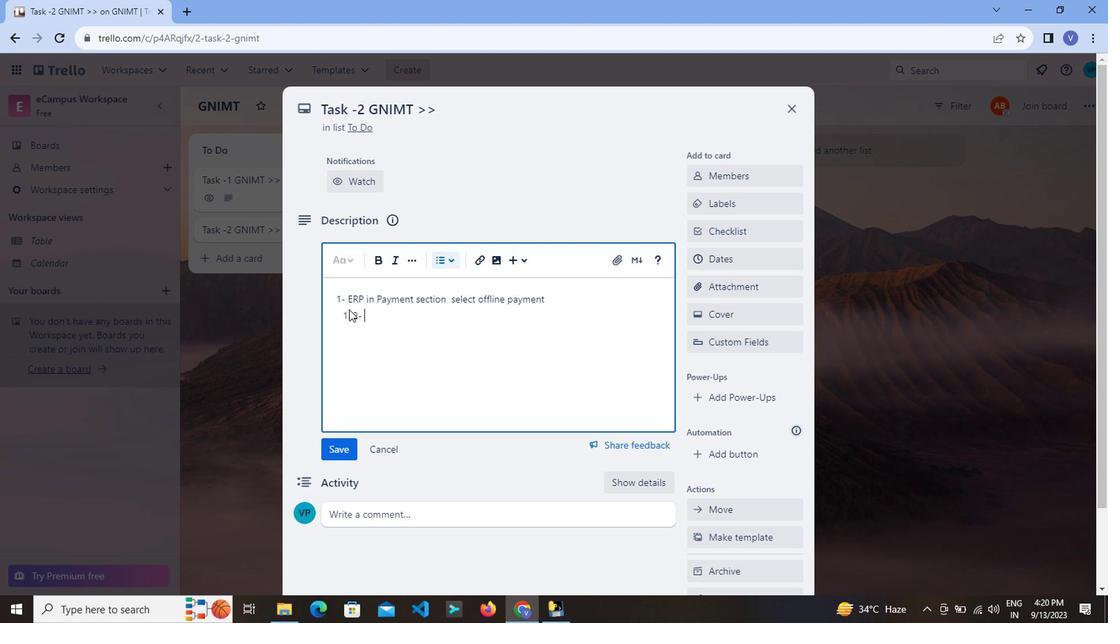 
Action: Mouse moved to (456, 329)
Screenshot: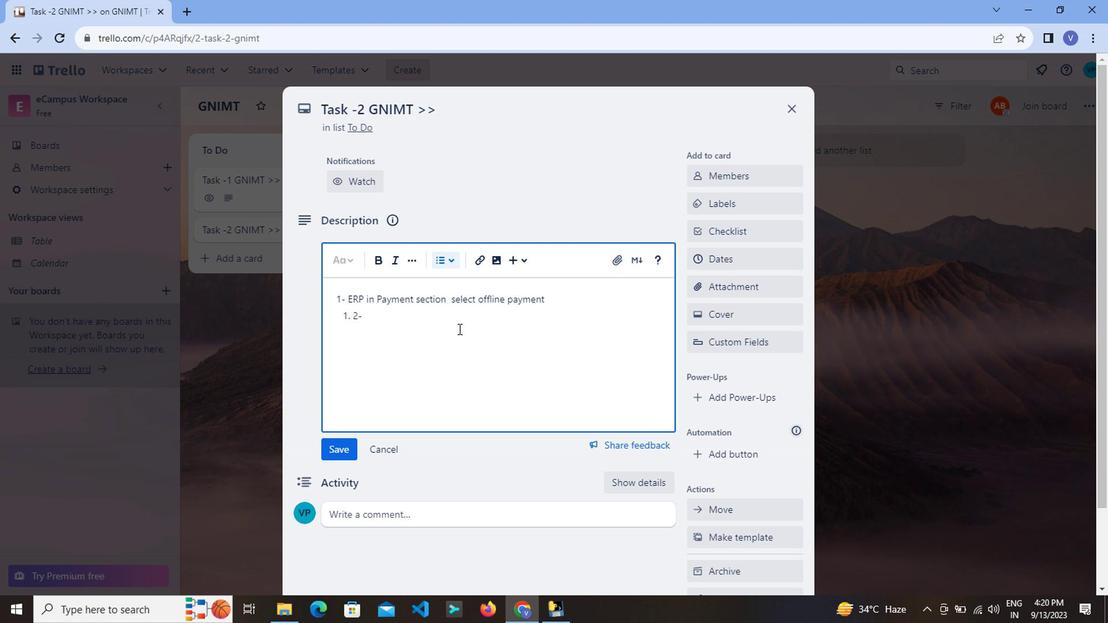 
Action: Key pressed <Key.backspace><Key.backspace><Key.enter>
Screenshot: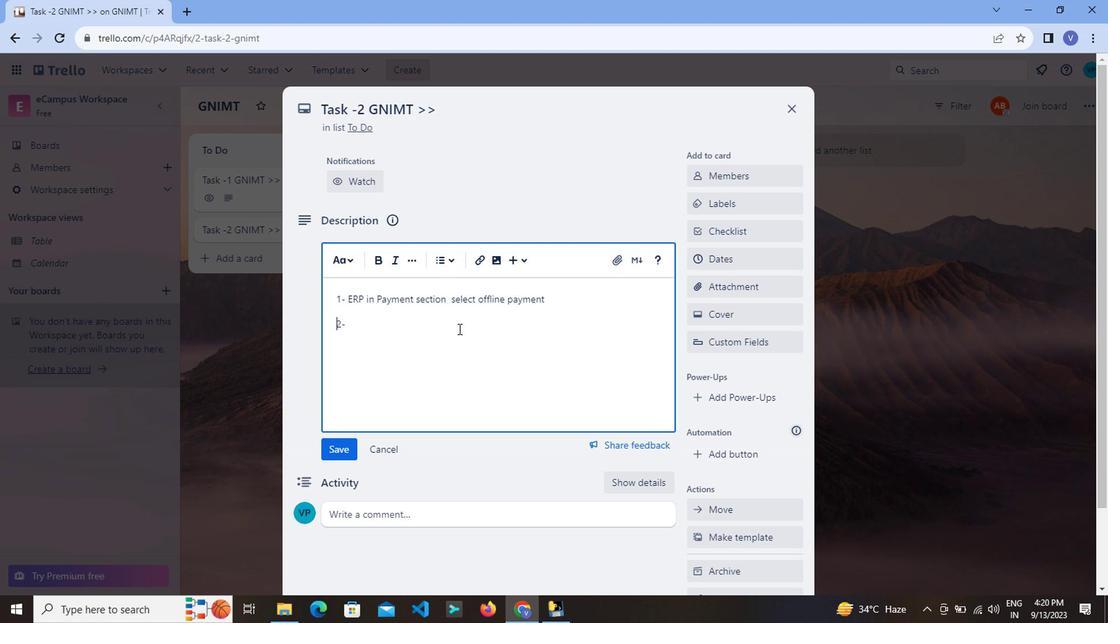 
Action: Mouse moved to (457, 264)
Screenshot: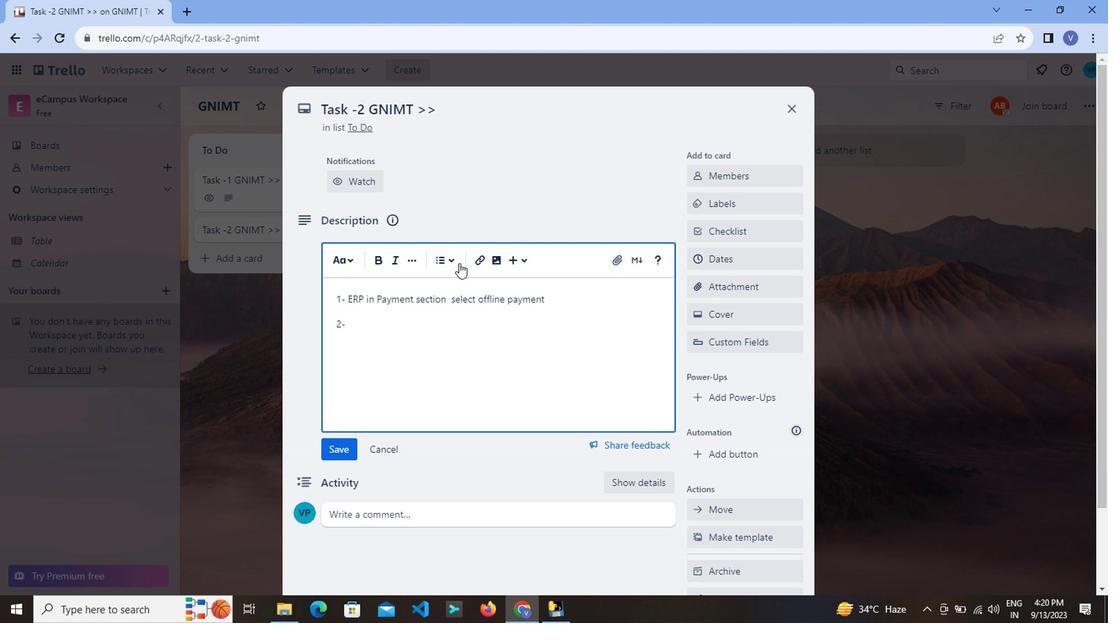
Action: Mouse pressed left at (457, 264)
Screenshot: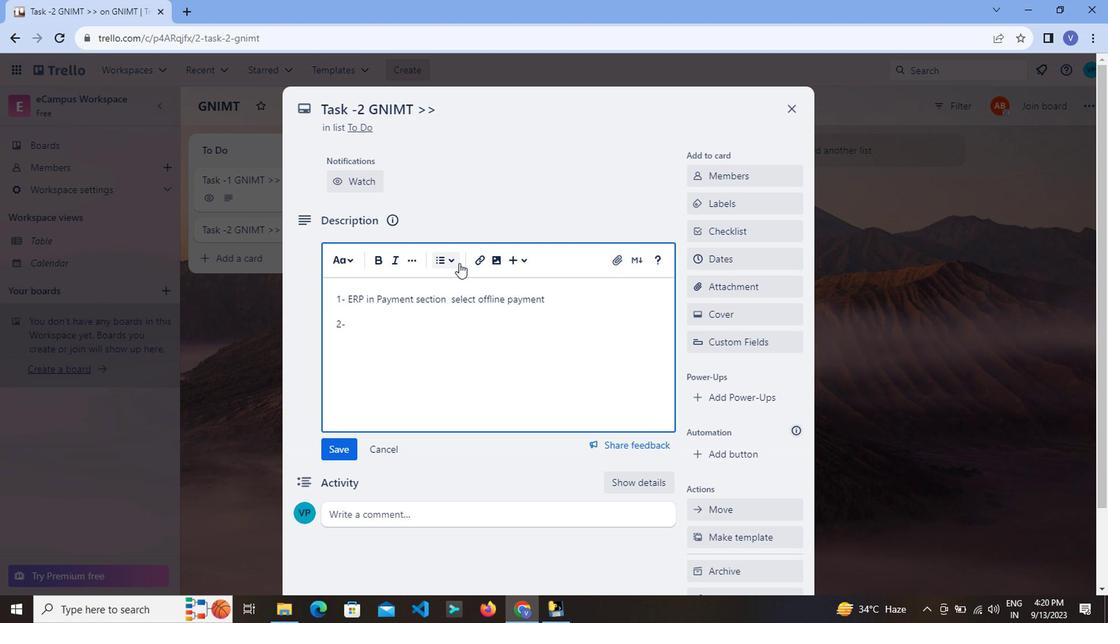 
Action: Mouse moved to (524, 324)
Screenshot: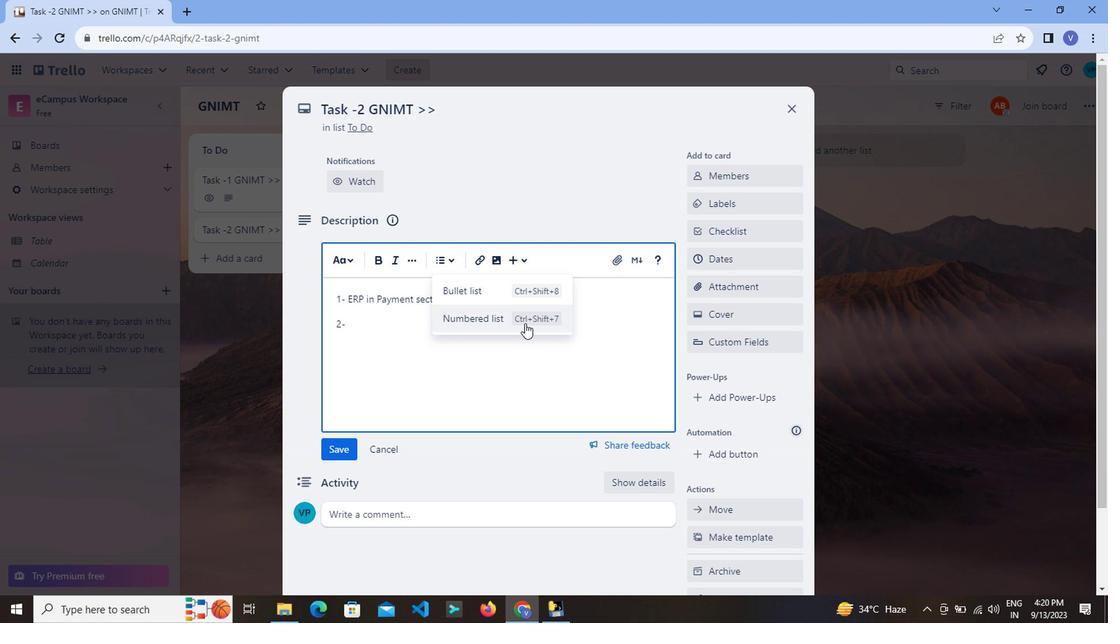 
Action: Mouse pressed left at (524, 324)
Screenshot: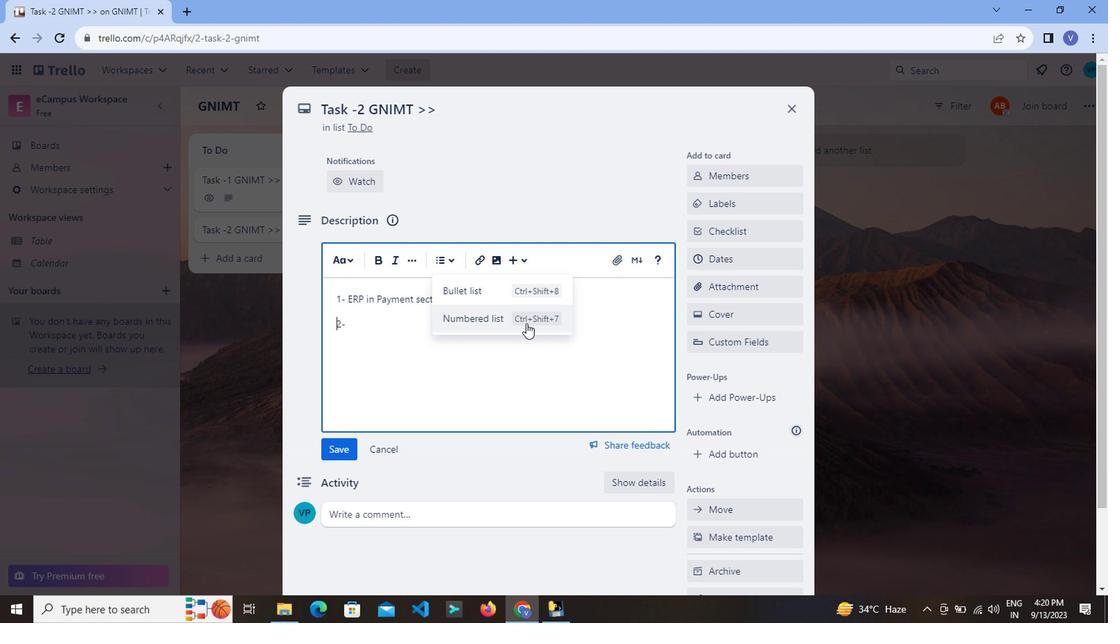 
Action: Mouse moved to (359, 315)
Screenshot: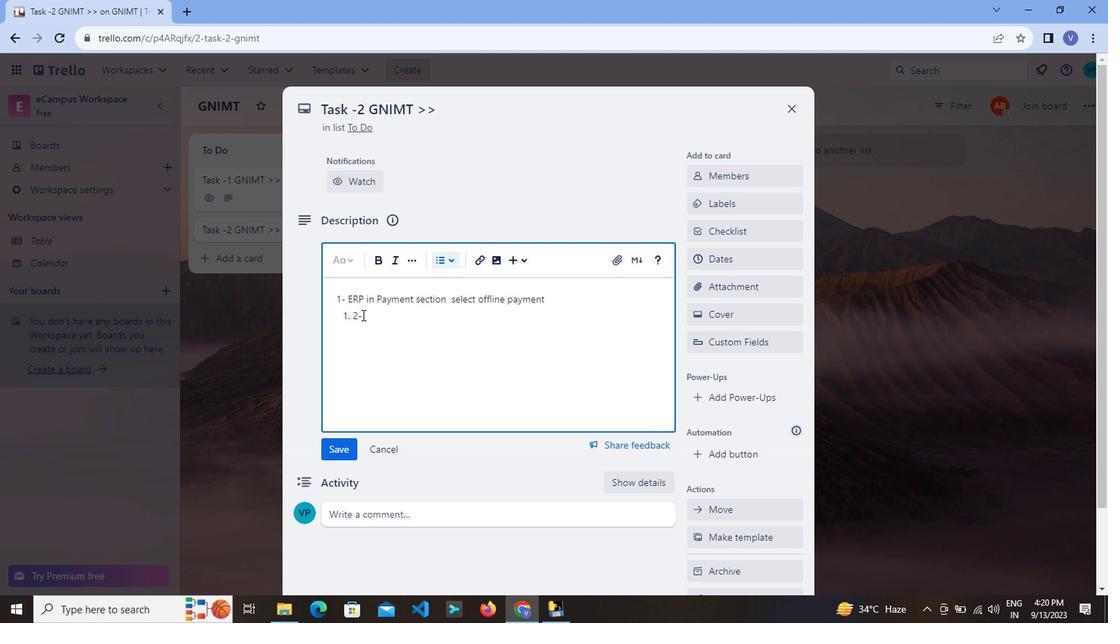 
Action: Mouse pressed left at (359, 315)
Screenshot: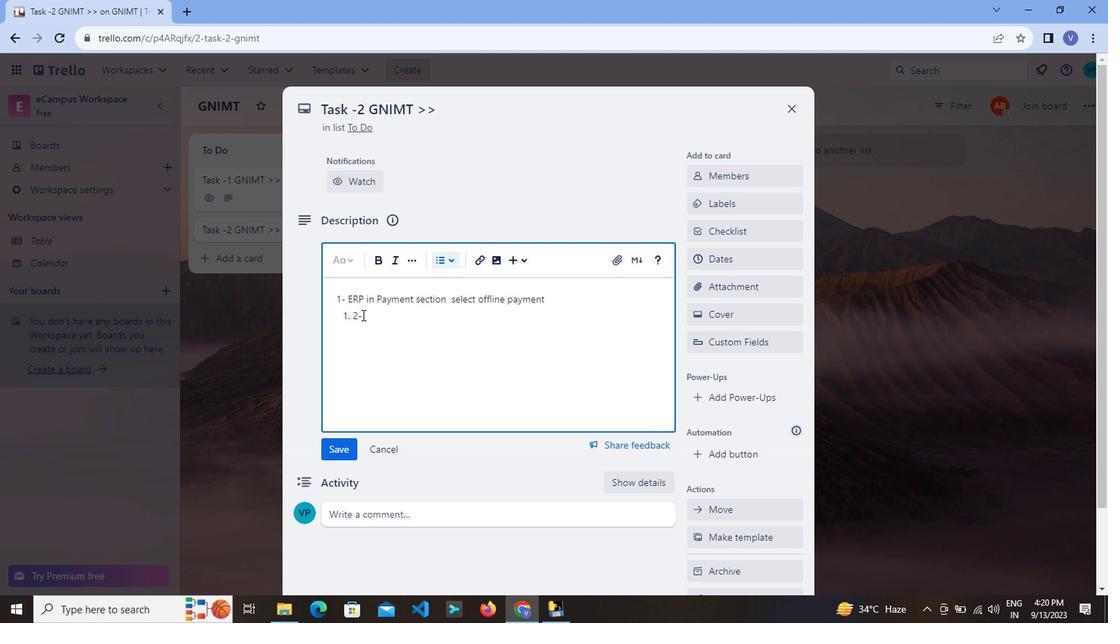 
Action: Mouse moved to (379, 321)
Screenshot: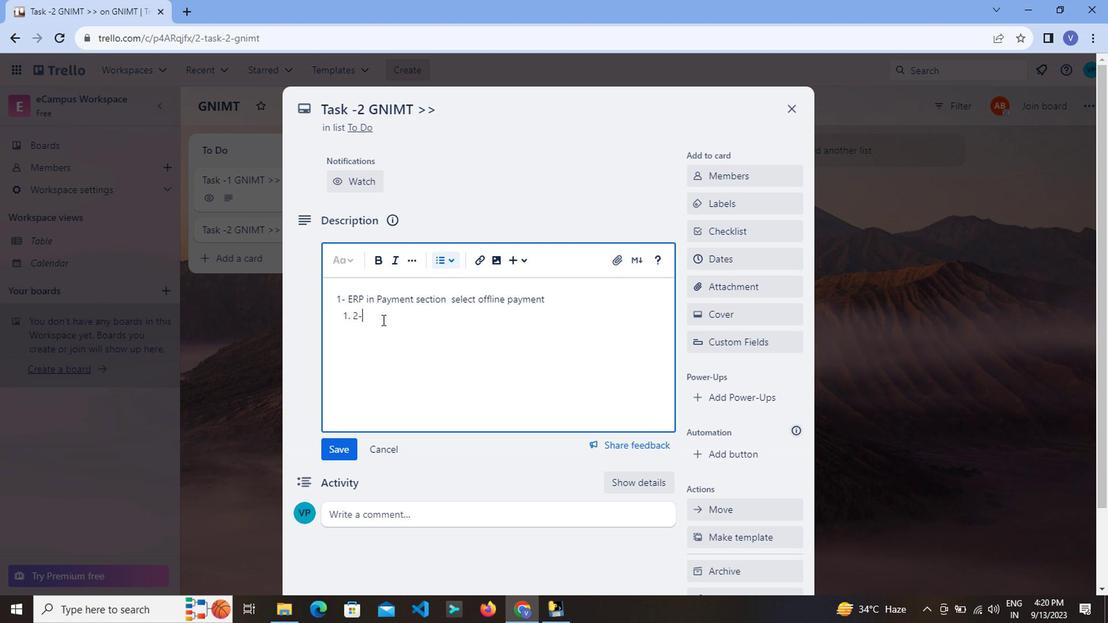 
Action: Key pressed <Key.backspace><Key.backspace>
Screenshot: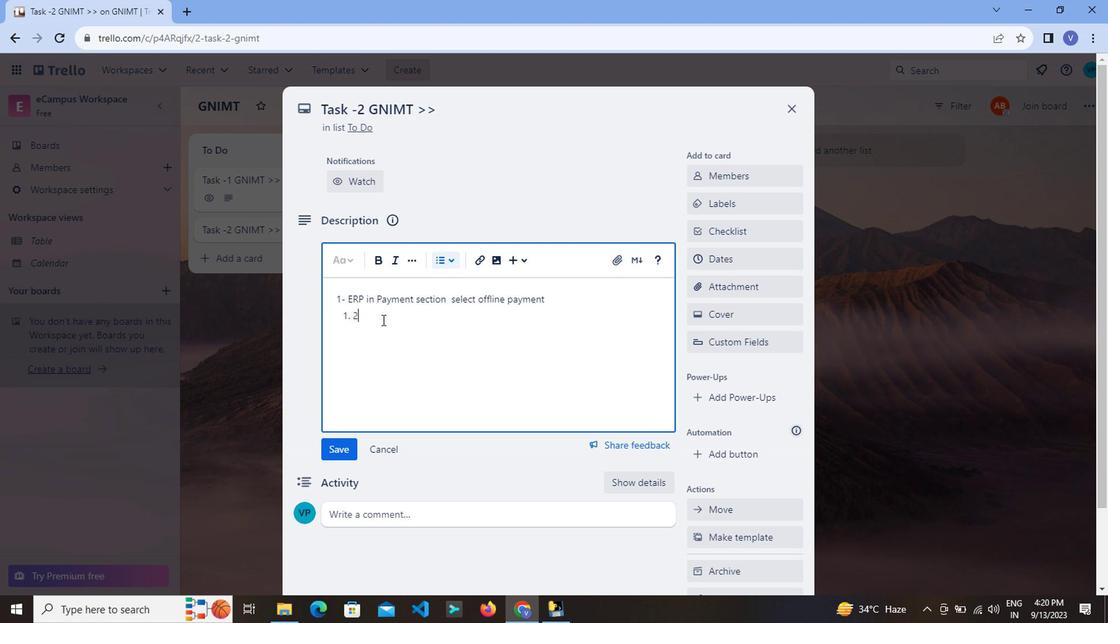
Action: Mouse moved to (341, 303)
Screenshot: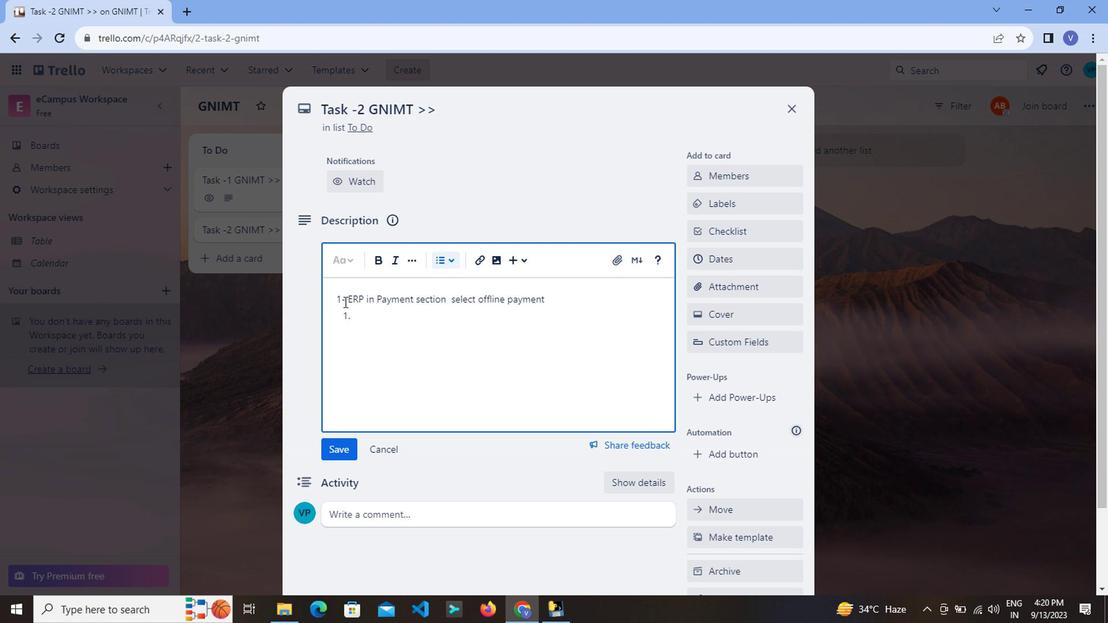 
Action: Mouse pressed left at (341, 303)
Screenshot: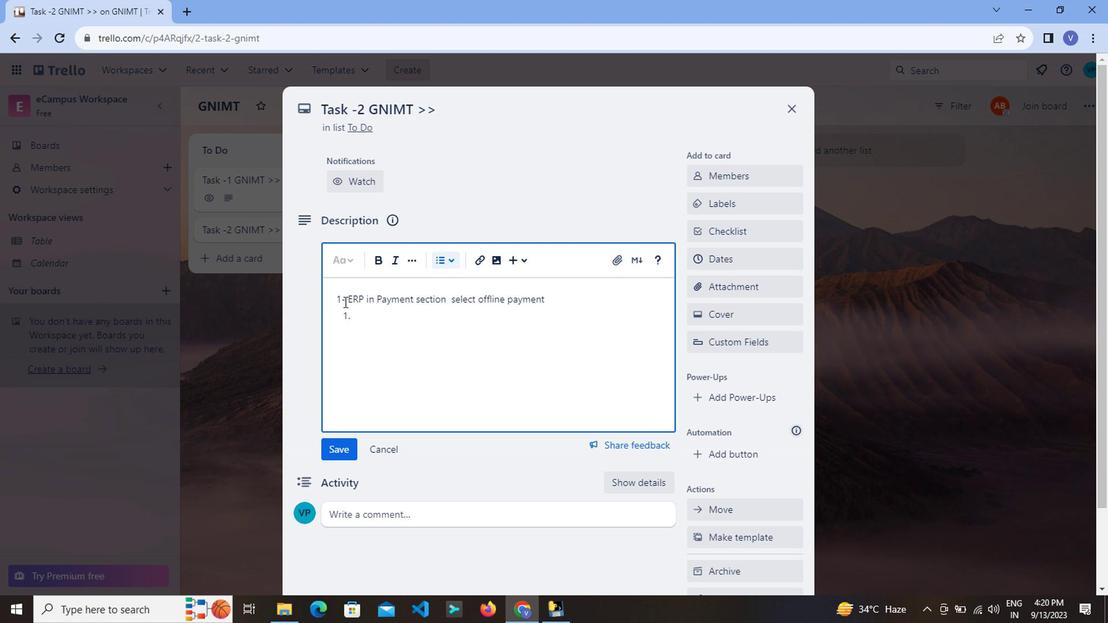 
Action: Mouse moved to (561, 311)
Screenshot: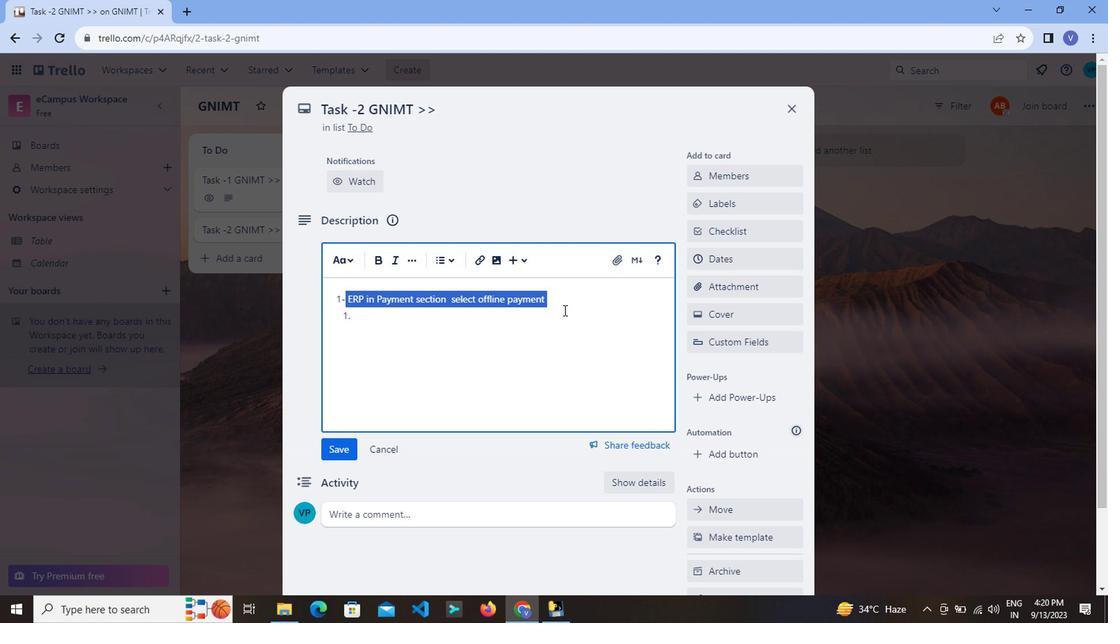 
Action: Key pressed ctrl+C
Screenshot: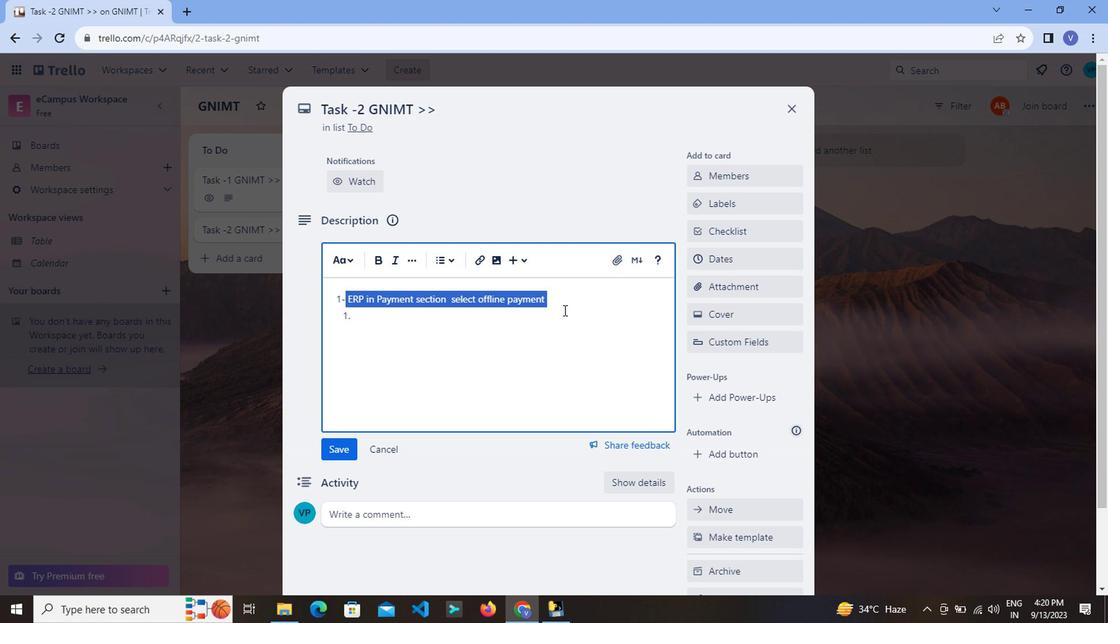 
Action: Mouse moved to (392, 317)
Screenshot: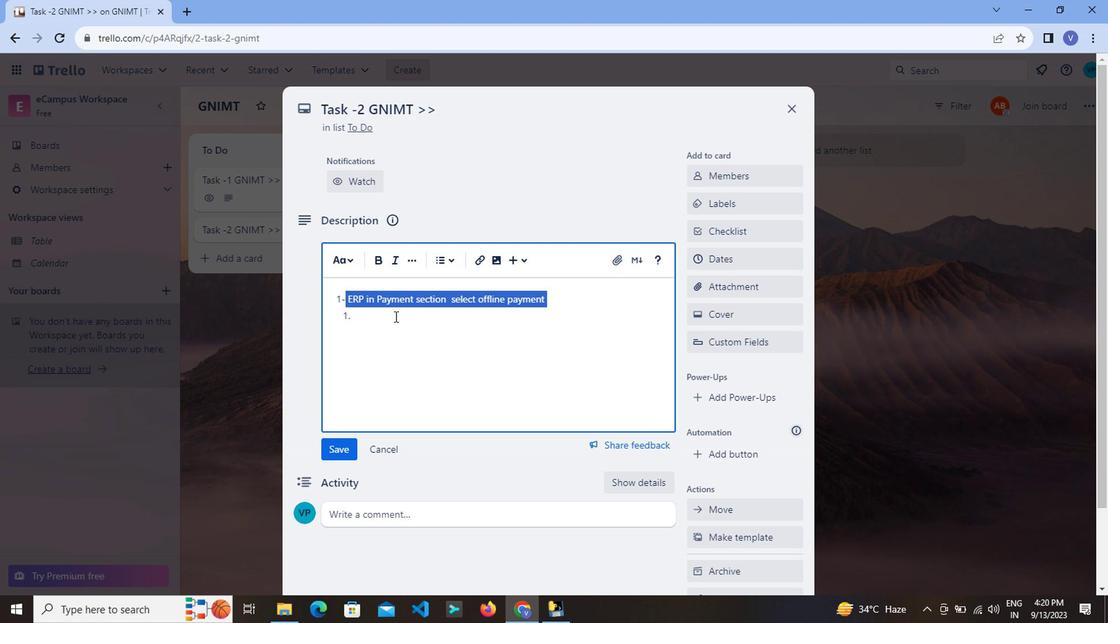 
Action: Mouse pressed left at (392, 317)
Screenshot: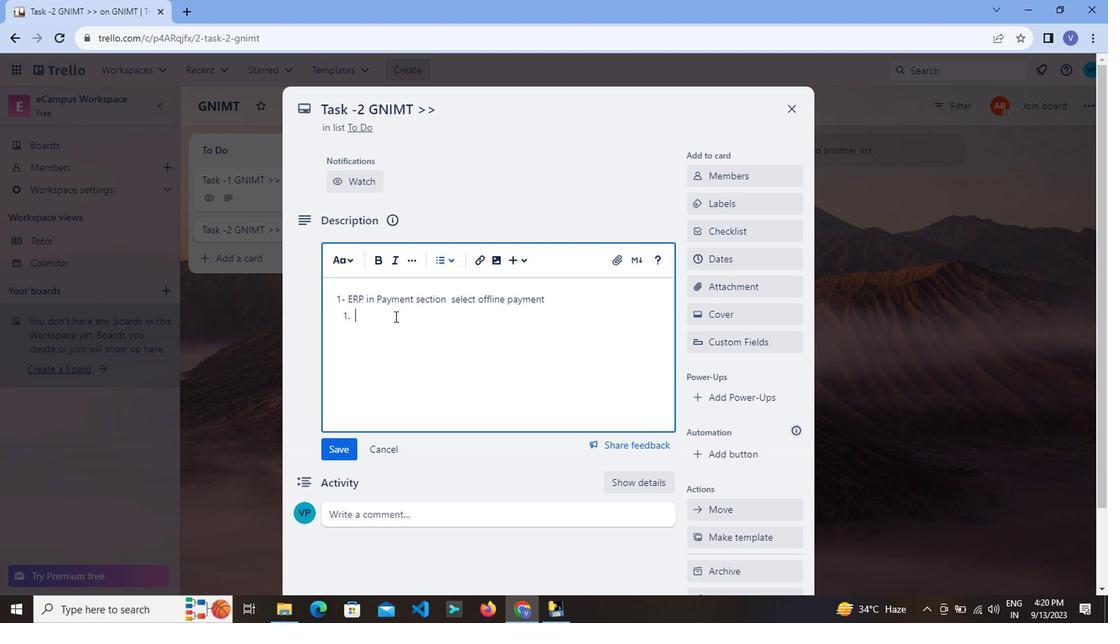 
Action: Key pressed ctrl+V
Screenshot: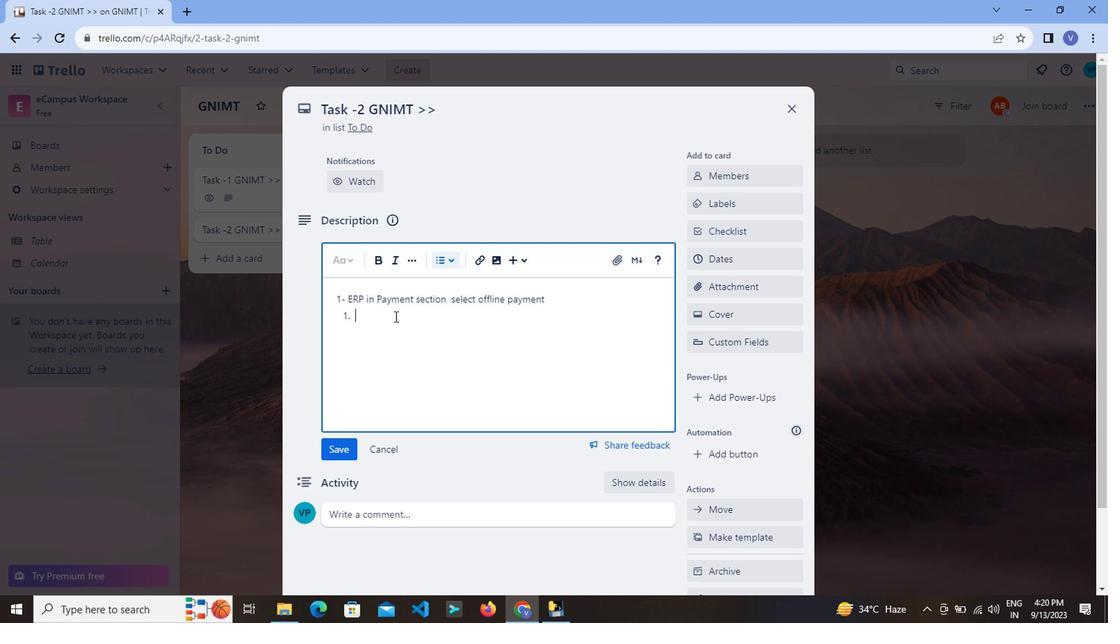 
Action: Mouse moved to (346, 297)
Screenshot: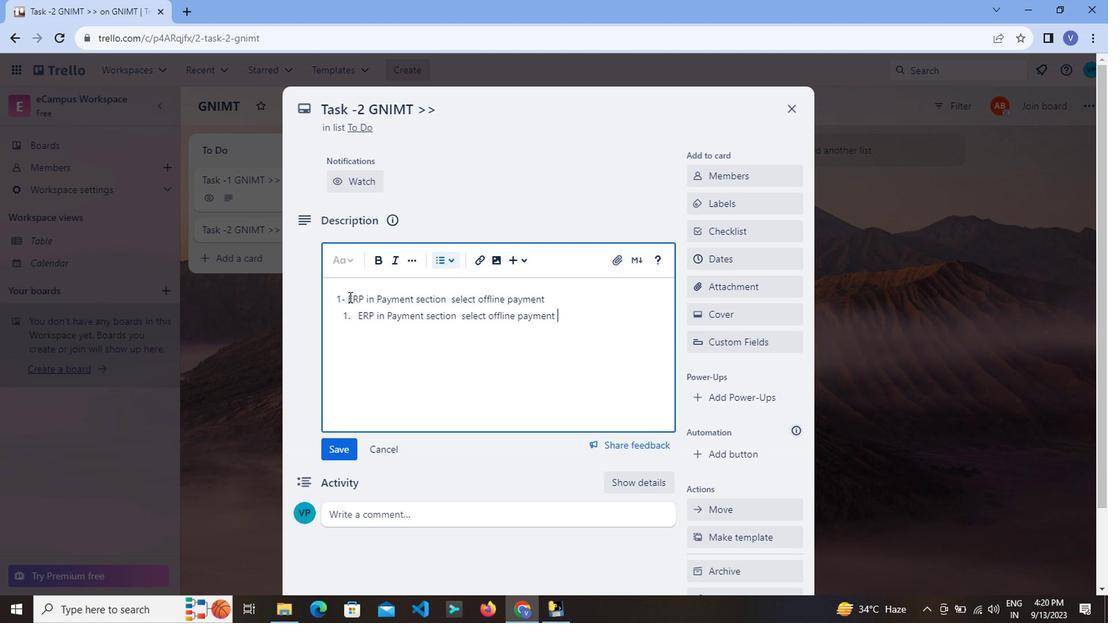 
Action: Mouse pressed left at (346, 297)
Screenshot: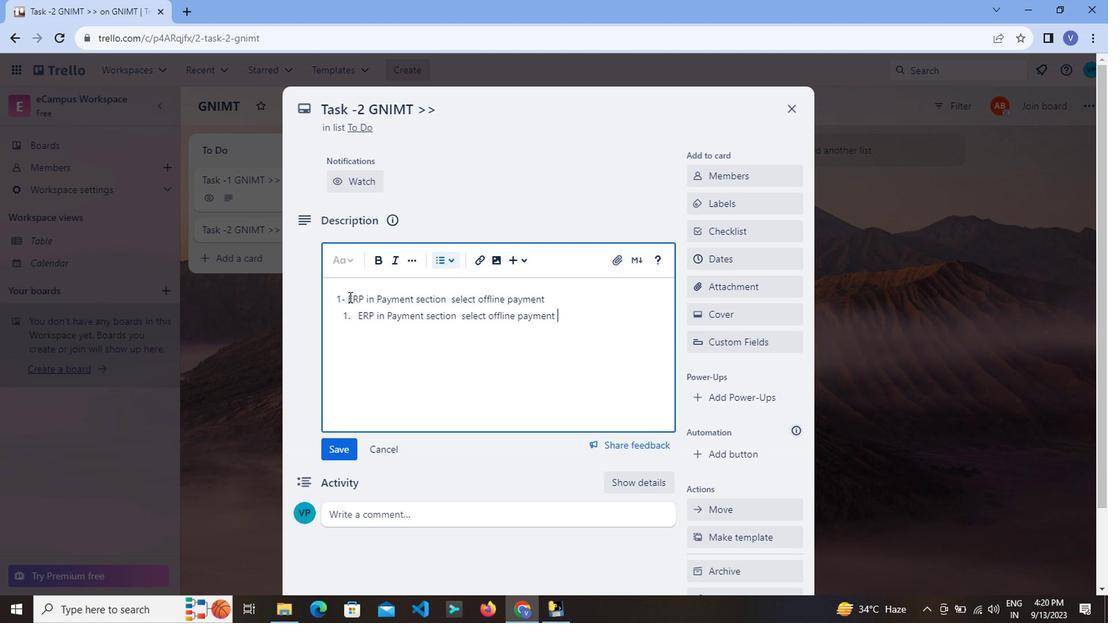 
Action: Mouse moved to (551, 304)
Screenshot: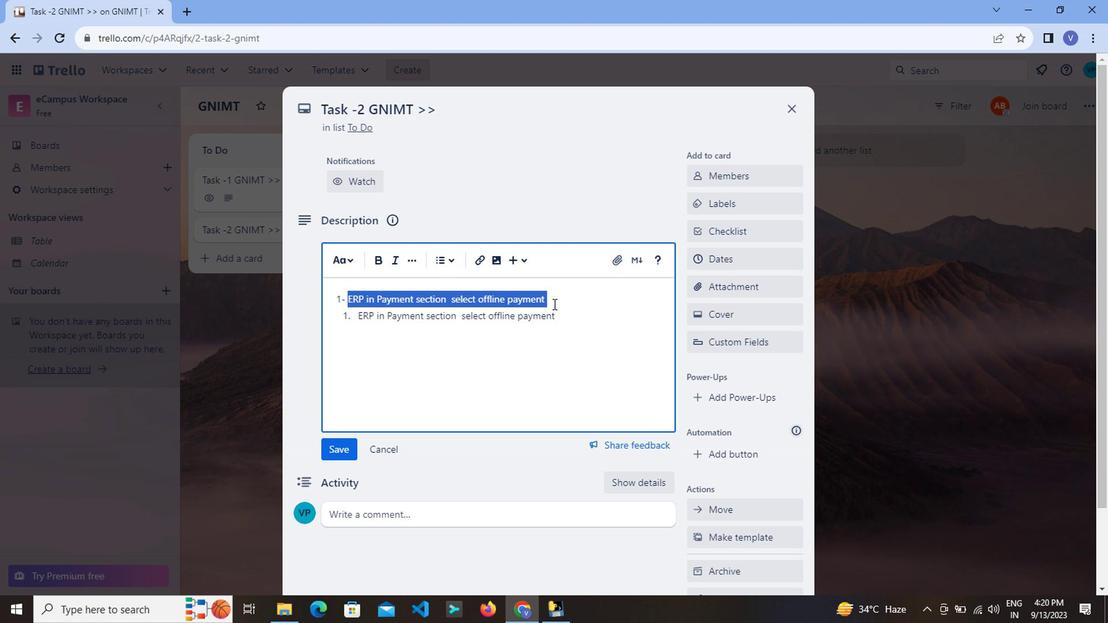
Action: Key pressed <Key.delete><Key.backspace><Key.backspace>
Screenshot: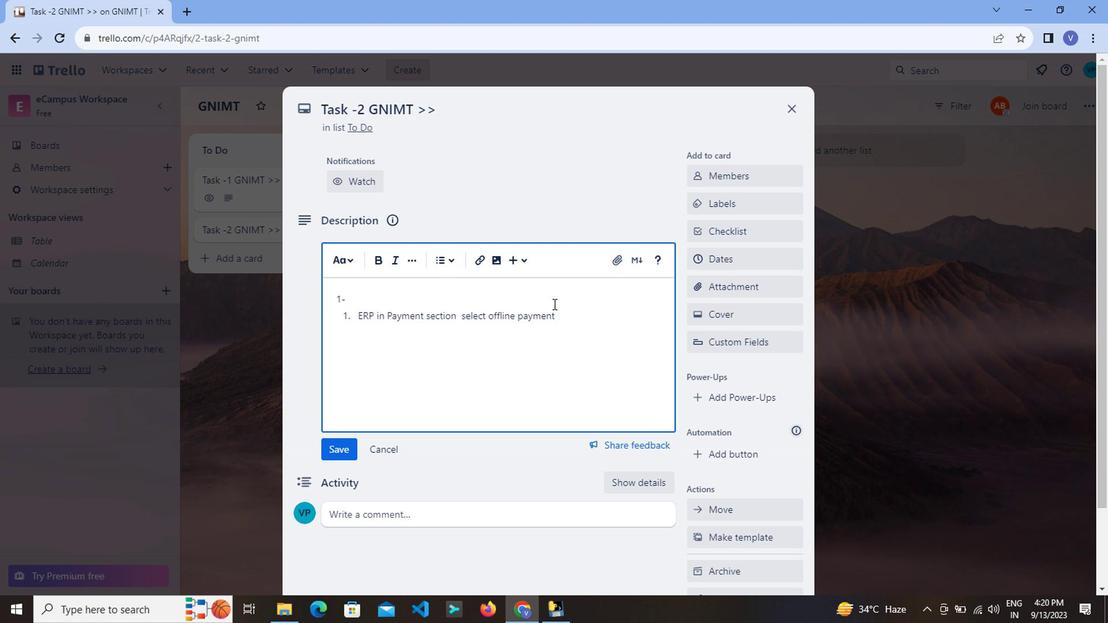 
Action: Mouse moved to (461, 336)
Screenshot: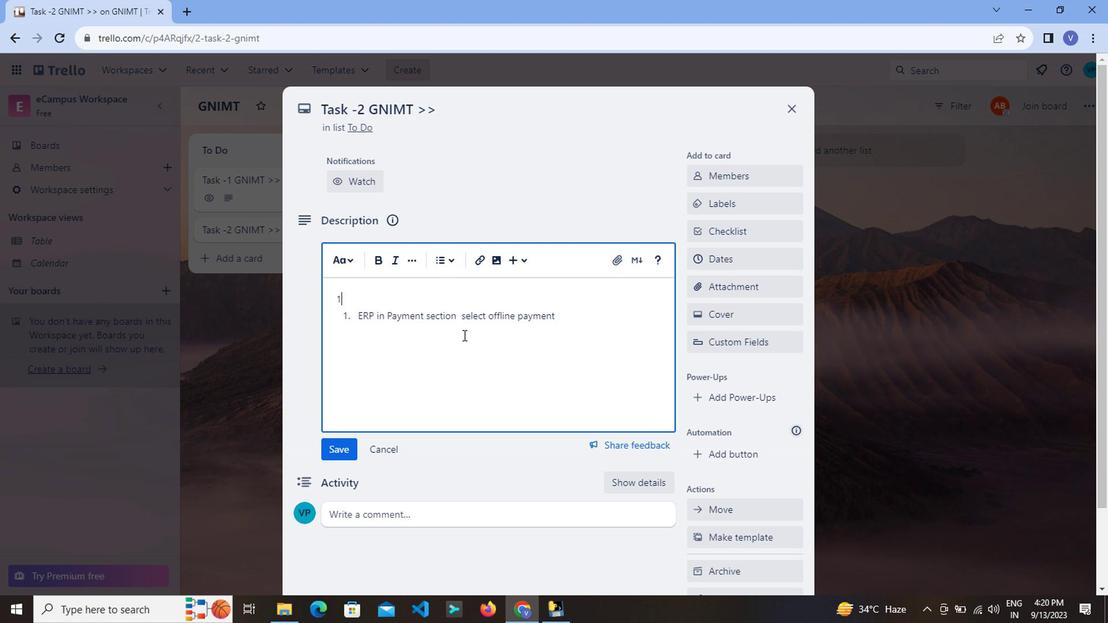 
Action: Key pressed <Key.backspace>
Screenshot: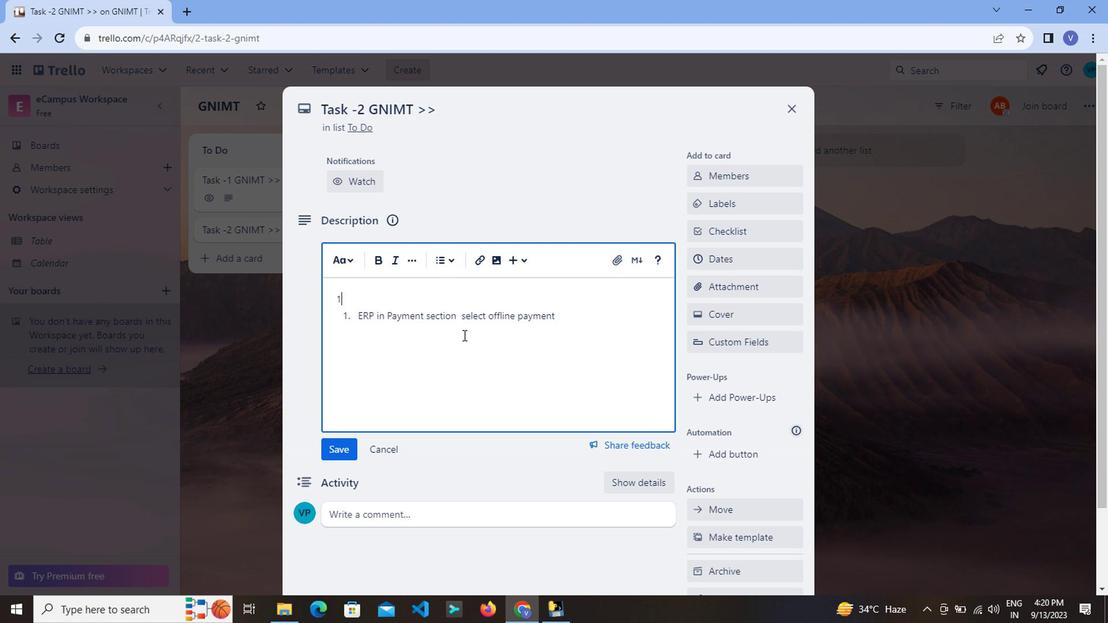 
Action: Mouse moved to (362, 325)
Screenshot: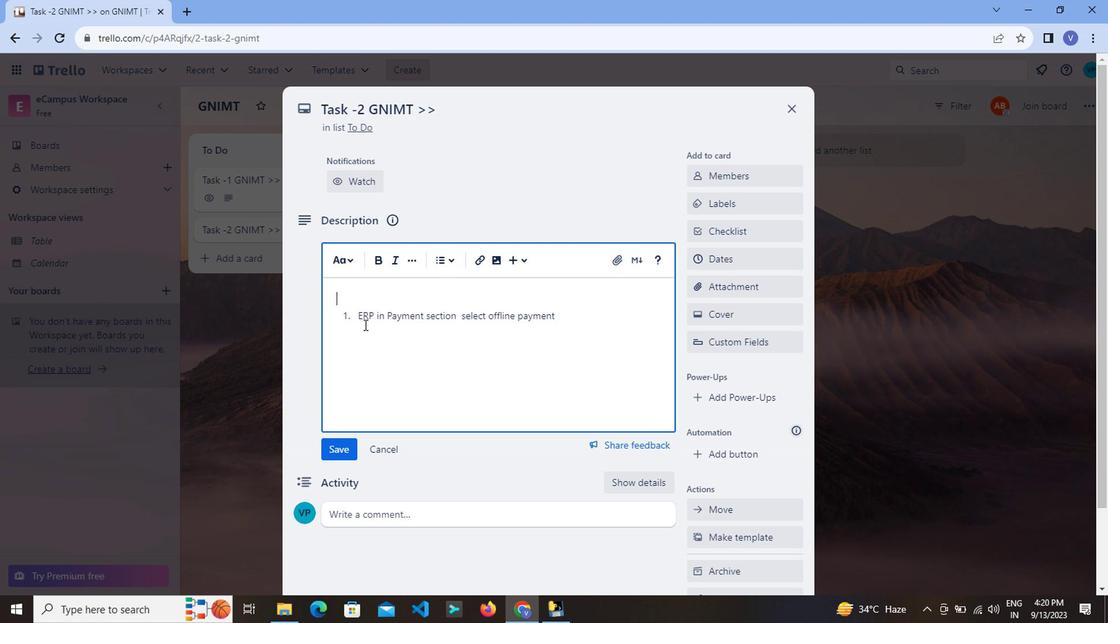 
Action: Key pressed <Key.backspace>
Screenshot: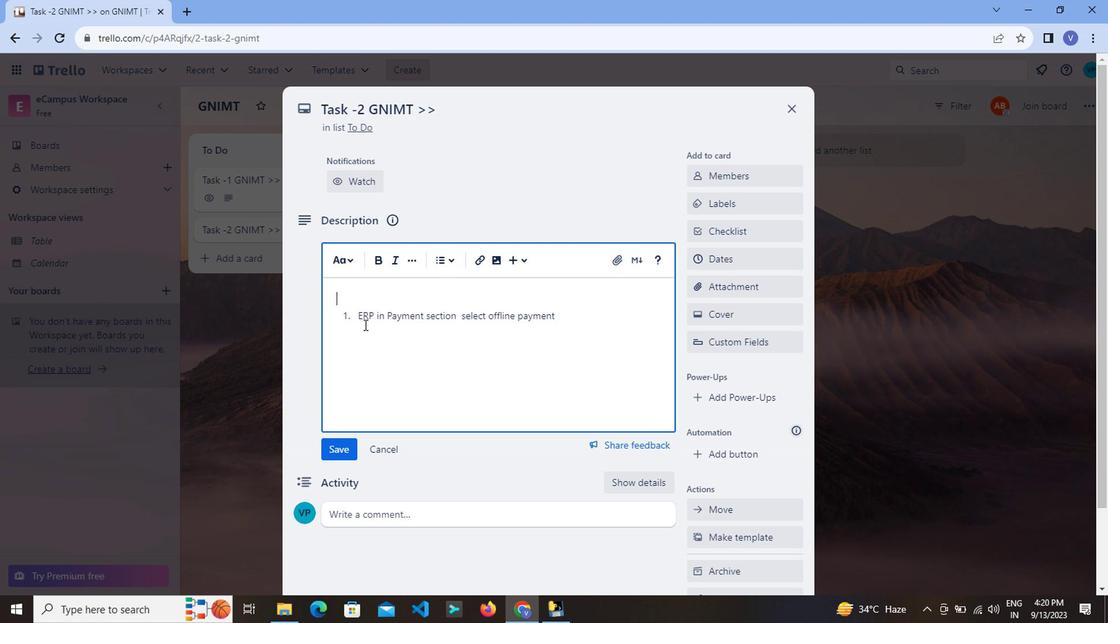 
Action: Mouse moved to (340, 314)
Screenshot: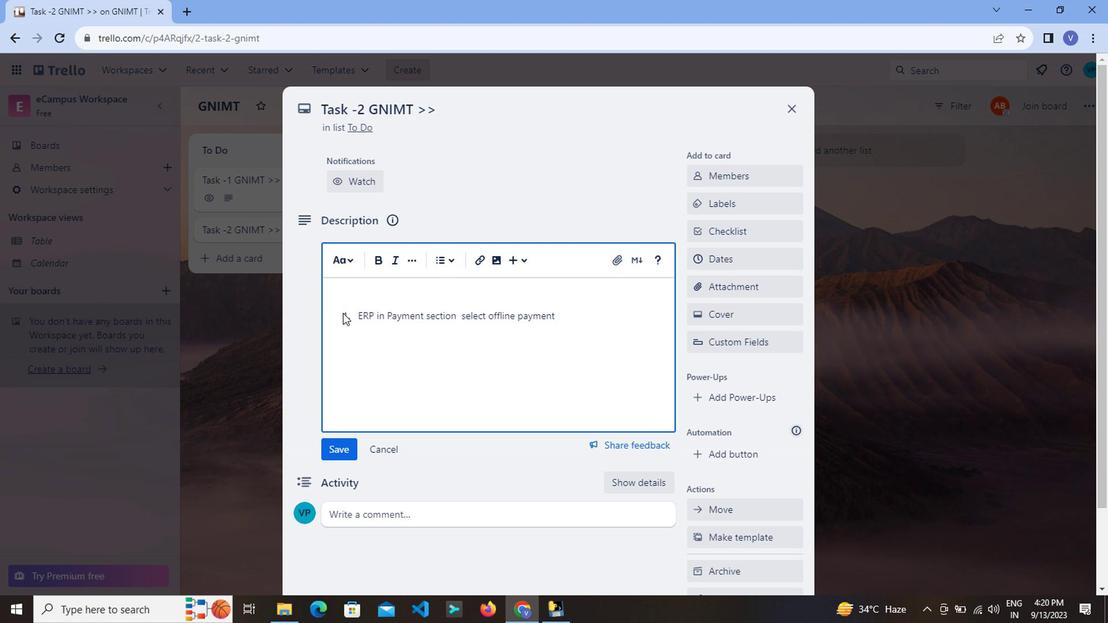 
Action: Mouse pressed left at (340, 314)
Screenshot: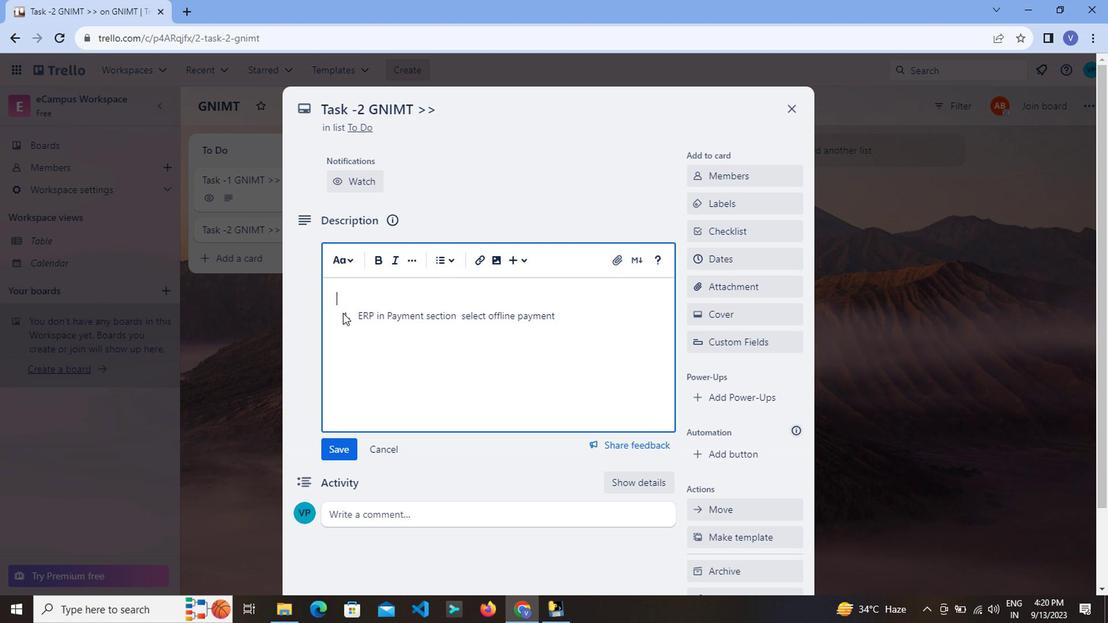 
Action: Mouse moved to (504, 341)
Screenshot: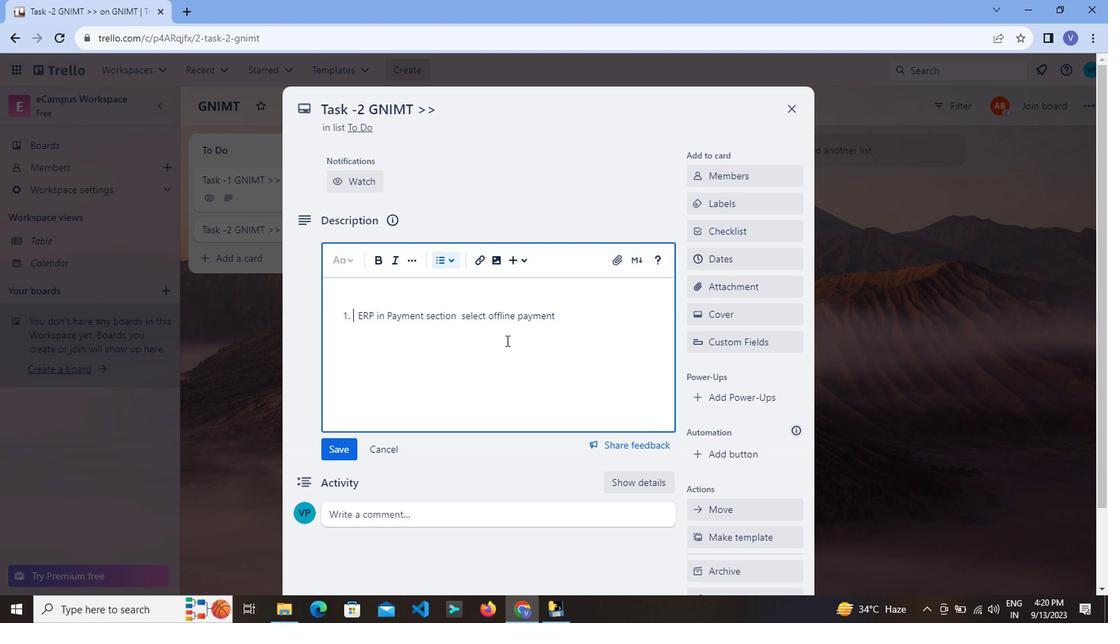 
Action: Key pressed <Key.left><Key.backspace>
Screenshot: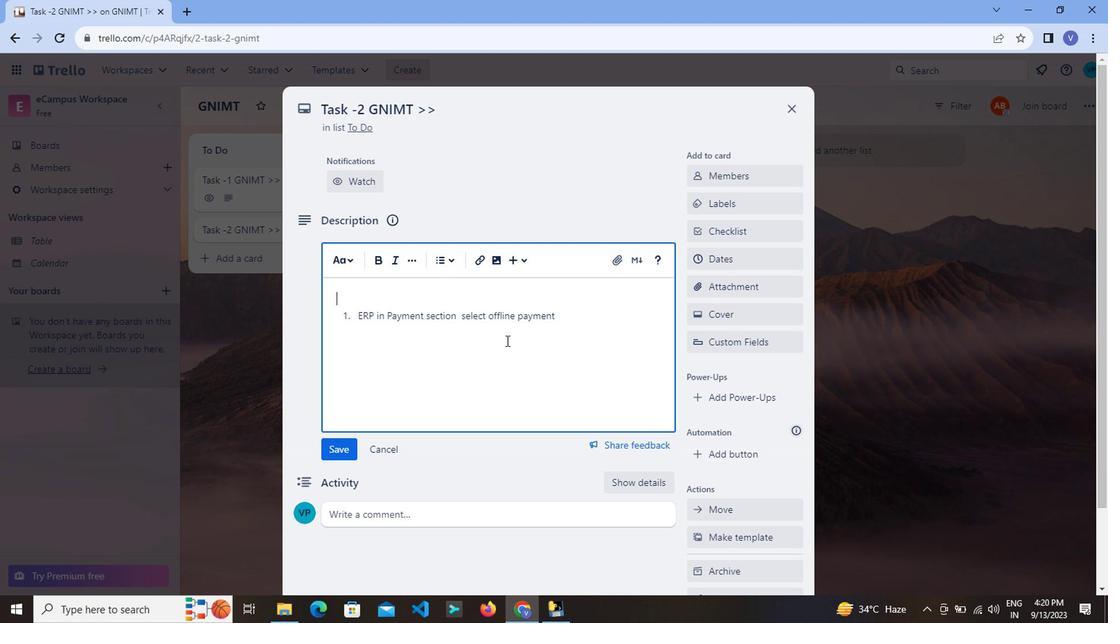 
Action: Mouse moved to (388, 331)
Screenshot: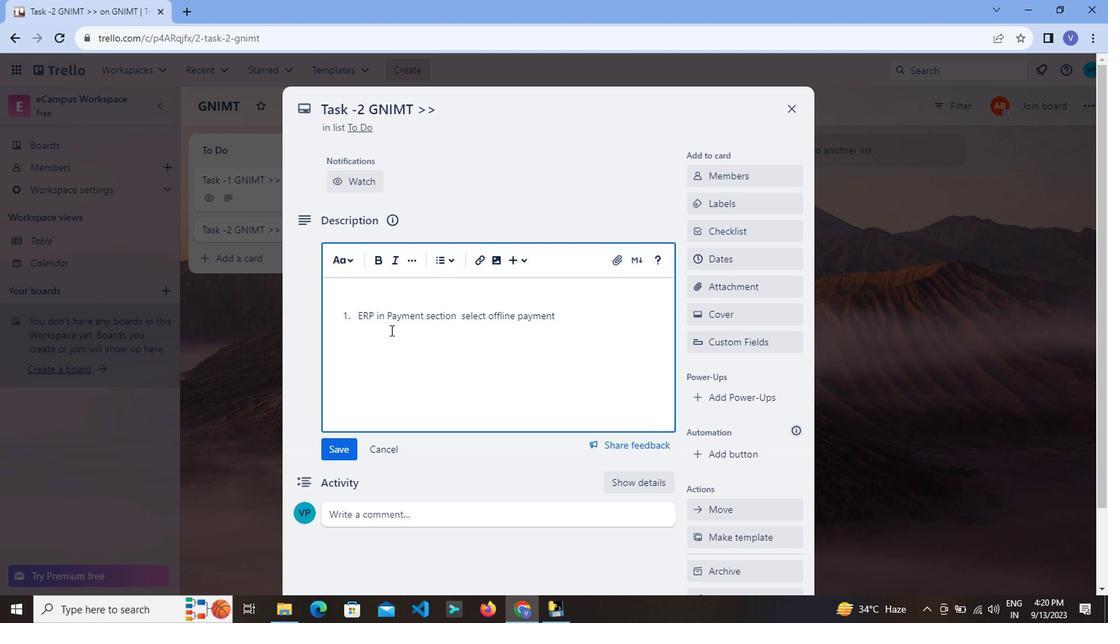 
Action: Mouse pressed left at (388, 331)
Screenshot: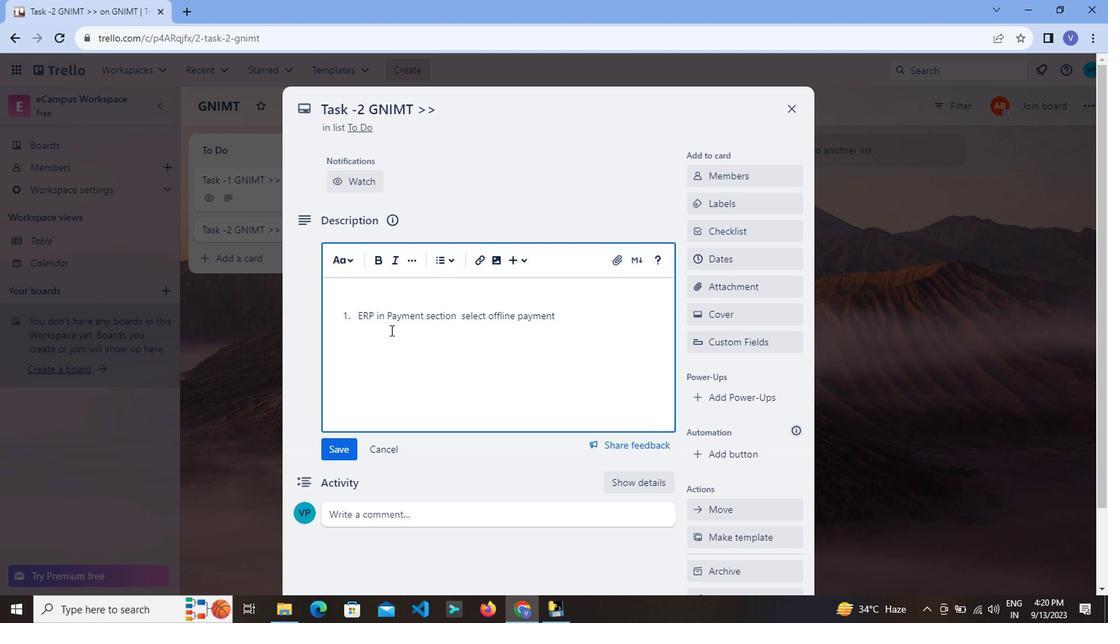 
Action: Key pressed <Key.up><Key.up><Key.left><Key.down>
Screenshot: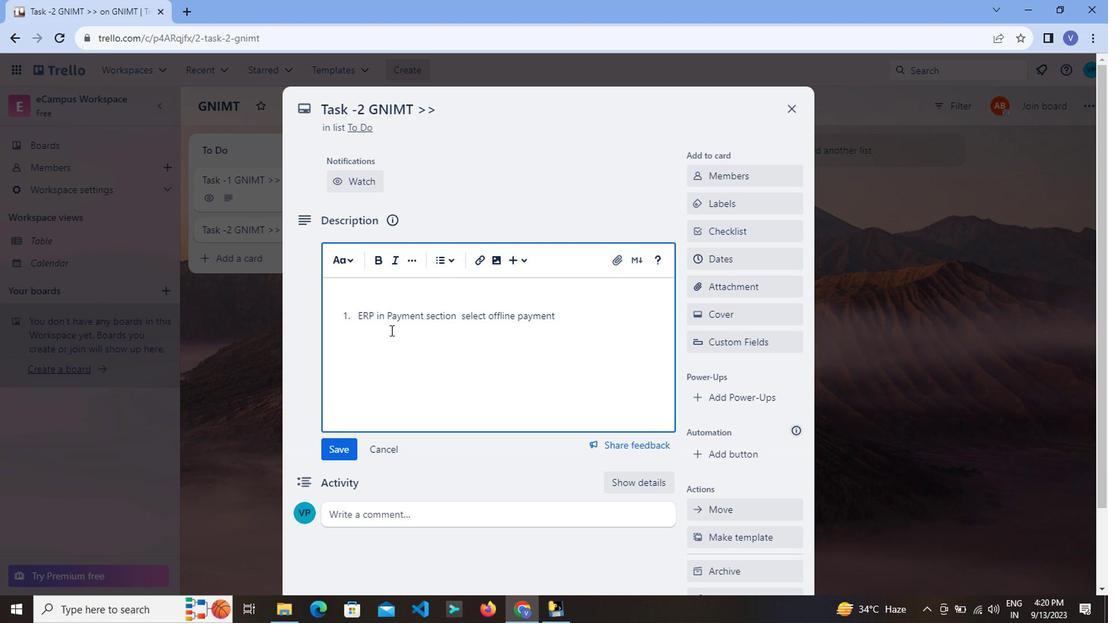 
Action: Mouse moved to (564, 318)
Screenshot: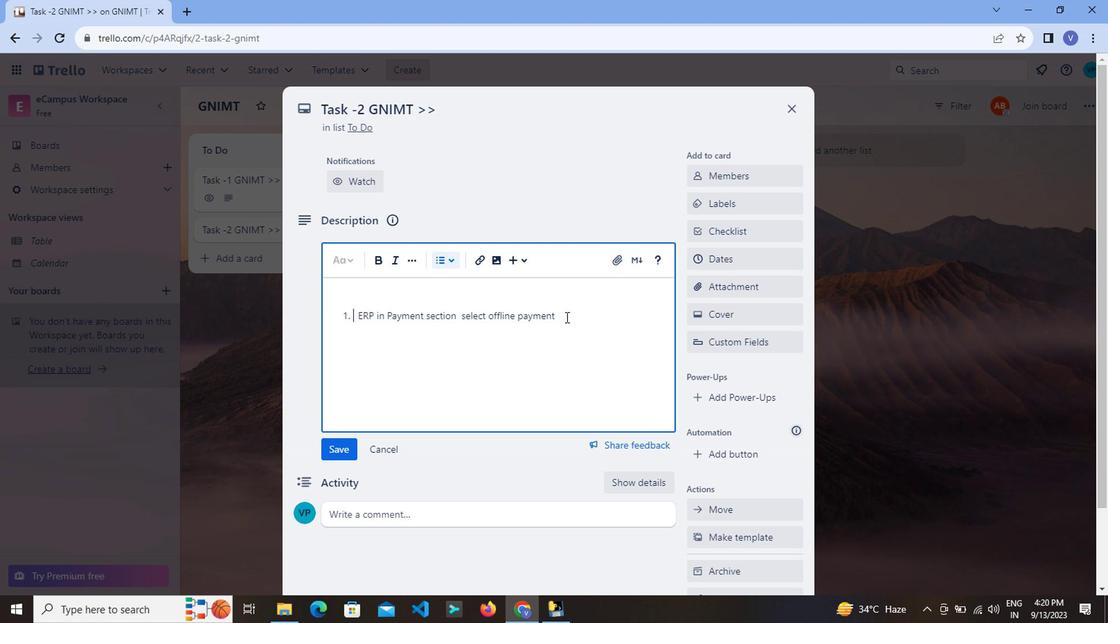 
Action: Mouse pressed left at (564, 318)
Screenshot: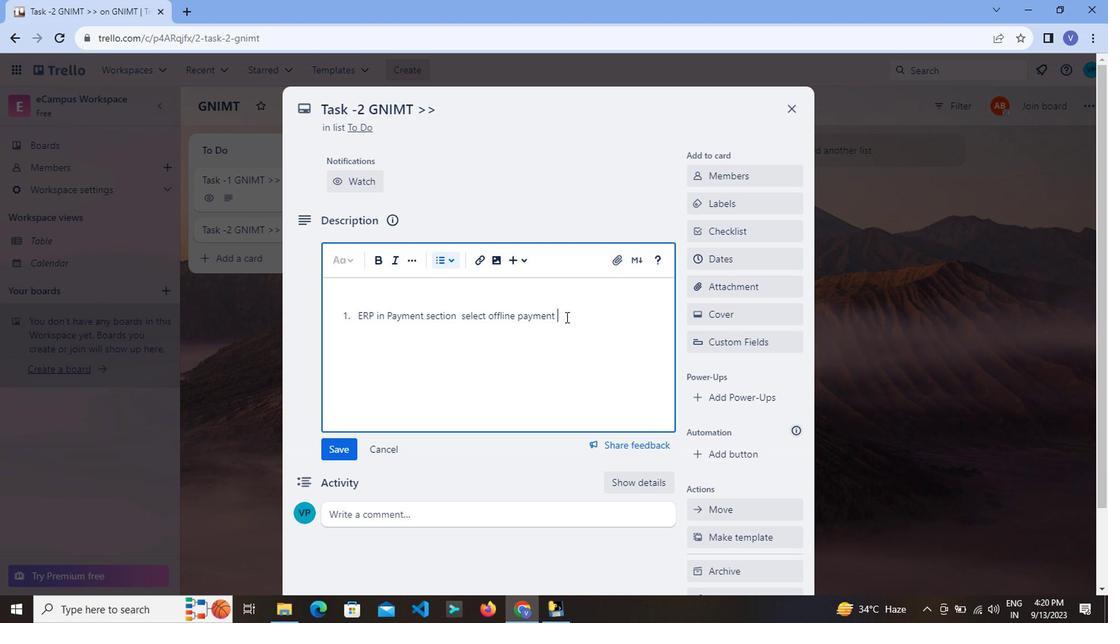 
Action: Mouse moved to (634, 296)
Screenshot: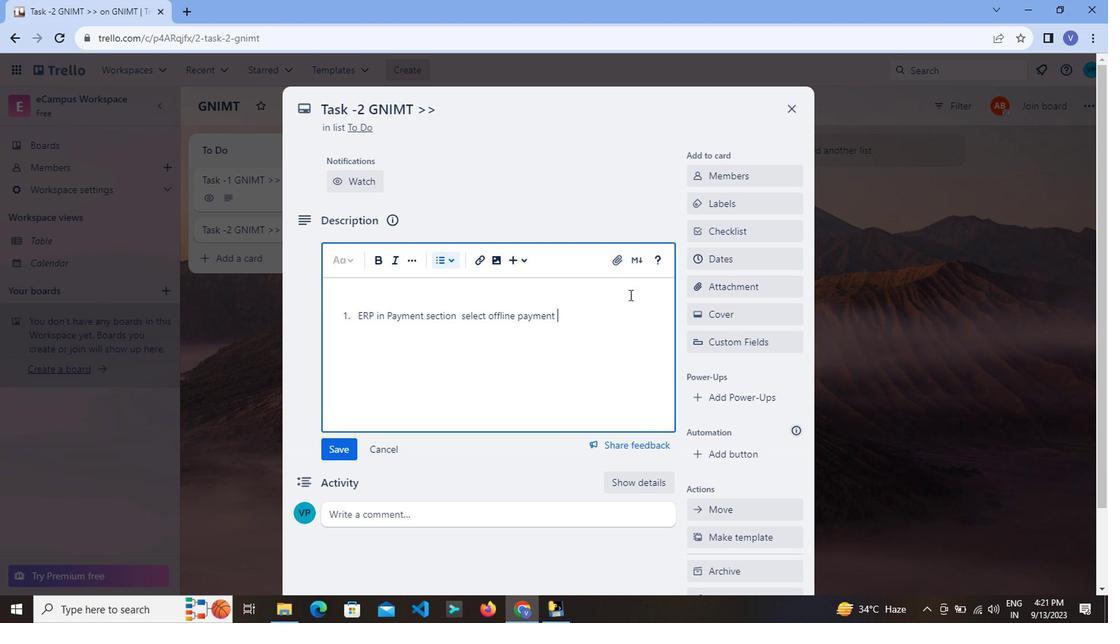 
Action: Key pressed <Key.enter>
Screenshot: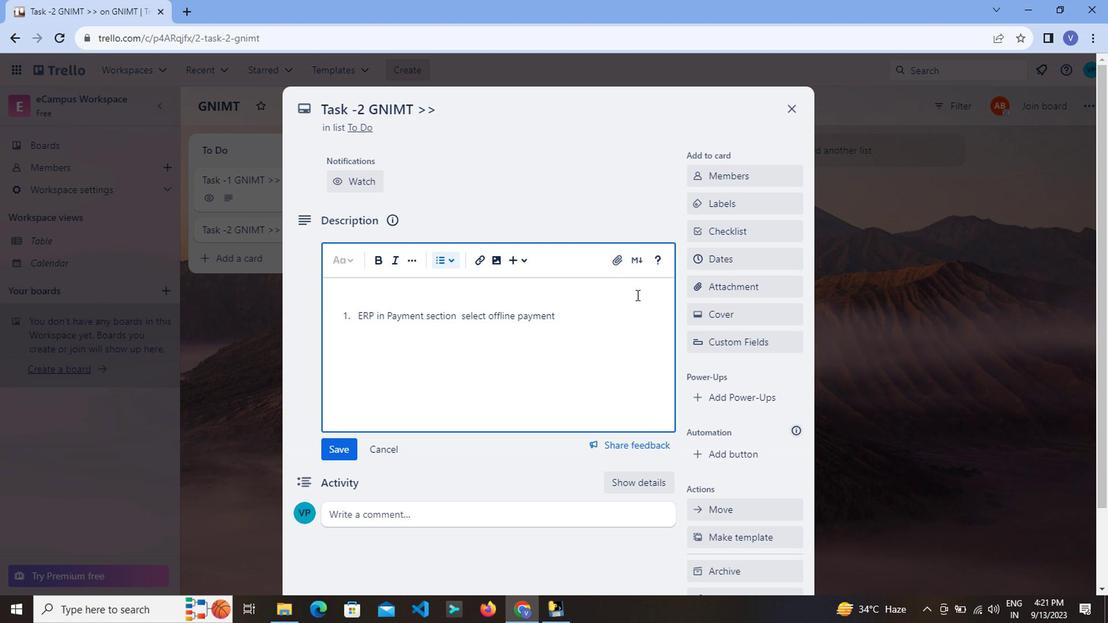 
Action: Mouse moved to (654, 289)
Screenshot: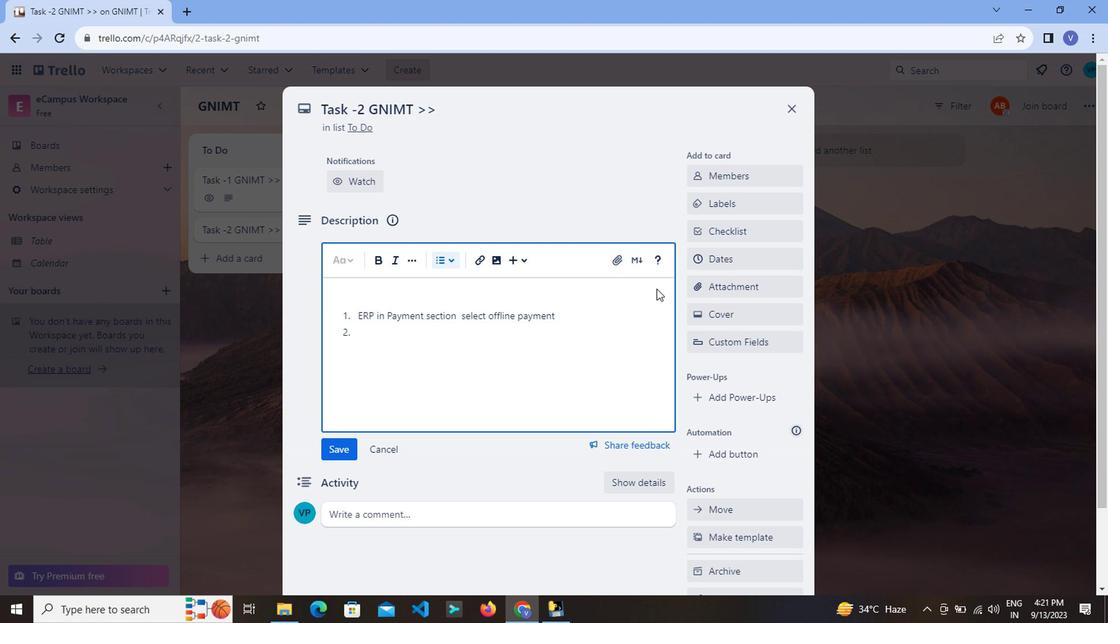 
Action: Key pressed <Key.caps_lock>ctrl+F<Key.caps_lock>IND<Key.space><Key.caps_lock>n<Key.caps_lock>ULL<Key.space>STUDENTS<Key.enter><Key.caps_lock>m<Key.caps_lock>ATCH<Key.space>TRANSACTION-ID<Key.space>,<Key.space><Key.caps_lock>r<Key.caps_lock>ECEIPT<Key.space>NUMBER<Key.space>AND<Key.space>PAYMENT<Key.space><Key.enter><Key.caps_lock>s<Key.caps_lock>END<Key.space>I<Key.backspace><Key.caps_lock>i<Key.caps_lock>D<Key.space>TO<Key.backspace><Key.backspace>OF<Key.space>THOSE<Key.space>STUDENTS<Key.space>TO<Key.space>SIR<Key.enter><Key.caps_lock>f<Key.caps_lock>OR<Key.space>DELETION
Screenshot: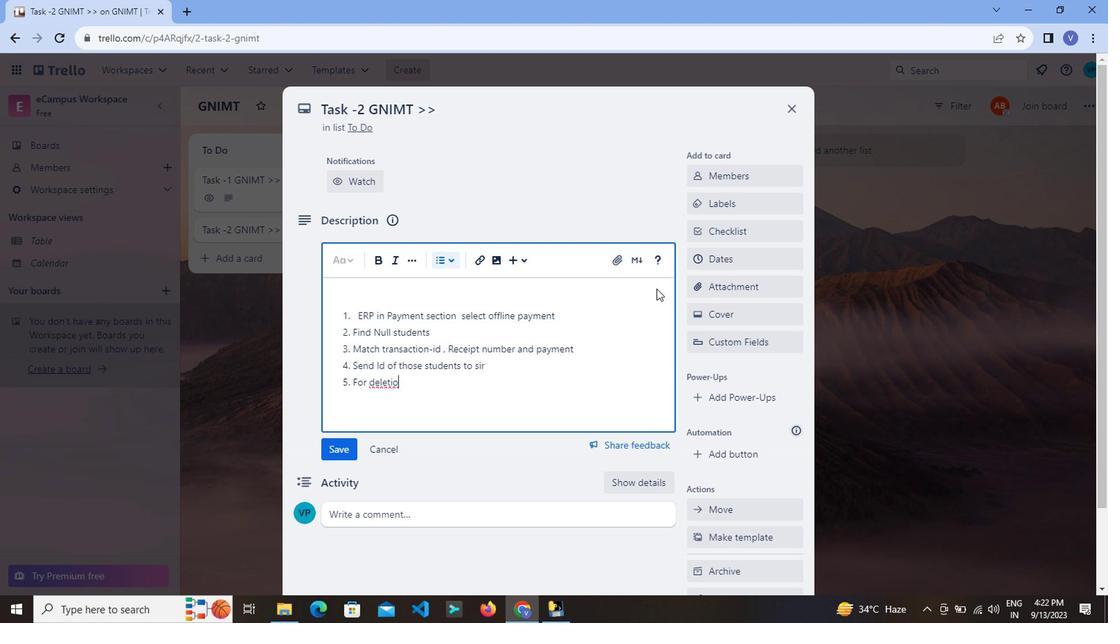 
Action: Mouse moved to (340, 445)
Screenshot: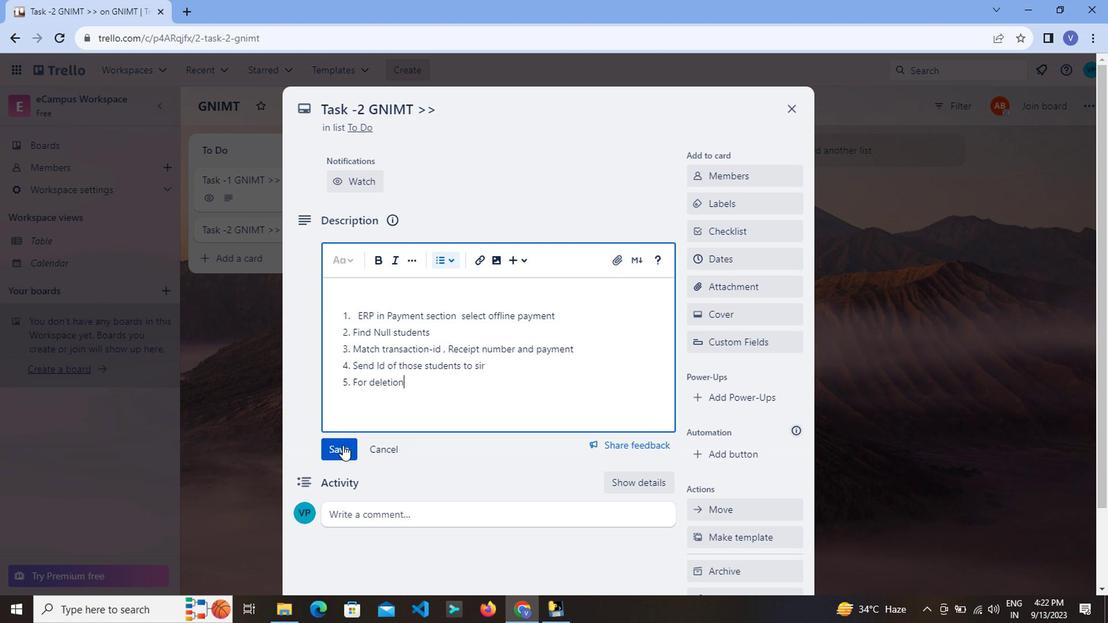 
Action: Mouse pressed left at (340, 445)
Screenshot: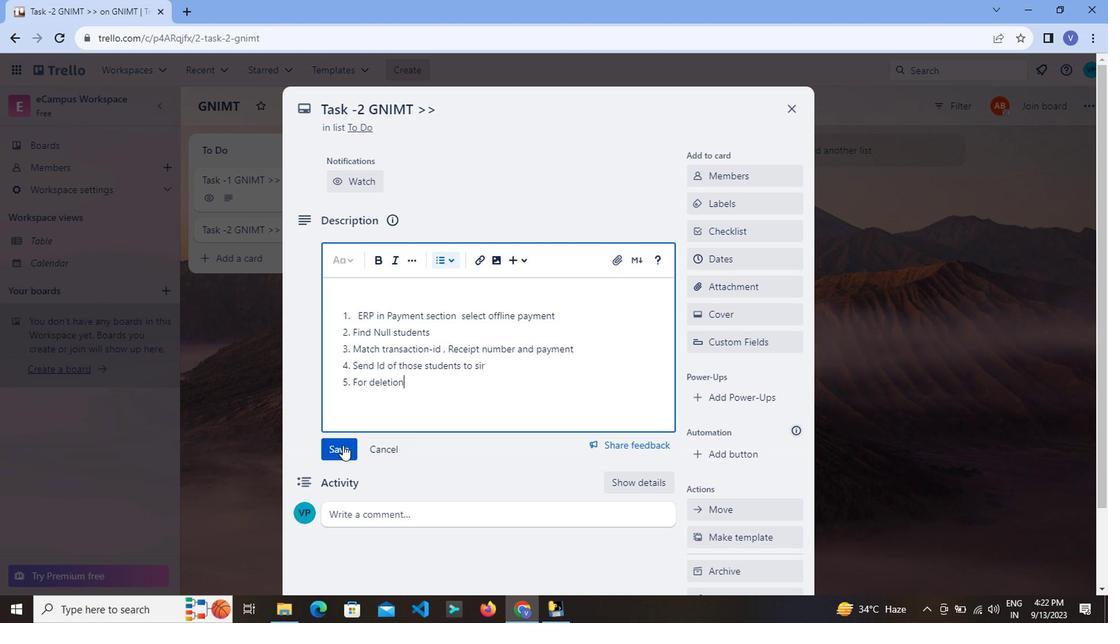 
Action: Mouse moved to (797, 113)
Screenshot: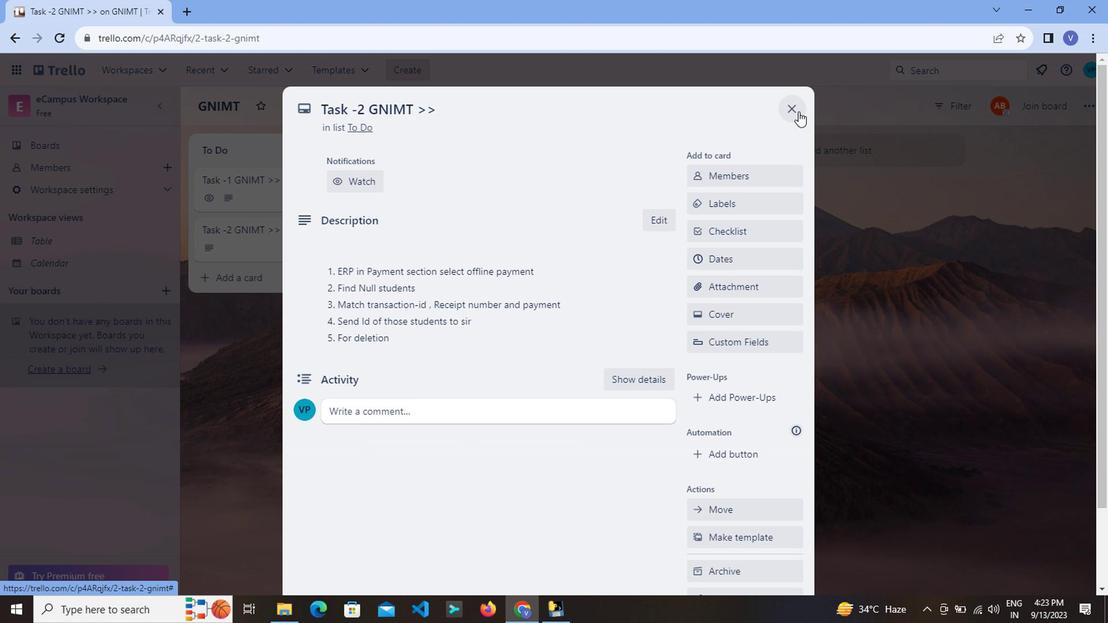 
Action: Mouse pressed left at (797, 113)
Screenshot: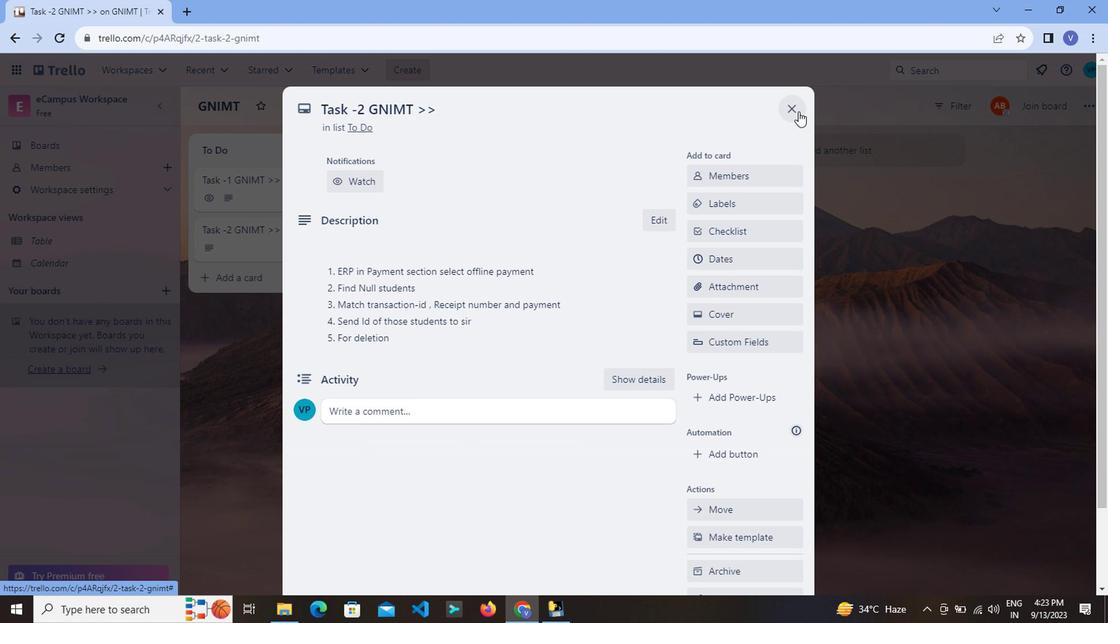 
Action: Mouse moved to (333, 219)
Screenshot: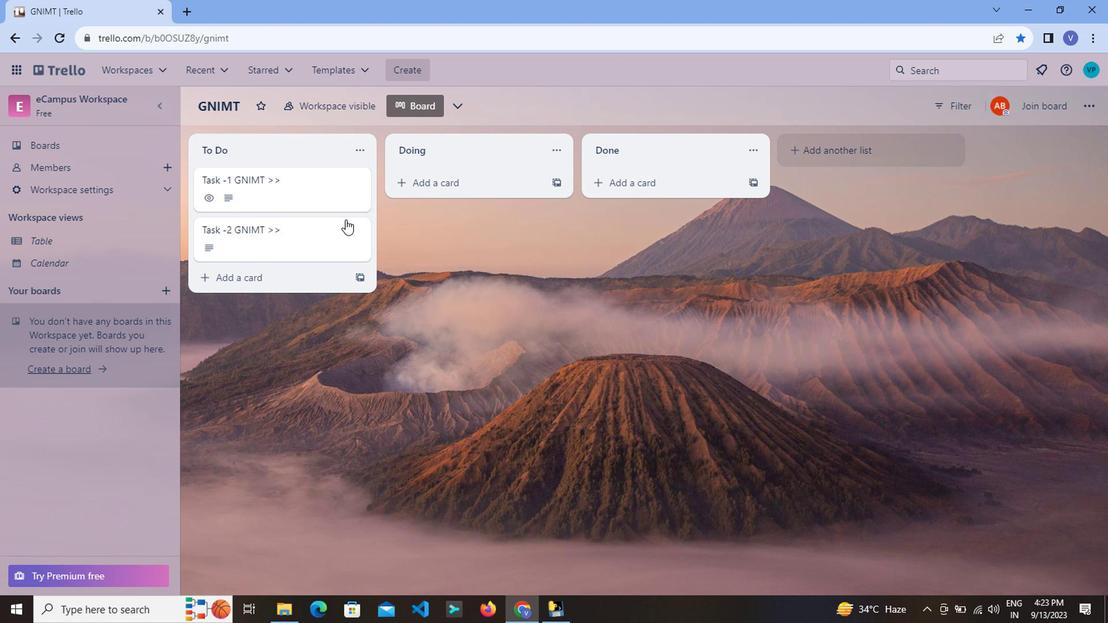 
Action: Mouse scrolled (333, 219) with delta (0, 0)
Screenshot: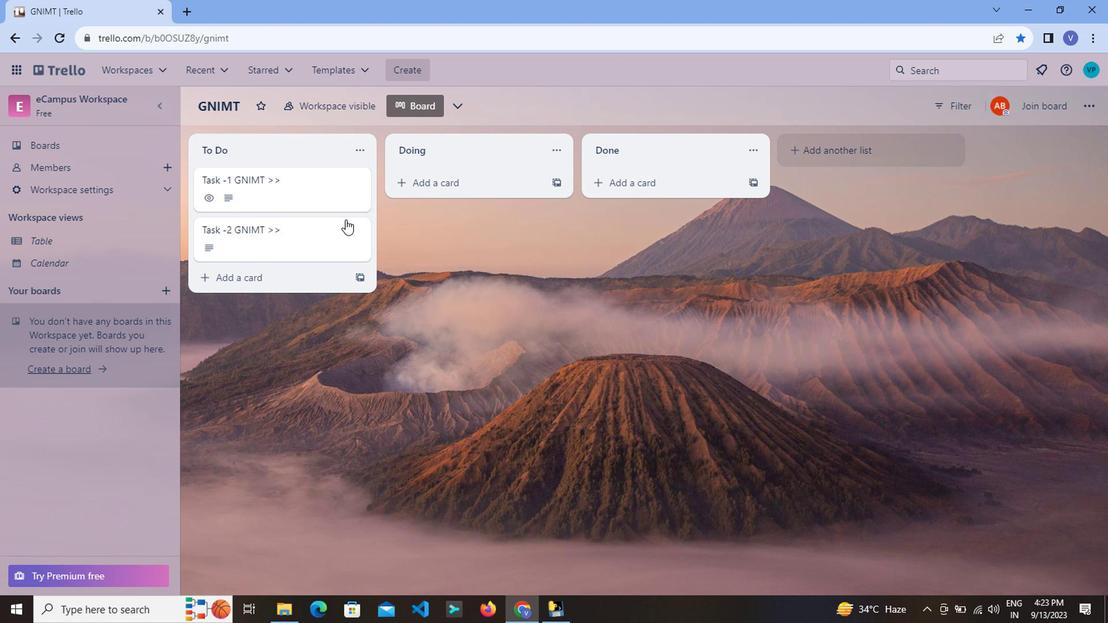
Action: Mouse moved to (235, 283)
Screenshot: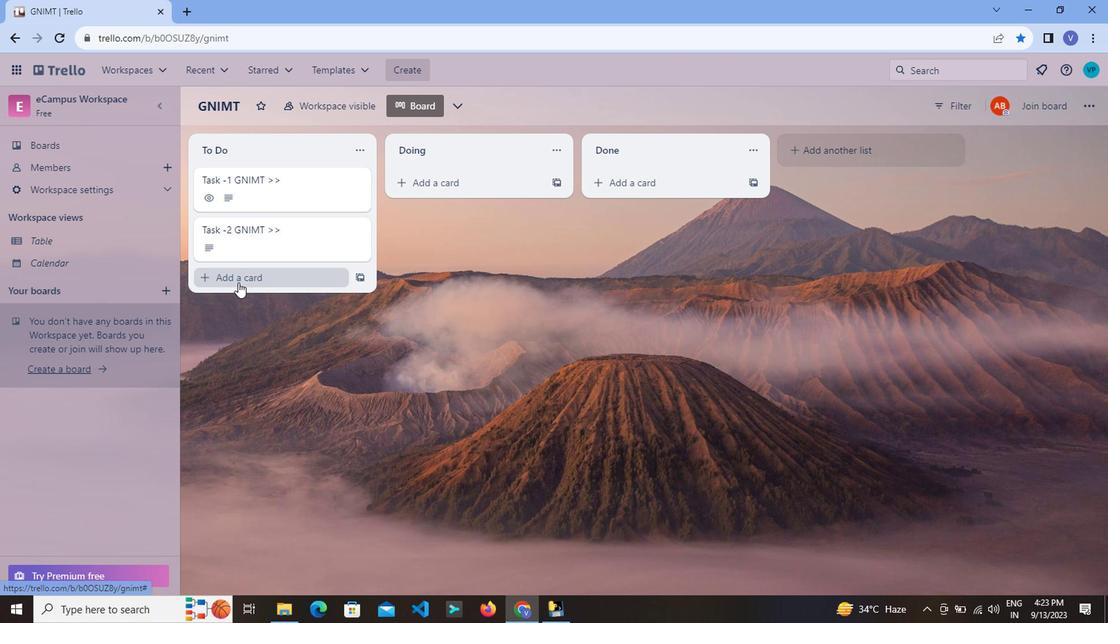 
Action: Mouse pressed left at (235, 283)
Screenshot: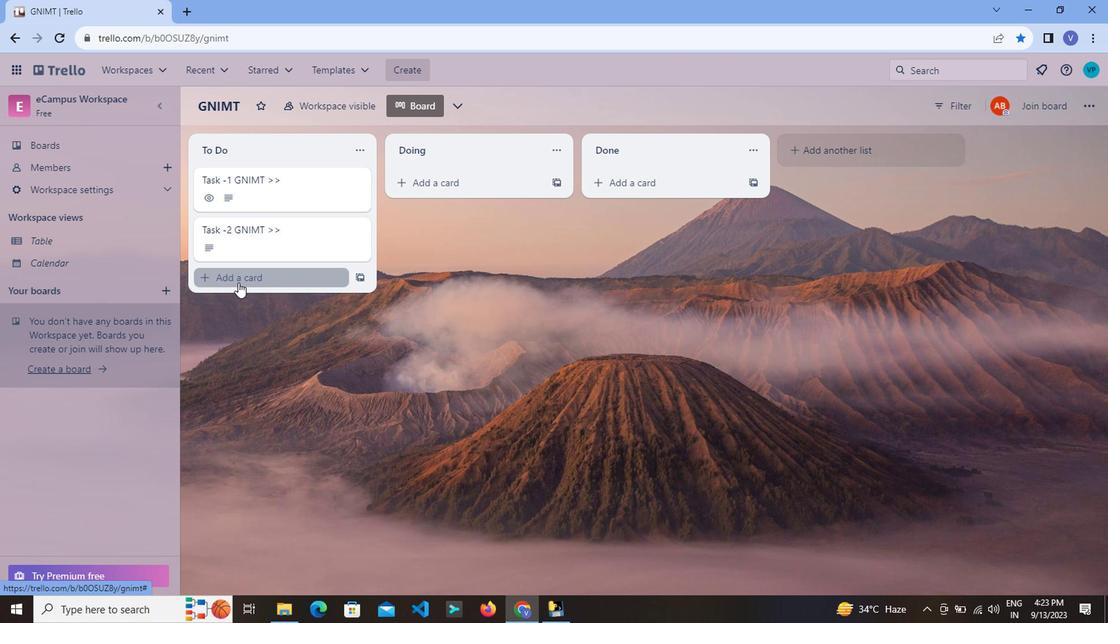 
Action: Key pressed <Key.caps_lock>t<Key.caps_lock>ASK<Key.space><Key.backspace>-3<Key.space><Key.caps_lock>gnimt<Key.shift><Key.shift>><Key.left><Key.space><Key.shift>>
Screenshot: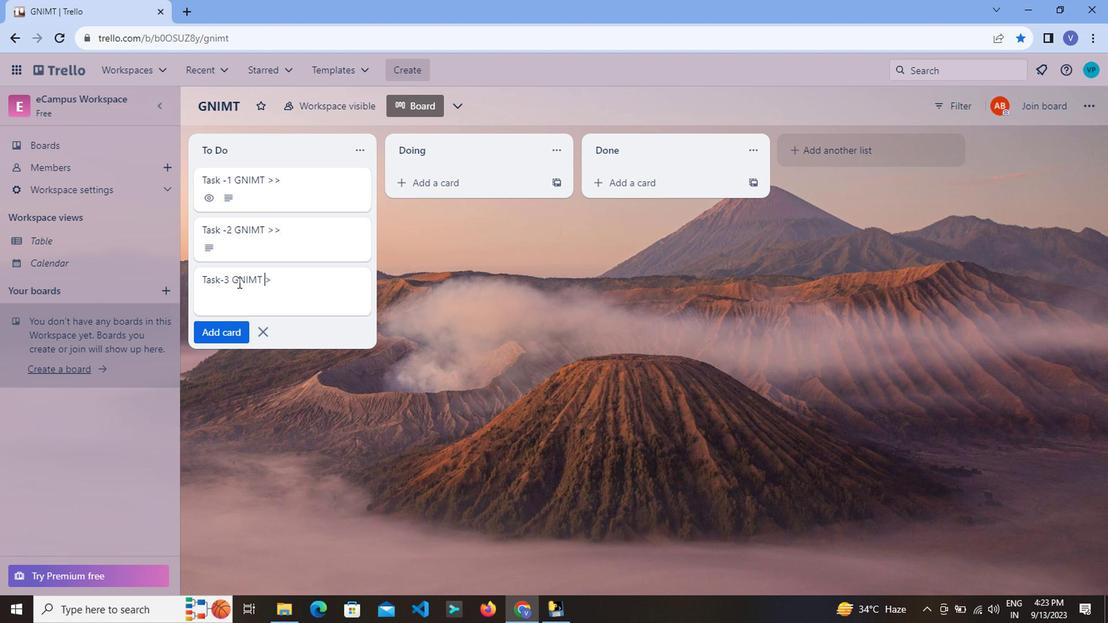 
Action: Mouse moved to (292, 287)
Screenshot: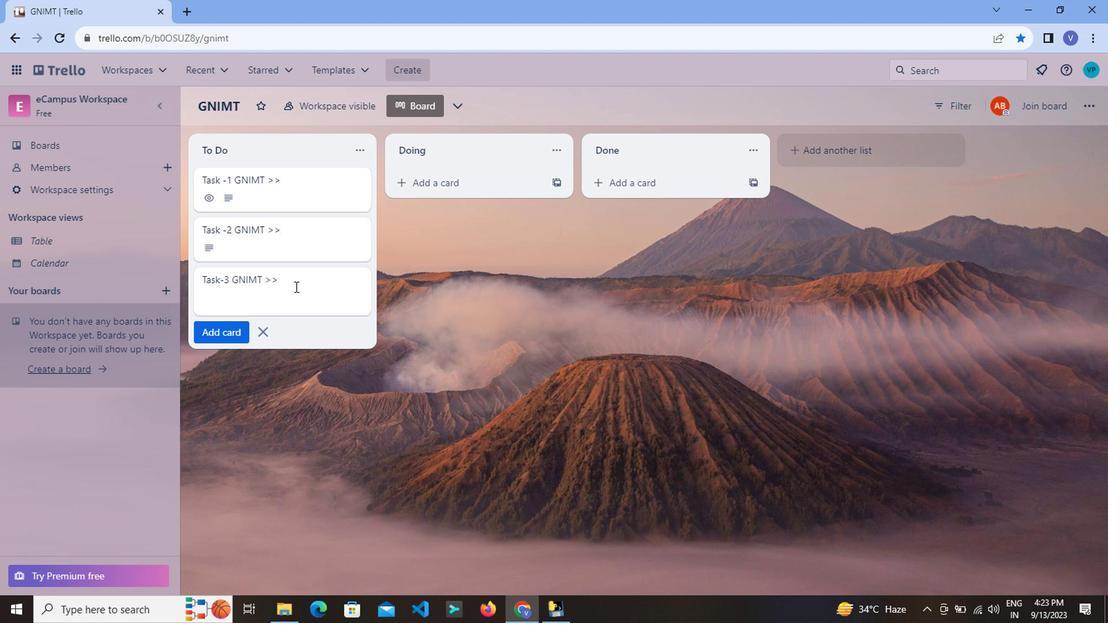 
Action: Mouse pressed left at (292, 287)
Screenshot: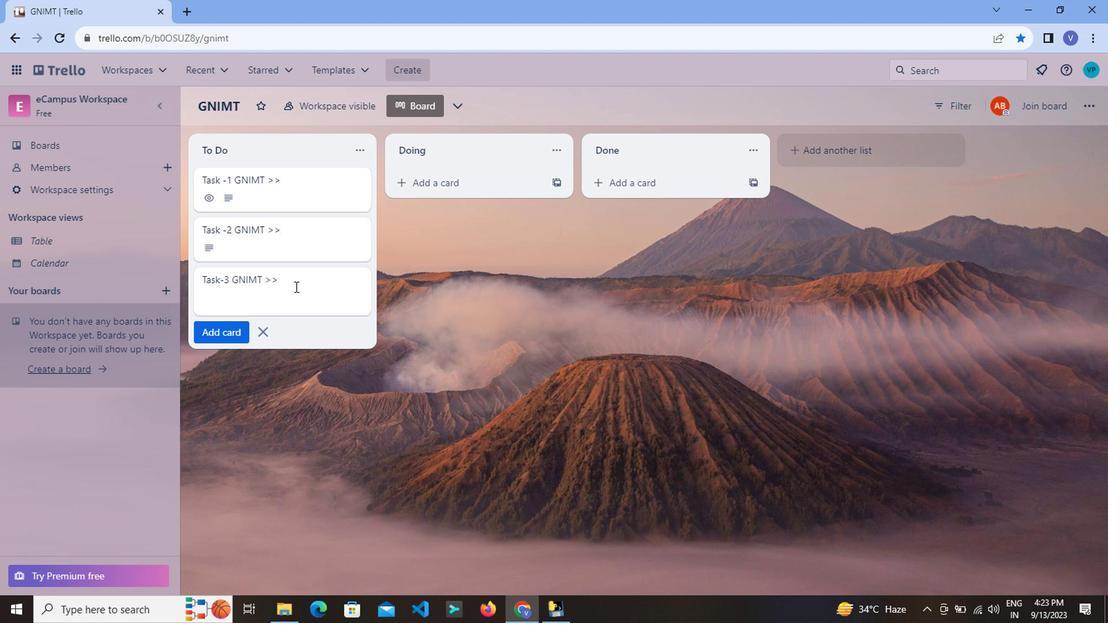 
Action: Key pressed <Key.enter>
Screenshot: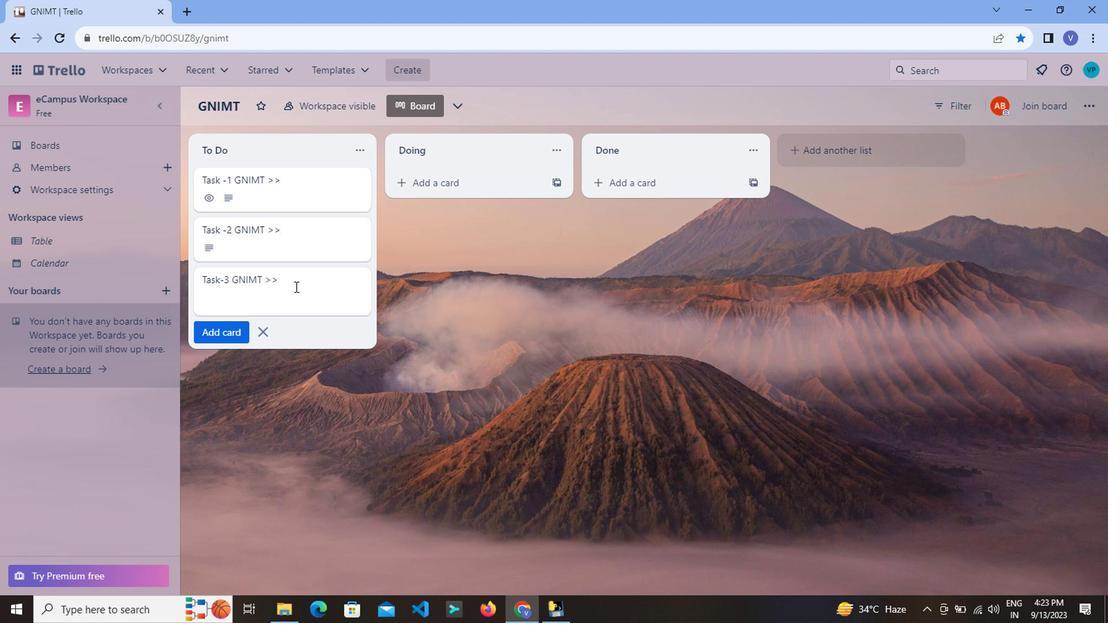 
Action: Mouse moved to (256, 370)
